 Task: Use GitHub for blockchain-related research or documentation.
Action: Mouse moved to (140, 294)
Screenshot: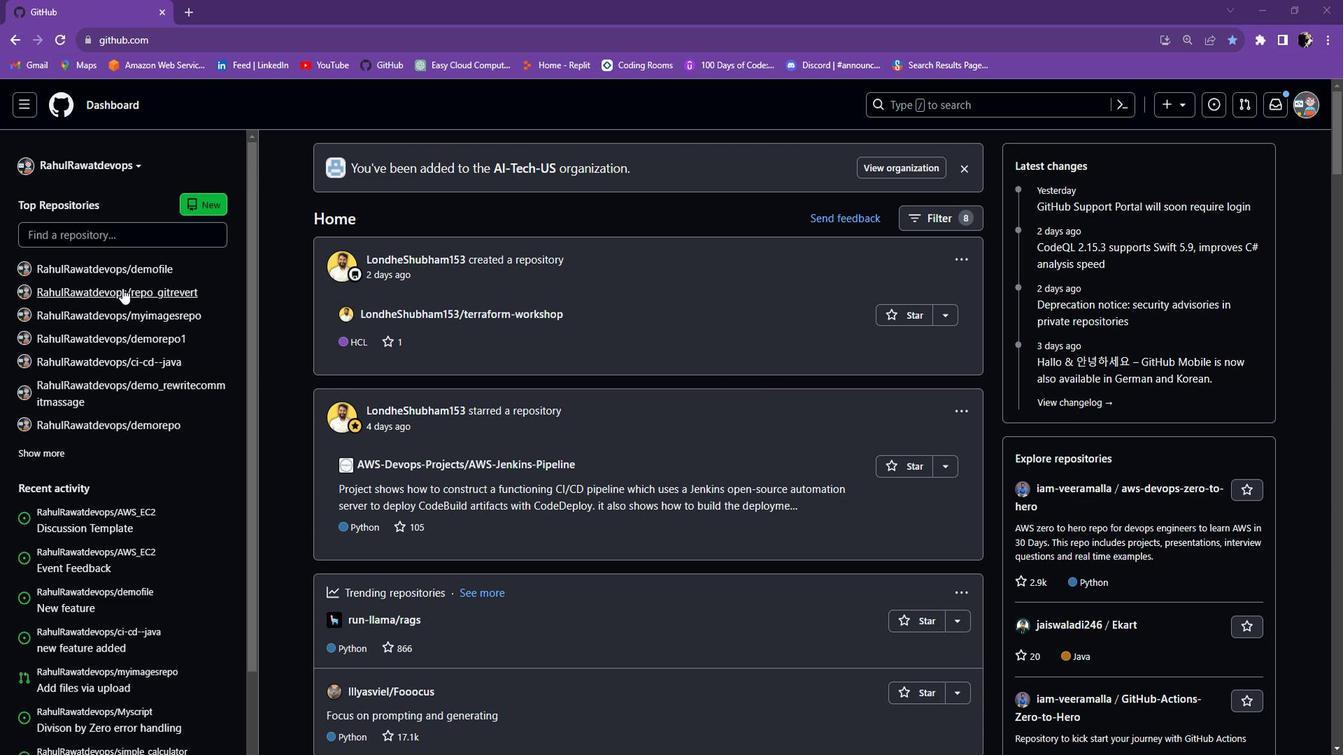 
Action: Mouse scrolled (140, 293) with delta (0, 0)
Screenshot: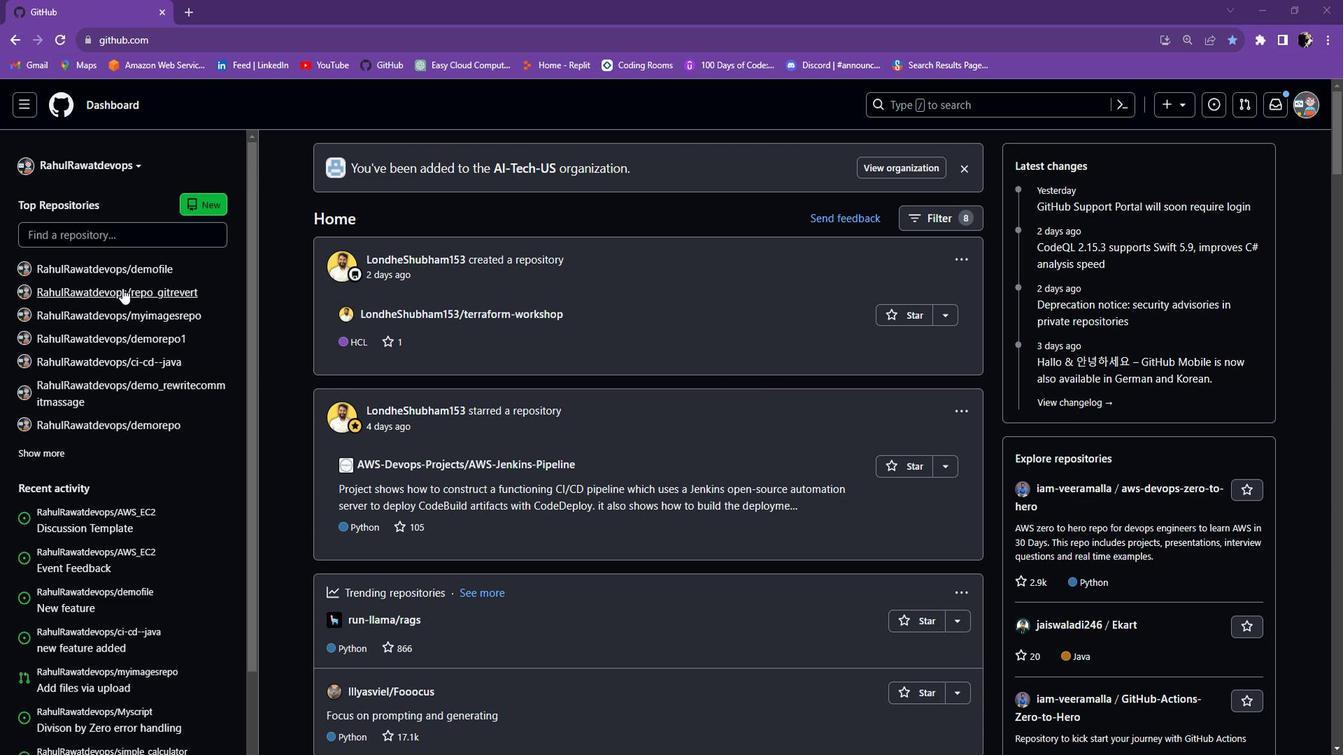 
Action: Mouse scrolled (140, 293) with delta (0, 0)
Screenshot: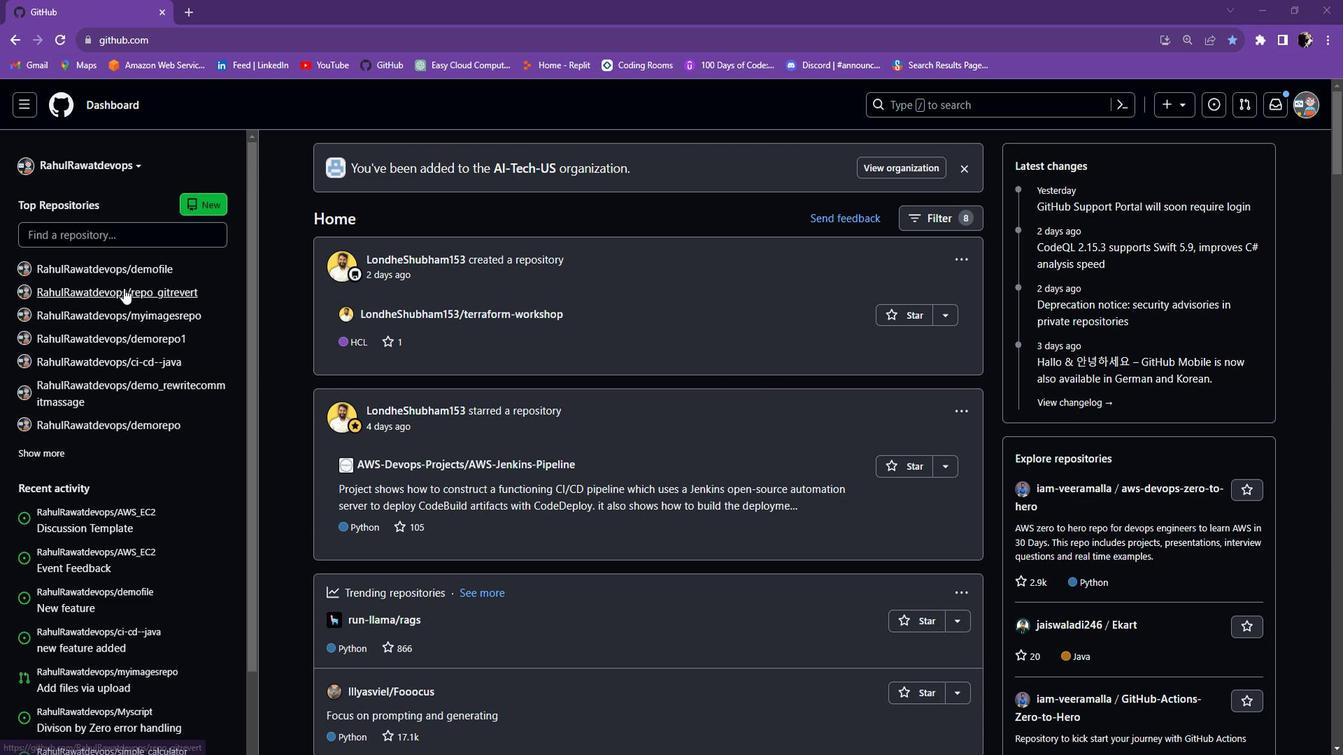 
Action: Mouse scrolled (140, 293) with delta (0, 0)
Screenshot: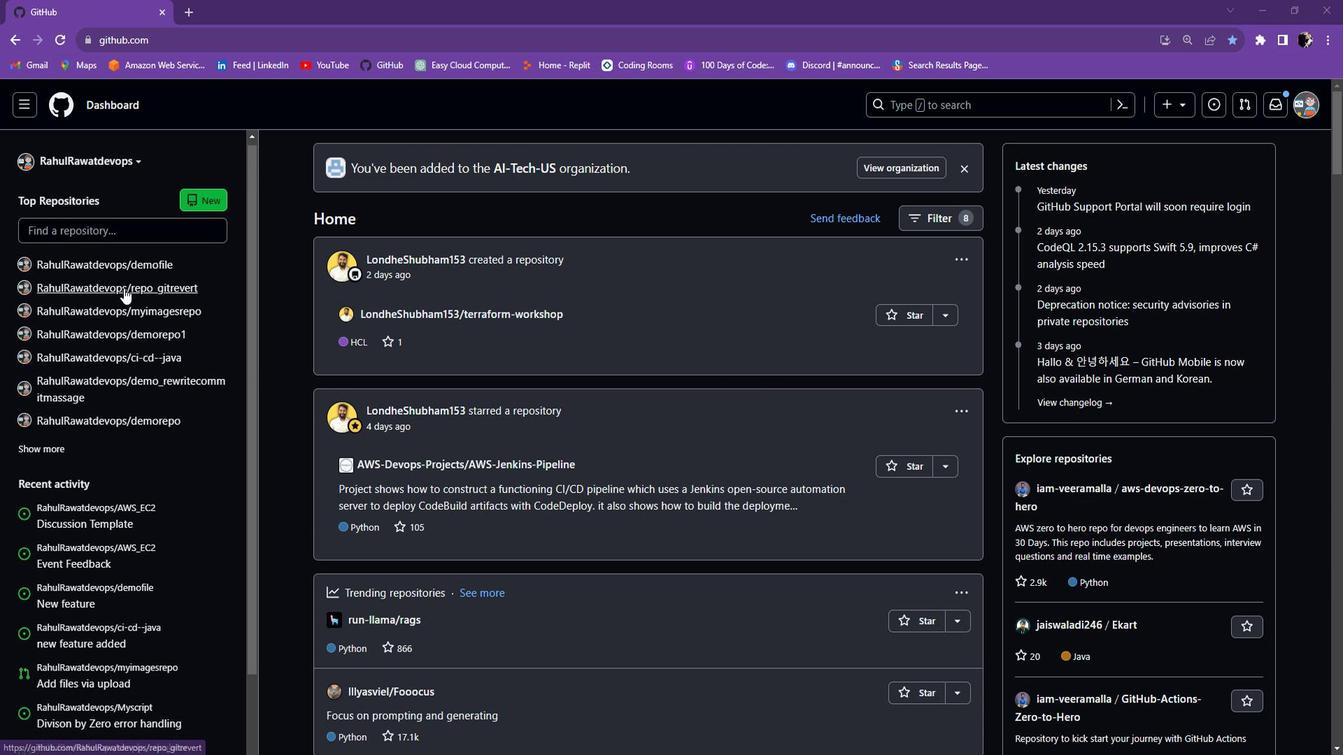 
Action: Mouse scrolled (140, 295) with delta (0, 0)
Screenshot: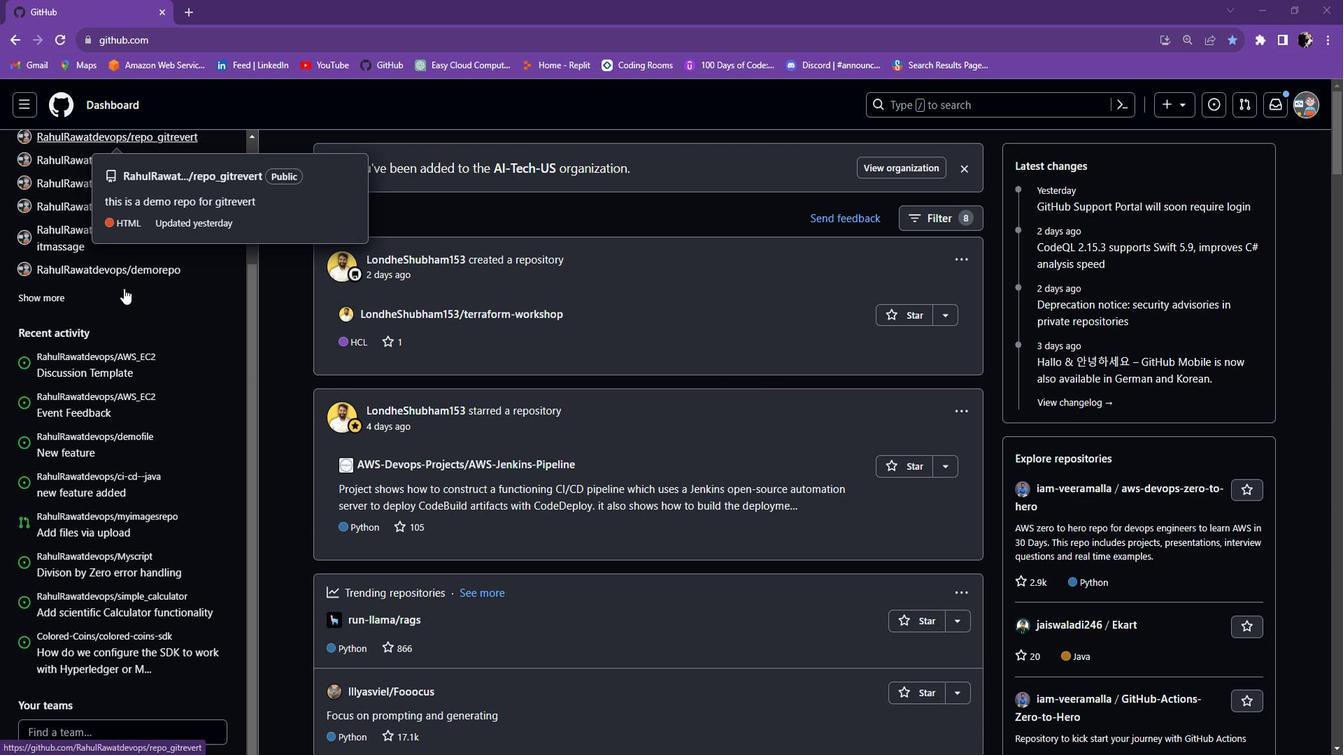 
Action: Mouse scrolled (140, 295) with delta (0, 0)
Screenshot: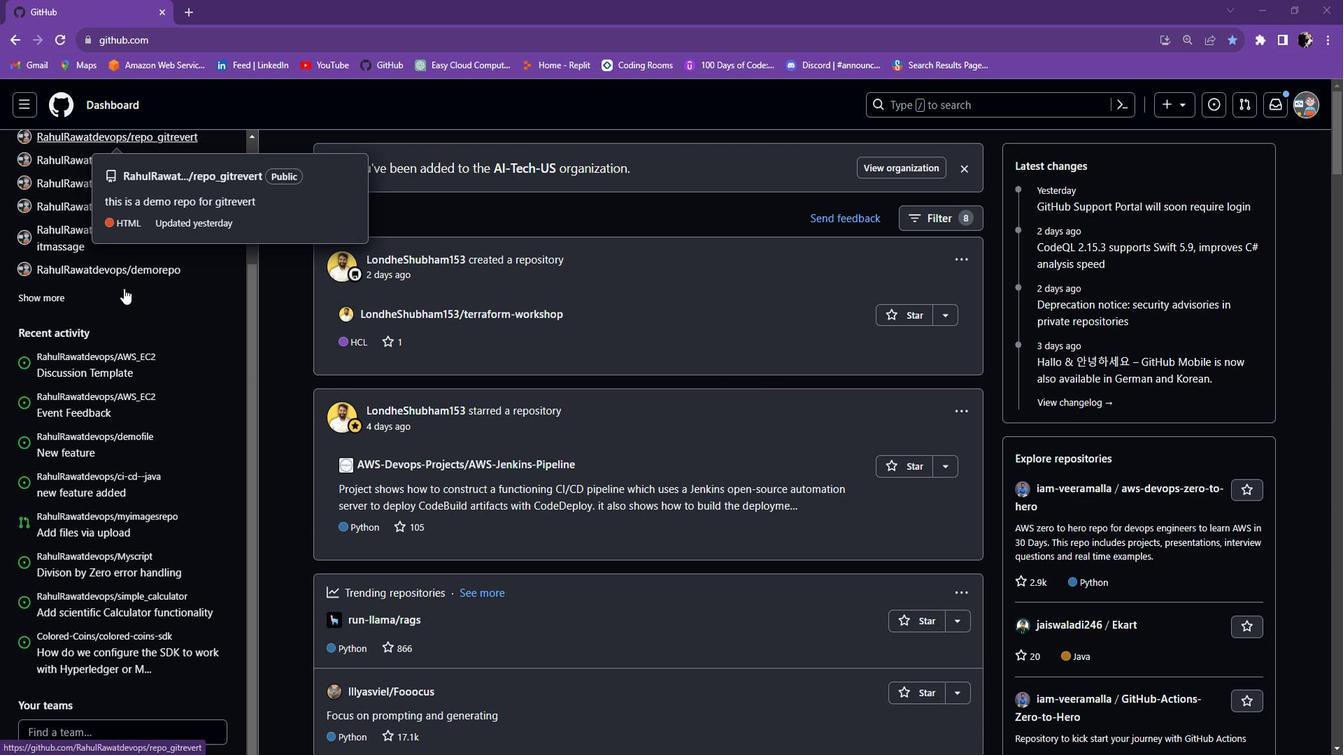 
Action: Mouse scrolled (140, 293) with delta (0, 0)
Screenshot: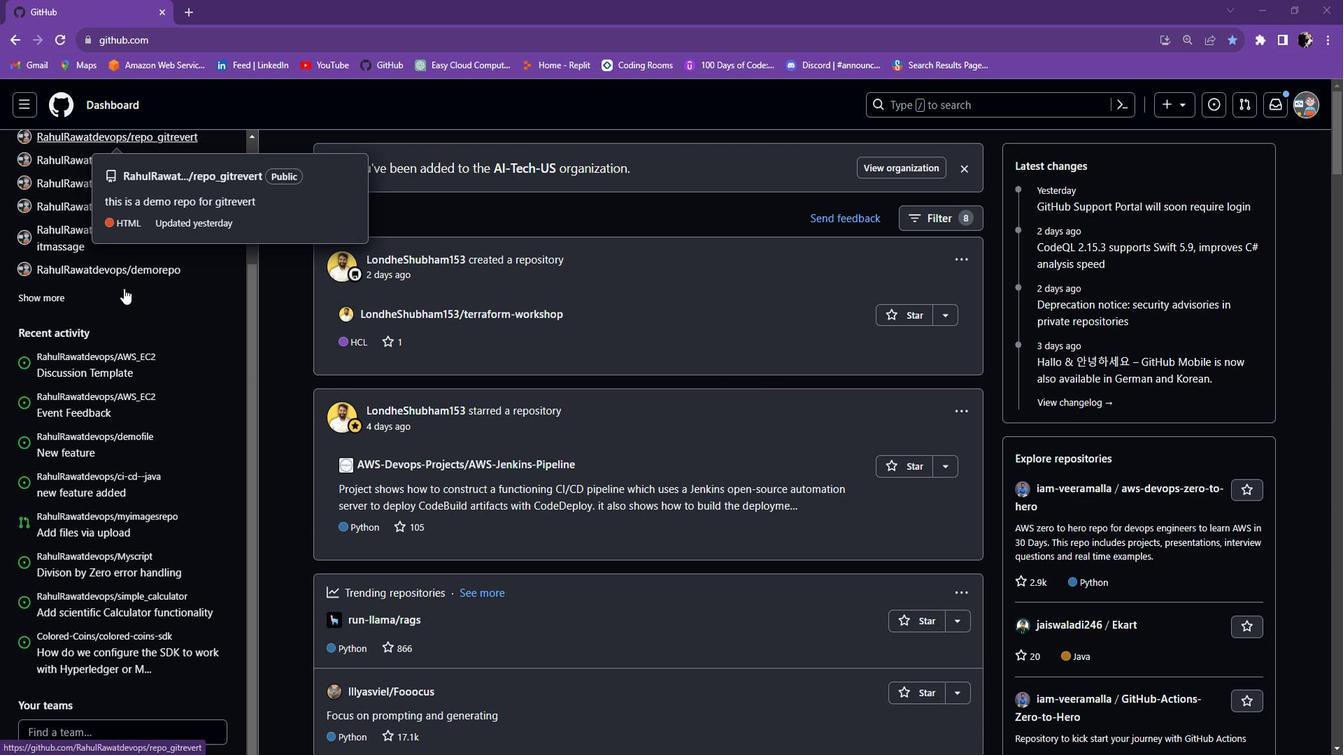 
Action: Mouse scrolled (140, 295) with delta (0, 0)
Screenshot: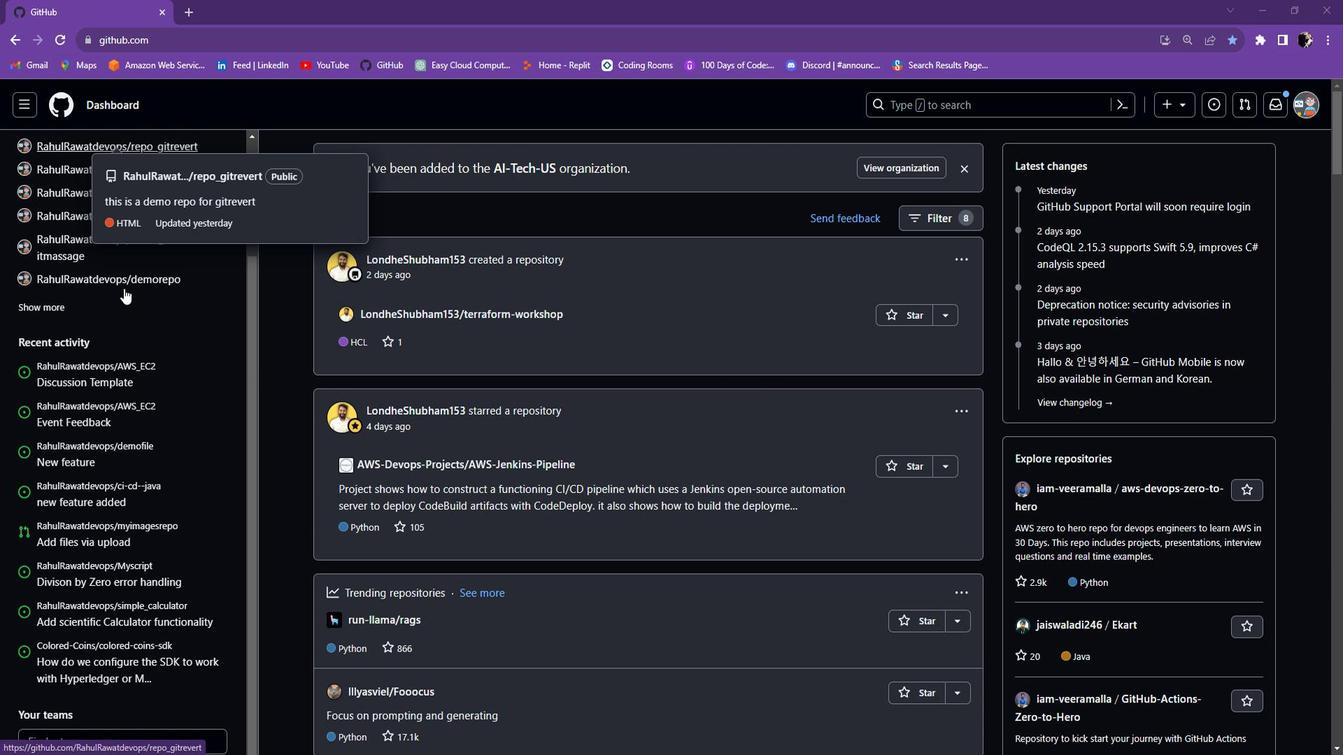 
Action: Mouse moved to (584, 374)
Screenshot: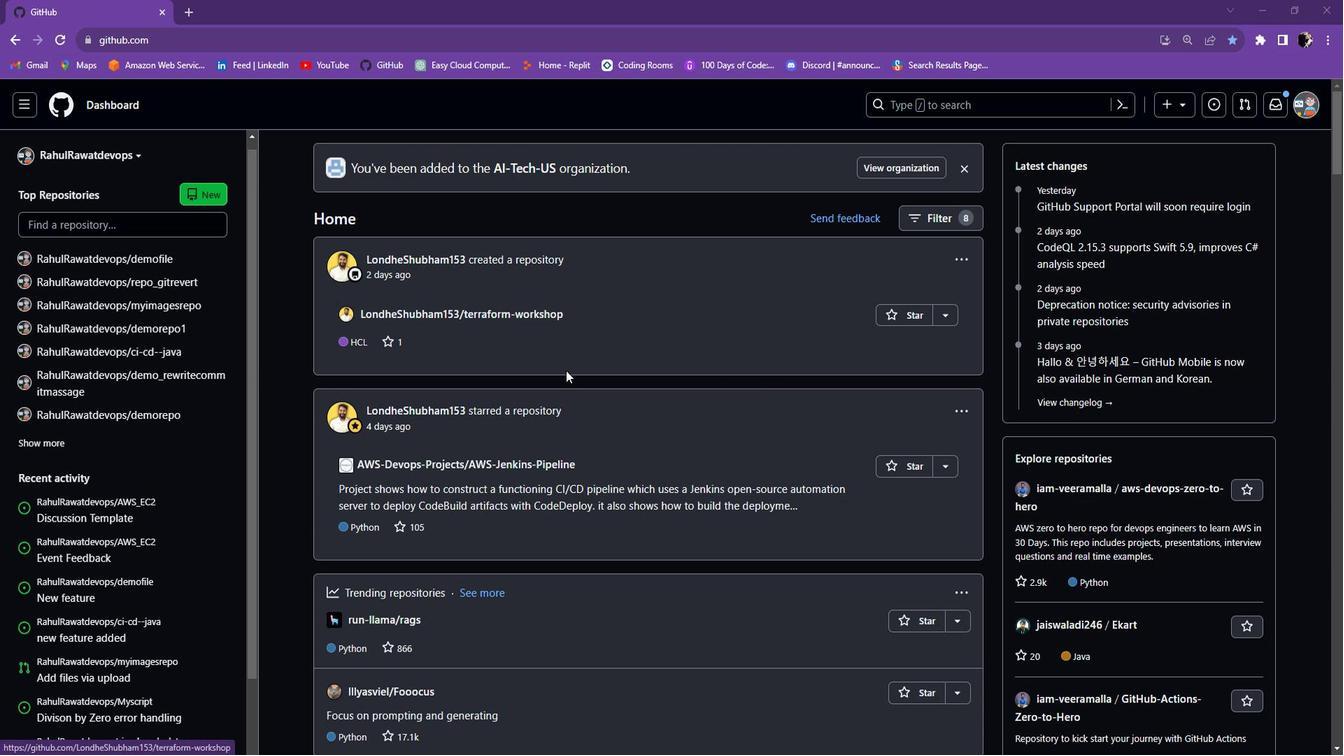 
Action: Mouse scrolled (584, 373) with delta (0, 0)
Screenshot: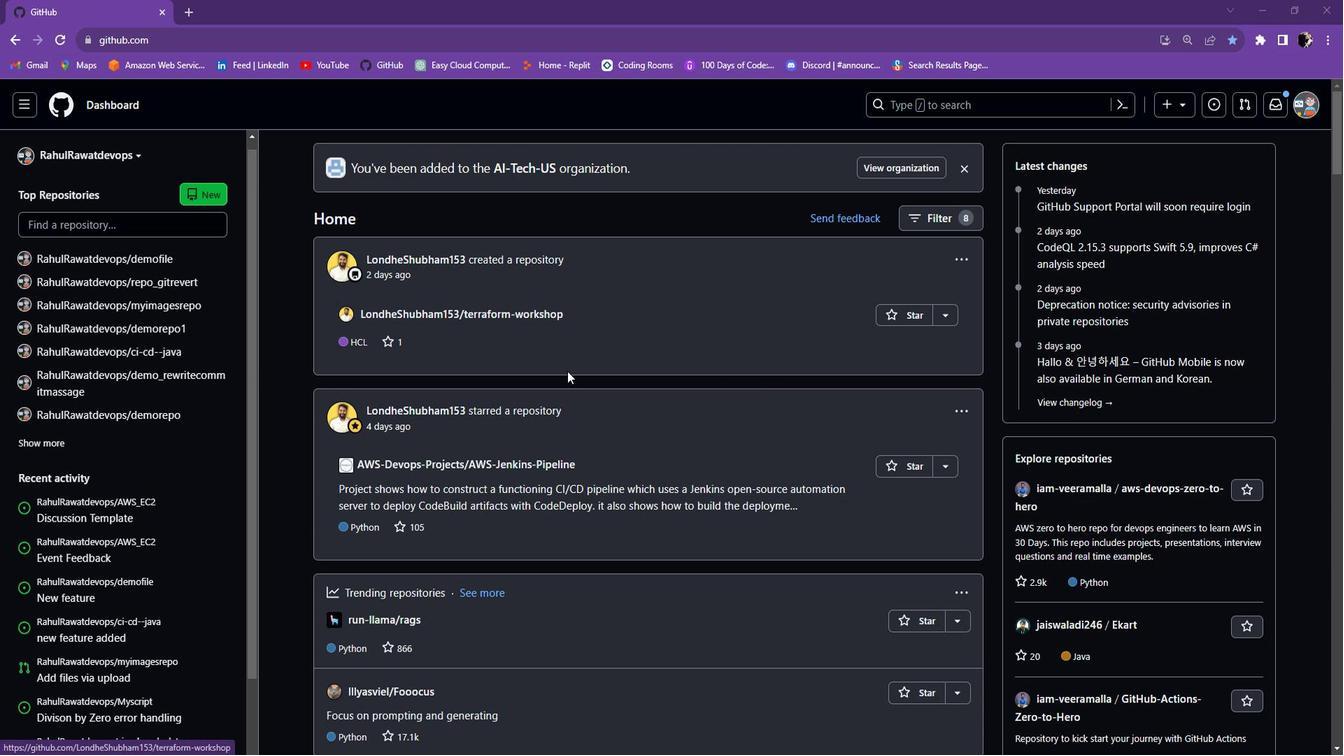 
Action: Mouse scrolled (584, 373) with delta (0, 0)
Screenshot: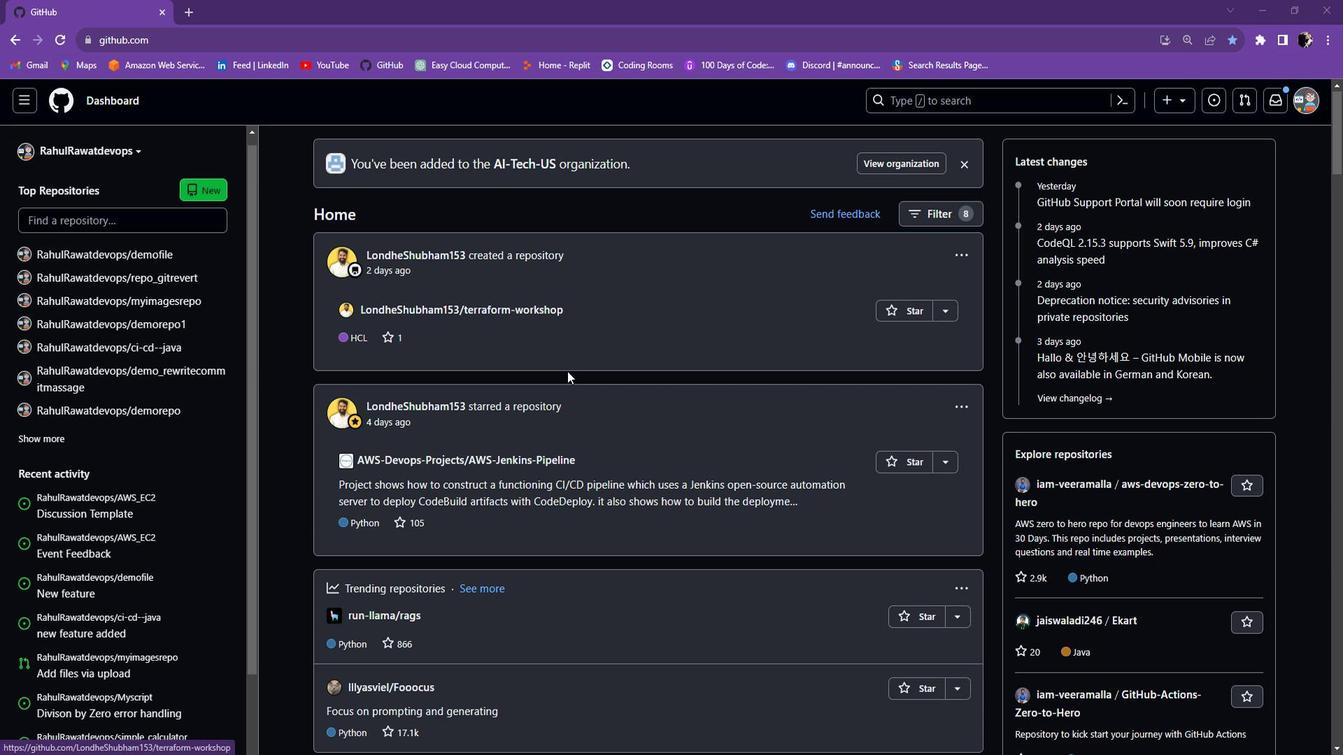 
Action: Mouse scrolled (584, 374) with delta (0, 0)
Screenshot: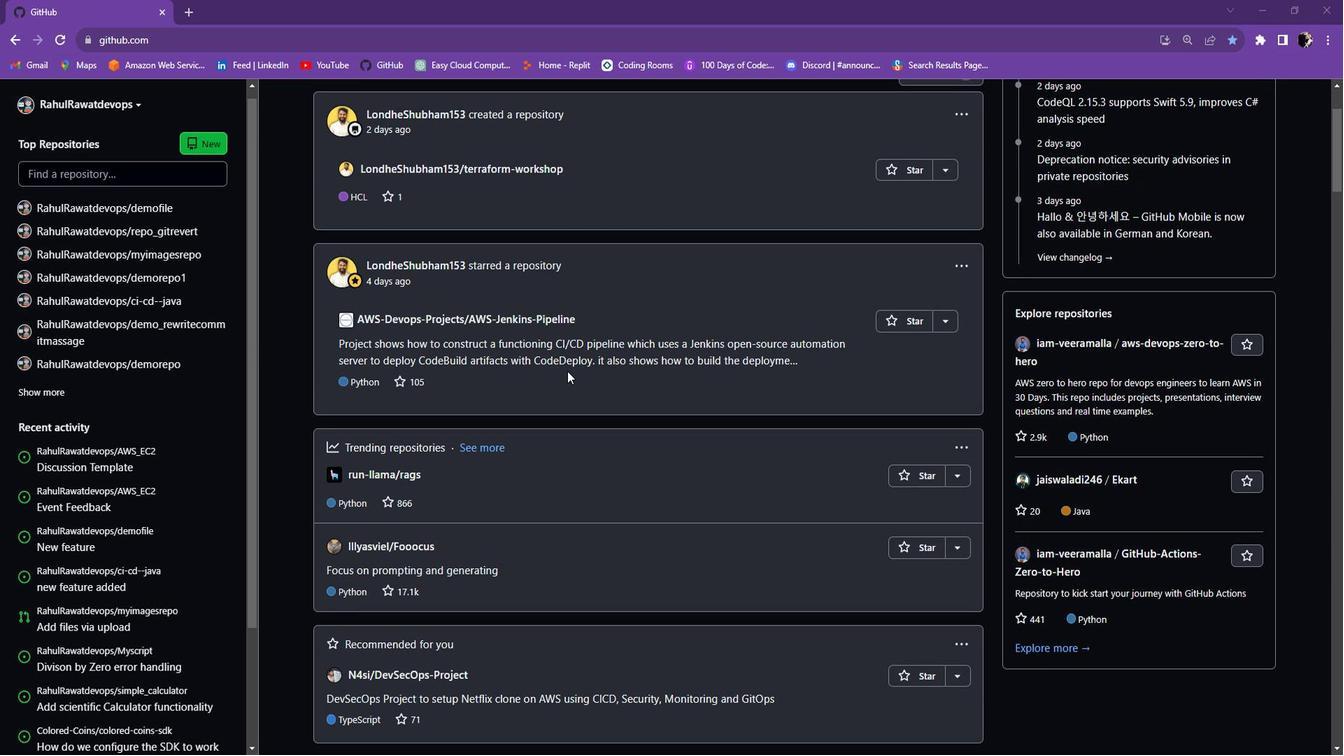 
Action: Mouse scrolled (584, 374) with delta (0, 0)
Screenshot: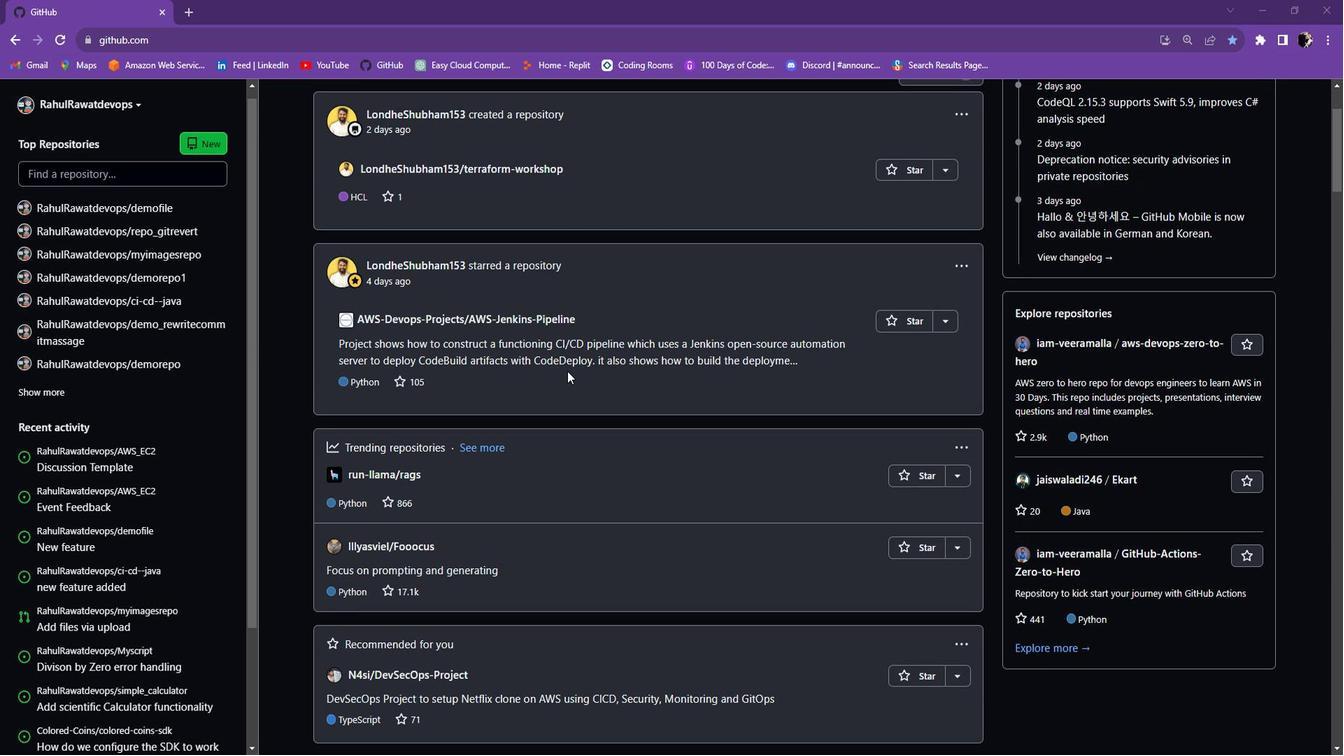 
Action: Mouse scrolled (584, 374) with delta (0, 0)
Screenshot: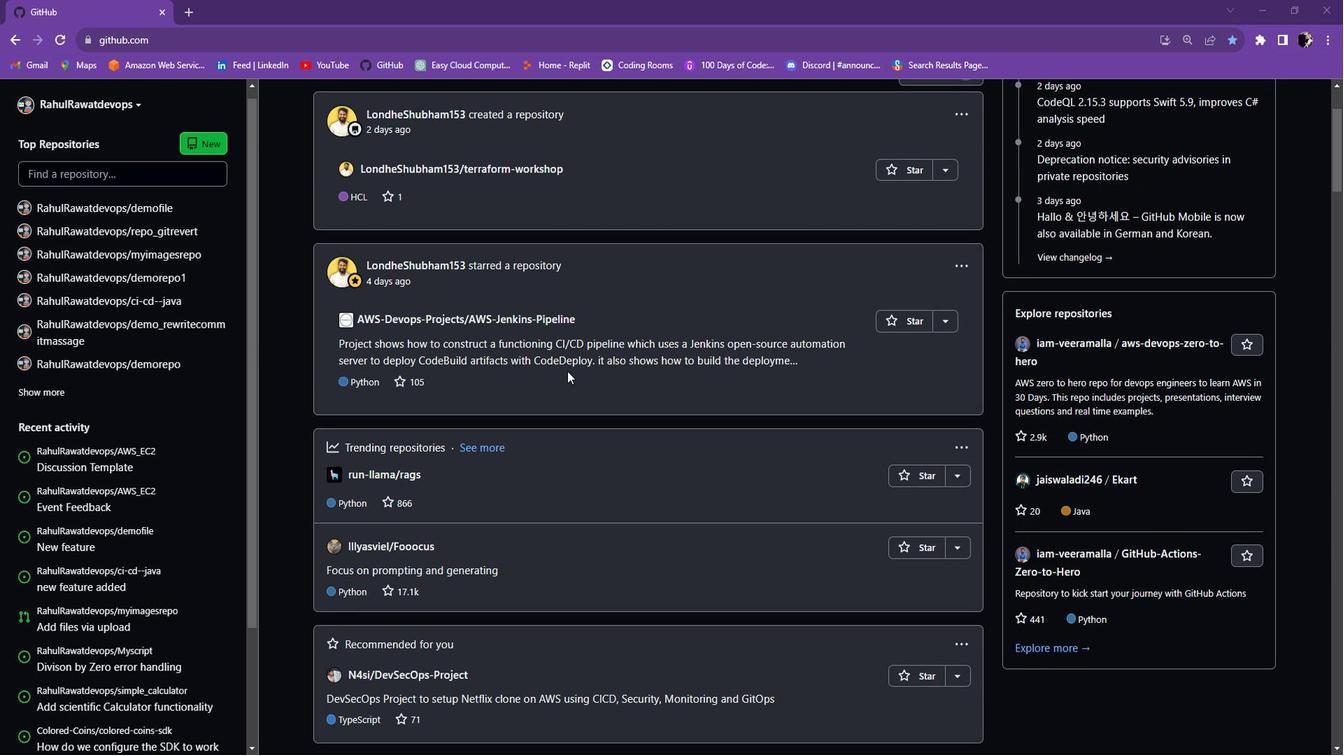 
Action: Mouse scrolled (584, 374) with delta (0, 0)
Screenshot: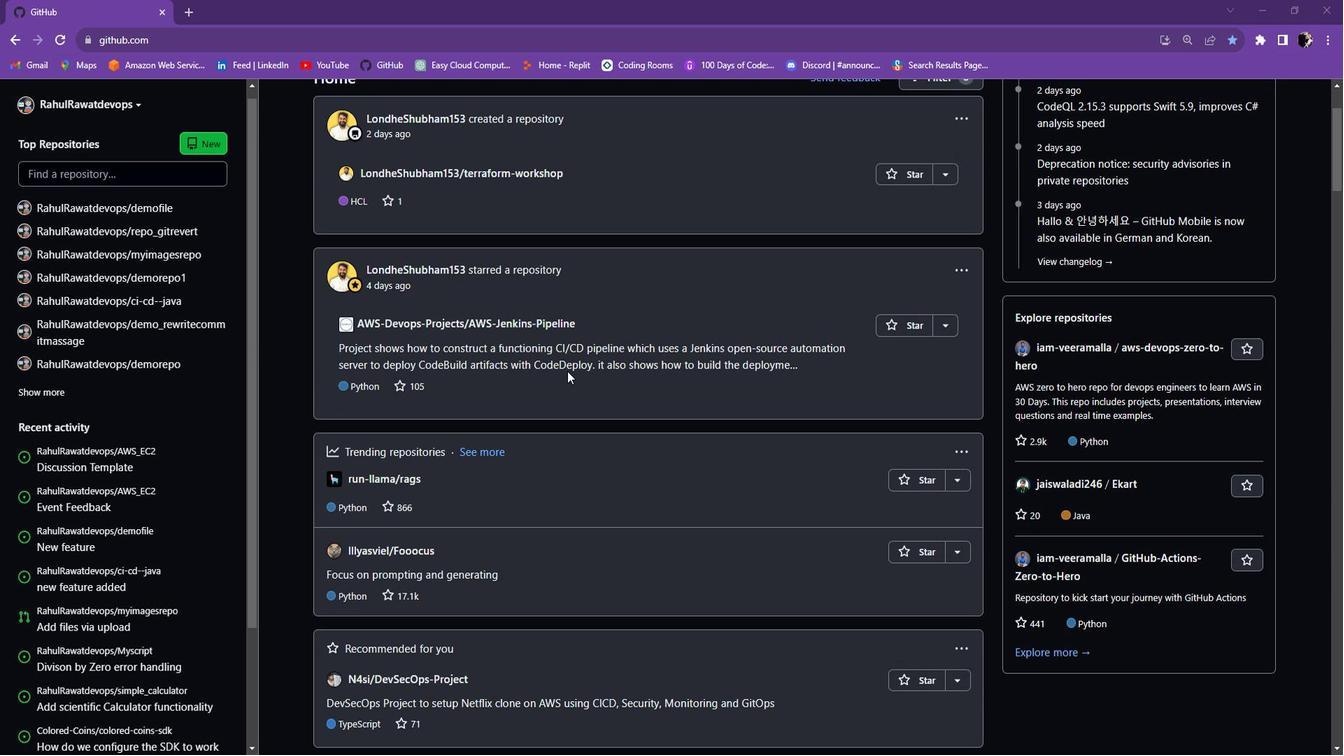 
Action: Mouse scrolled (584, 374) with delta (0, 0)
Screenshot: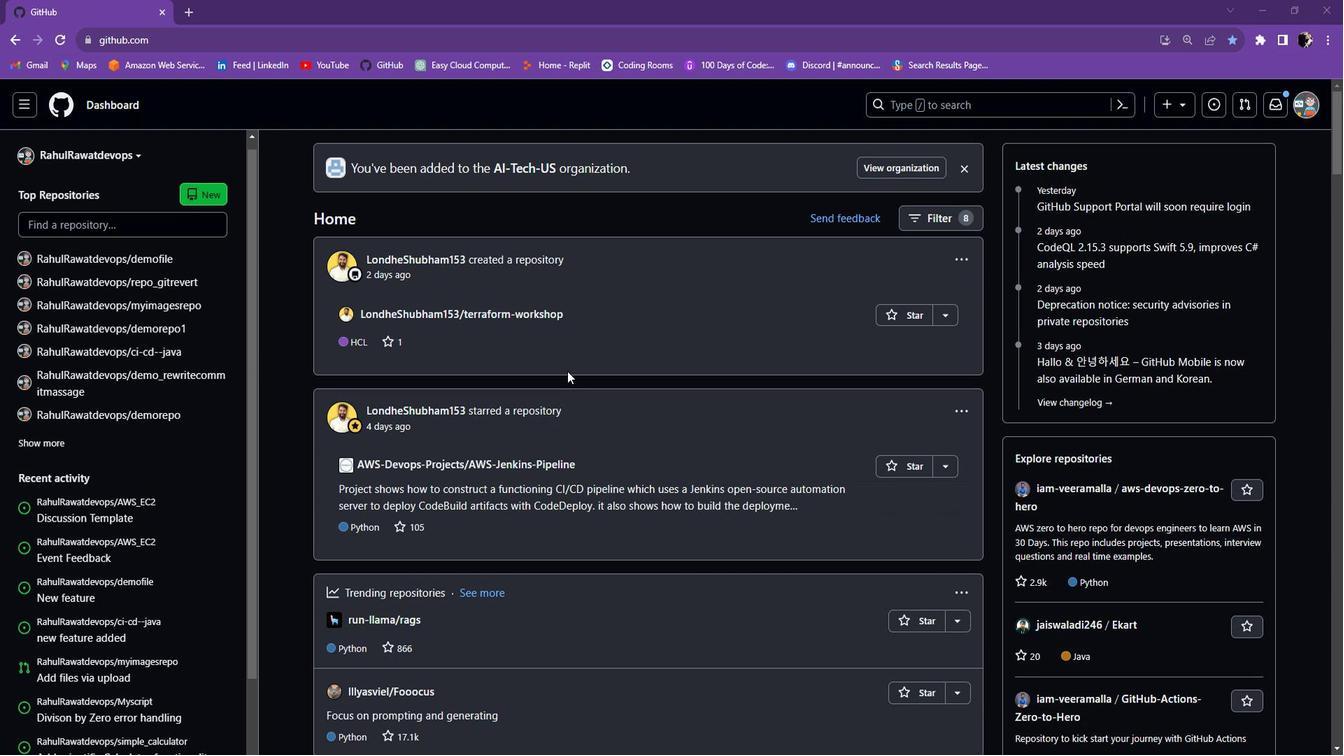 
Action: Mouse scrolled (584, 374) with delta (0, 0)
Screenshot: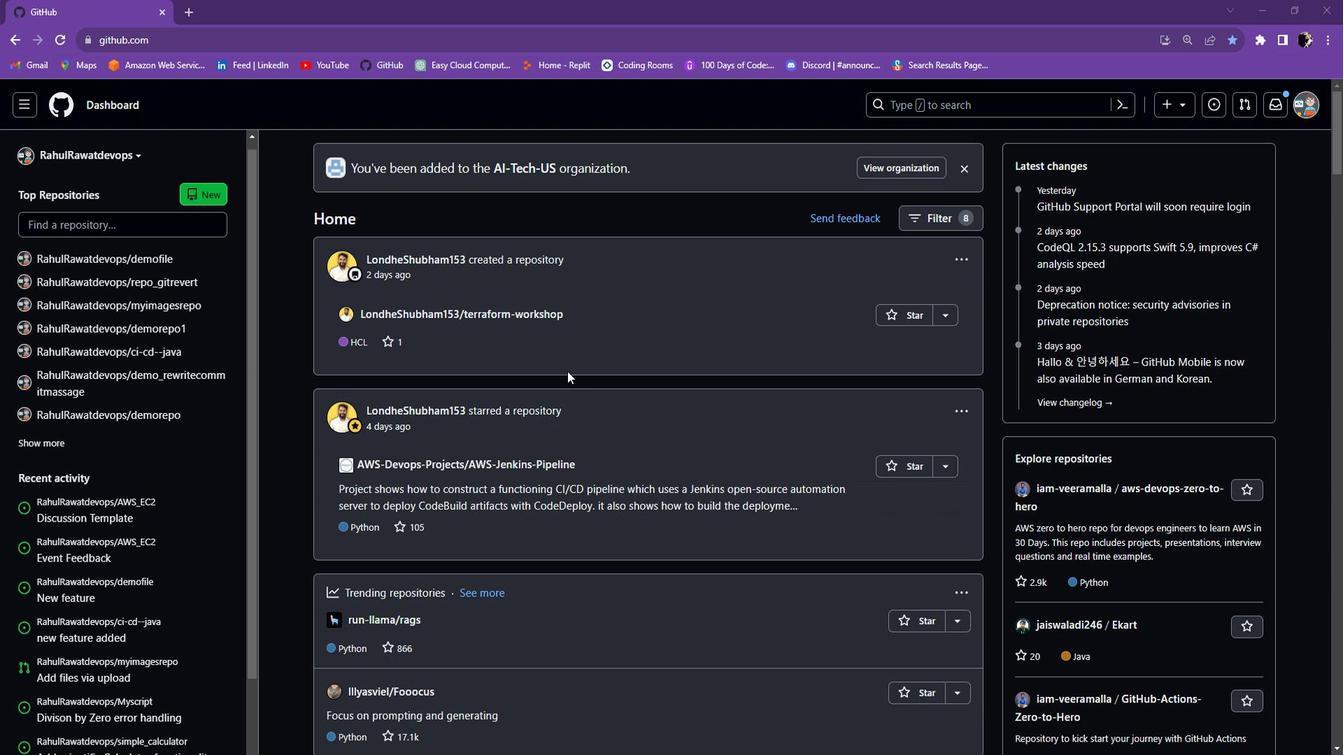 
Action: Mouse scrolled (584, 374) with delta (0, 0)
Screenshot: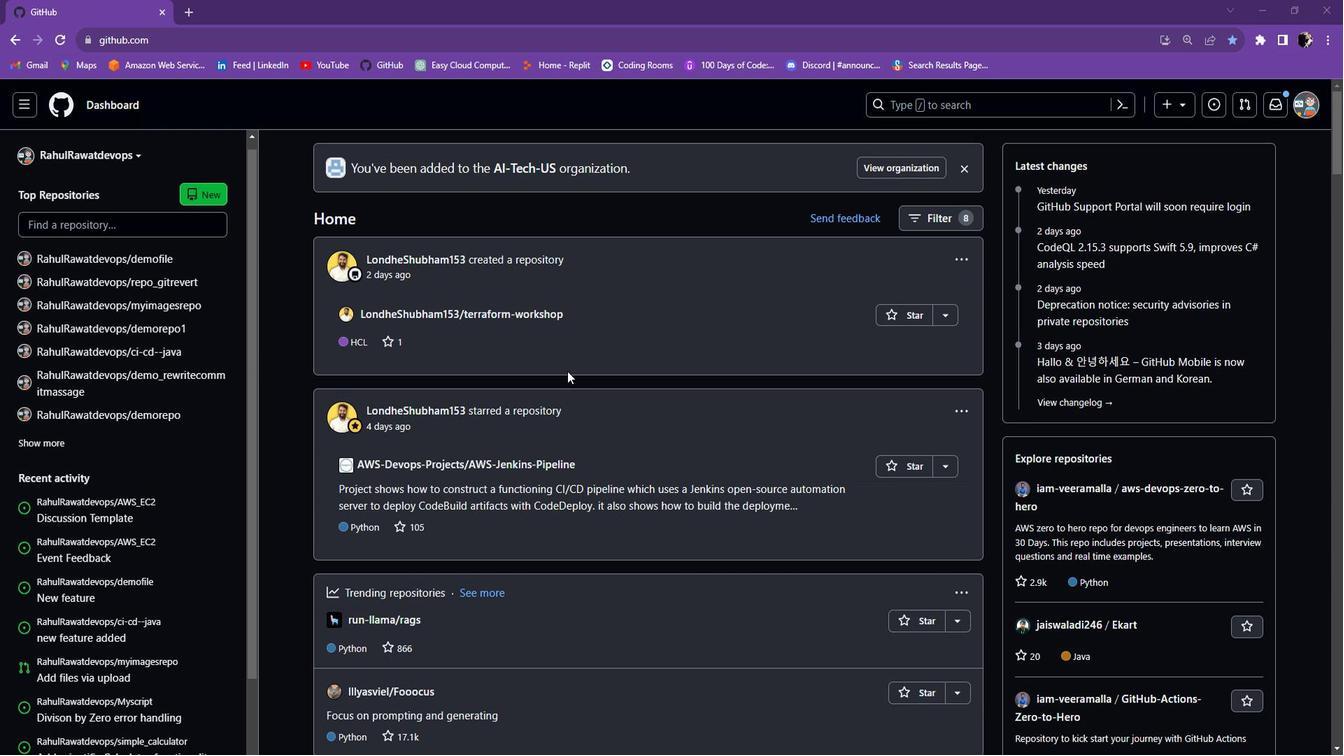 
Action: Mouse moved to (949, 118)
Screenshot: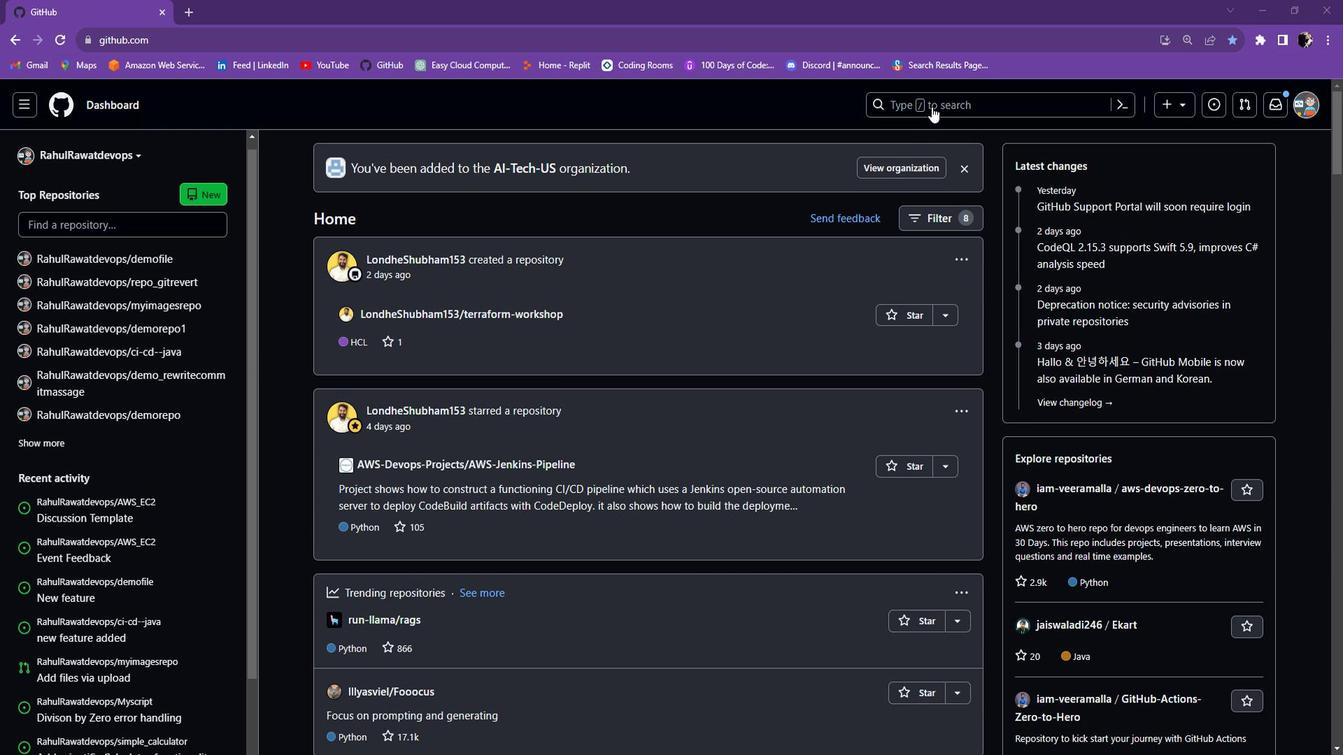 
Action: Mouse pressed left at (949, 118)
Screenshot: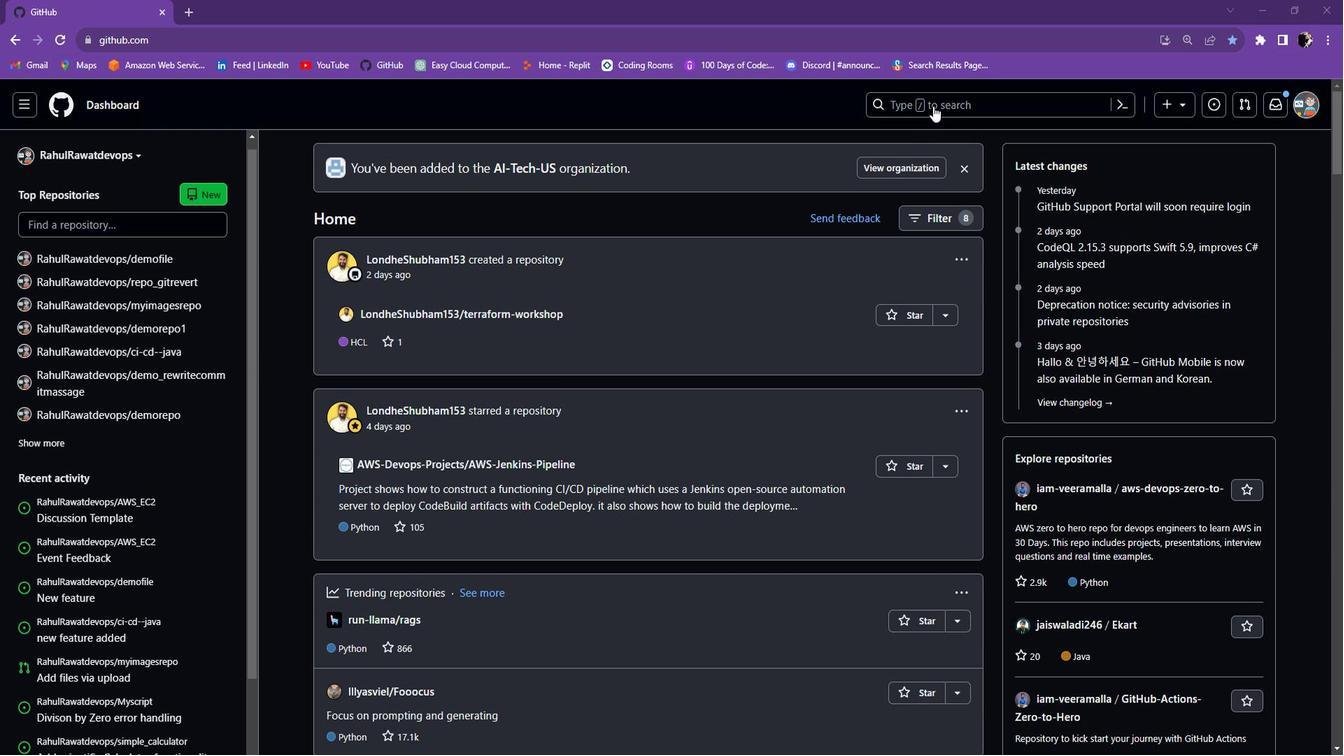 
Action: Mouse moved to (486, 125)
Screenshot: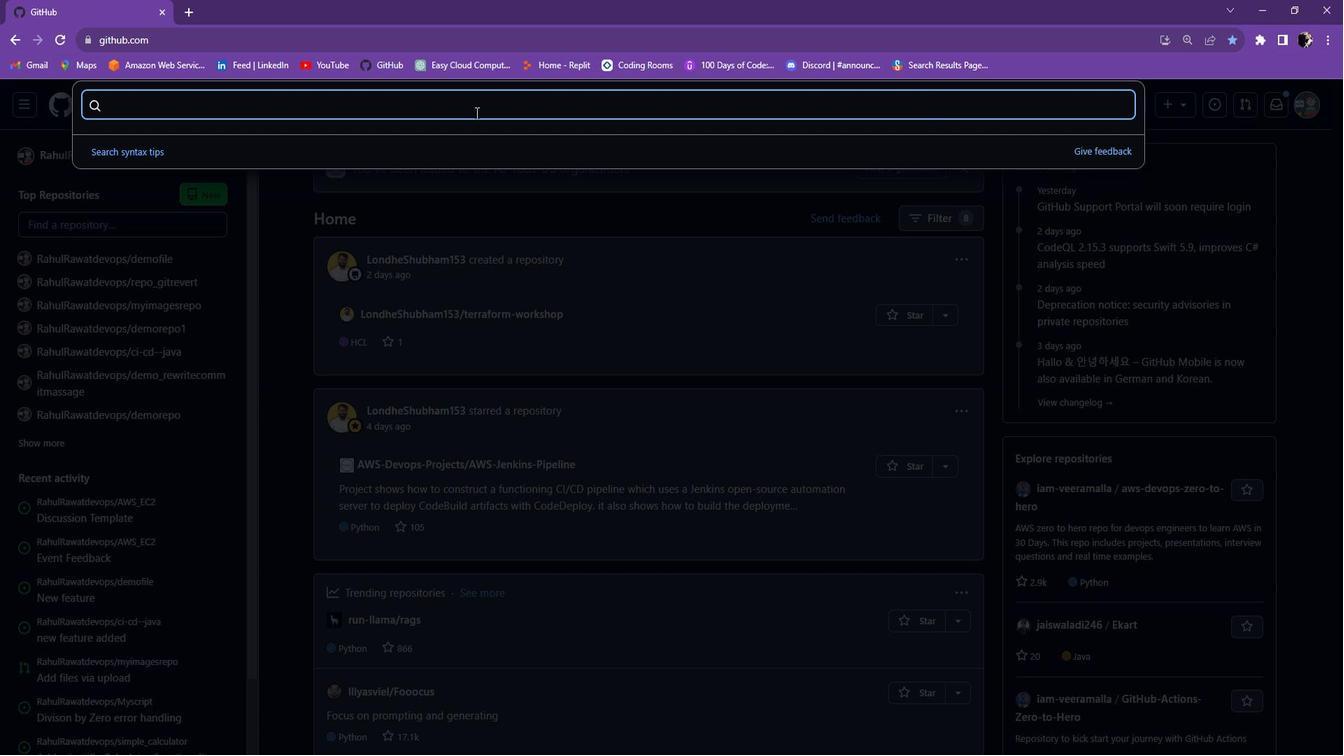 
Action: Key pressed blockchain<Key.enter>
Screenshot: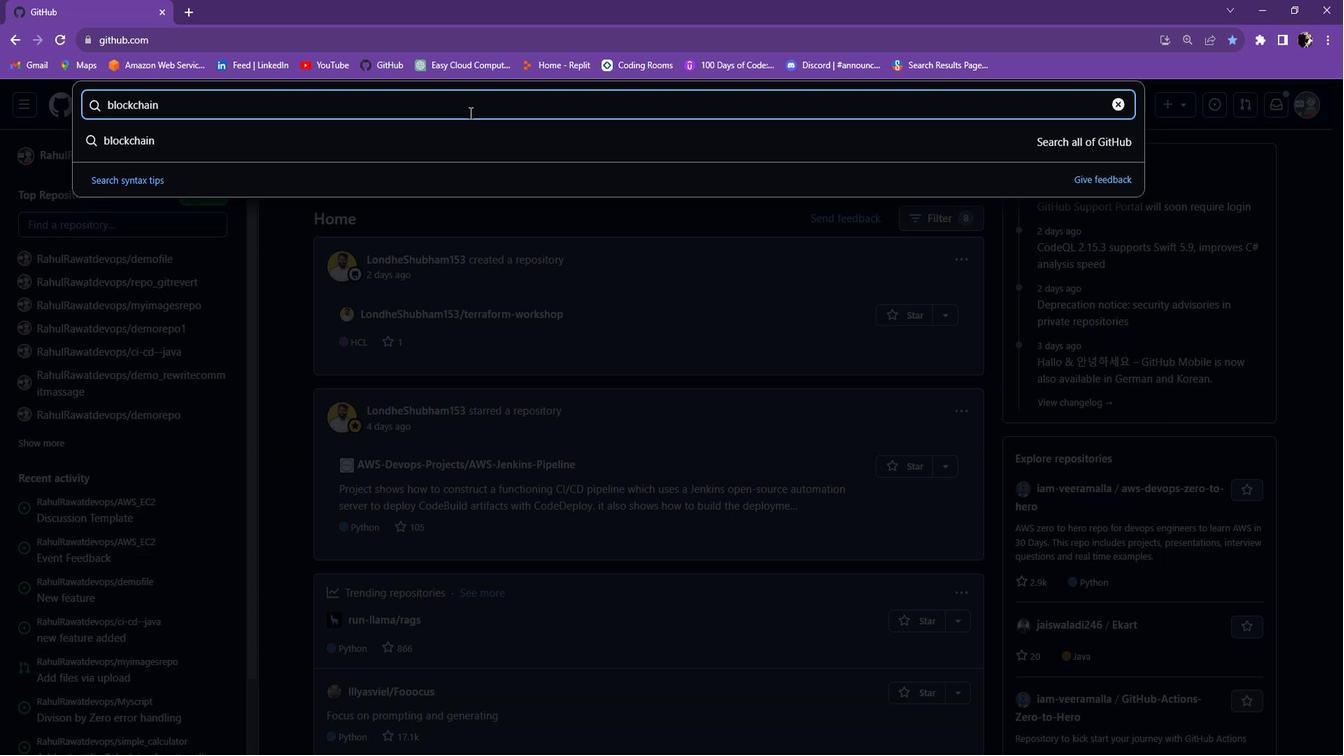 
Action: Mouse moved to (492, 252)
Screenshot: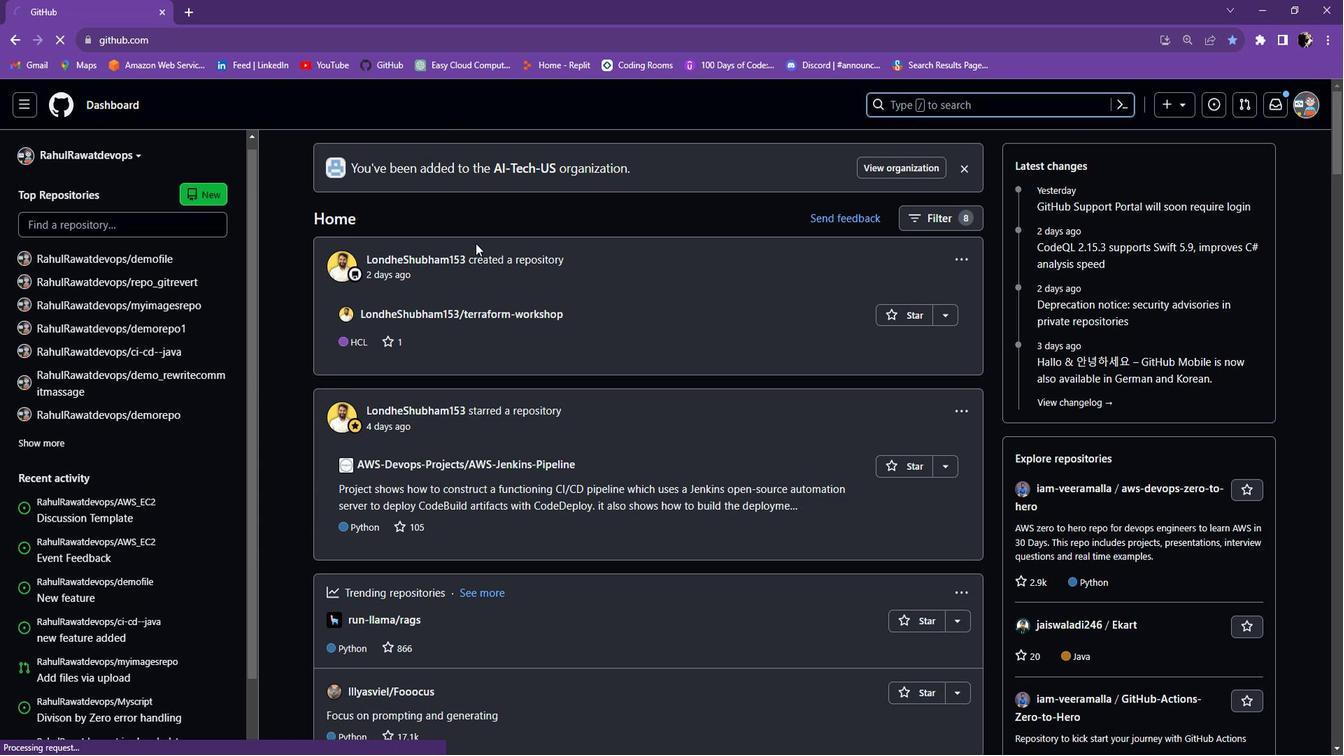 
Action: Mouse scrolled (492, 251) with delta (0, 0)
Screenshot: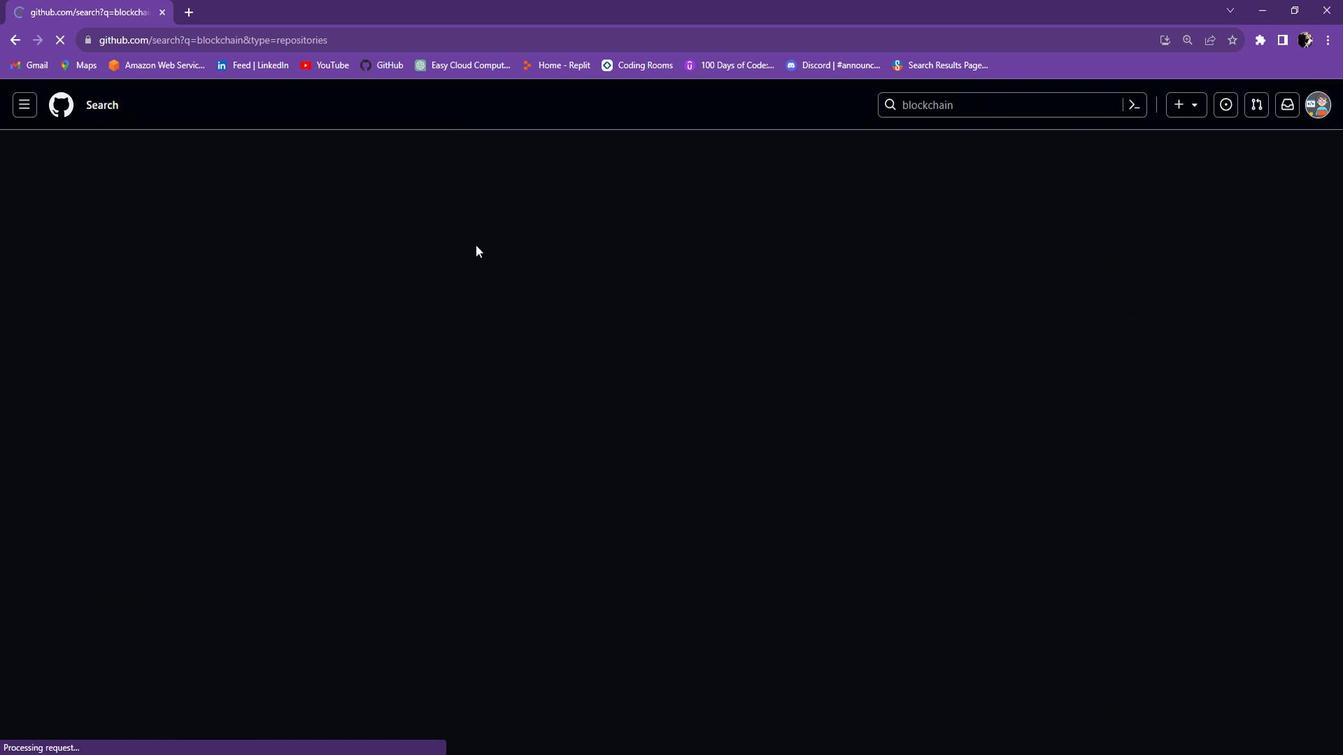 
Action: Mouse scrolled (492, 251) with delta (0, 0)
Screenshot: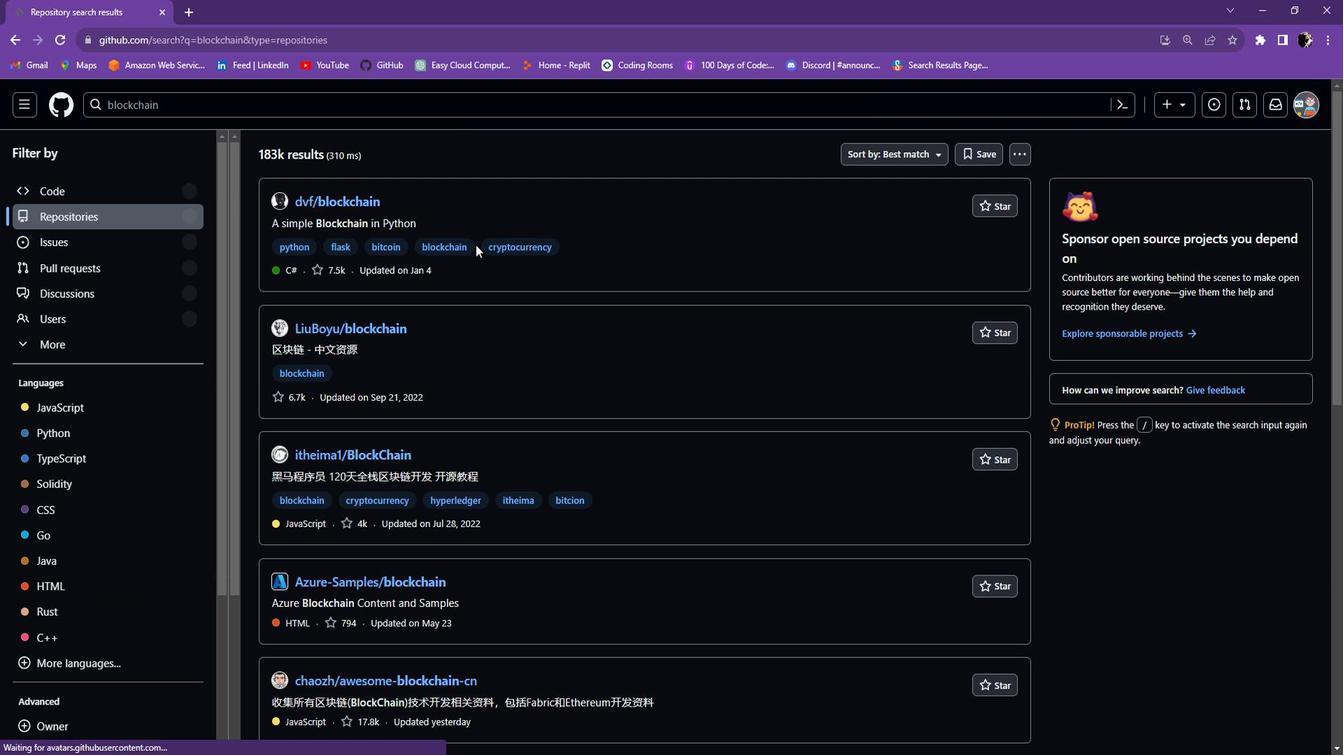 
Action: Mouse scrolled (492, 251) with delta (0, 0)
Screenshot: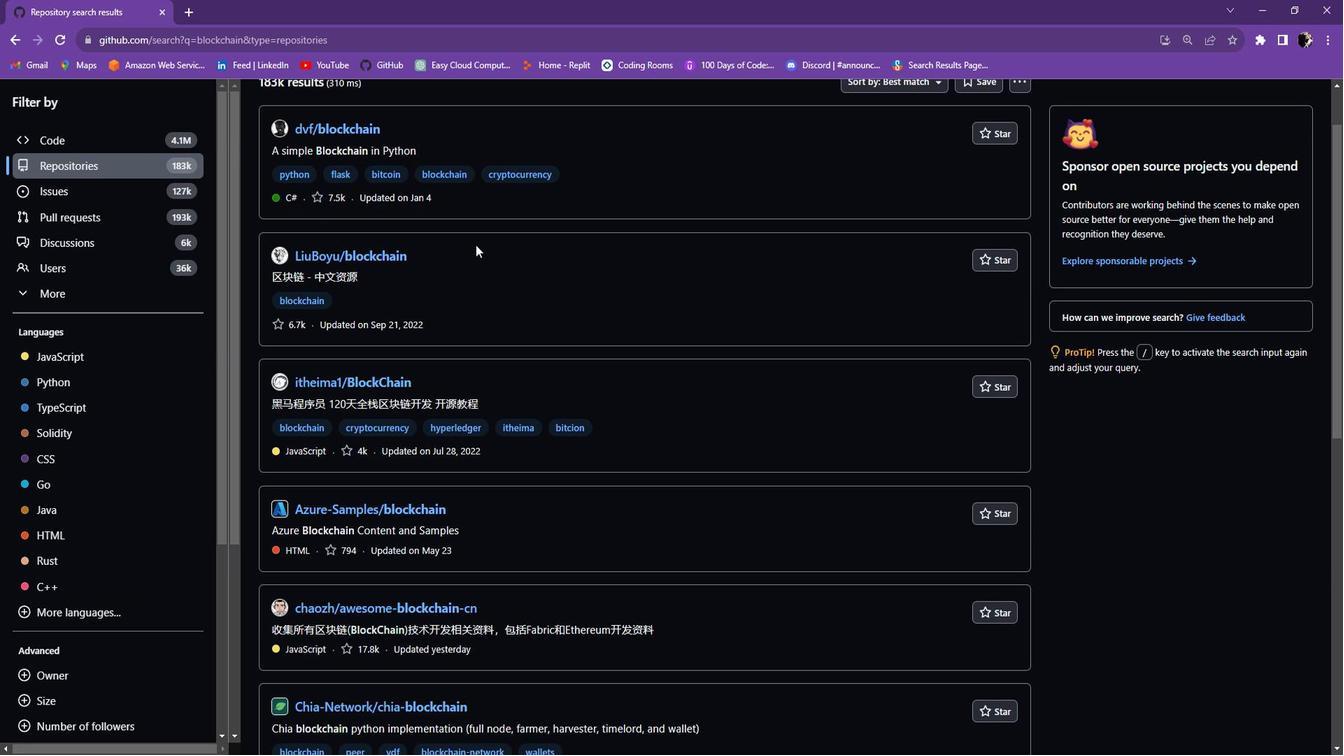 
Action: Mouse moved to (488, 252)
Screenshot: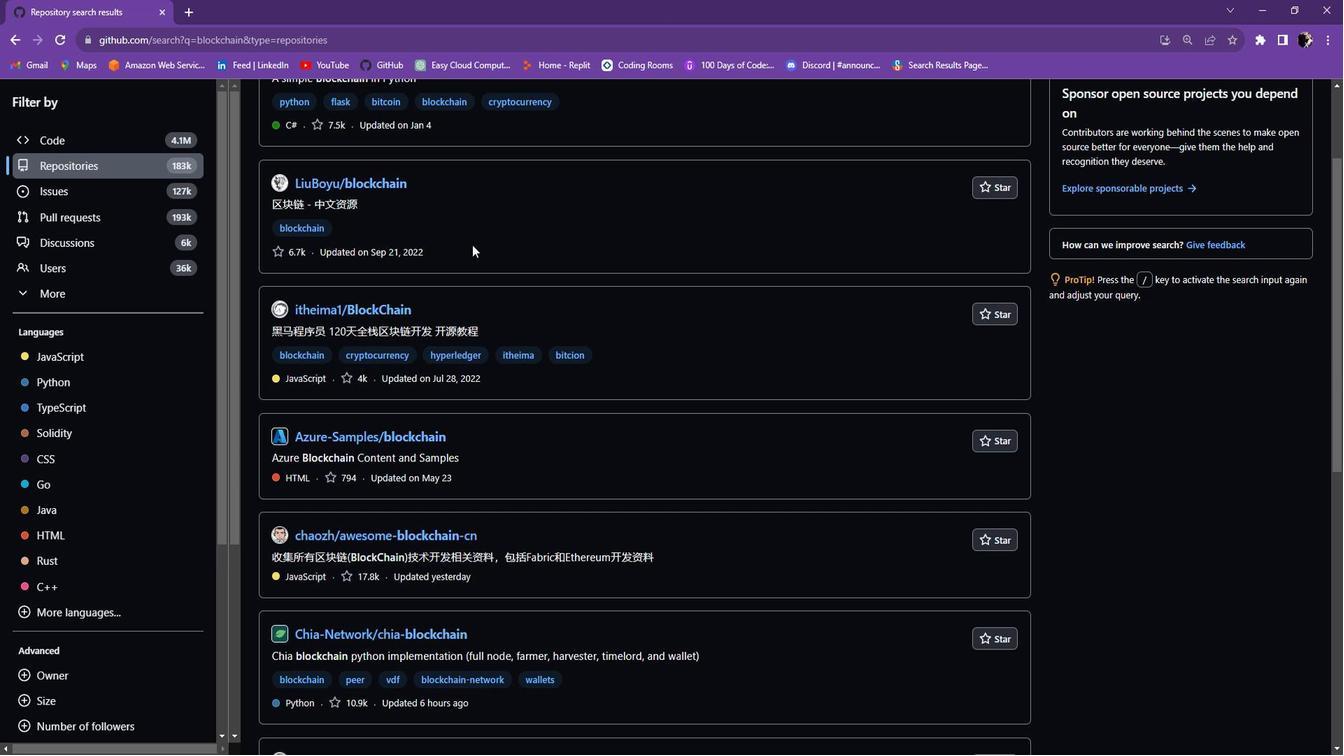 
Action: Mouse scrolled (488, 251) with delta (0, 0)
Screenshot: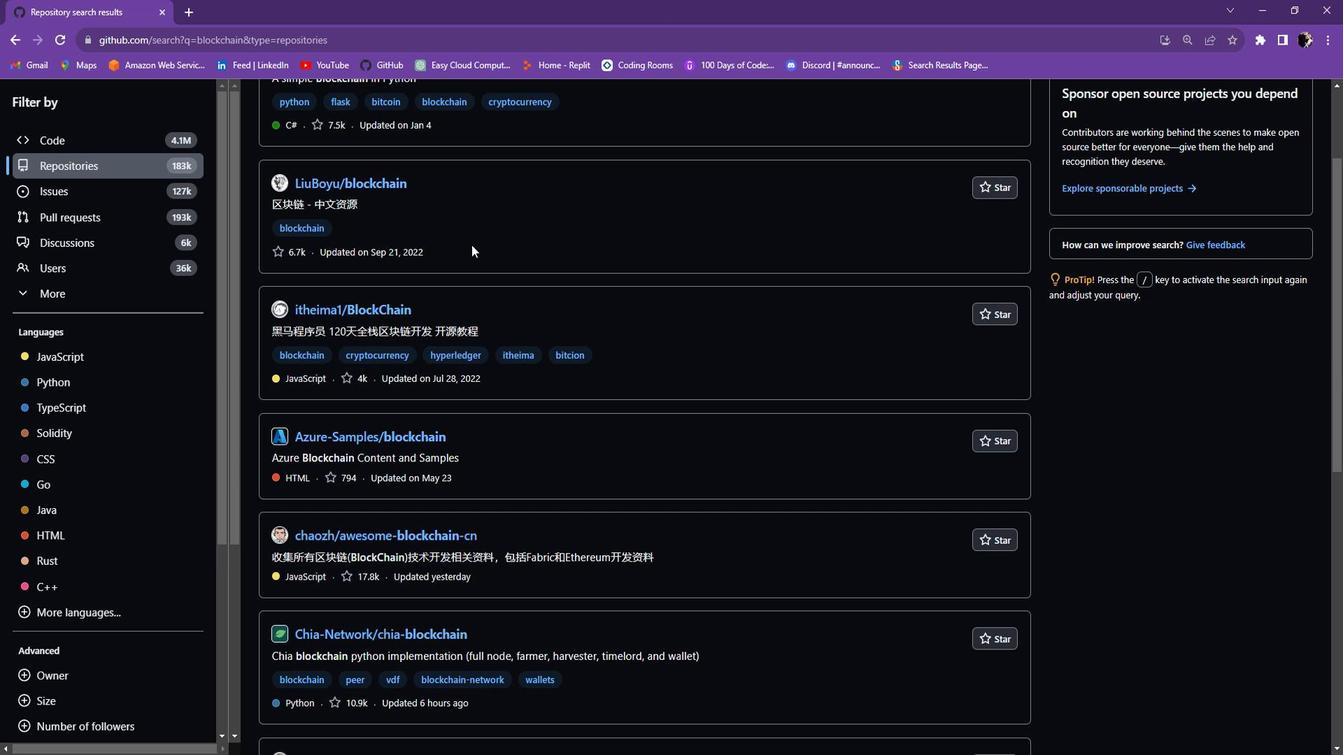 
Action: Mouse scrolled (488, 251) with delta (0, 0)
Screenshot: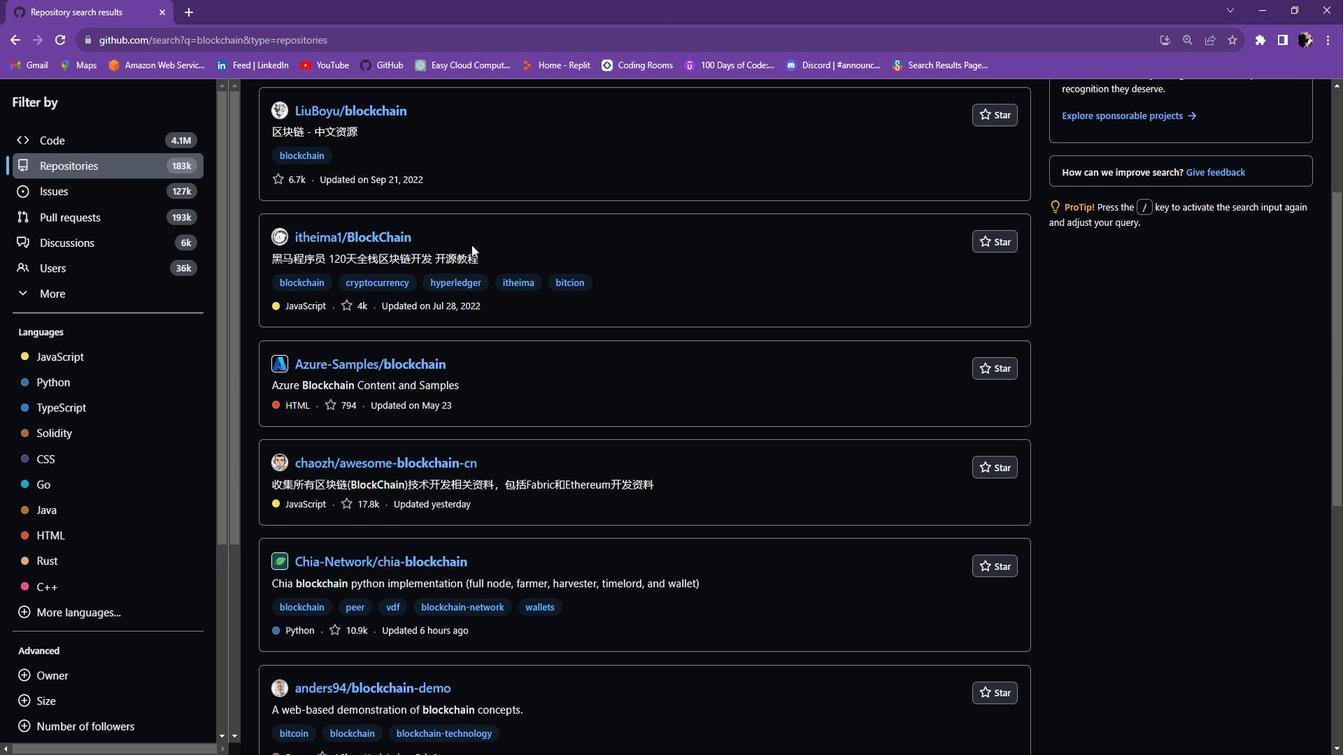 
Action: Mouse scrolled (488, 253) with delta (0, 0)
Screenshot: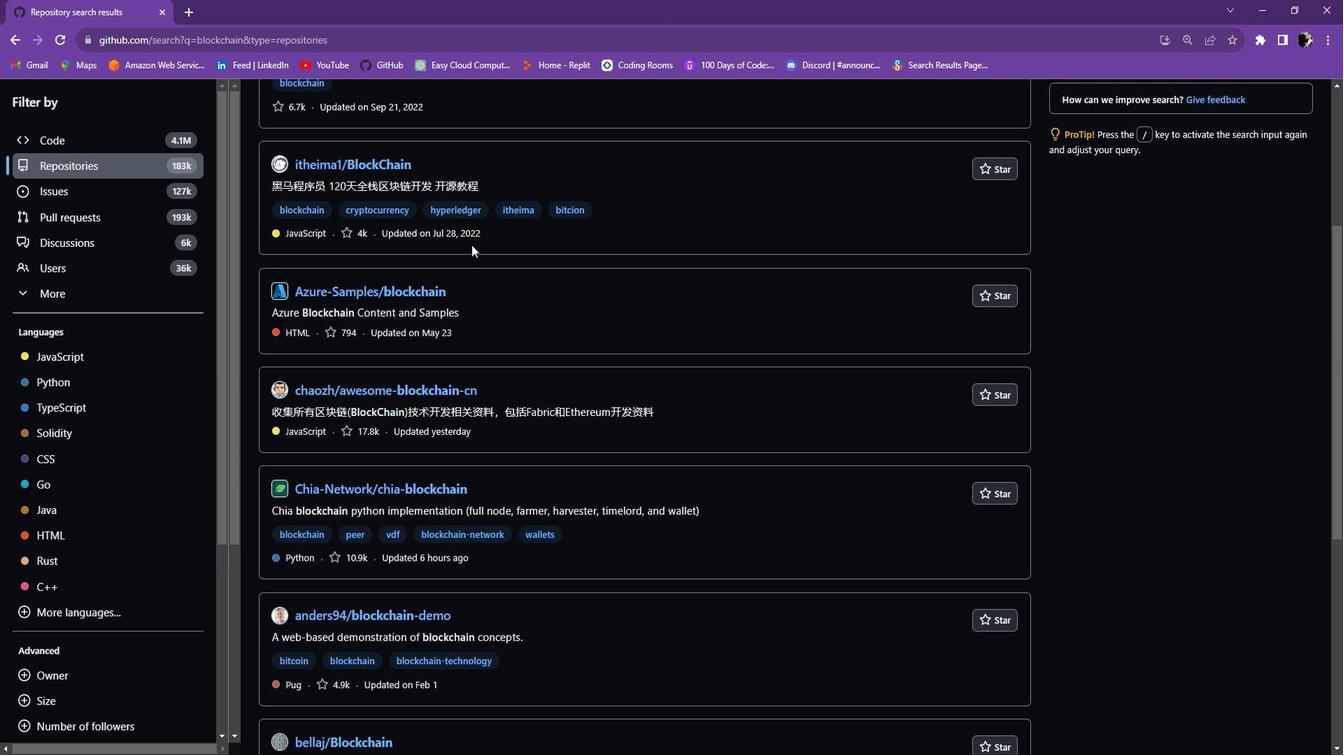 
Action: Mouse scrolled (488, 253) with delta (0, 0)
Screenshot: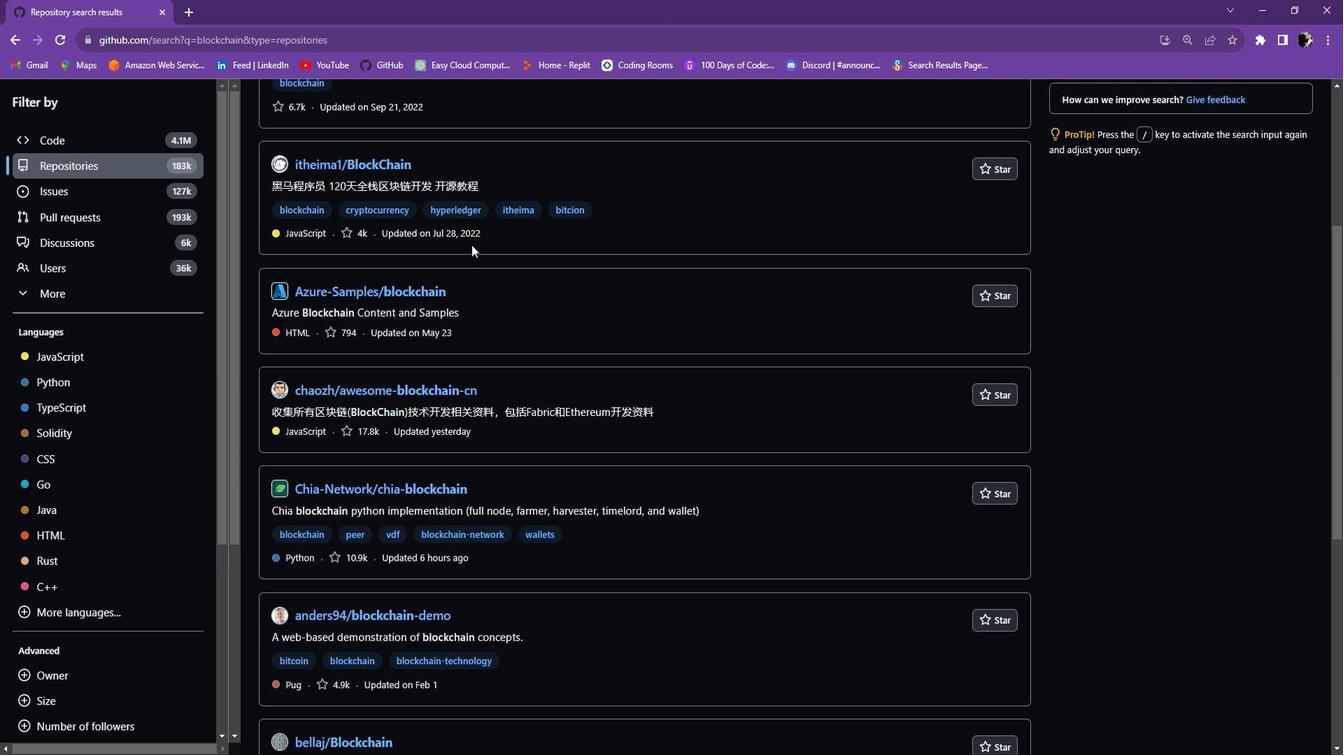 
Action: Mouse moved to (391, 438)
Screenshot: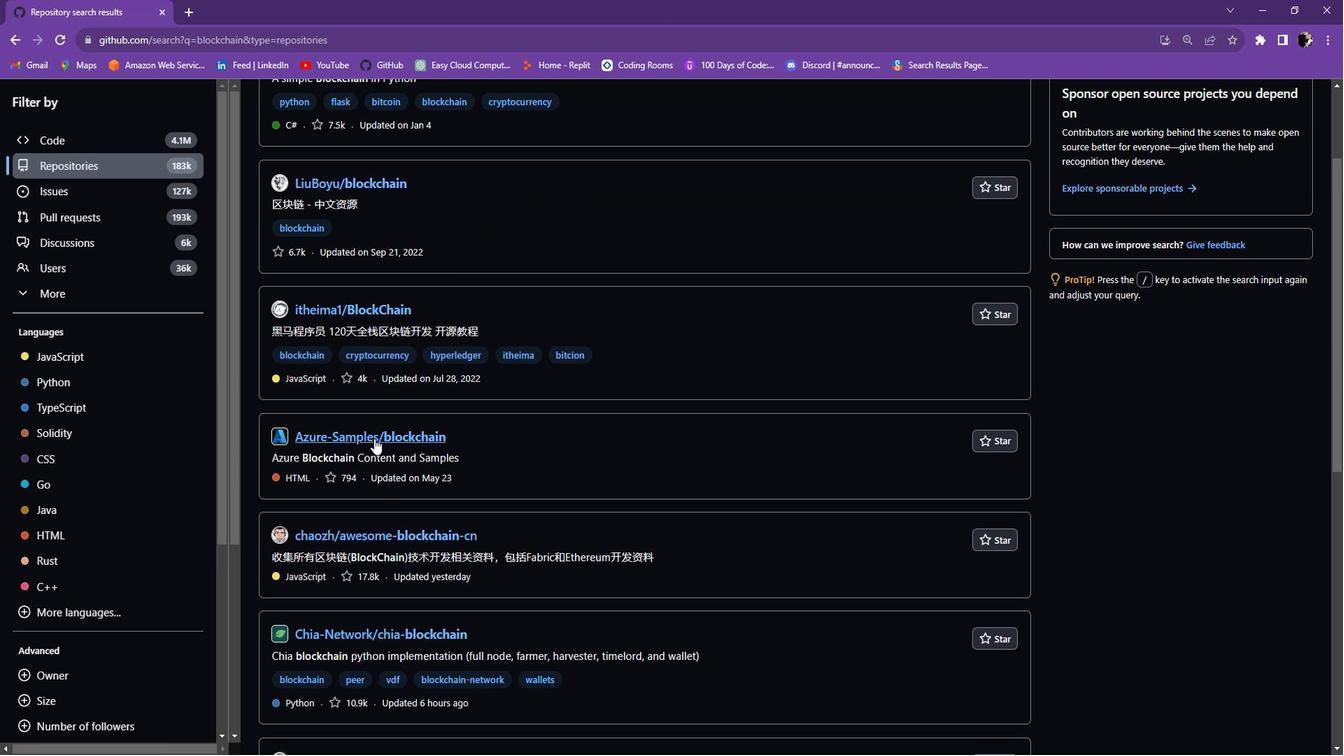 
Action: Mouse pressed left at (391, 438)
Screenshot: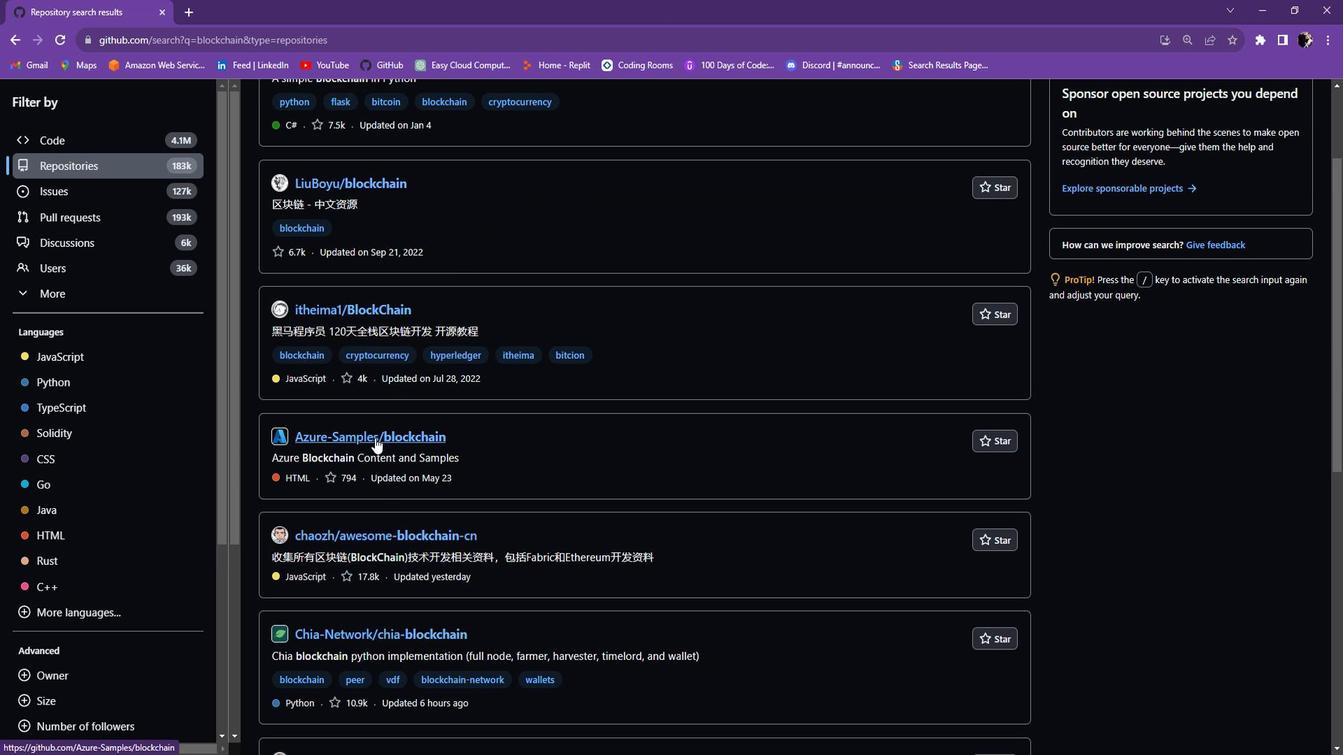 
Action: Mouse moved to (561, 334)
Screenshot: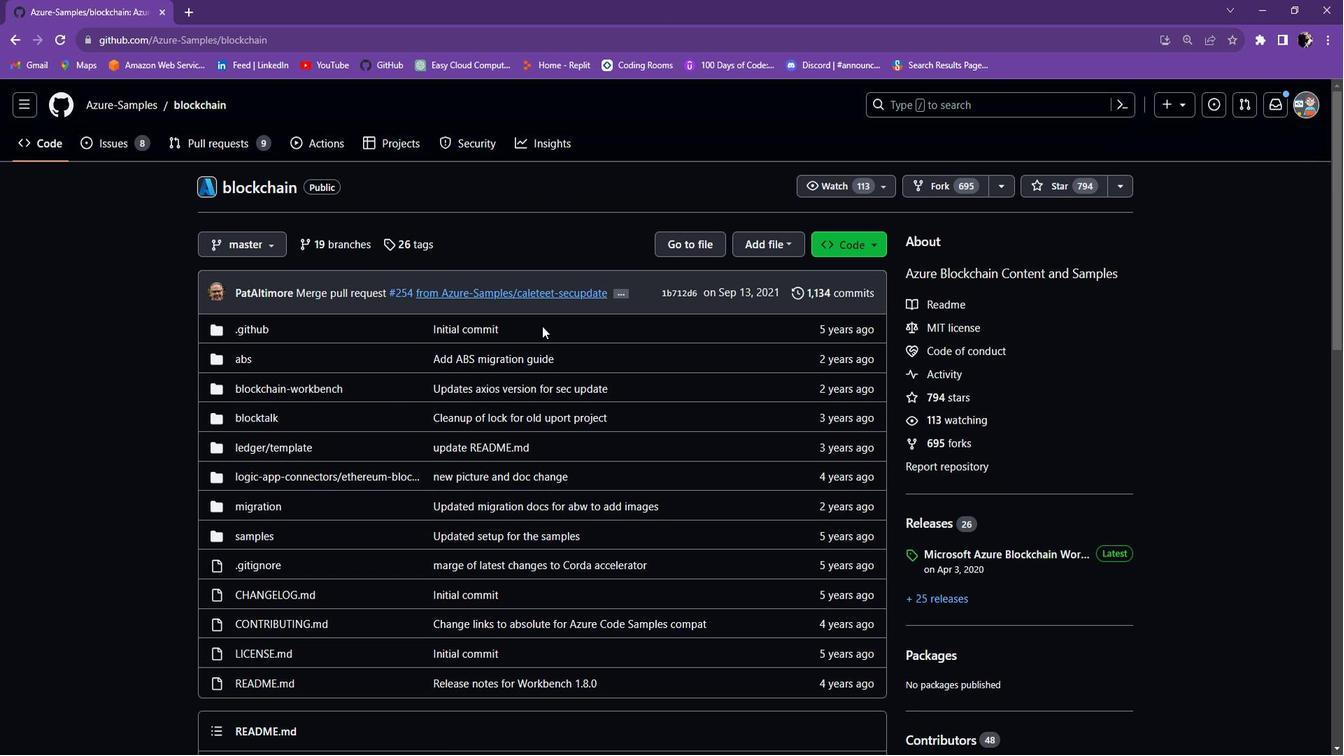 
Action: Mouse scrolled (561, 333) with delta (0, 0)
Screenshot: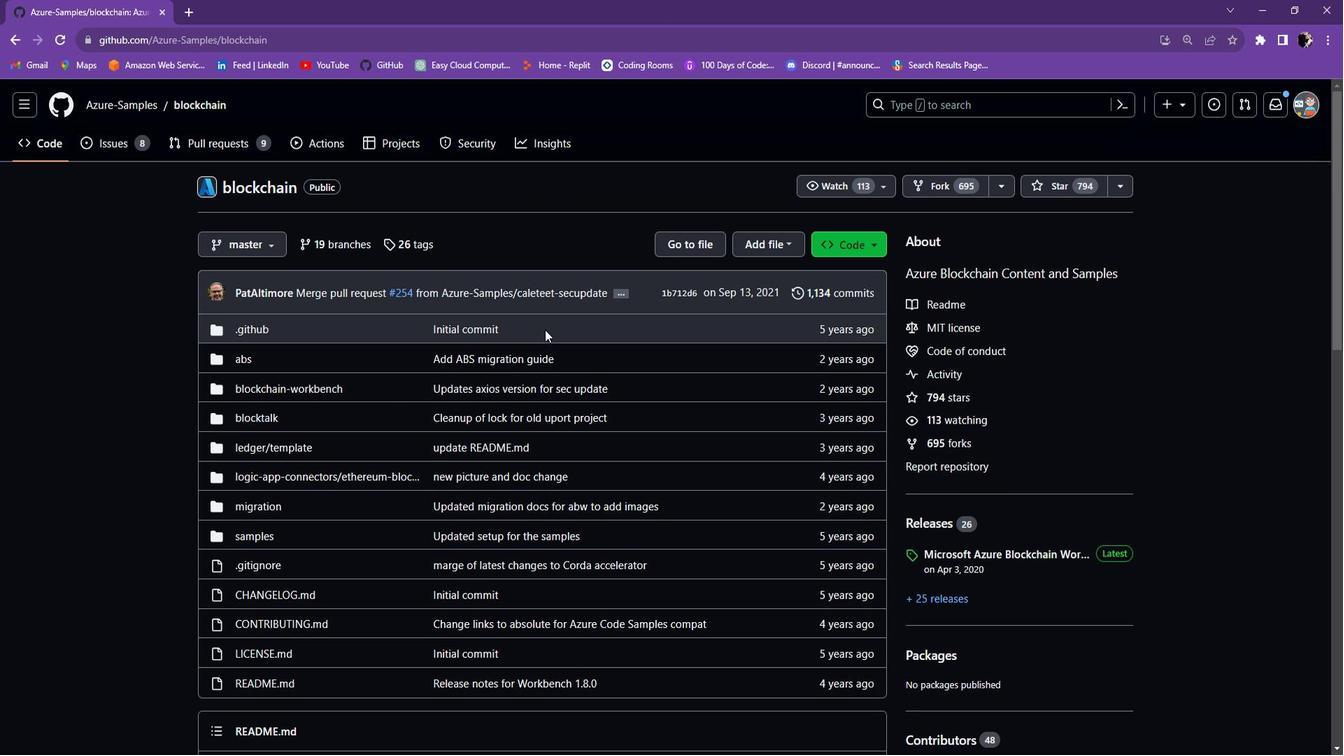 
Action: Mouse scrolled (561, 333) with delta (0, 0)
Screenshot: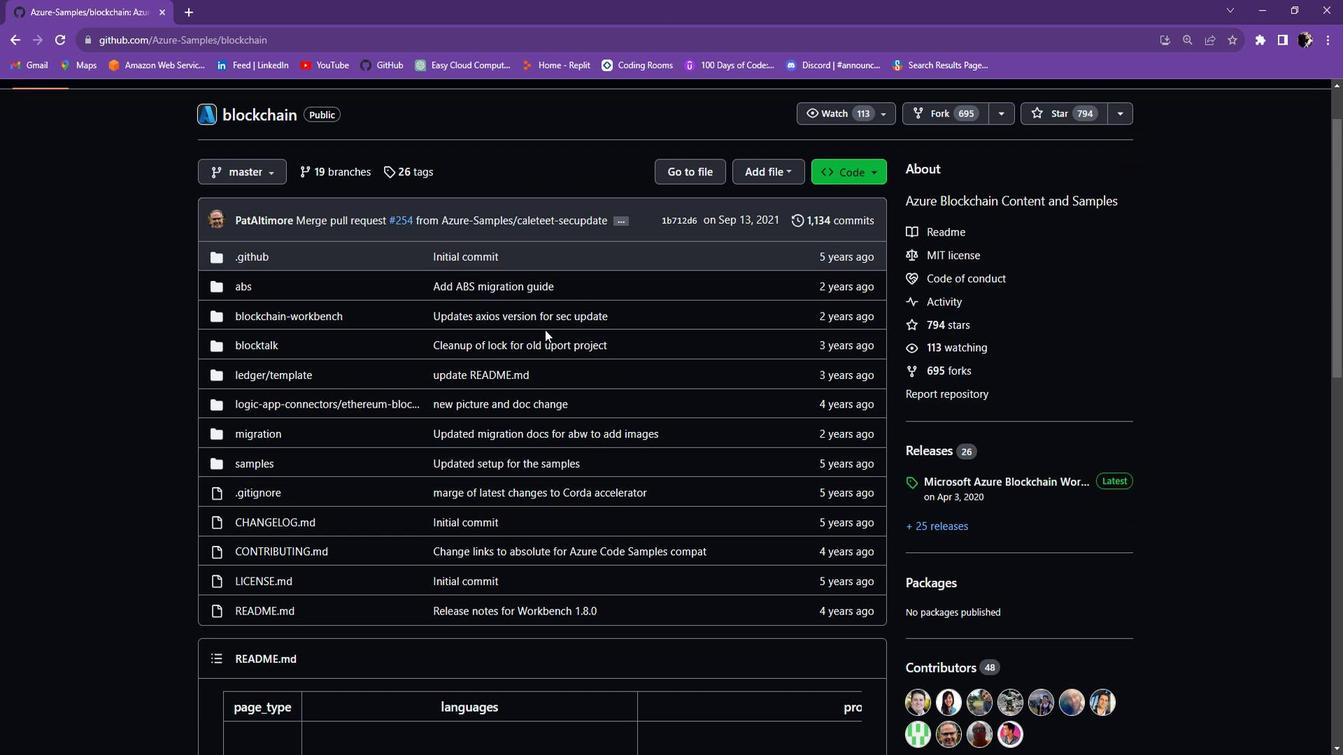 
Action: Mouse scrolled (561, 333) with delta (0, 0)
Screenshot: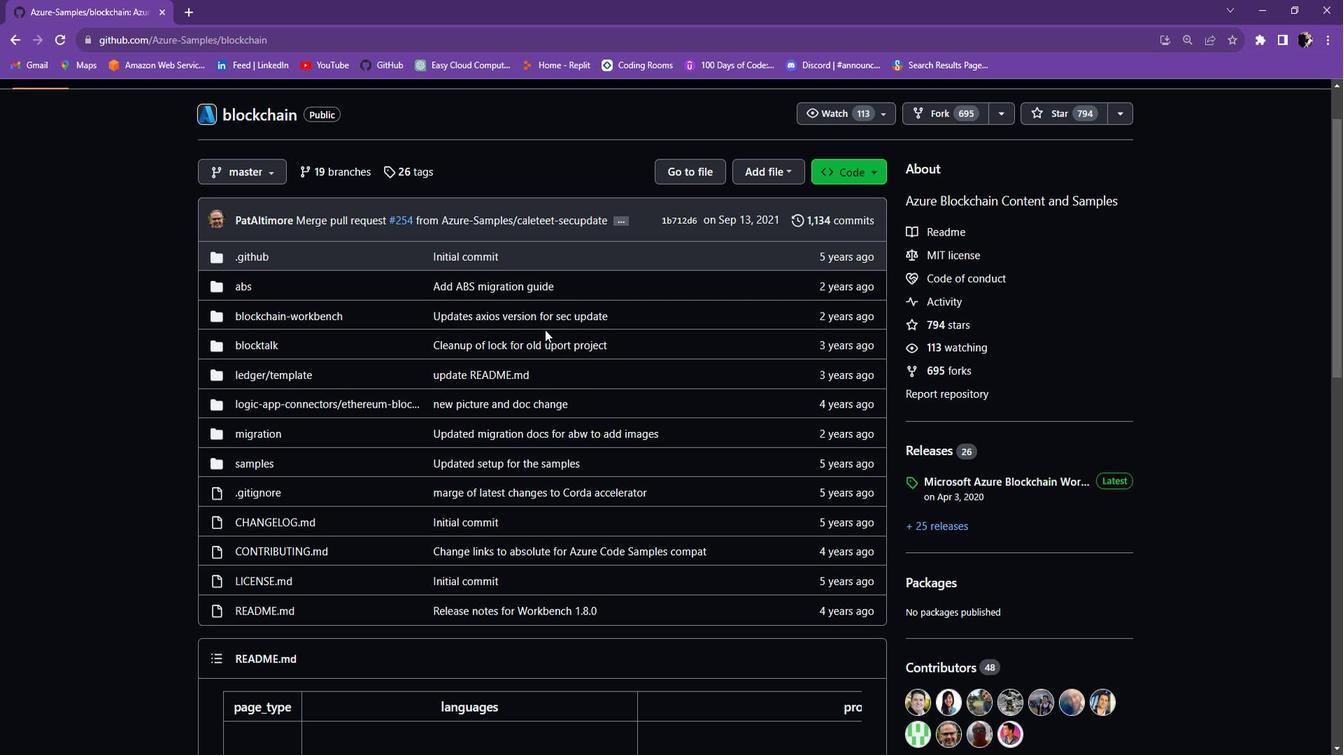 
Action: Mouse scrolled (561, 333) with delta (0, 0)
Screenshot: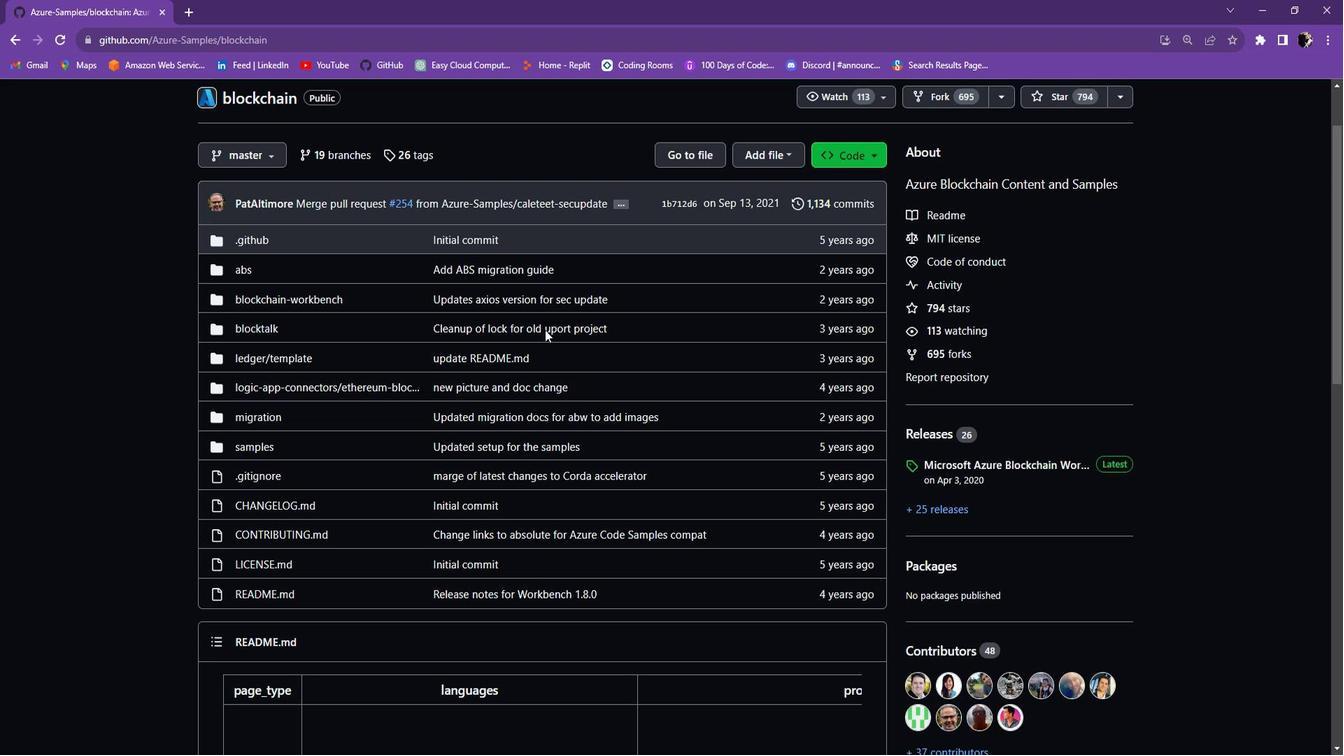 
Action: Mouse scrolled (561, 333) with delta (0, 0)
Screenshot: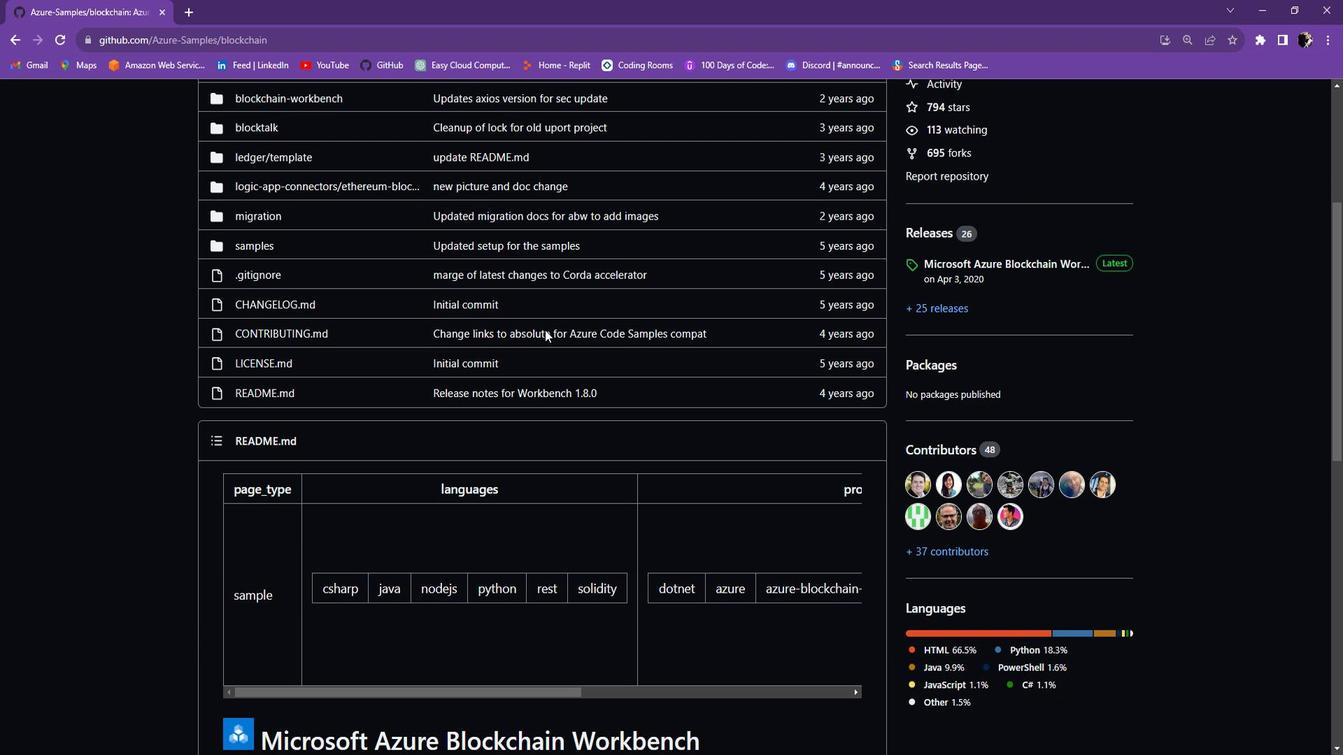 
Action: Mouse scrolled (561, 333) with delta (0, 0)
Screenshot: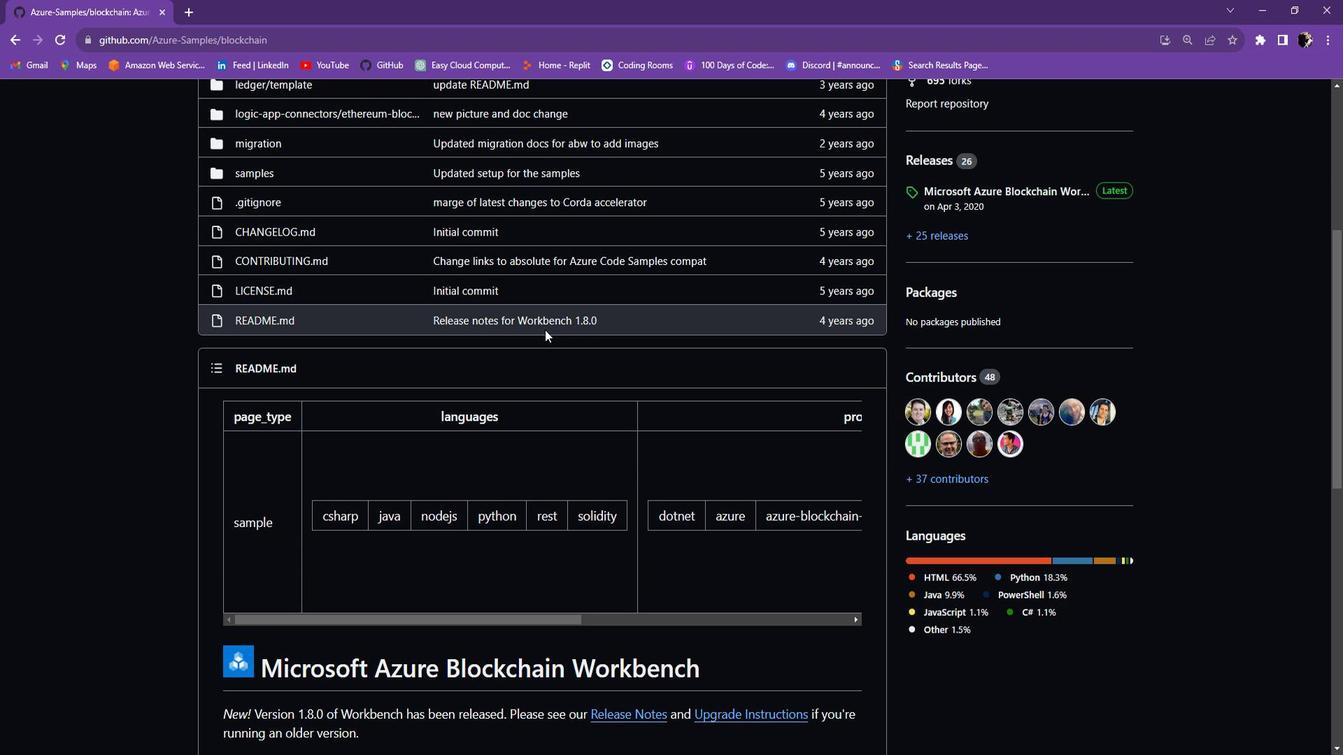 
Action: Mouse scrolled (561, 333) with delta (0, 0)
Screenshot: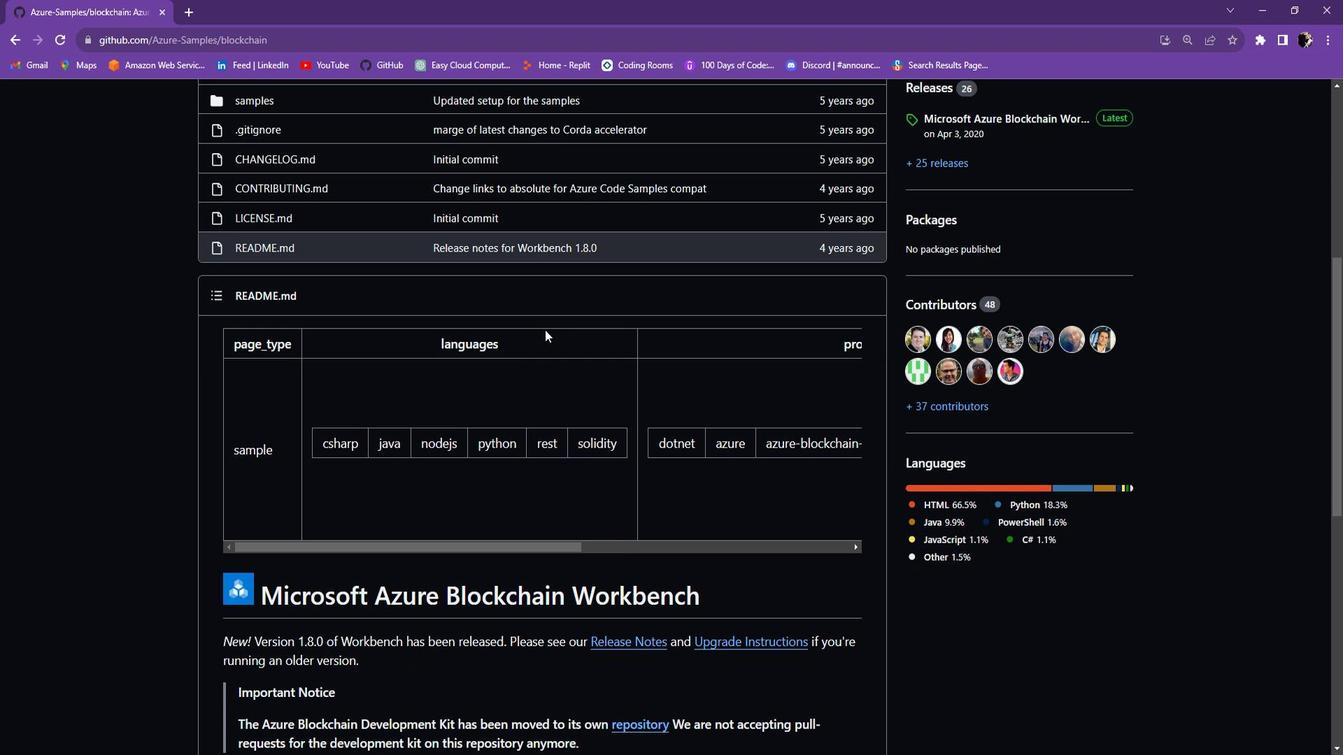 
Action: Mouse moved to (698, 506)
Screenshot: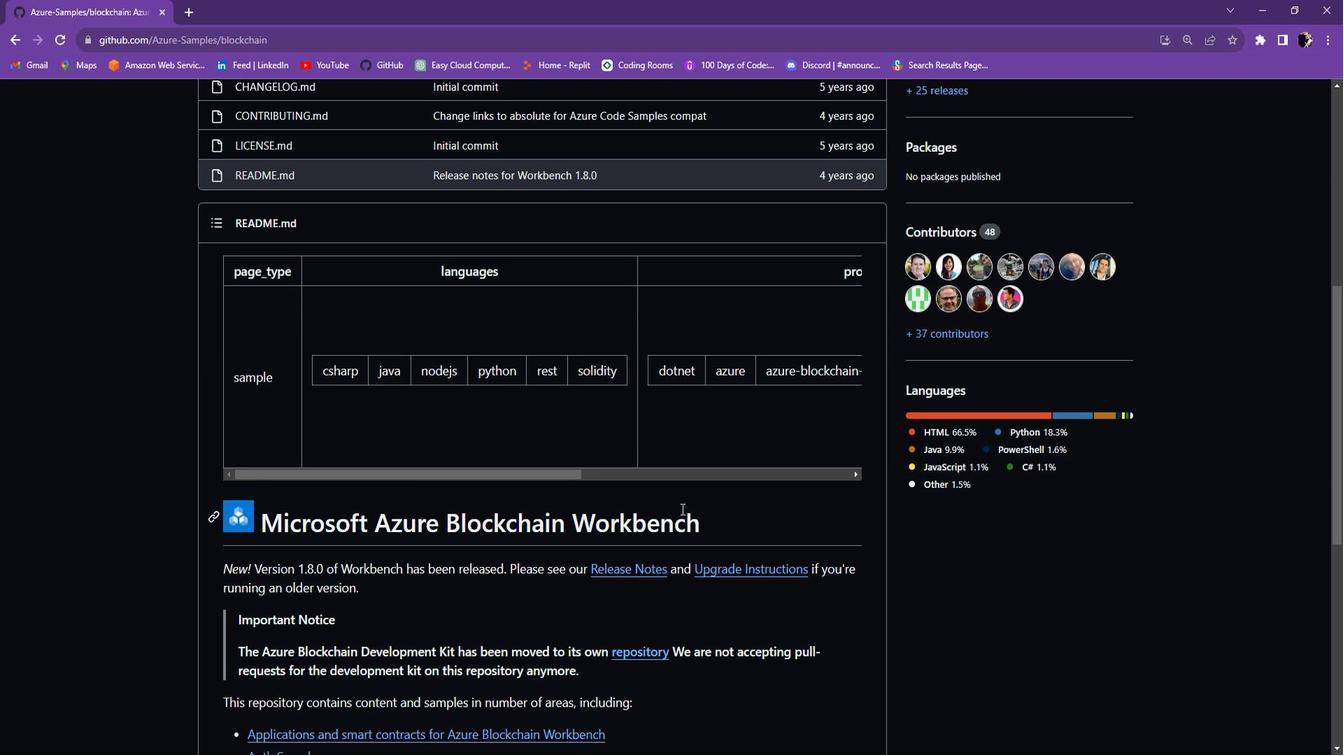 
Action: Mouse scrolled (698, 505) with delta (0, 0)
Screenshot: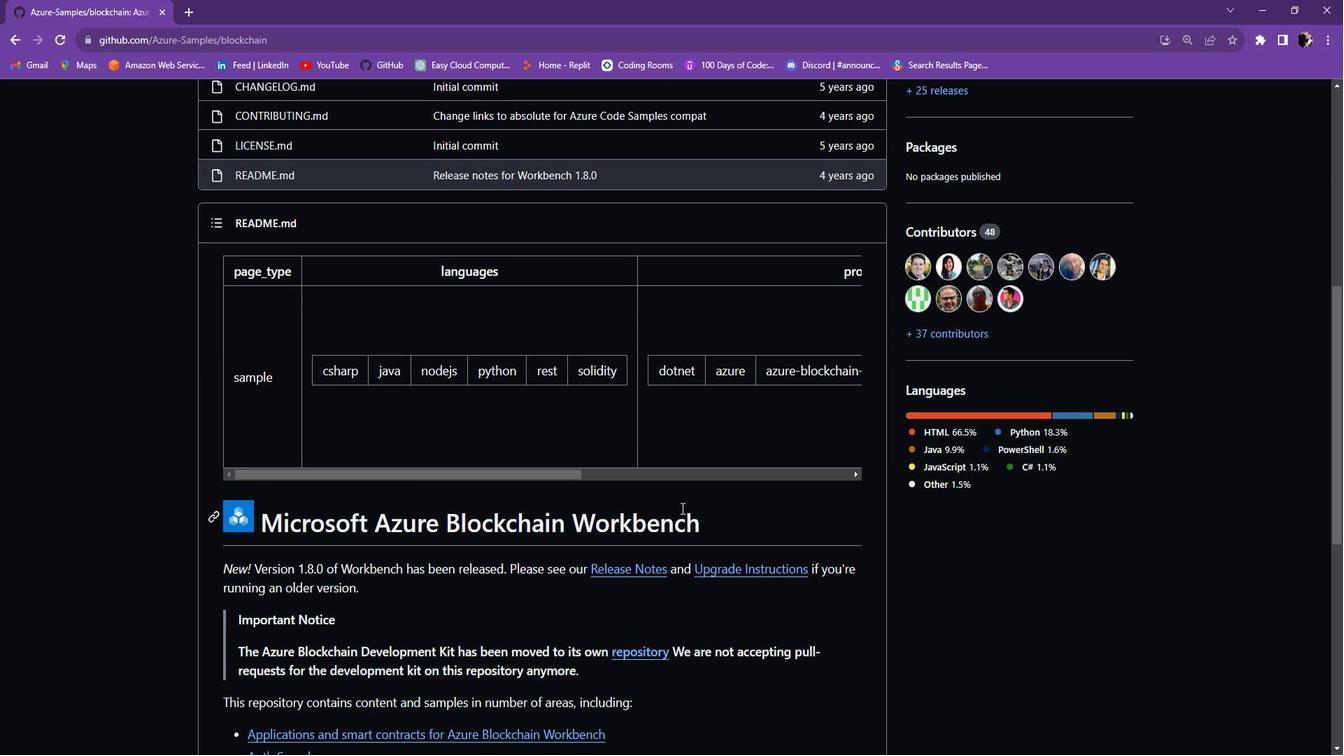 
Action: Mouse moved to (648, 451)
Screenshot: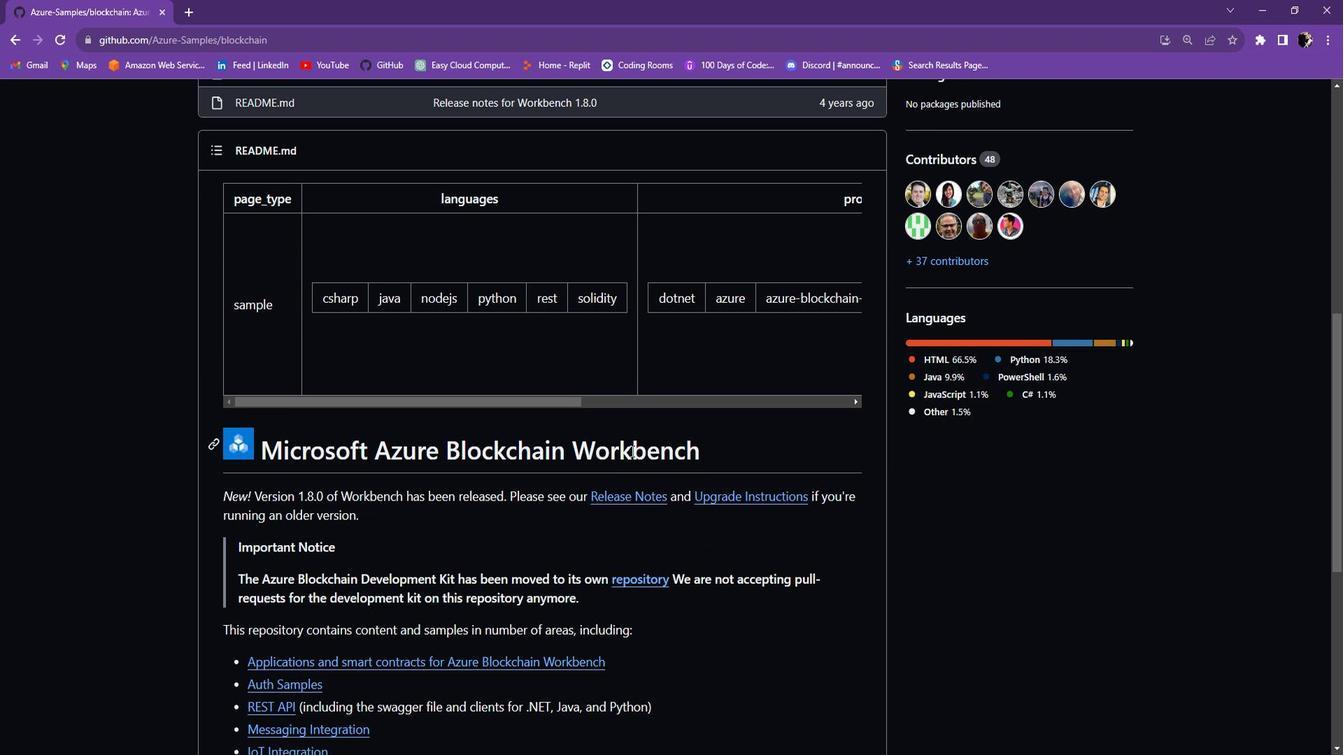 
Action: Mouse scrolled (648, 450) with delta (0, 0)
Screenshot: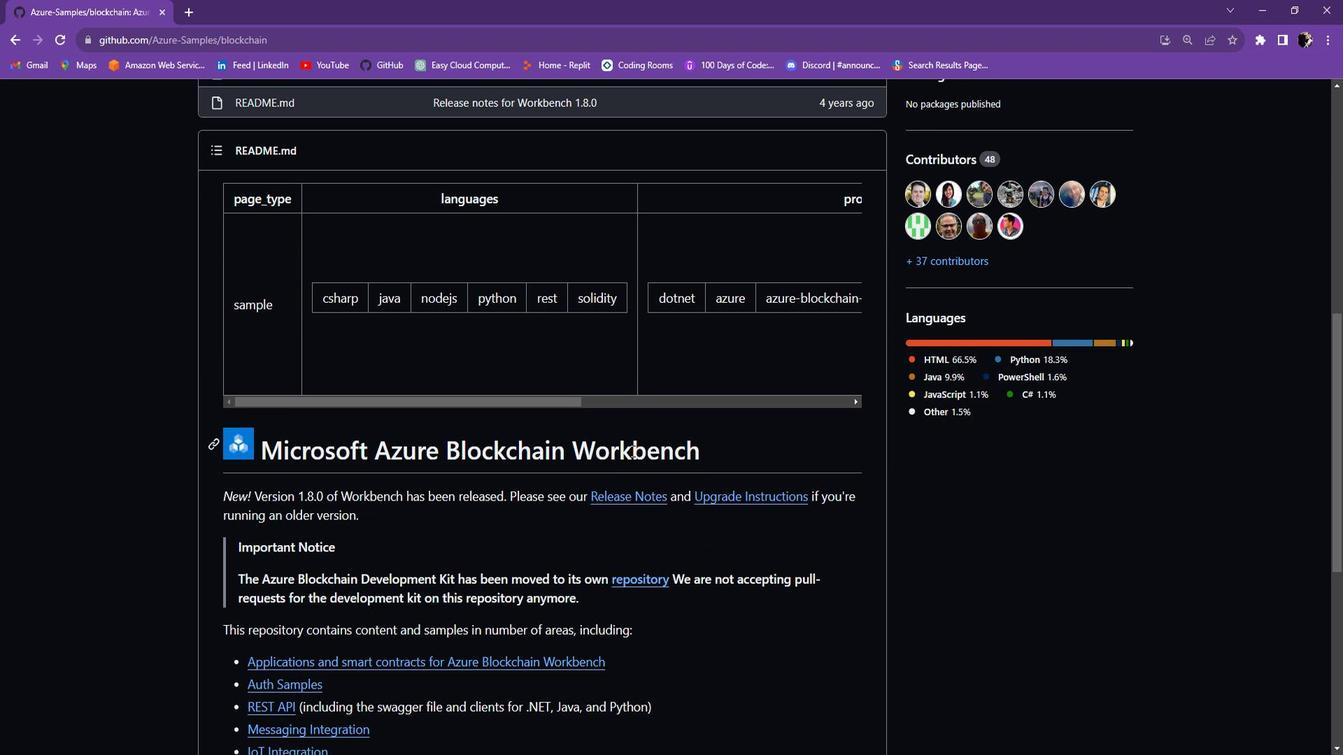 
Action: Mouse scrolled (648, 450) with delta (0, 0)
Screenshot: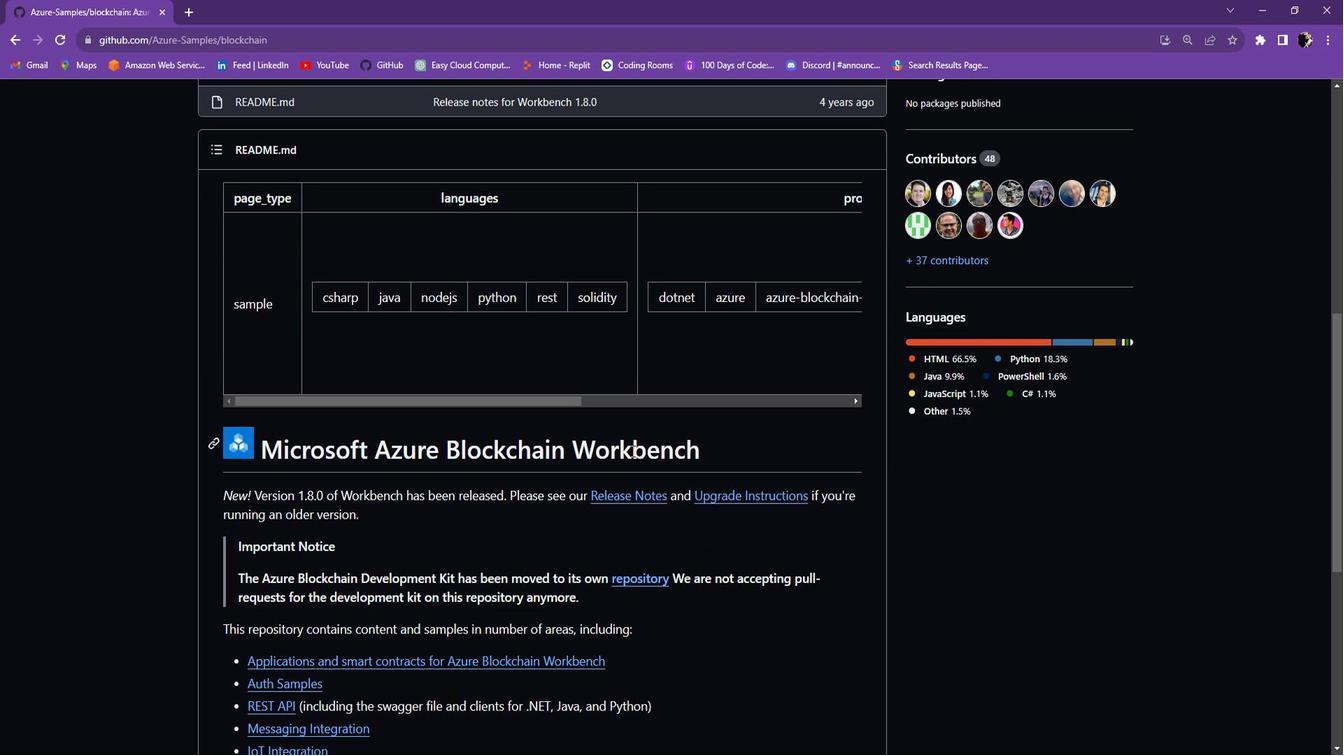 
Action: Mouse moved to (647, 449)
Screenshot: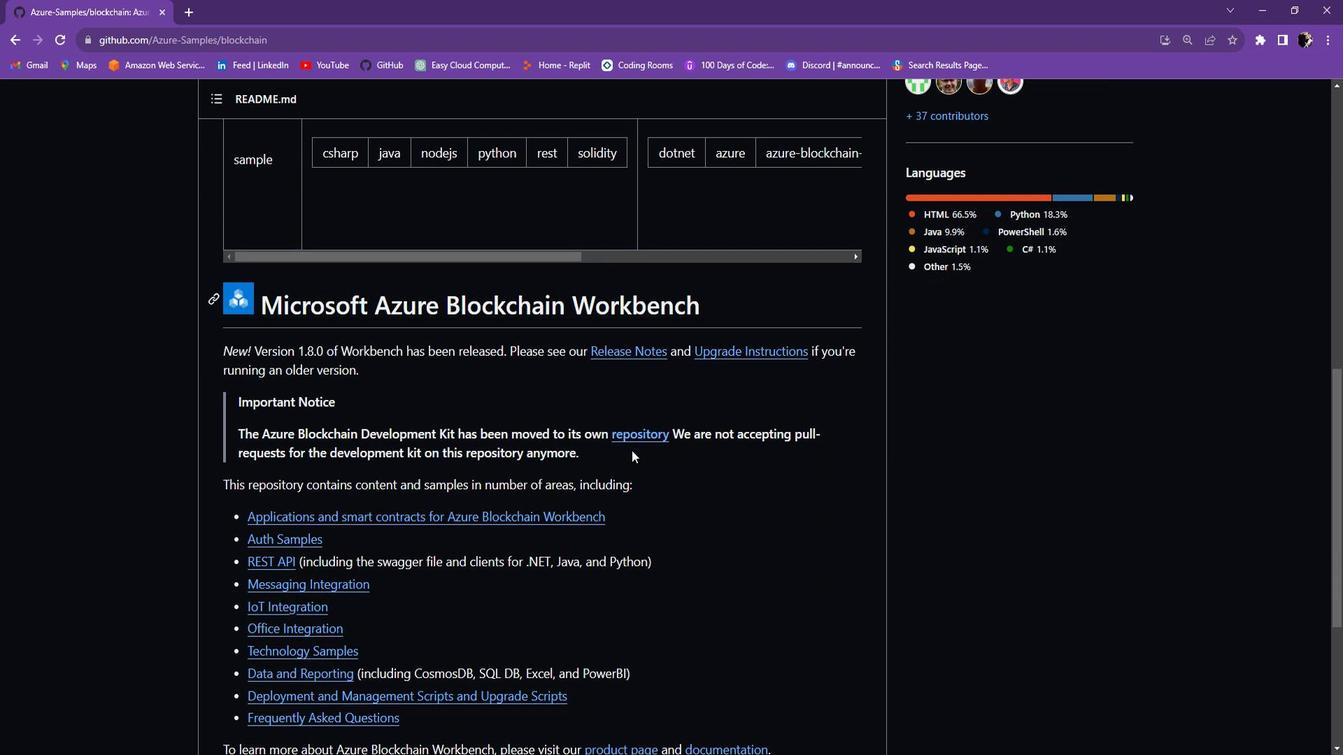 
Action: Mouse scrolled (647, 449) with delta (0, 0)
Screenshot: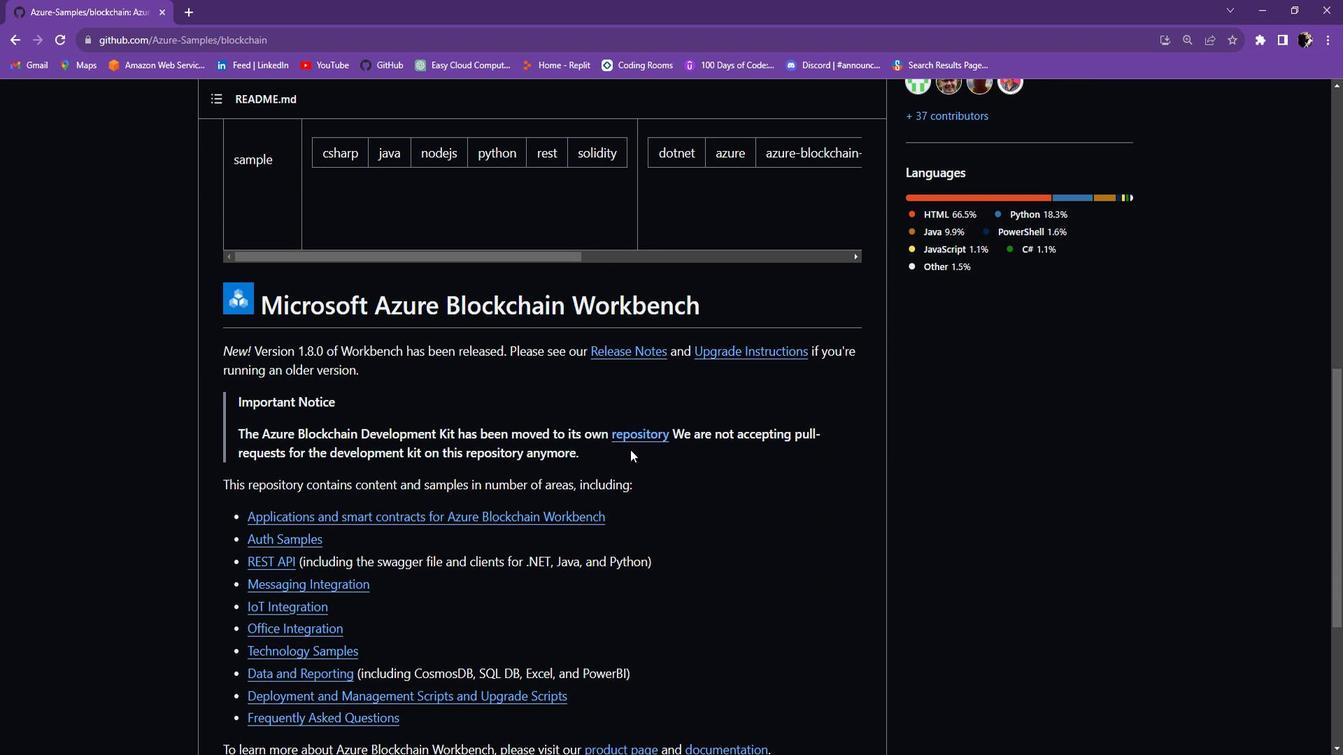 
Action: Mouse moved to (415, 342)
Screenshot: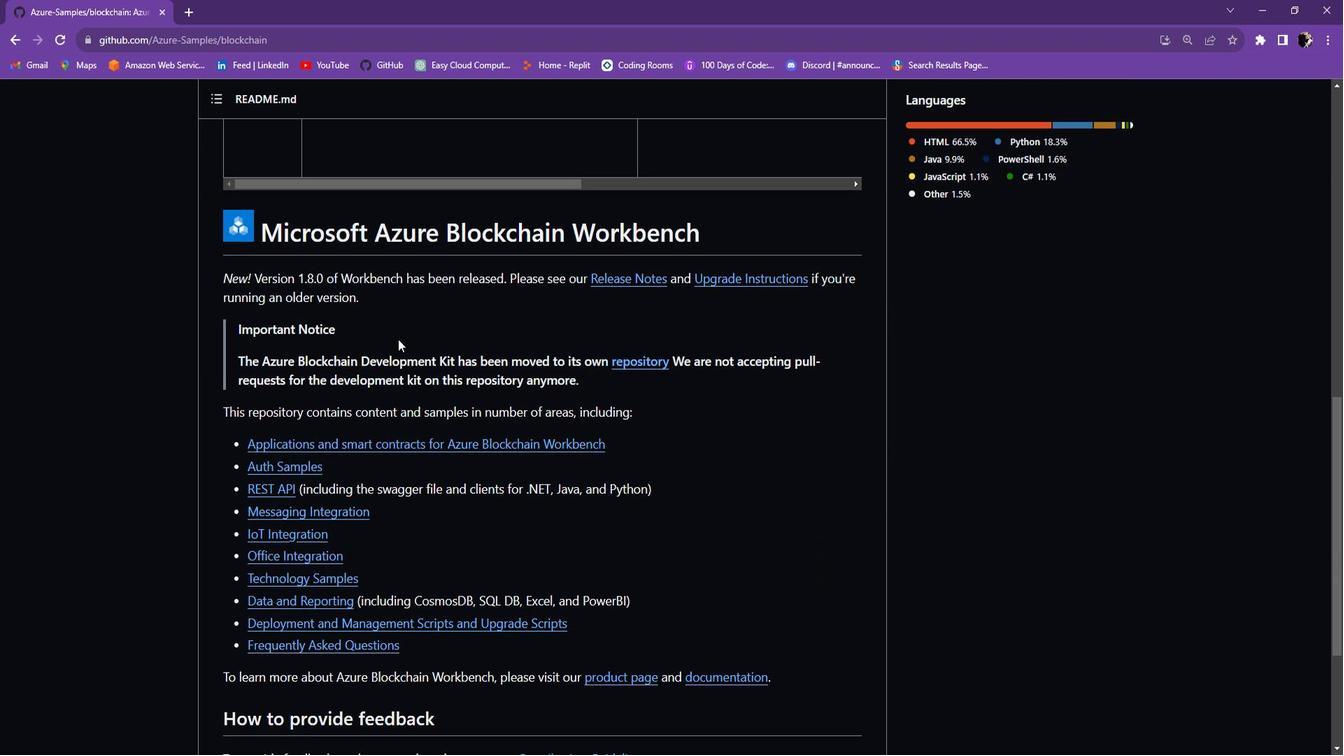 
Action: Mouse scrolled (415, 342) with delta (0, 0)
Screenshot: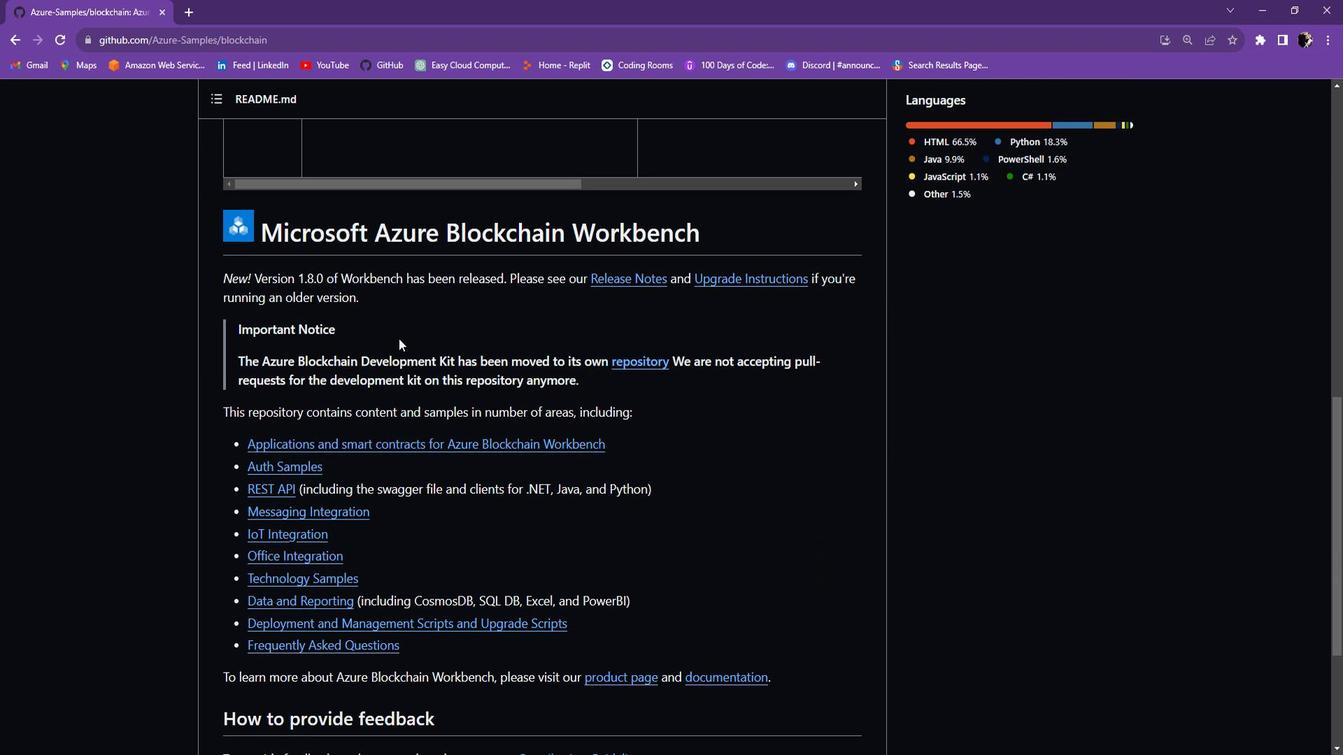 
Action: Mouse scrolled (415, 342) with delta (0, 0)
Screenshot: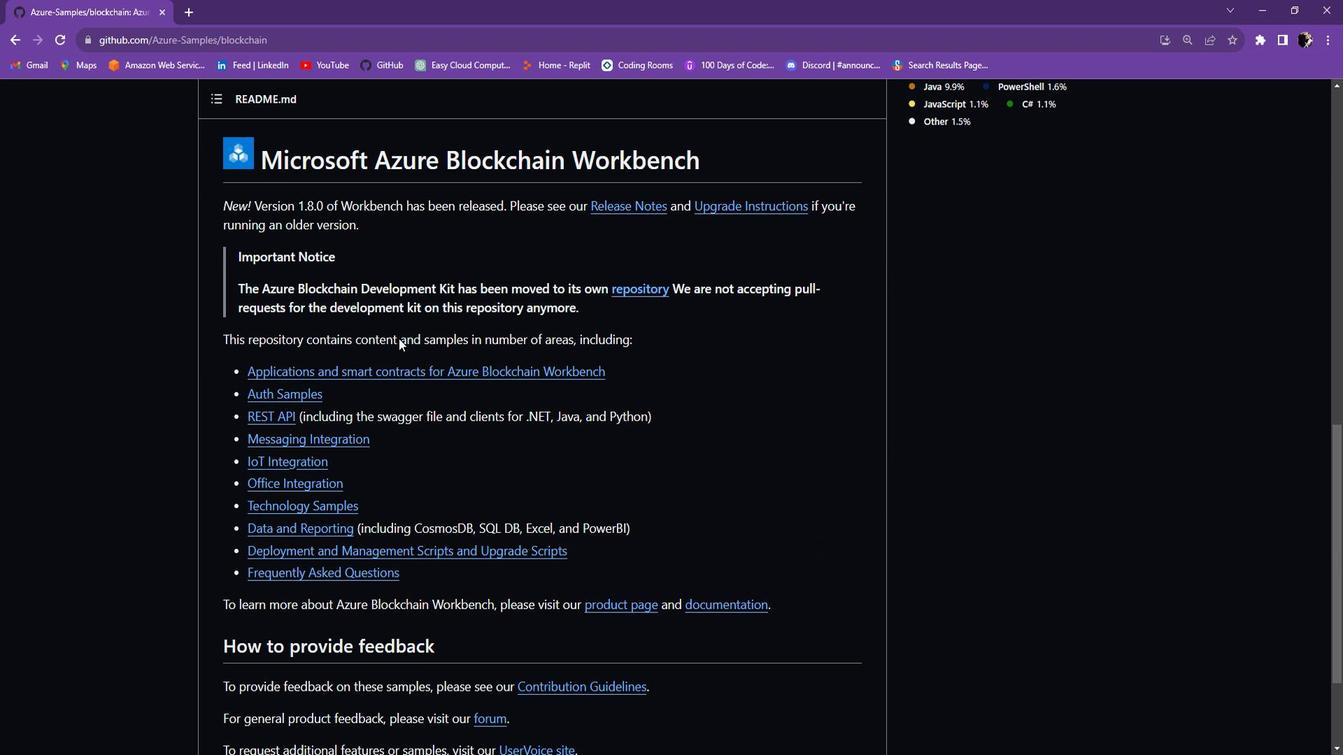 
Action: Mouse scrolled (415, 342) with delta (0, 0)
Screenshot: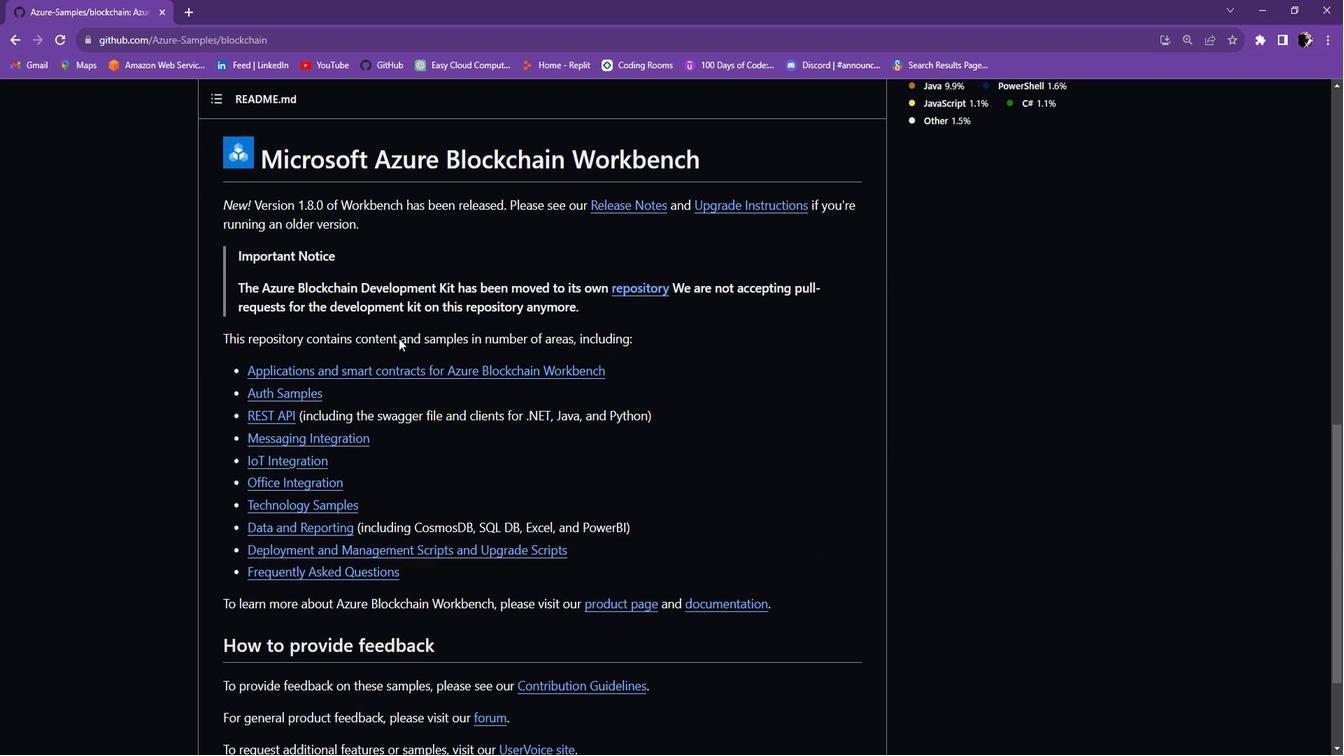 
Action: Mouse scrolled (415, 342) with delta (0, 0)
Screenshot: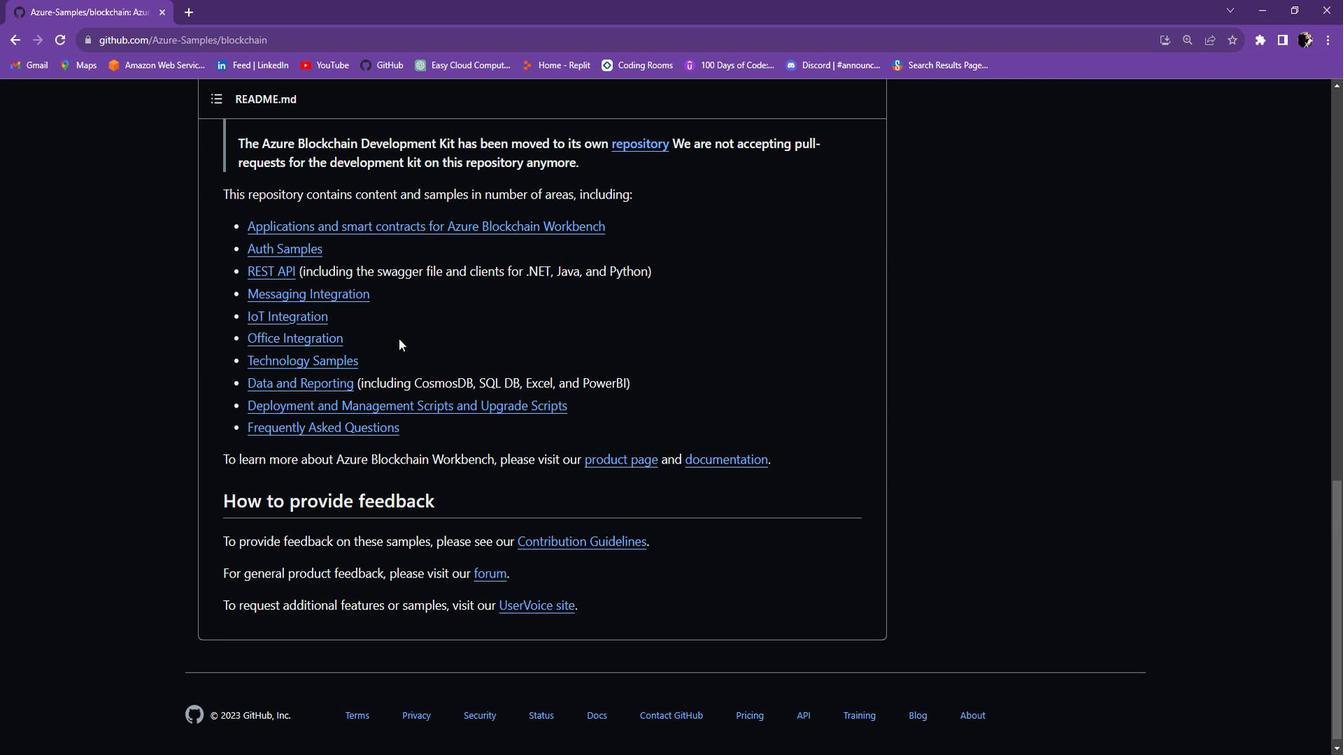 
Action: Mouse scrolled (415, 343) with delta (0, 0)
Screenshot: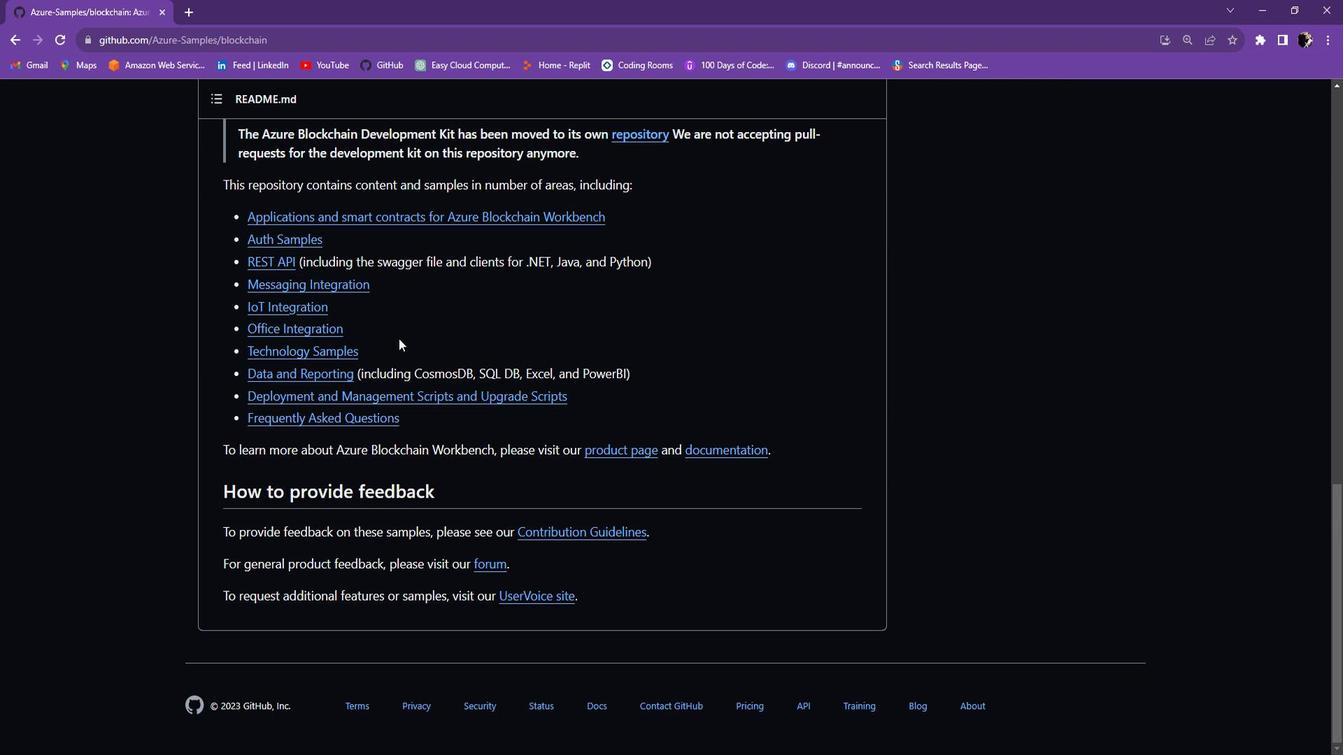 
Action: Mouse scrolled (415, 342) with delta (0, 0)
Screenshot: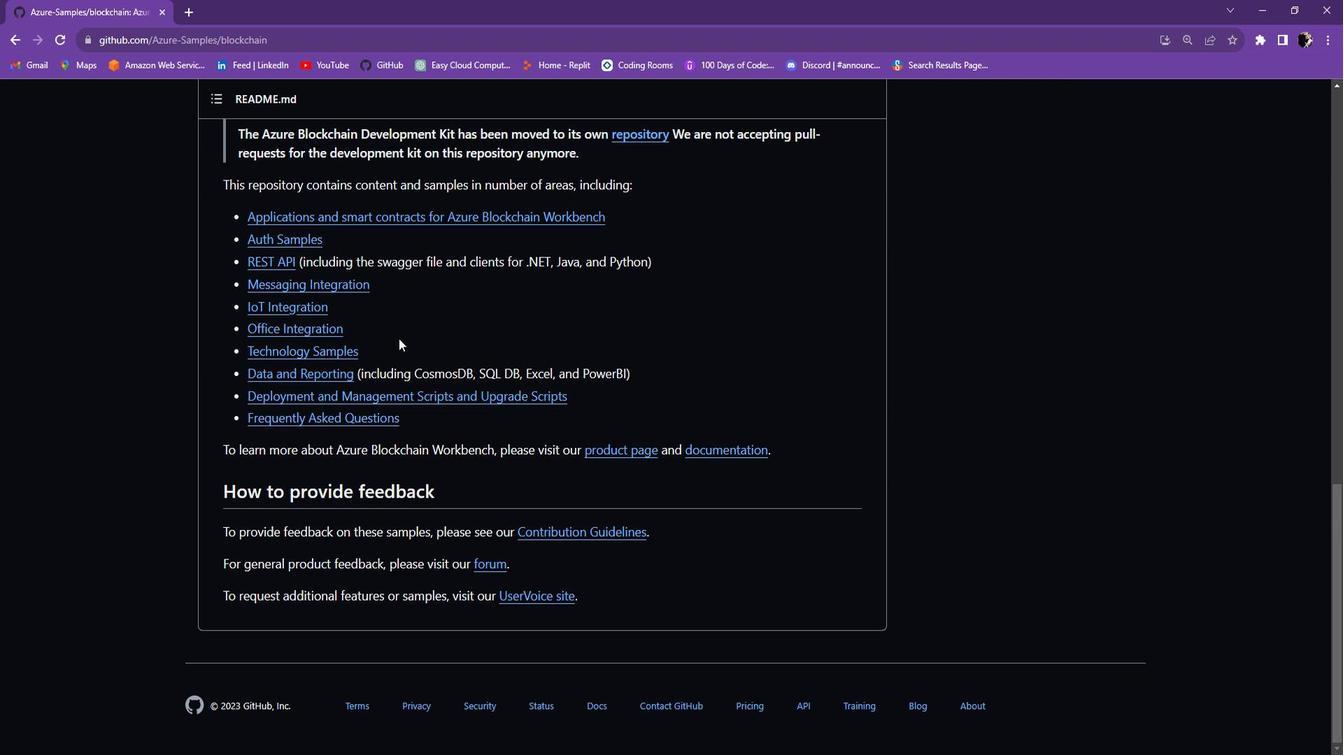 
Action: Mouse scrolled (415, 343) with delta (0, 0)
Screenshot: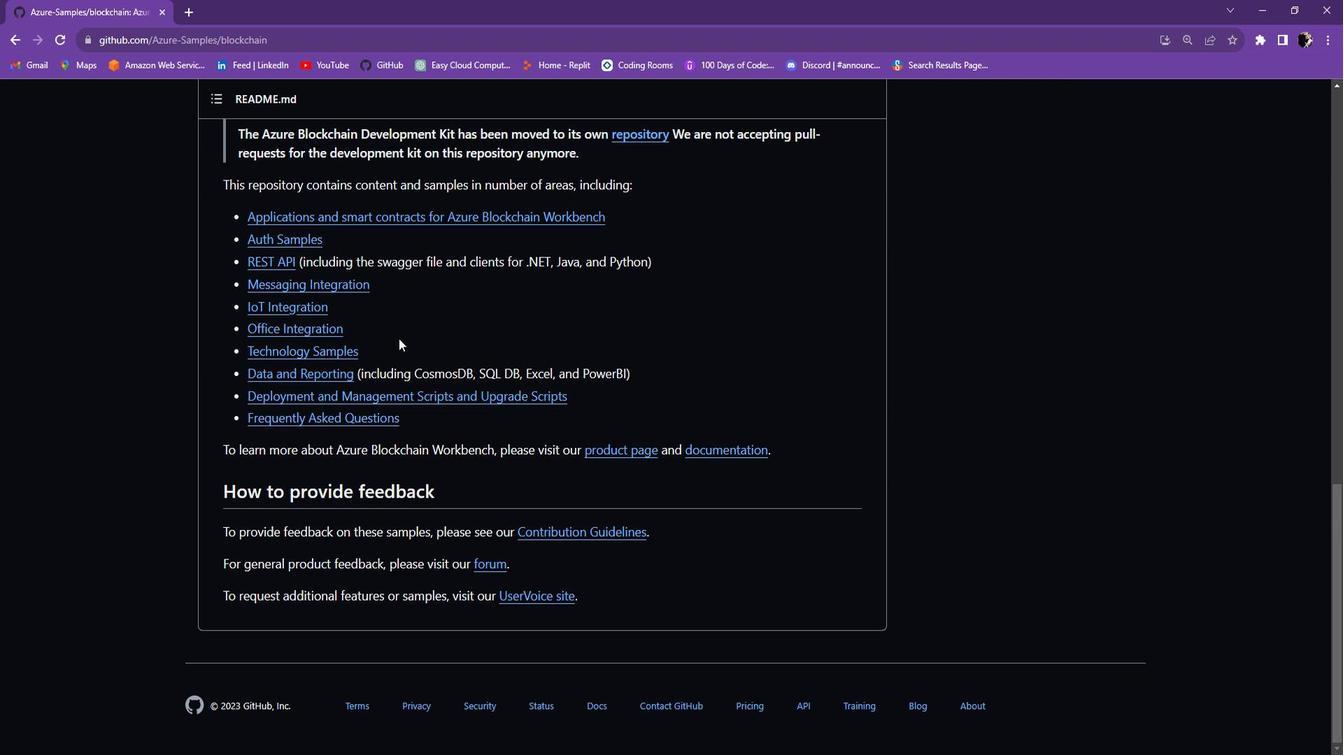 
Action: Mouse scrolled (415, 343) with delta (0, 0)
Screenshot: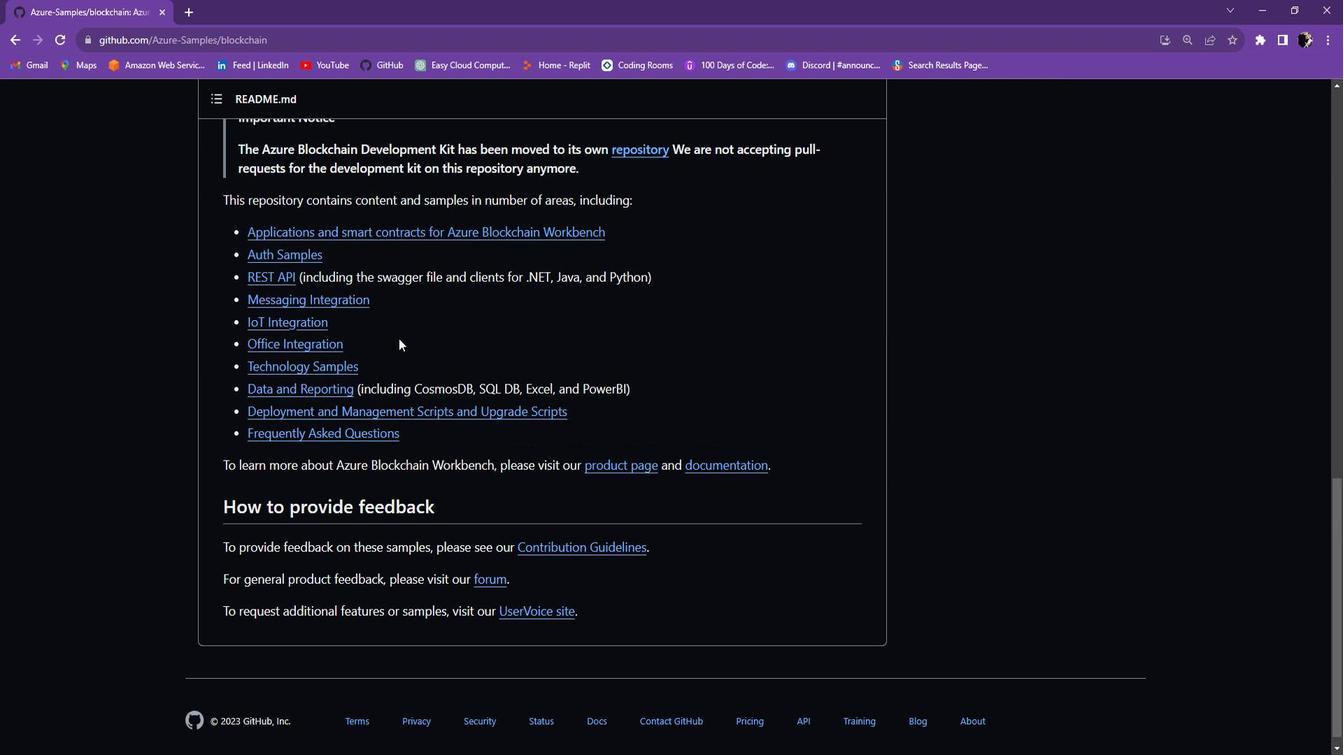 
Action: Mouse moved to (27, 51)
Screenshot: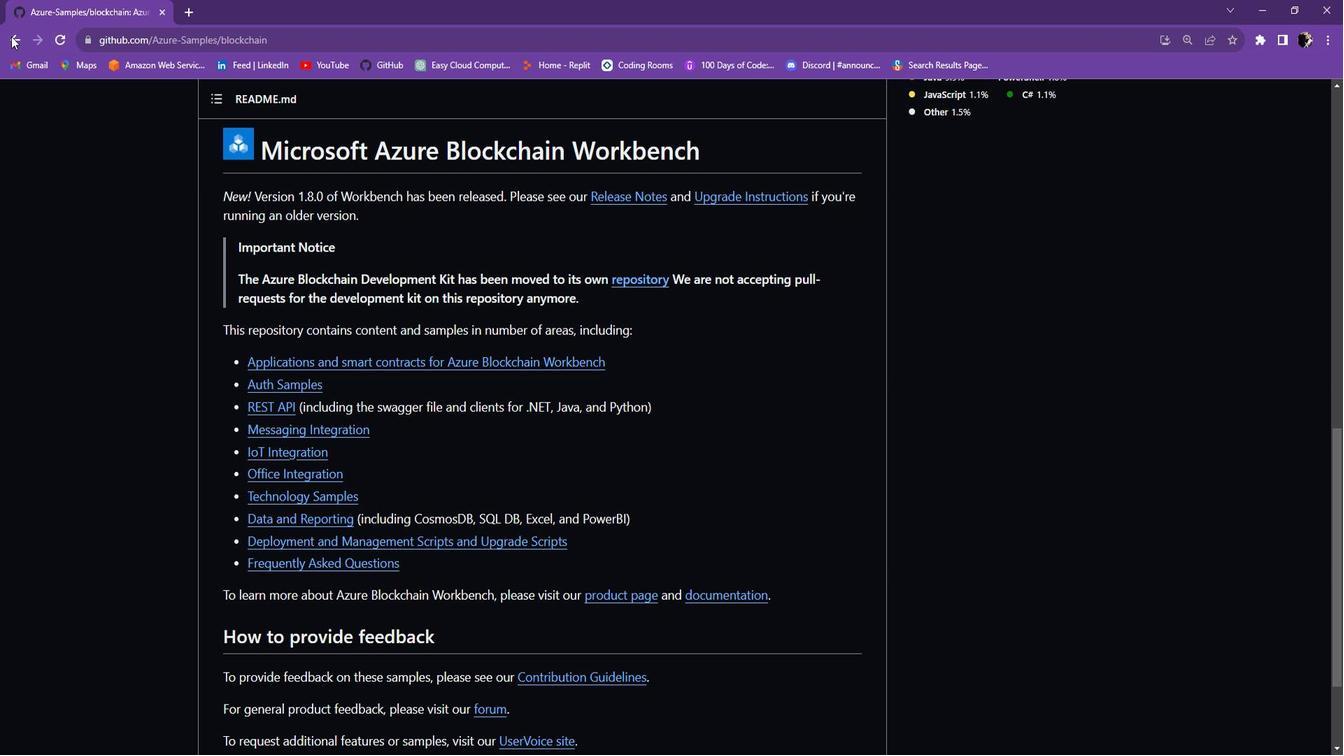 
Action: Mouse pressed left at (27, 51)
Screenshot: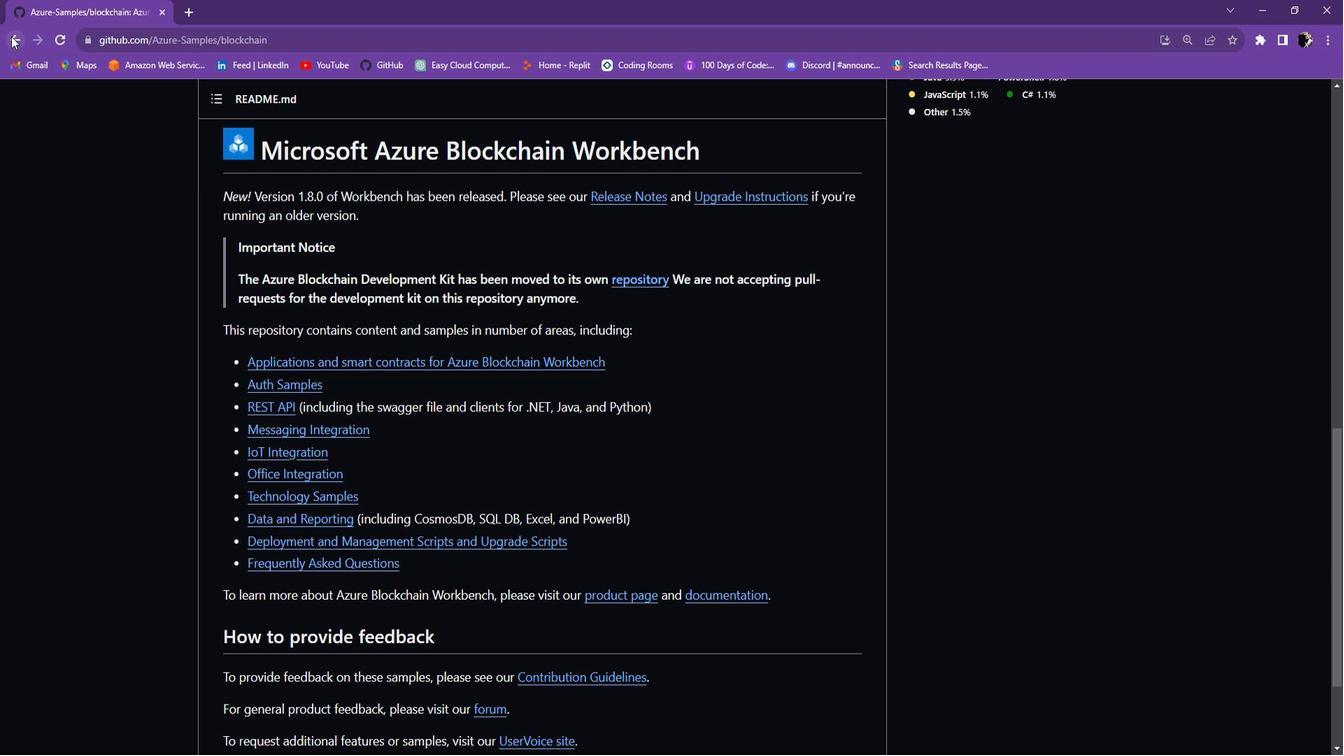 
Action: Mouse moved to (526, 395)
Screenshot: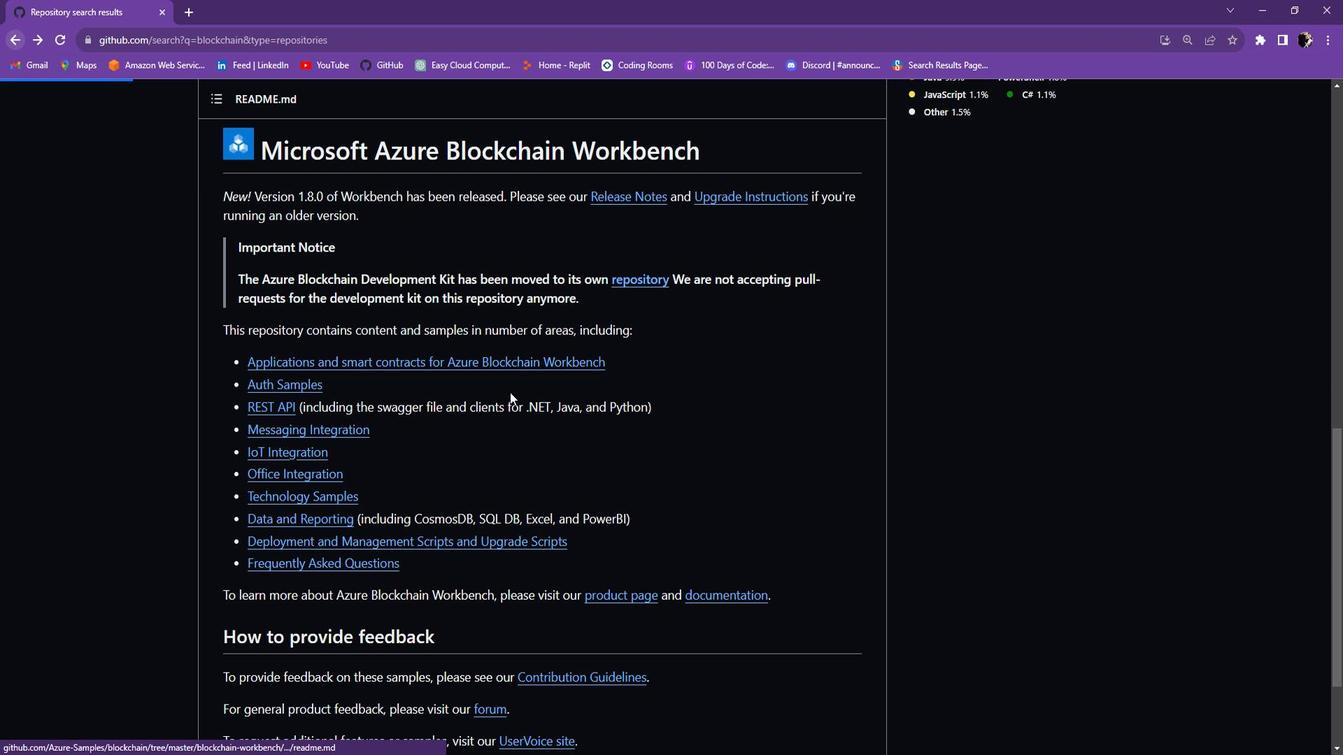 
Action: Mouse scrolled (526, 394) with delta (0, 0)
Screenshot: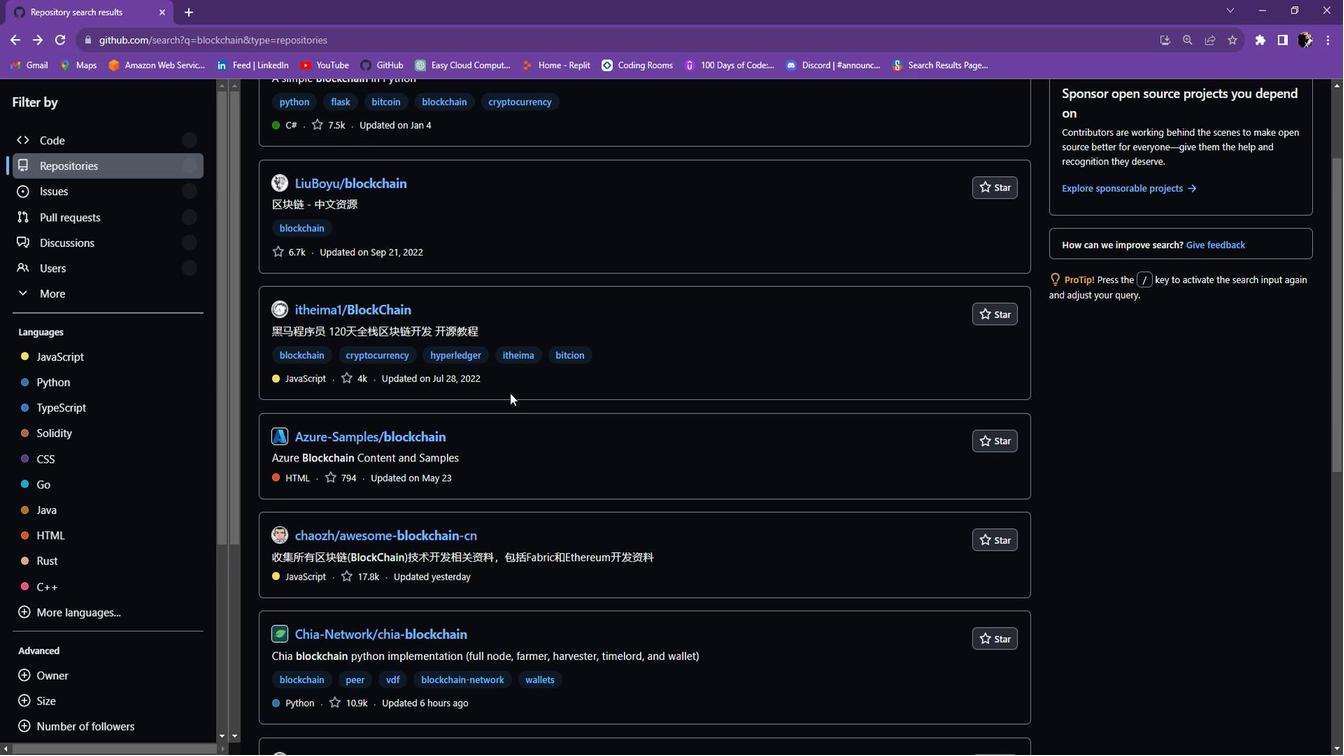 
Action: Mouse scrolled (526, 394) with delta (0, 0)
Screenshot: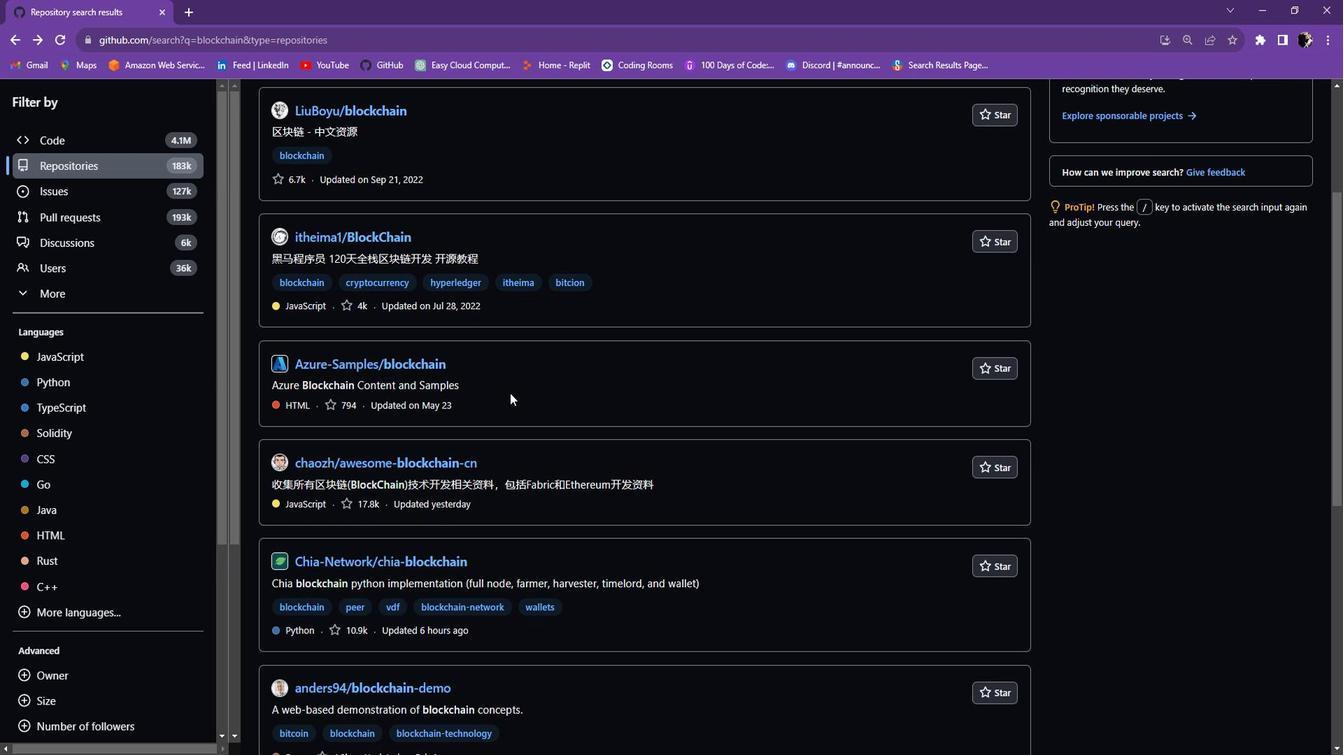 
Action: Mouse scrolled (526, 394) with delta (0, 0)
Screenshot: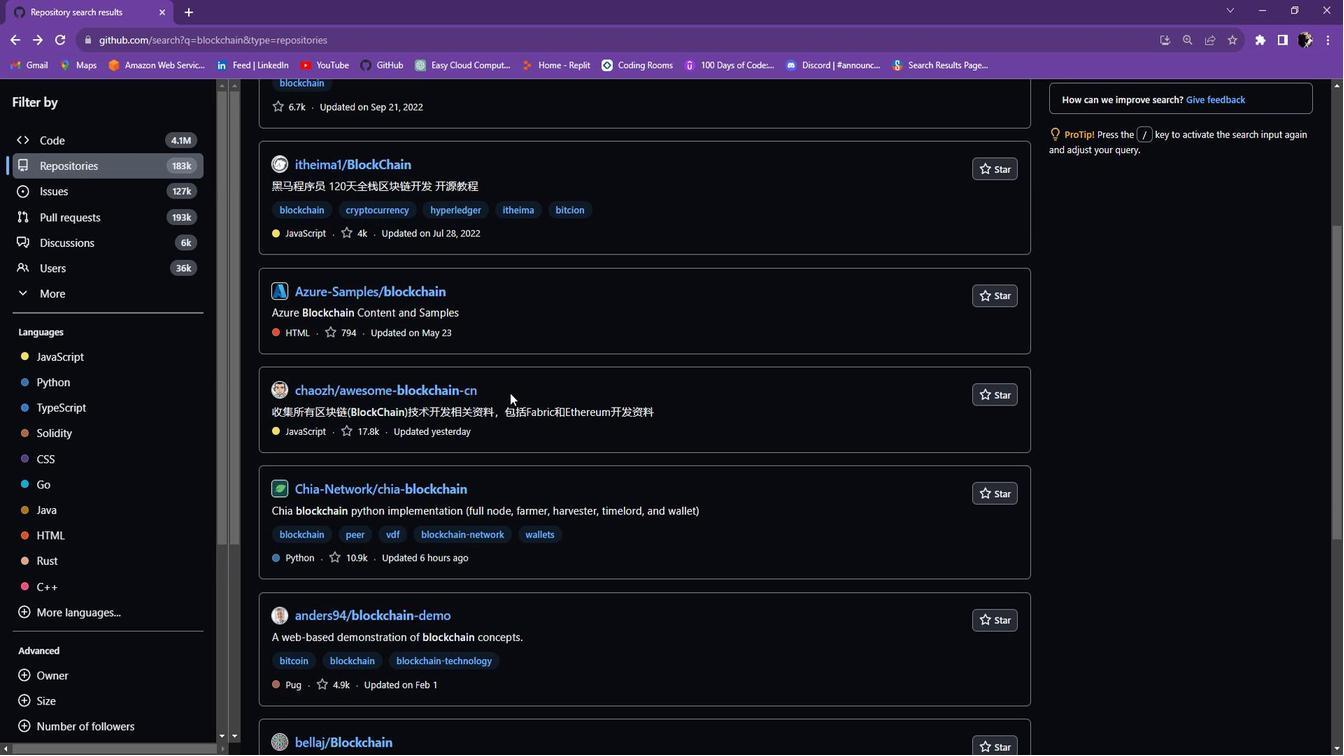 
Action: Mouse scrolled (526, 394) with delta (0, 0)
Screenshot: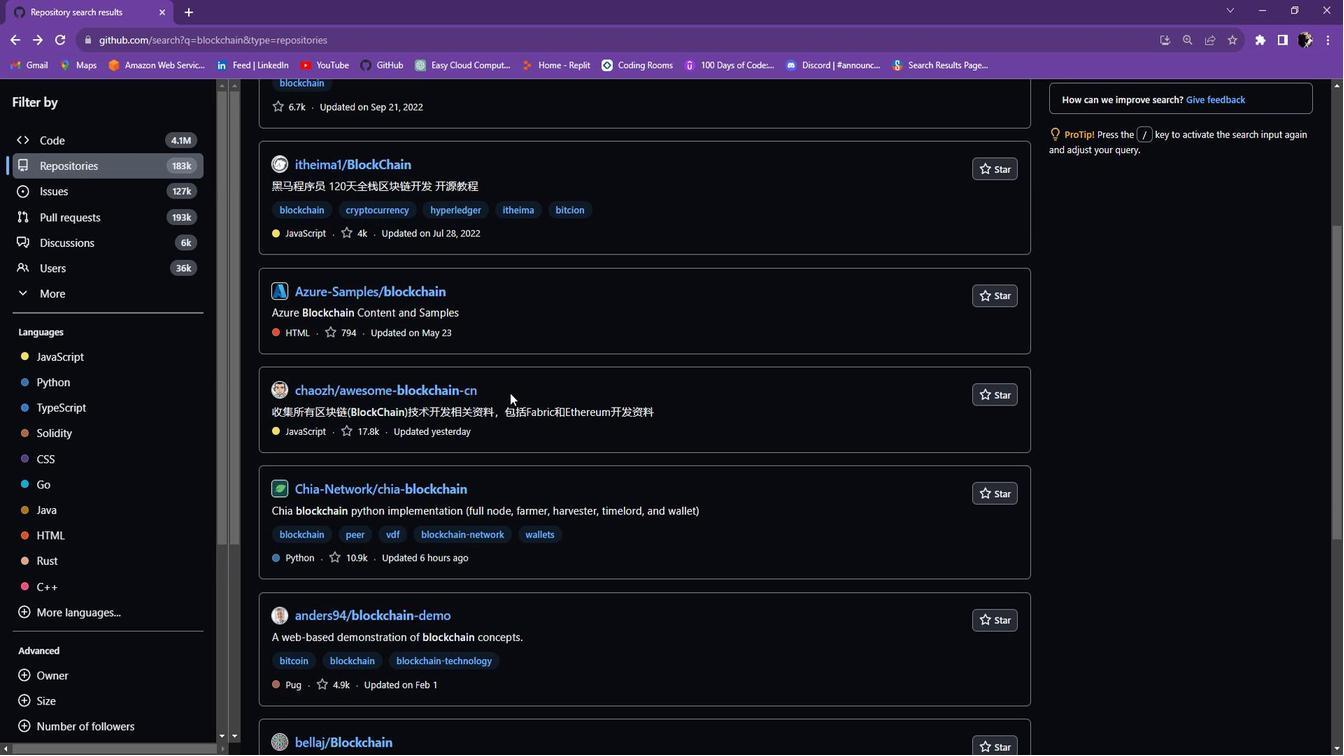 
Action: Mouse moved to (526, 395)
Screenshot: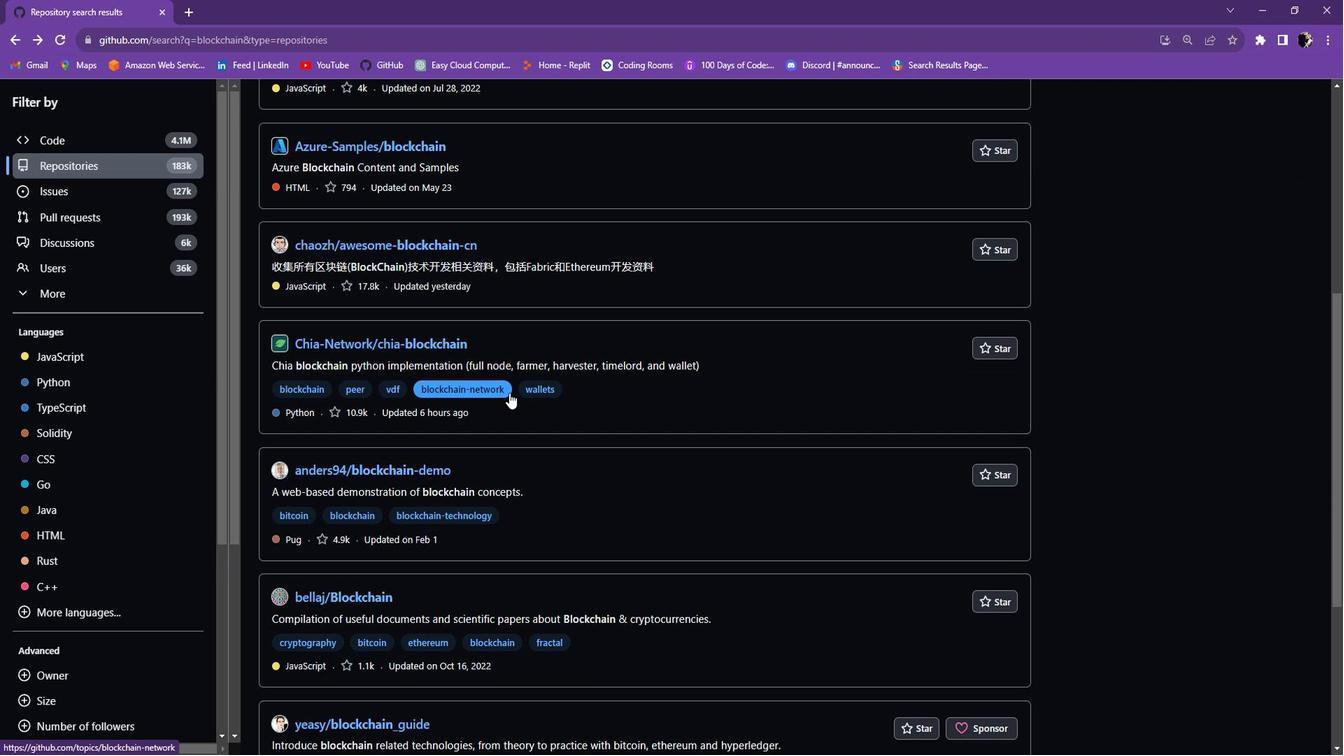 
Action: Mouse scrolled (526, 394) with delta (0, 0)
Screenshot: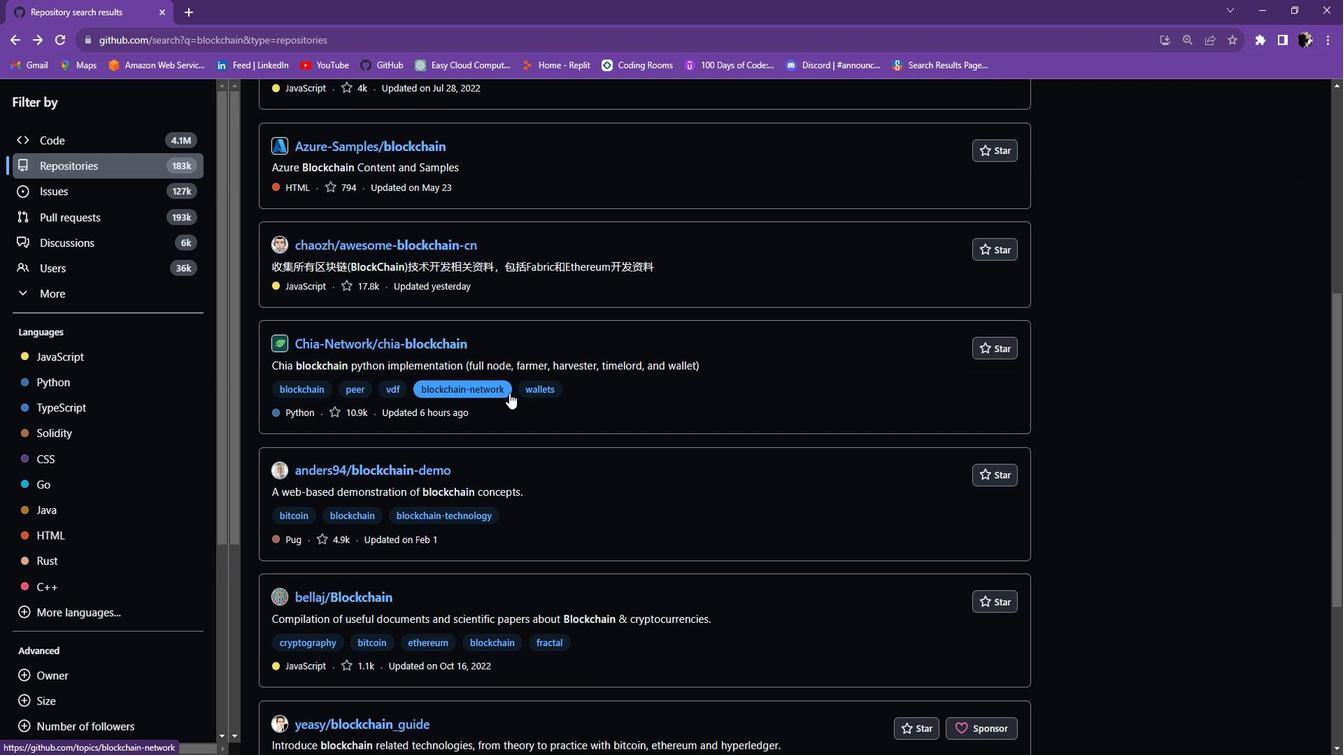 
Action: Mouse moved to (408, 399)
Screenshot: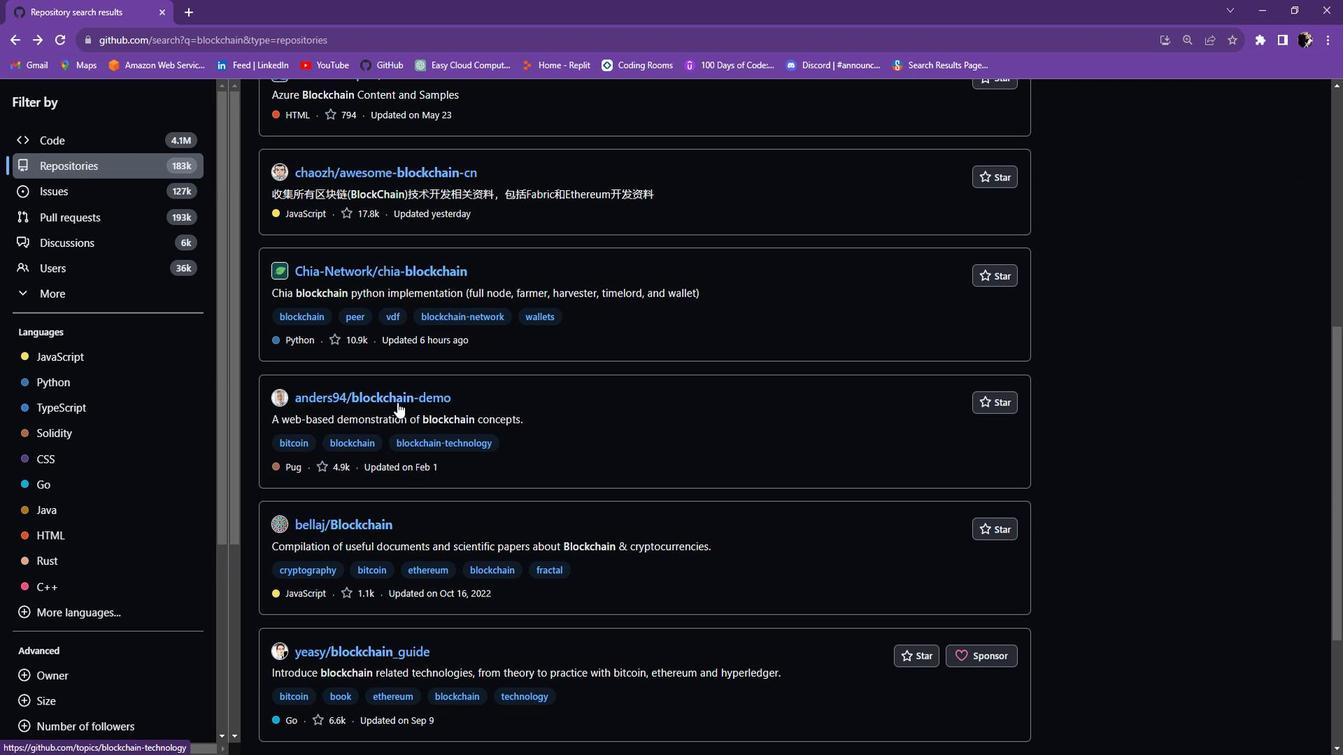 
Action: Mouse pressed left at (408, 399)
Screenshot: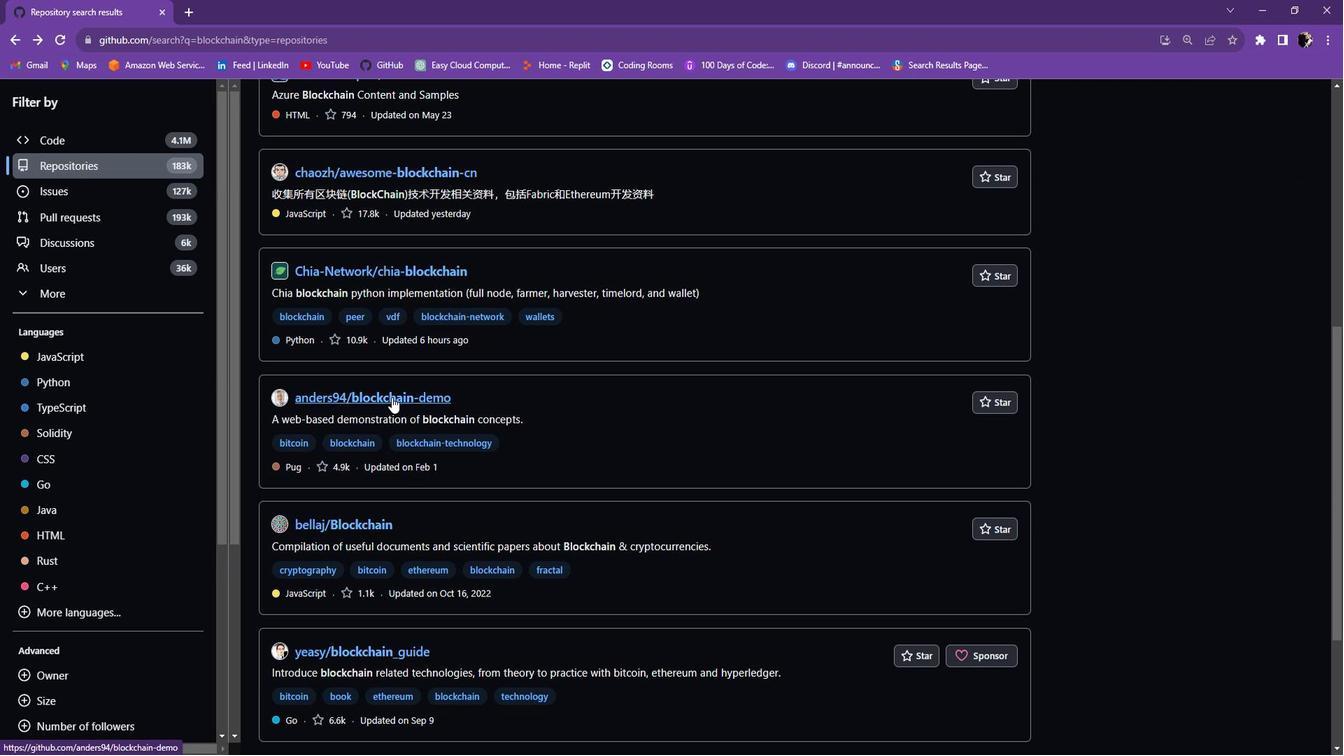 
Action: Mouse moved to (501, 261)
Screenshot: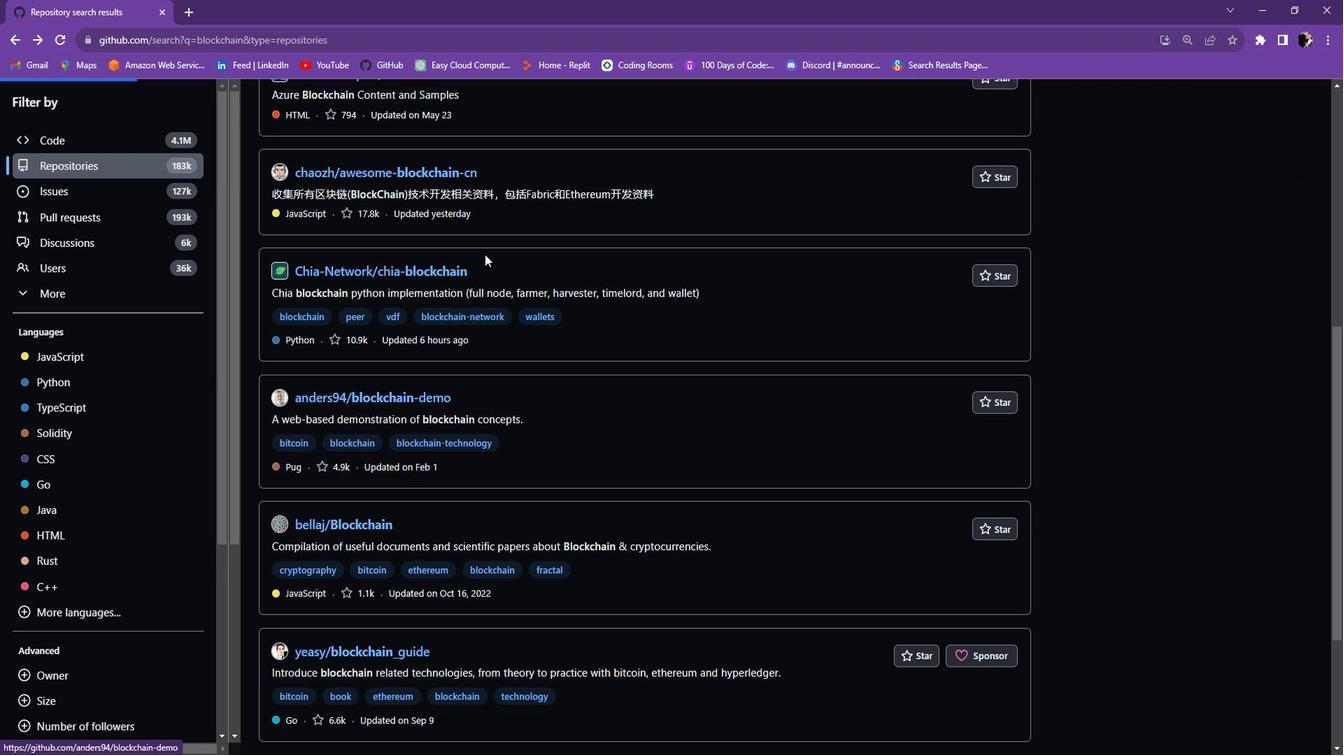 
Action: Mouse scrolled (501, 260) with delta (0, 0)
Screenshot: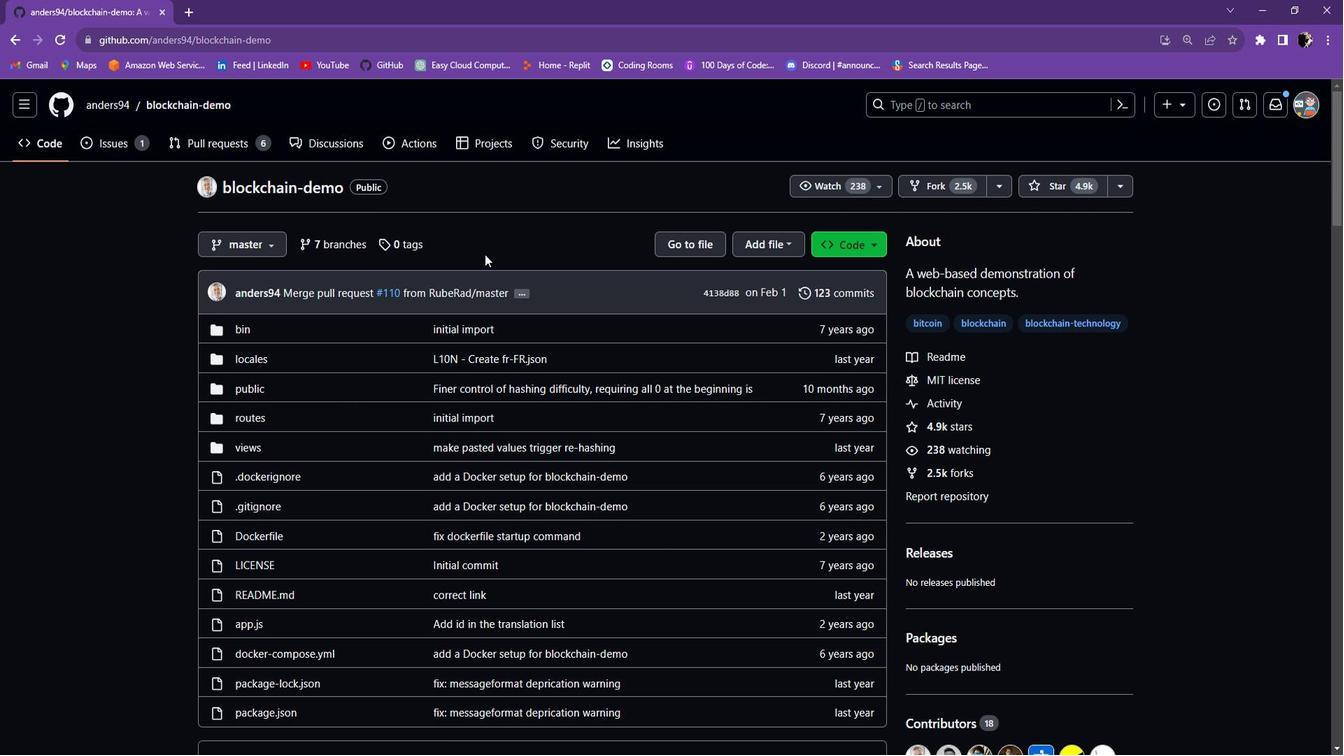 
Action: Mouse scrolled (501, 260) with delta (0, 0)
Screenshot: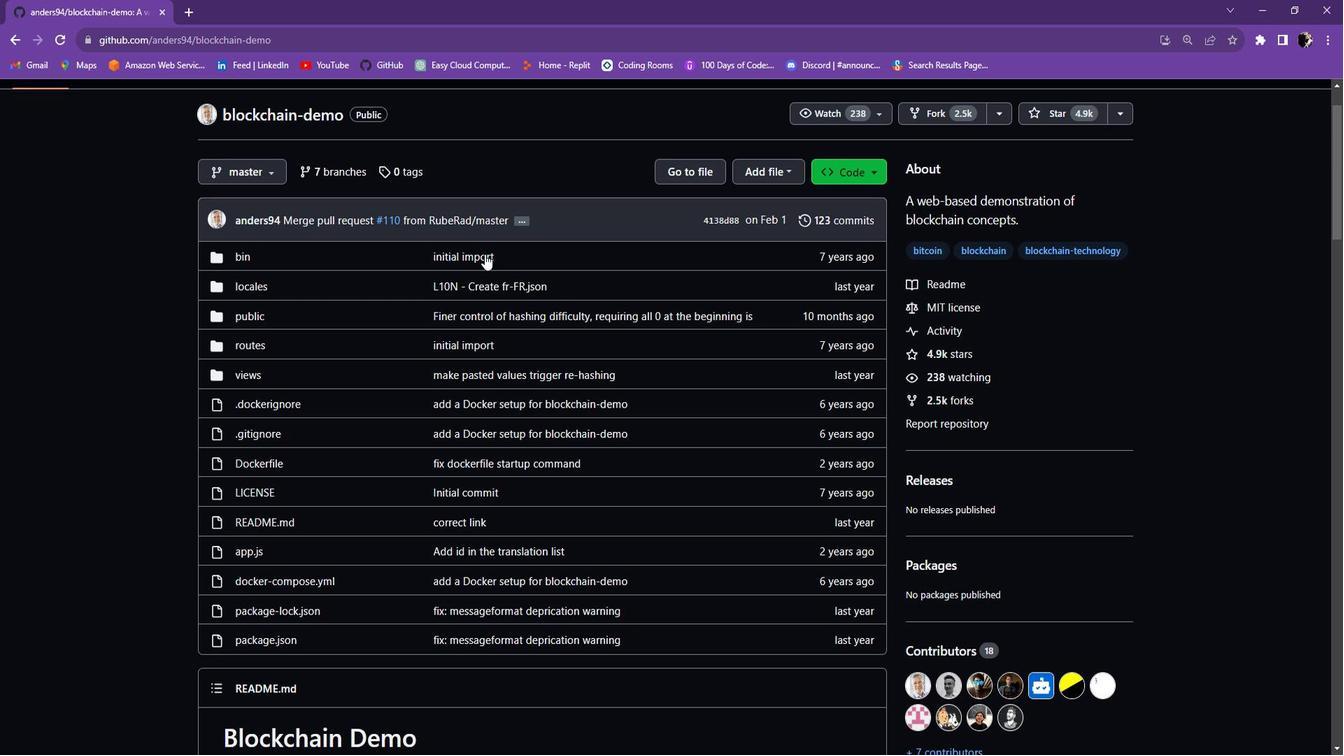 
Action: Mouse scrolled (501, 260) with delta (0, 0)
Screenshot: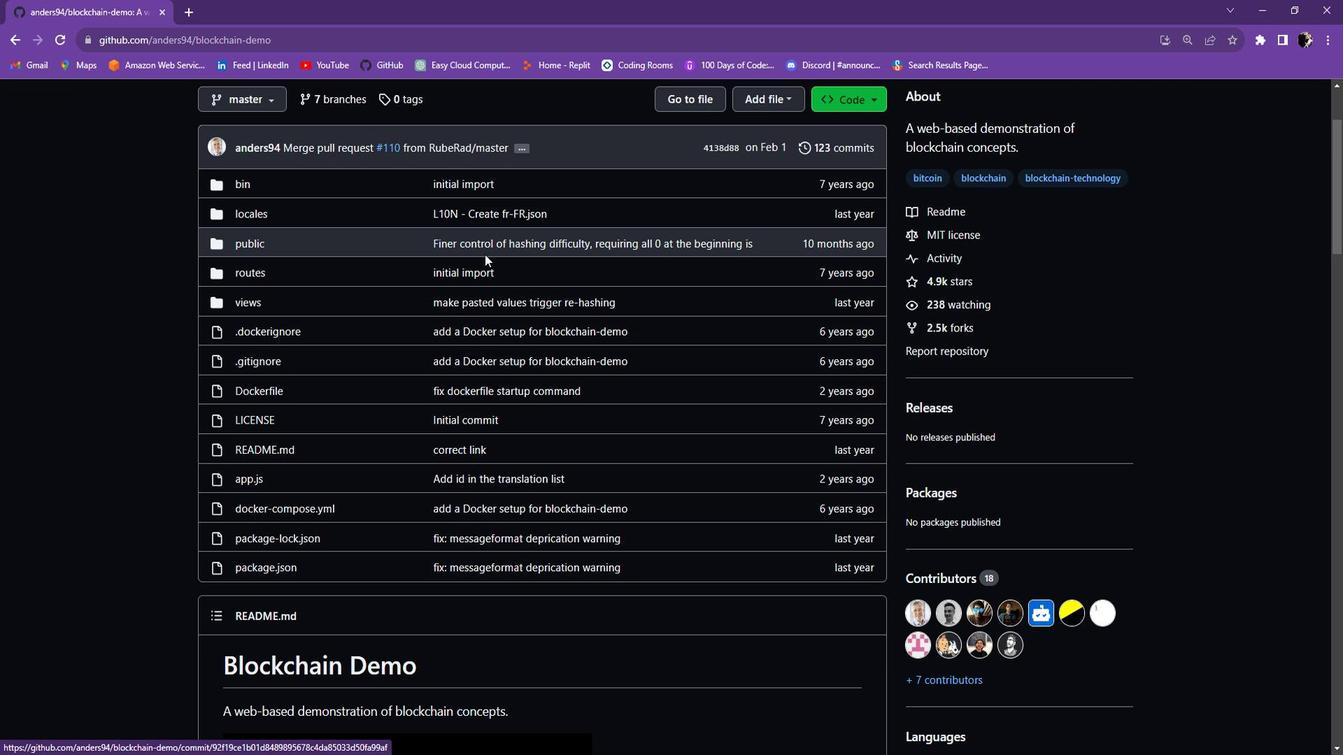 
Action: Mouse scrolled (501, 260) with delta (0, 0)
Screenshot: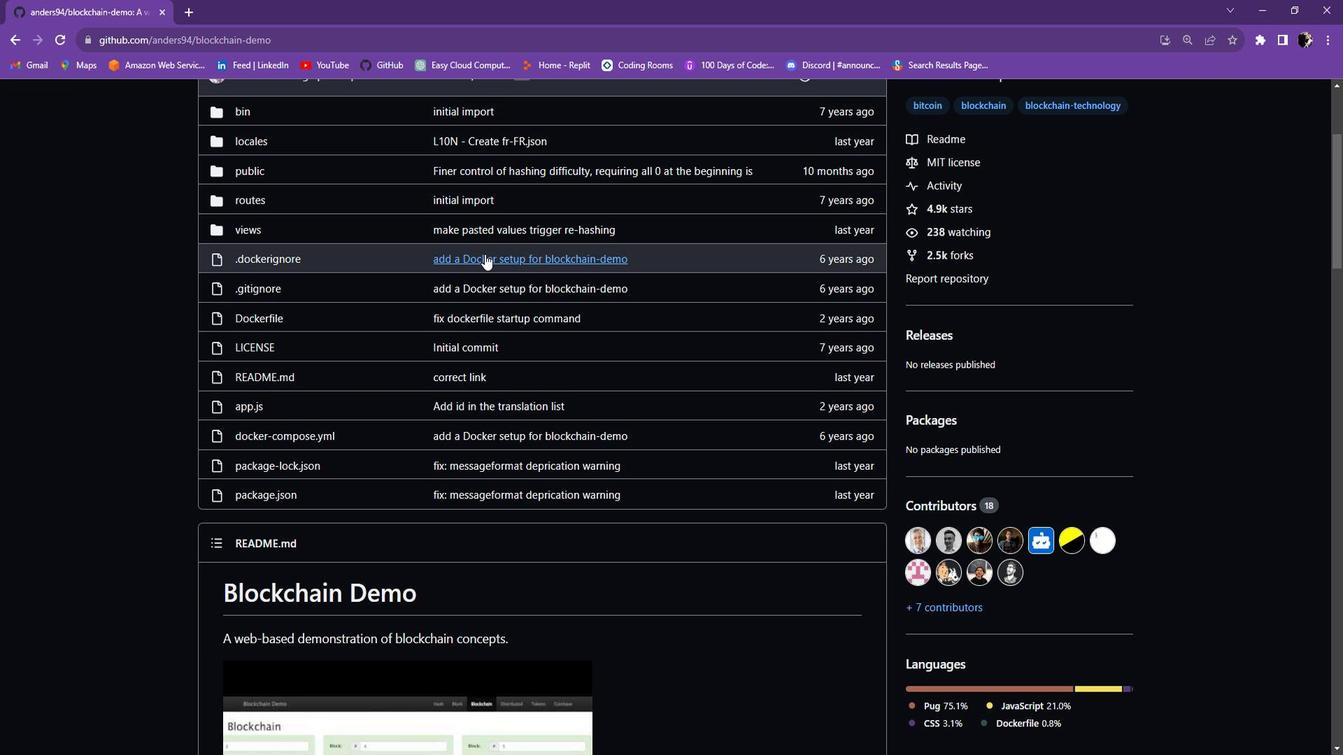 
Action: Mouse scrolled (501, 260) with delta (0, 0)
Screenshot: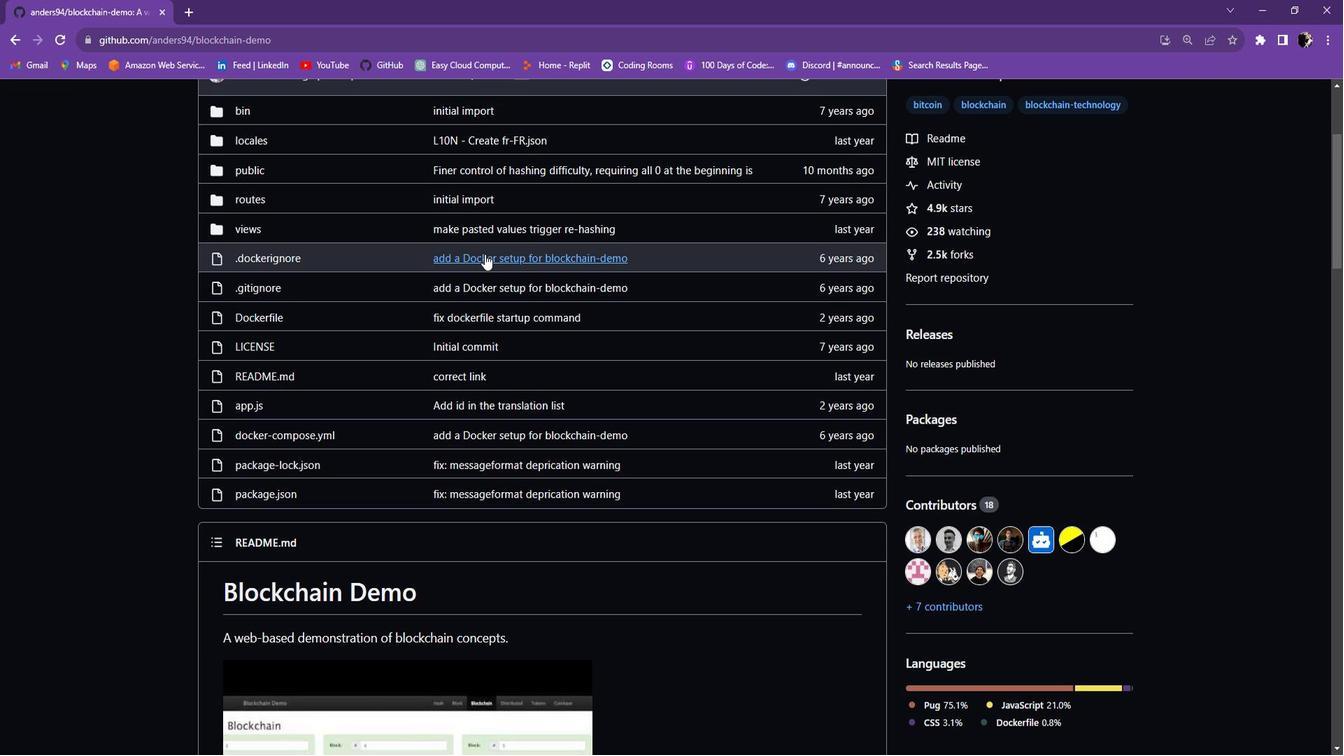 
Action: Mouse scrolled (501, 260) with delta (0, 0)
Screenshot: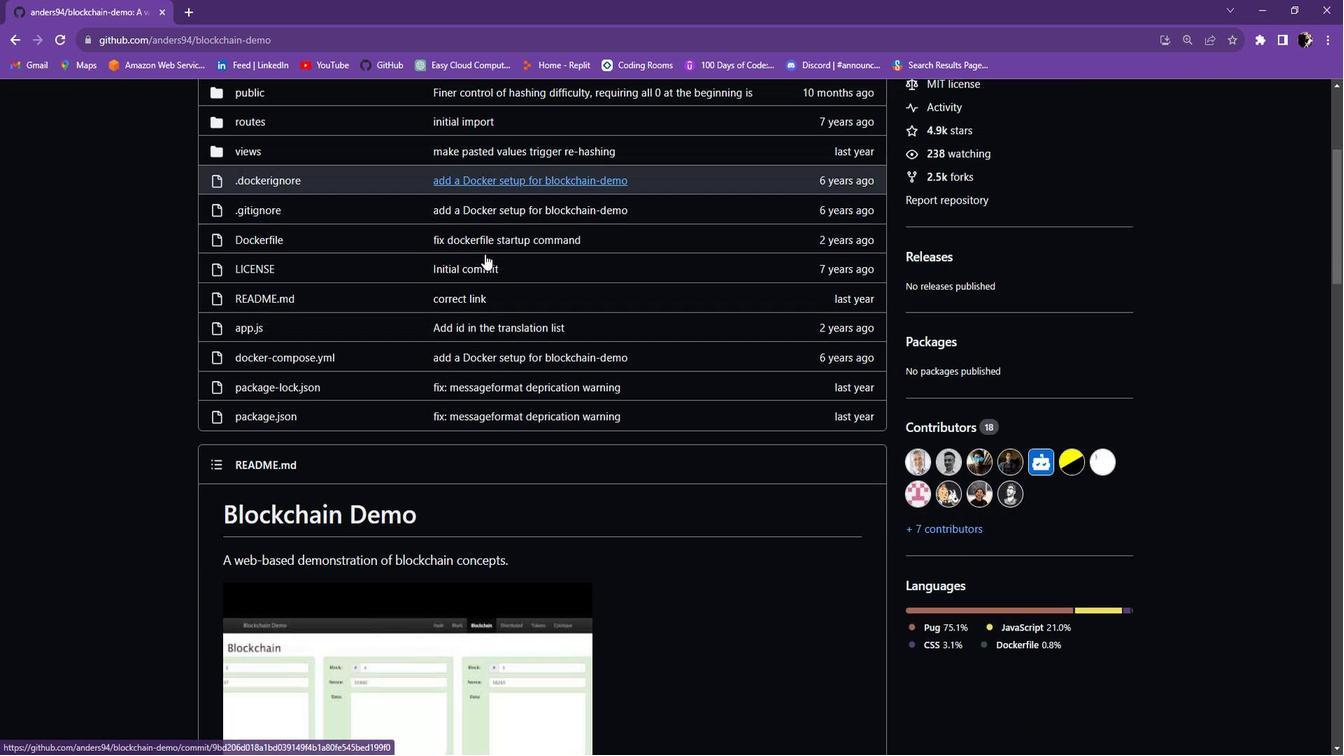 
Action: Mouse scrolled (501, 260) with delta (0, 0)
Screenshot: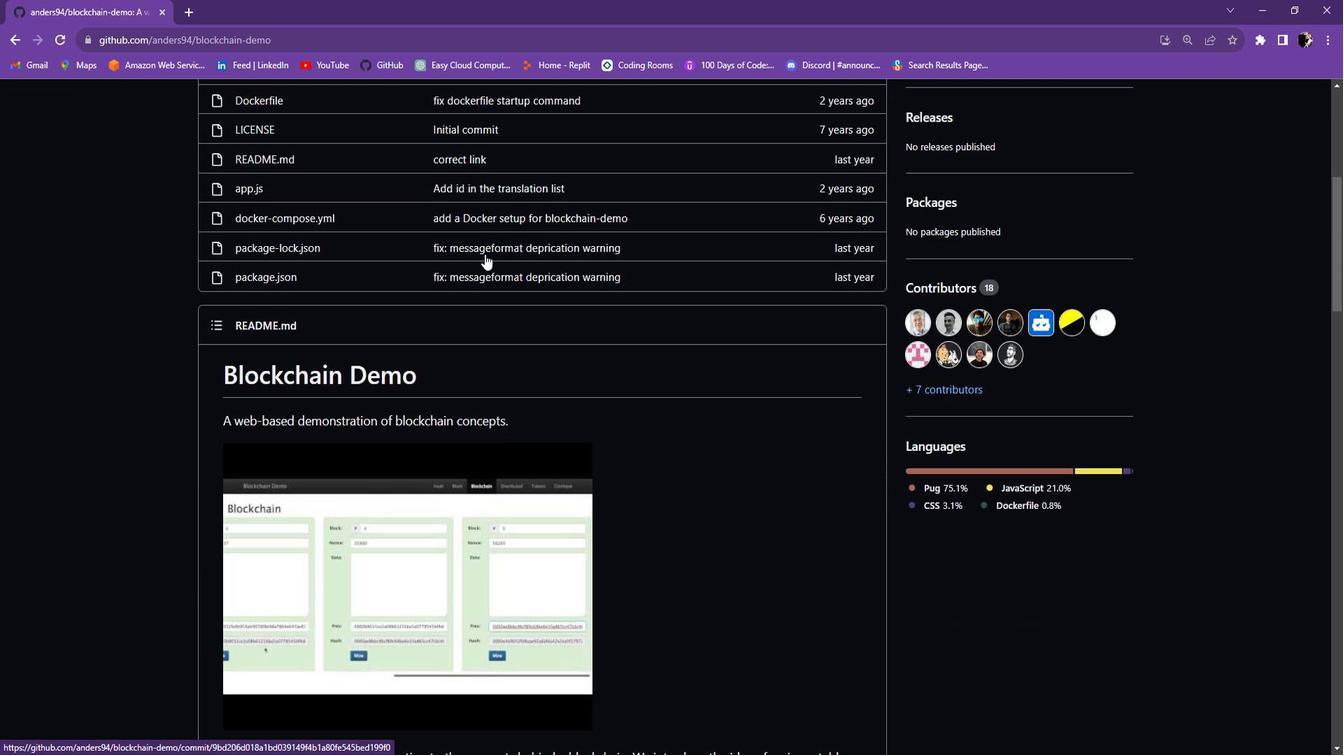 
Action: Mouse scrolled (501, 260) with delta (0, 0)
Screenshot: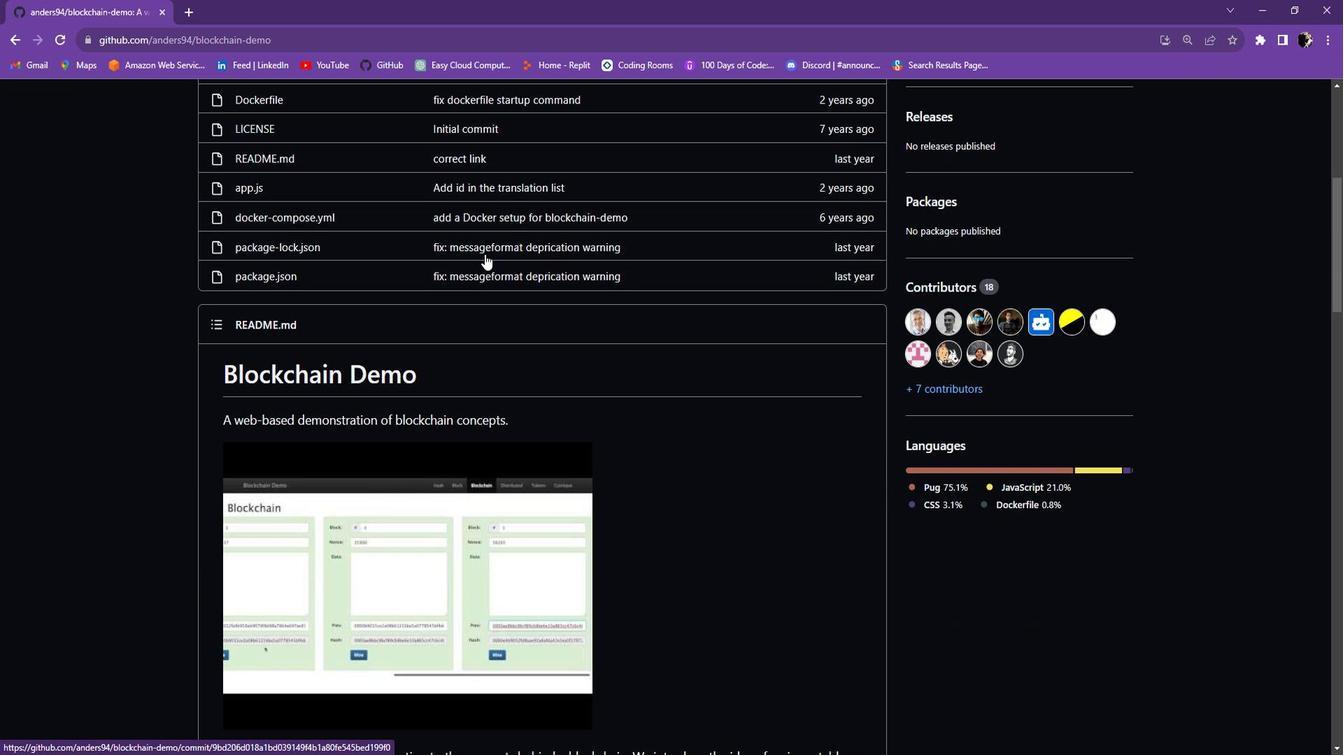 
Action: Mouse moved to (393, 351)
Screenshot: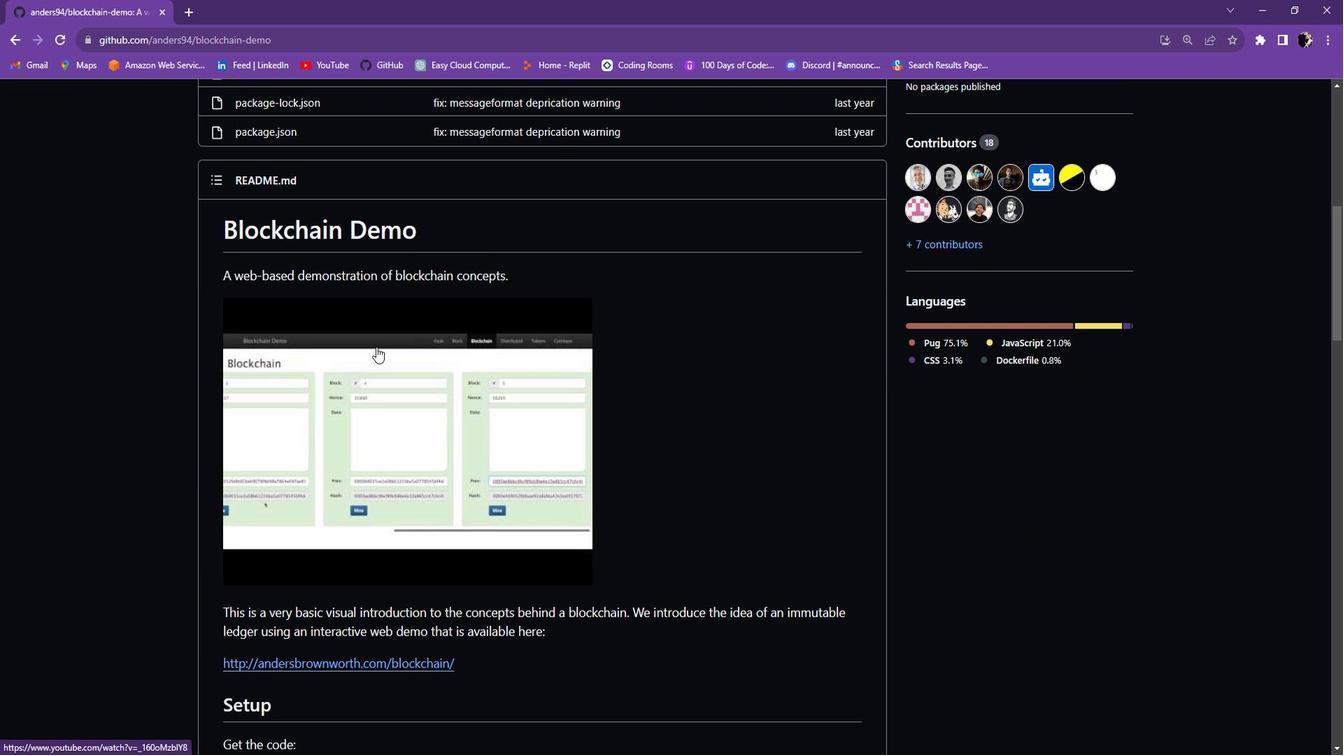 
Action: Mouse pressed left at (393, 351)
Screenshot: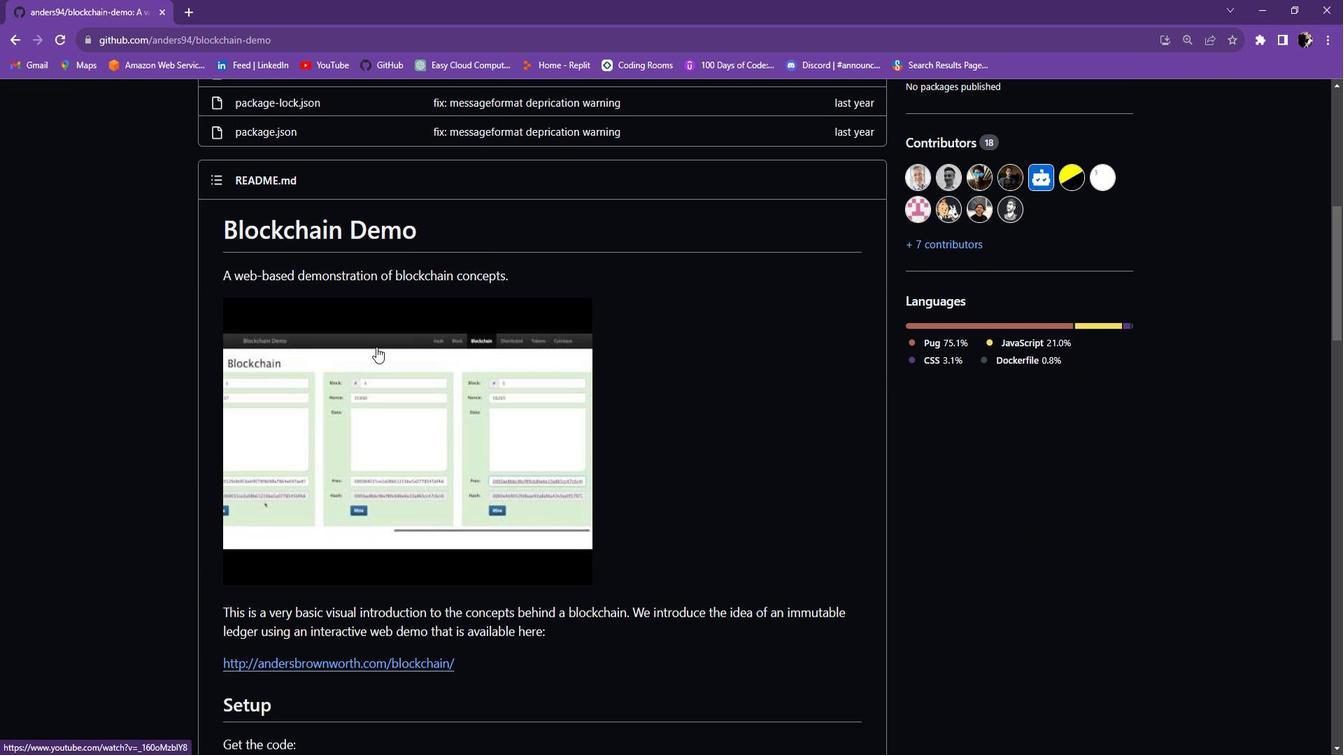 
Action: Mouse moved to (397, 318)
Screenshot: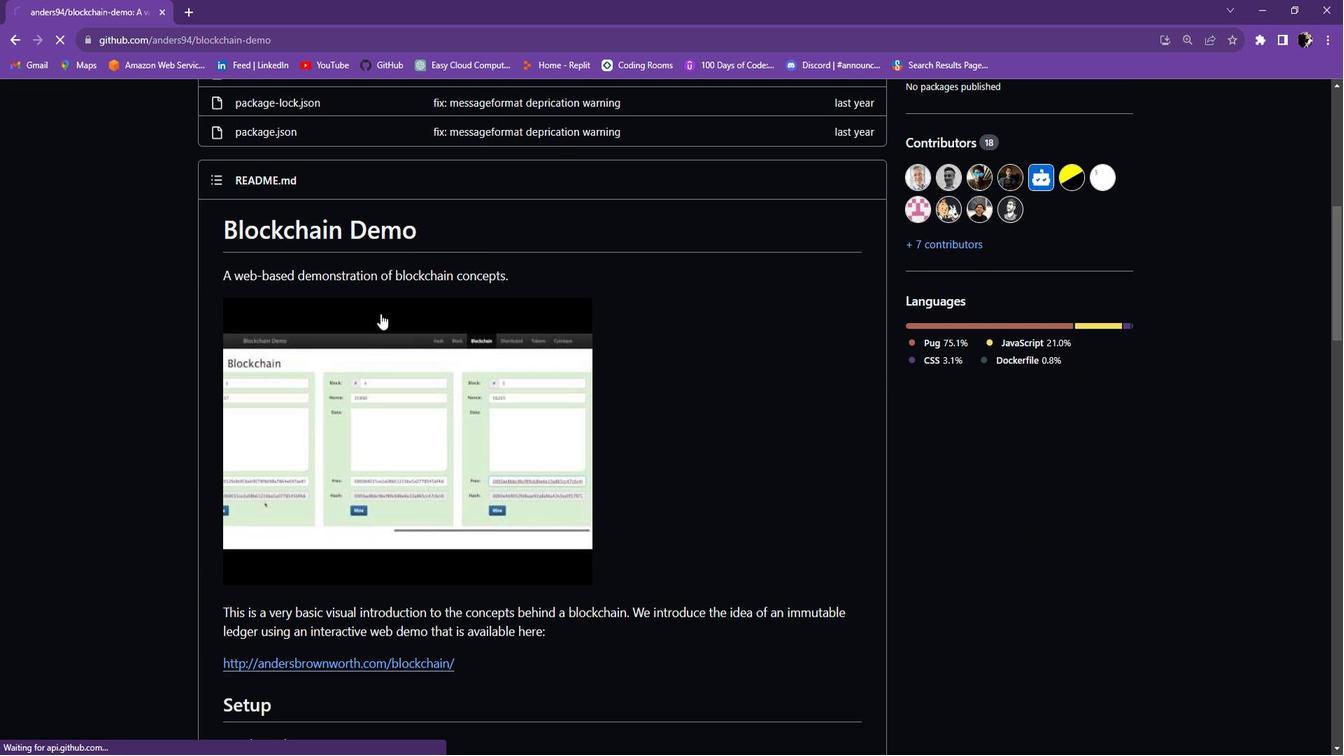 
Action: Mouse scrolled (397, 318) with delta (0, 0)
Screenshot: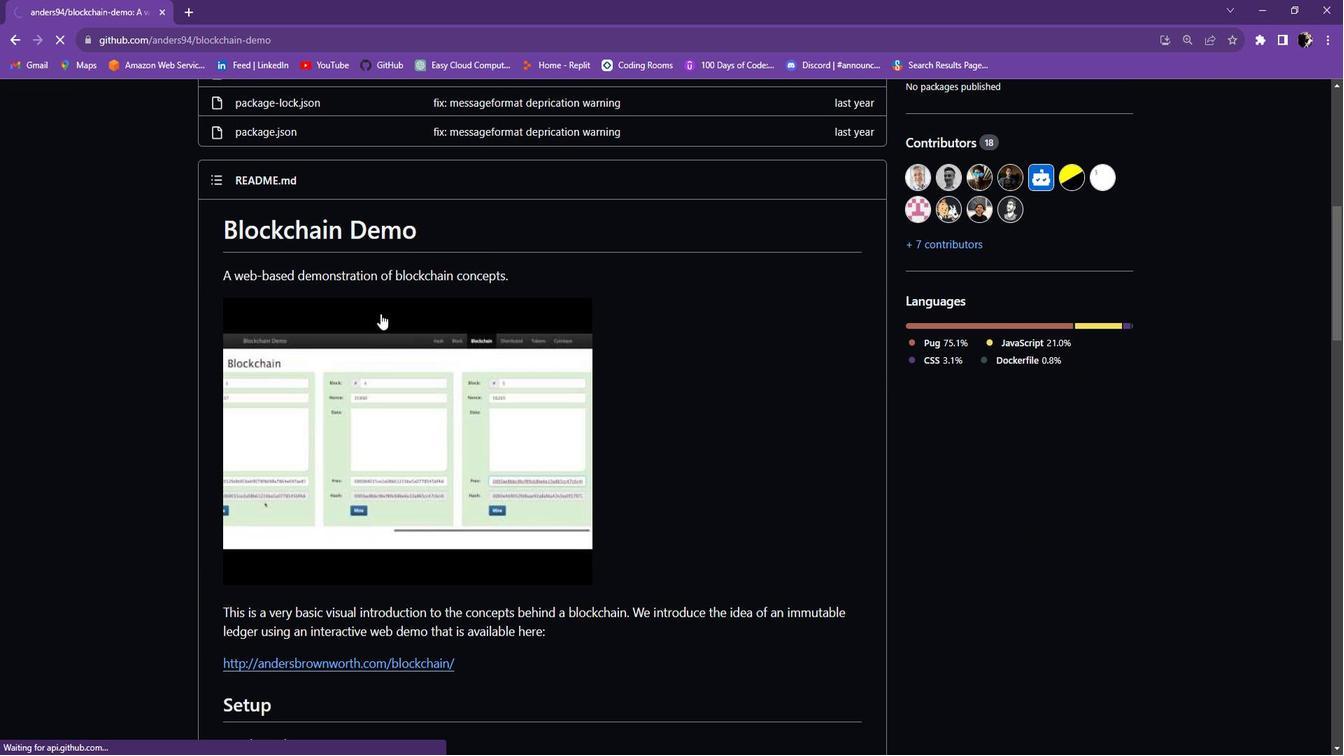 
Action: Mouse scrolled (397, 318) with delta (0, 0)
Screenshot: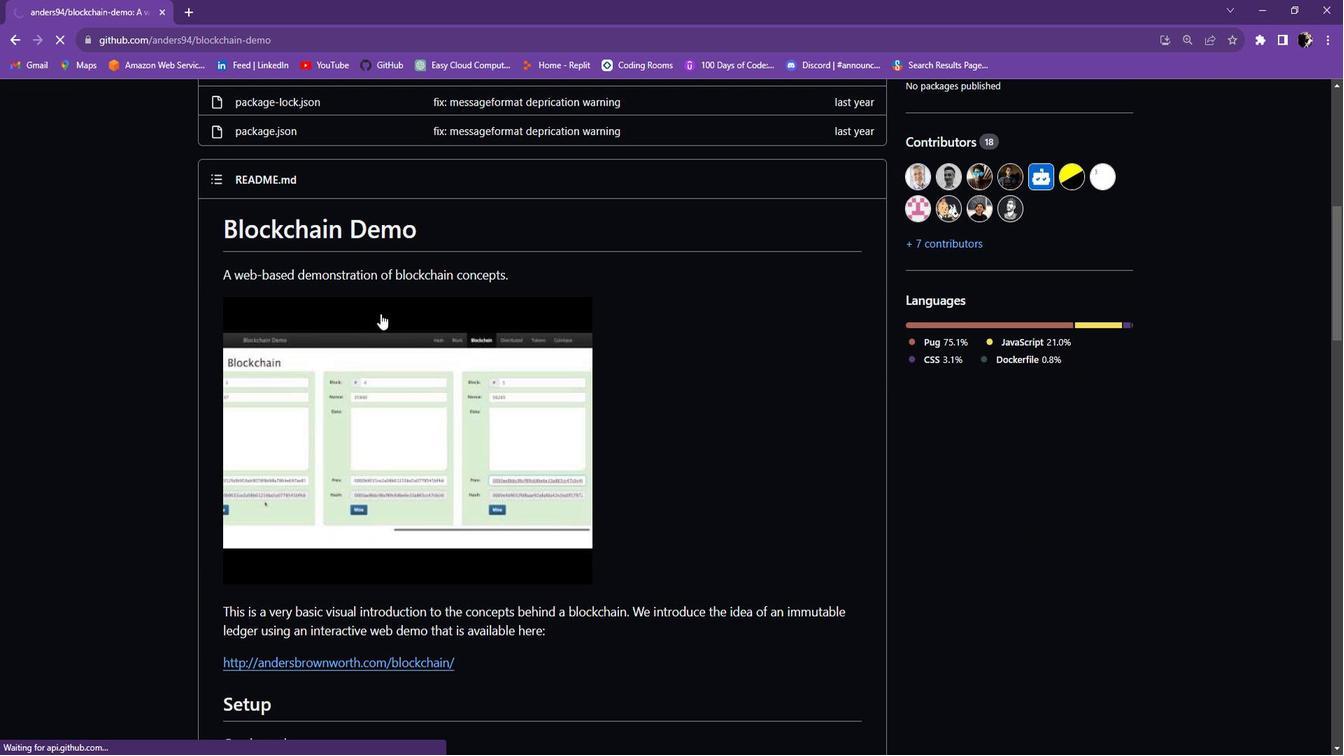 
Action: Mouse moved to (412, 253)
Screenshot: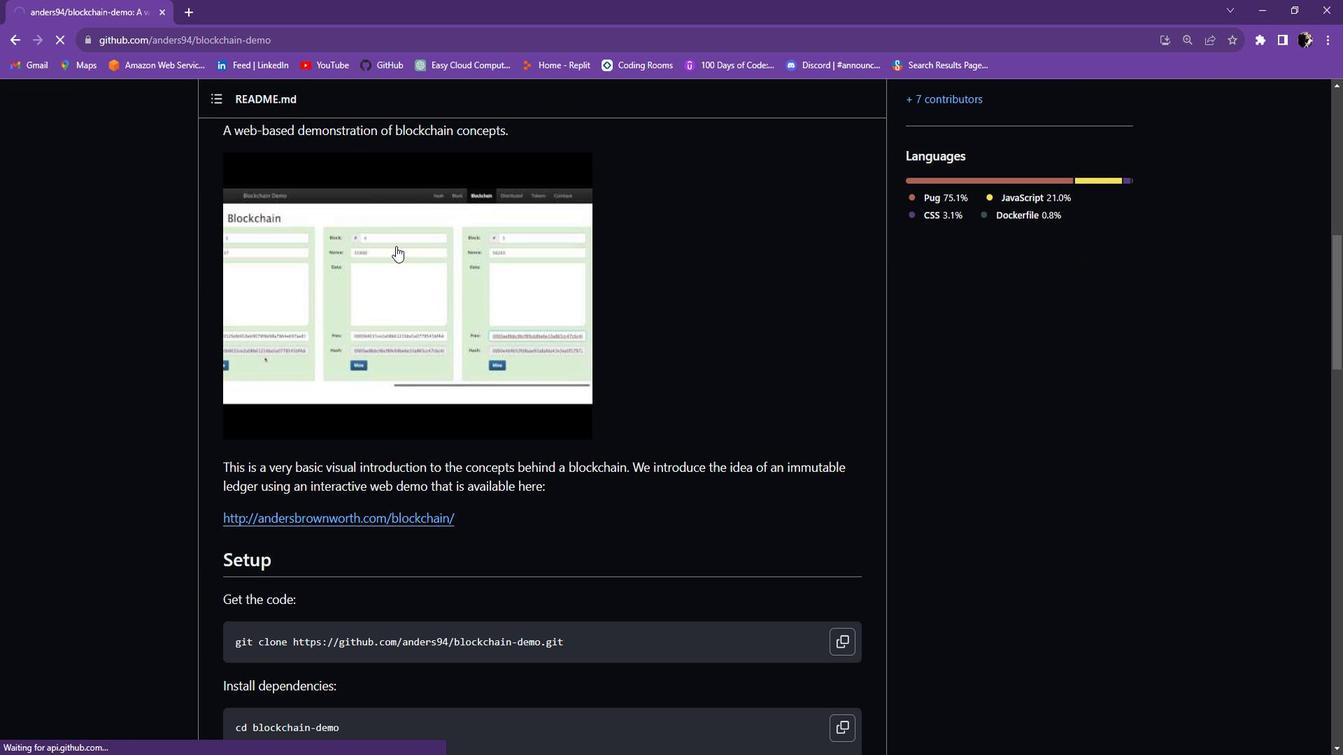 
Action: Mouse scrolled (412, 254) with delta (0, 0)
Screenshot: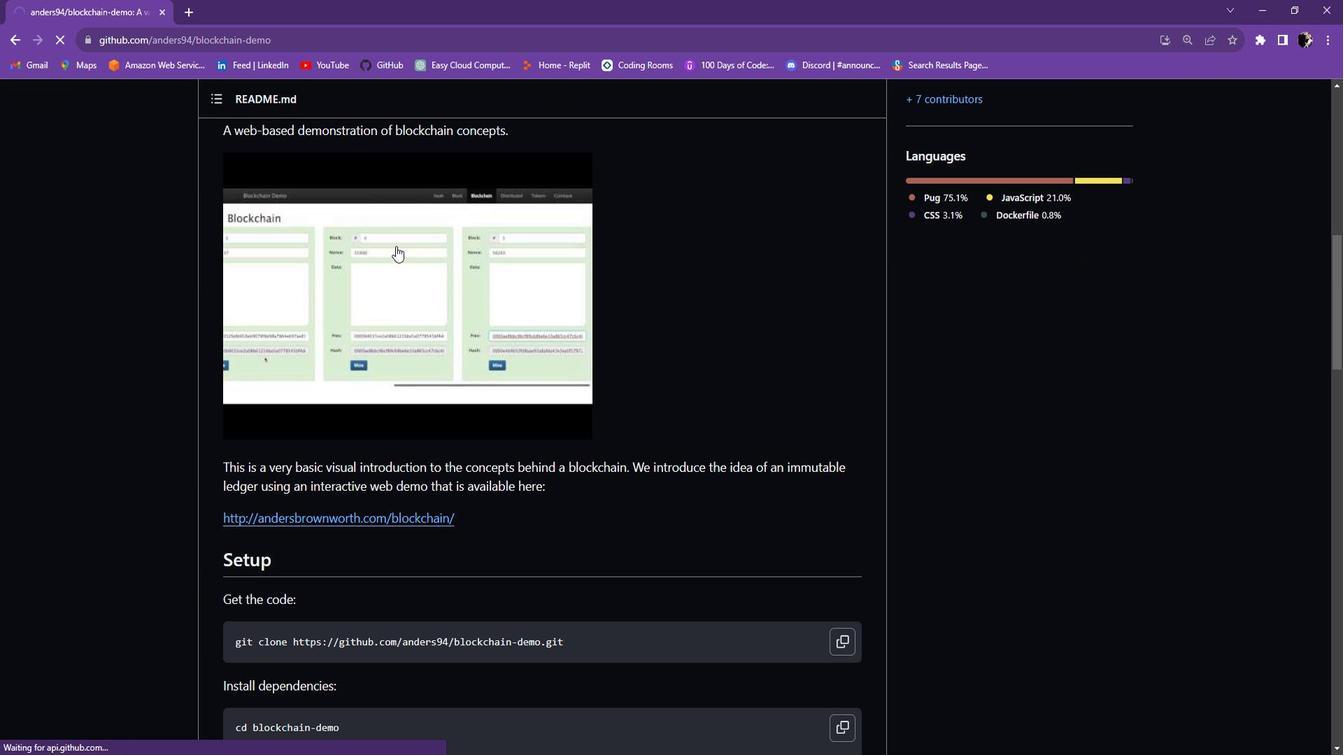 
Action: Mouse scrolled (412, 254) with delta (0, 0)
Screenshot: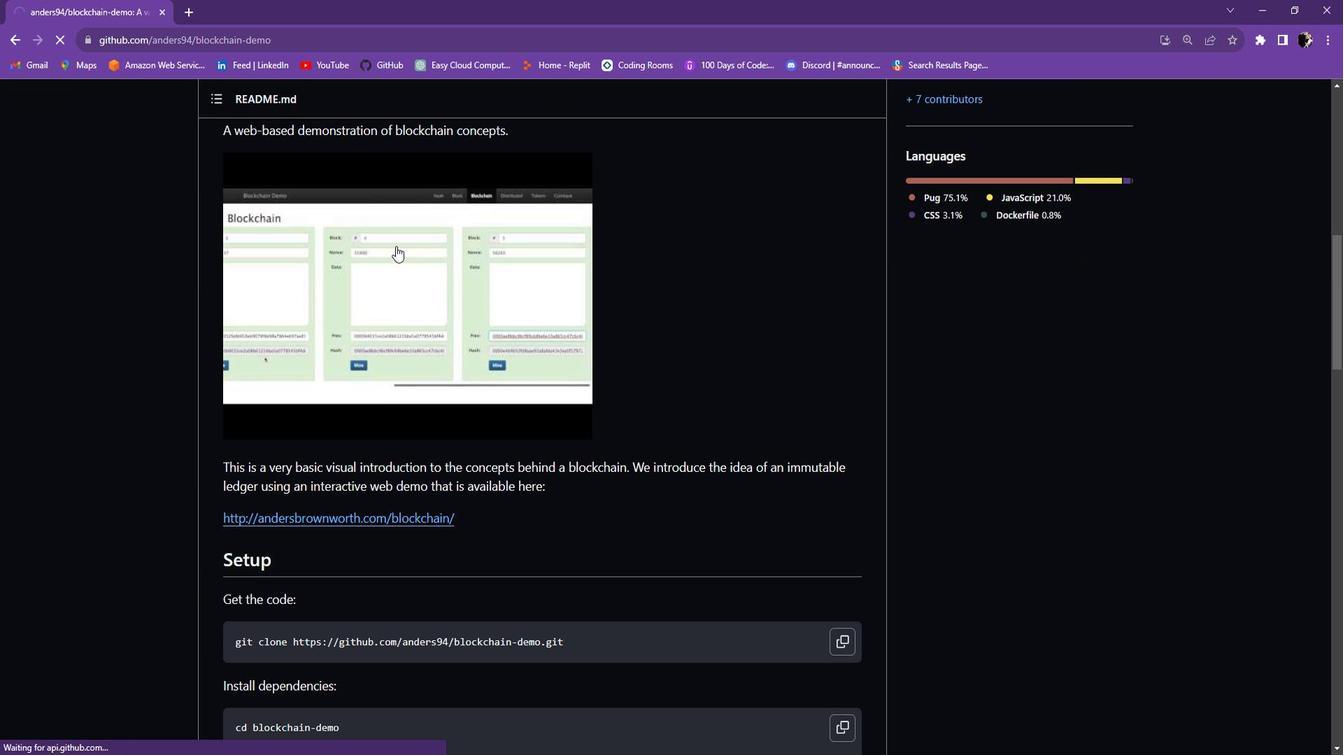 
Action: Mouse scrolled (412, 254) with delta (0, 0)
Screenshot: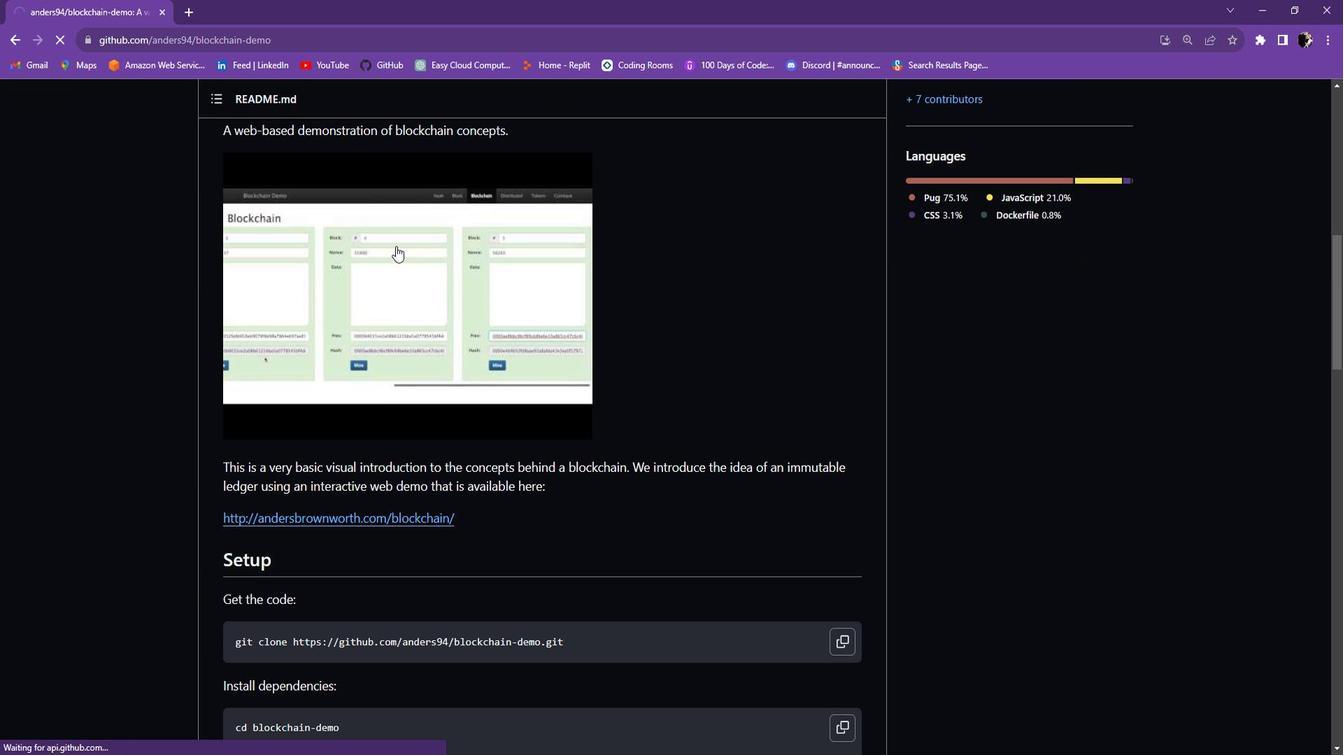
Action: Mouse scrolled (412, 254) with delta (0, 0)
Screenshot: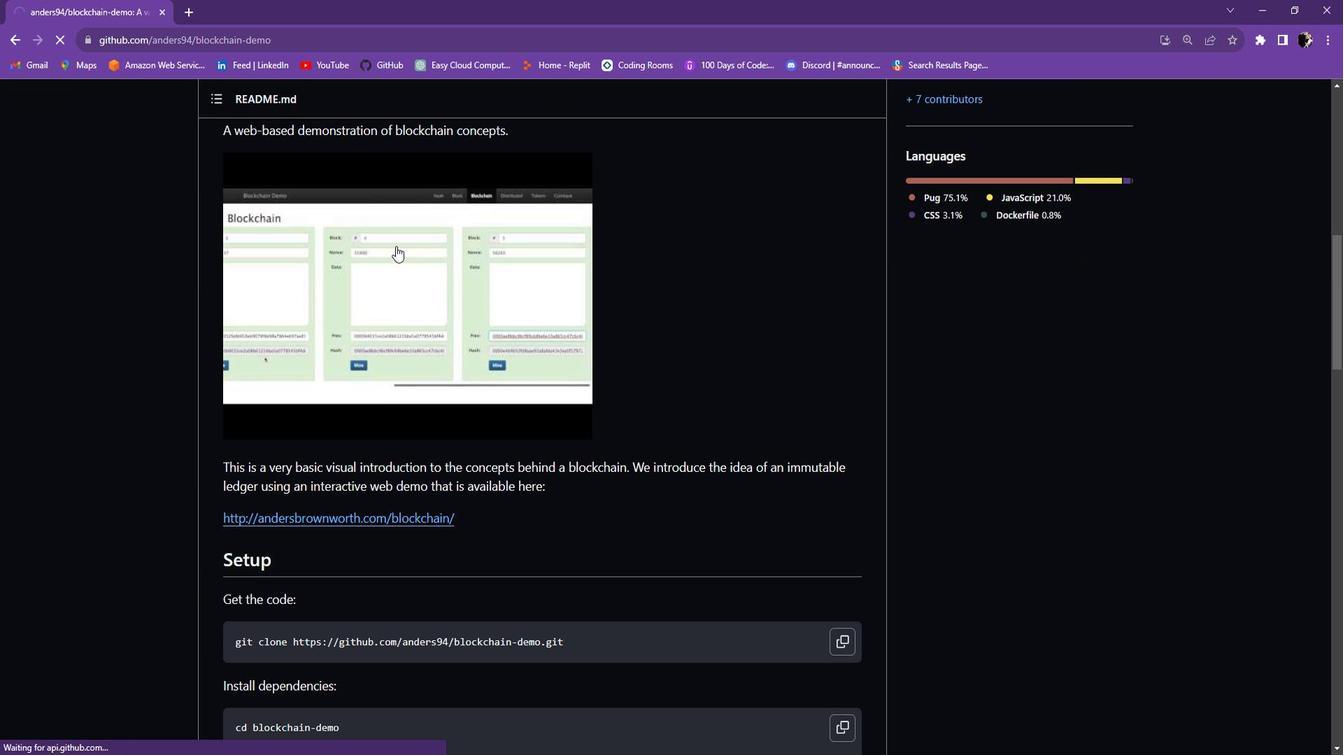 
Action: Mouse scrolled (412, 253) with delta (0, 0)
Screenshot: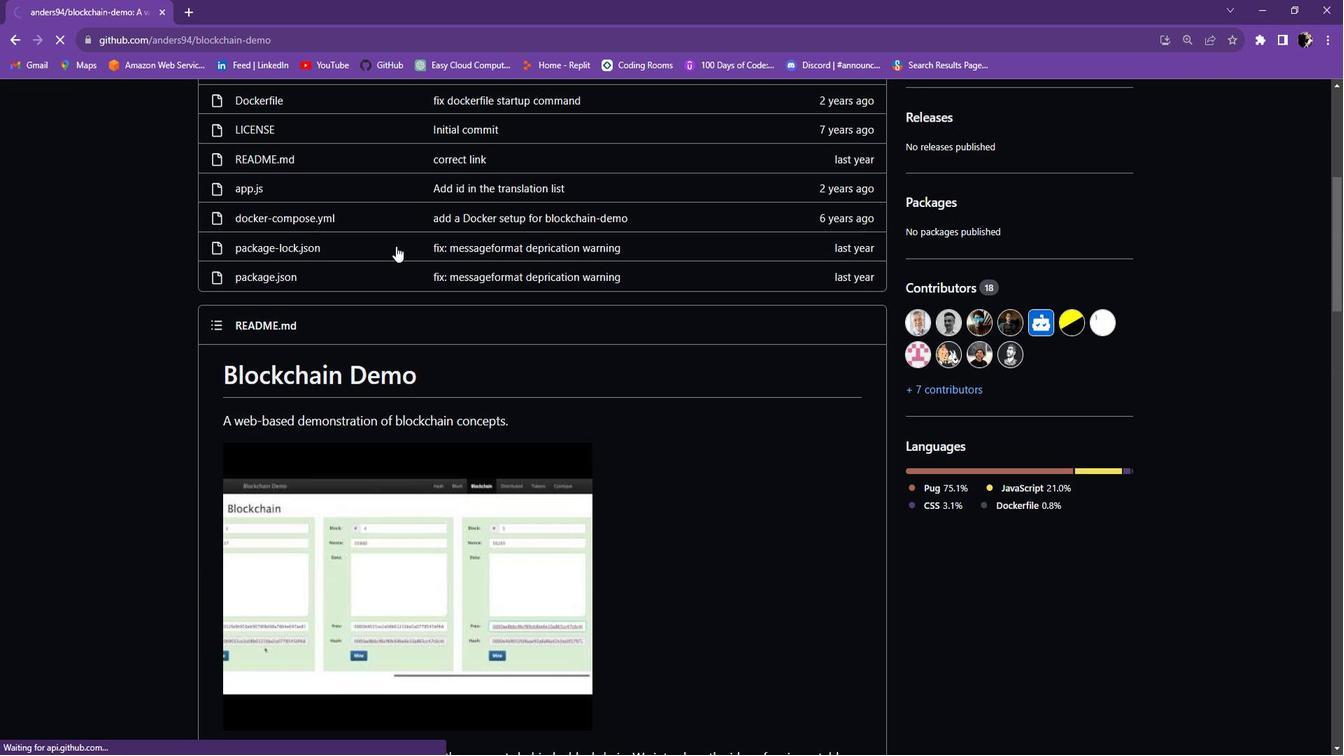 
Action: Mouse scrolled (412, 253) with delta (0, 0)
Screenshot: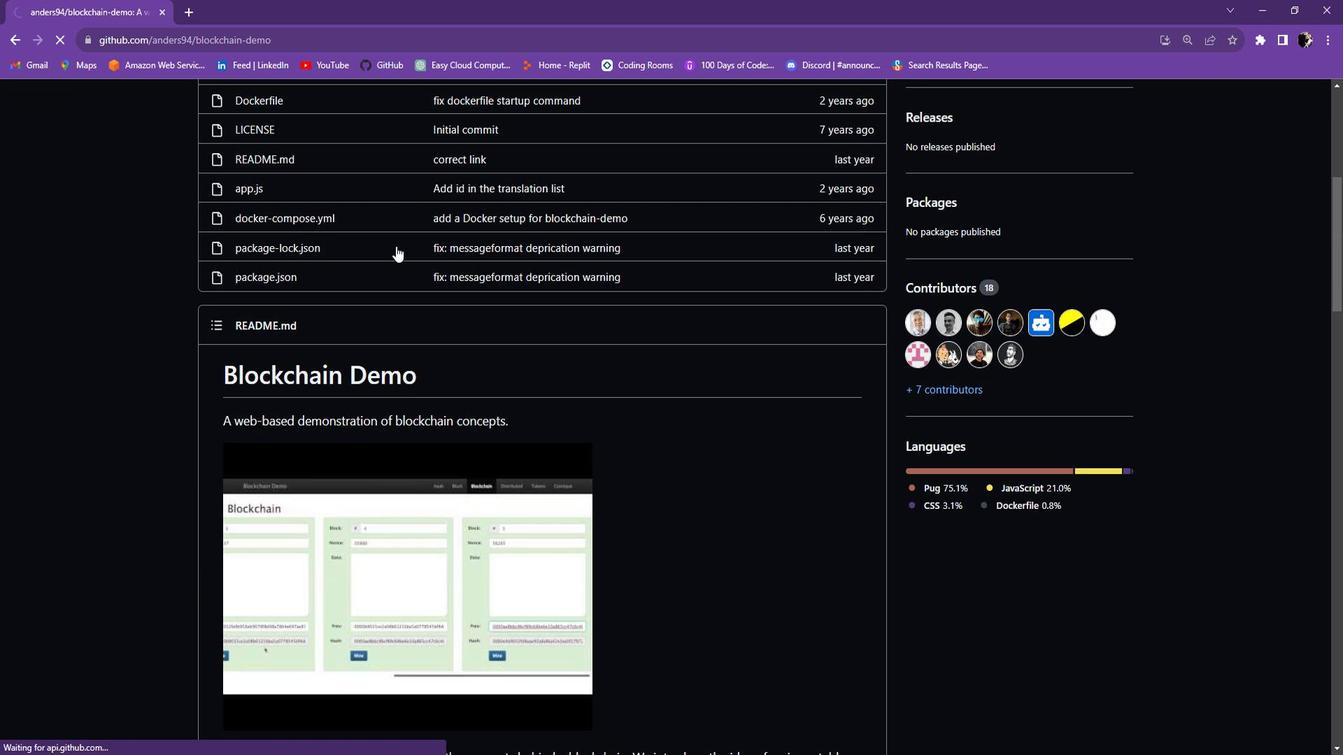 
Action: Mouse scrolled (412, 253) with delta (0, 0)
Screenshot: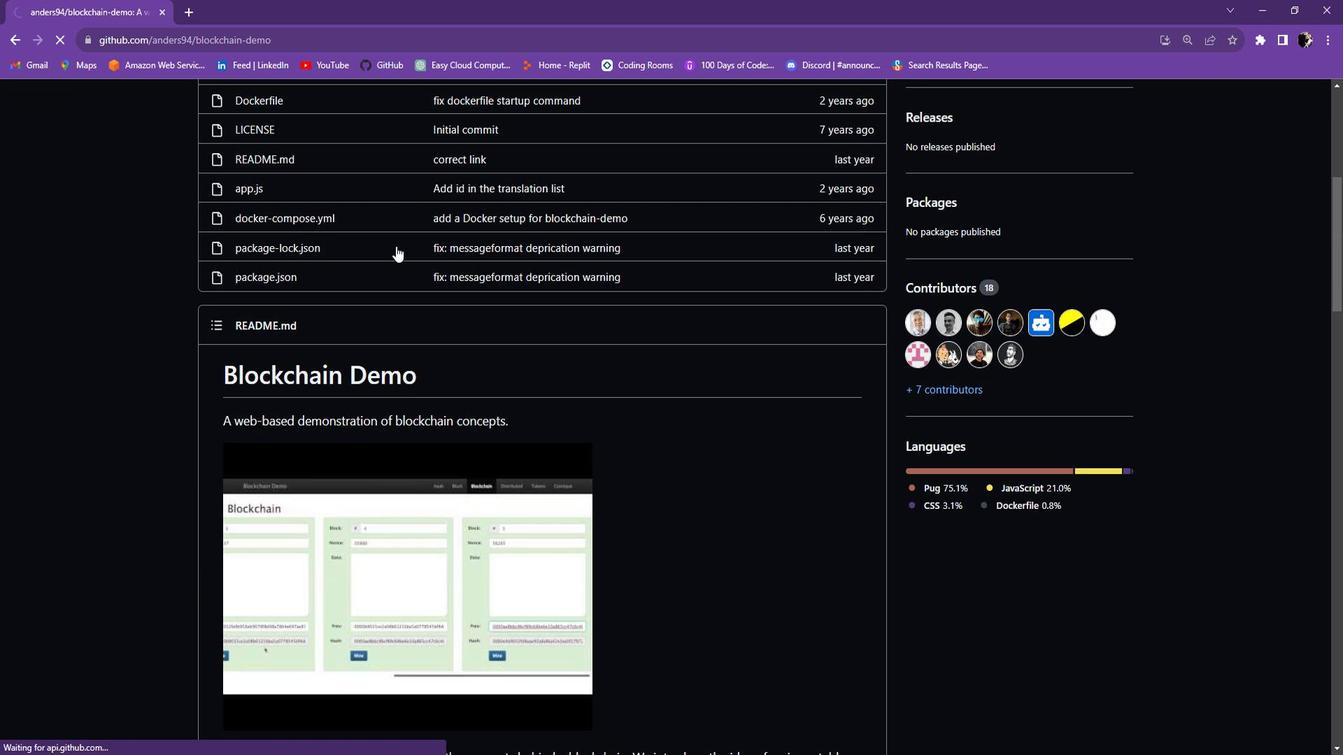 
Action: Mouse scrolled (412, 253) with delta (0, 0)
Screenshot: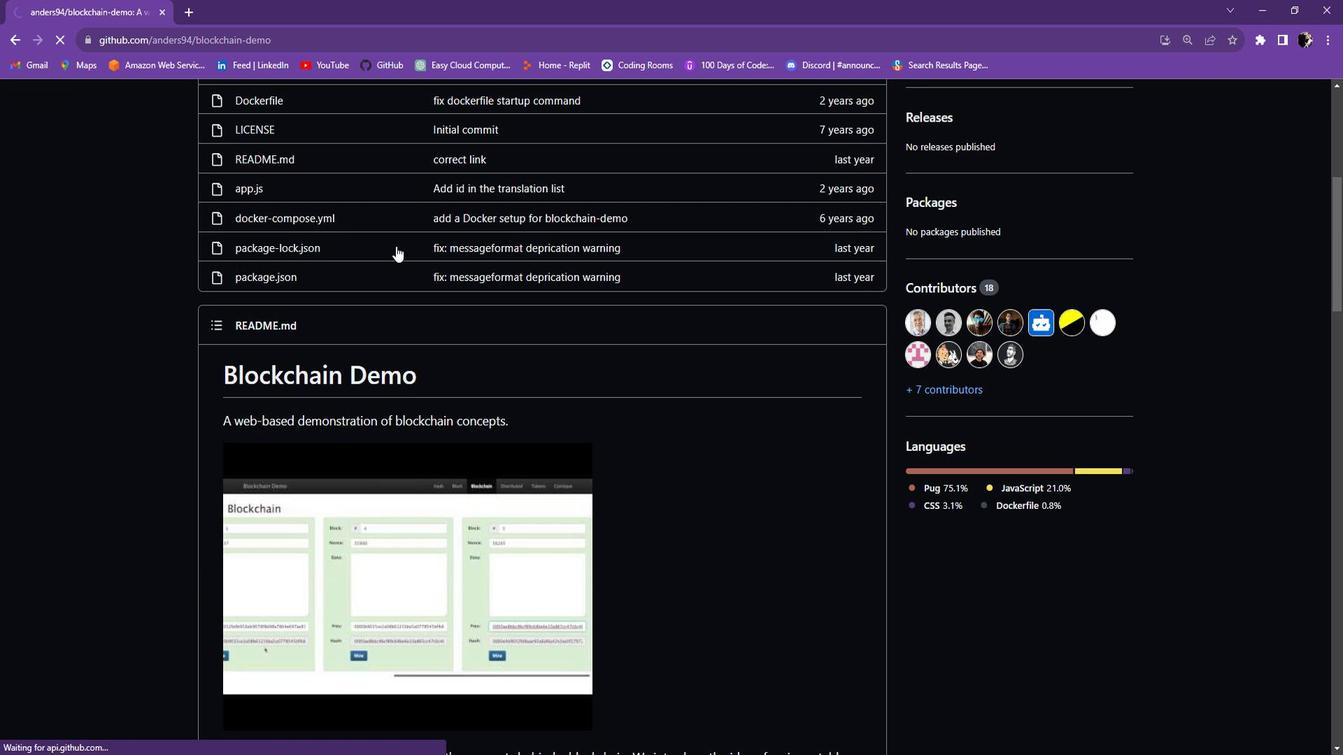 
Action: Mouse scrolled (412, 253) with delta (0, 0)
Screenshot: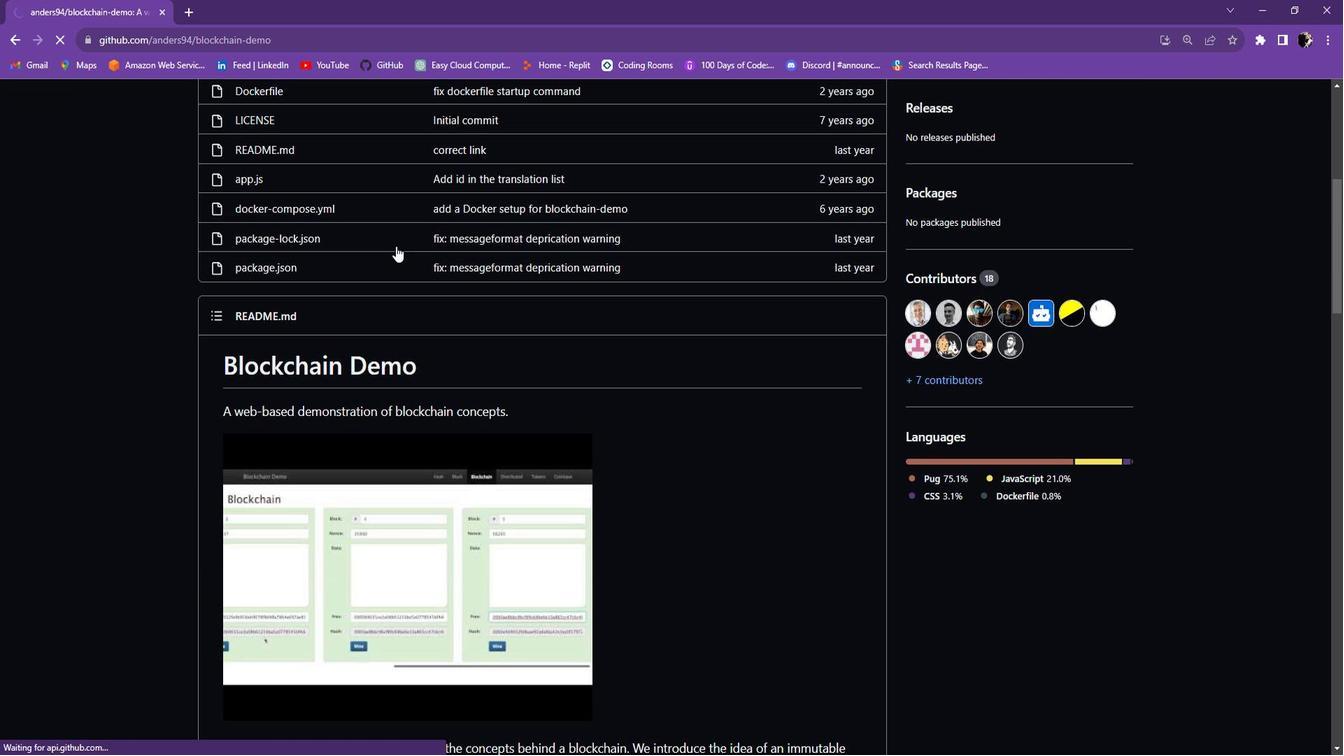 
Action: Mouse scrolled (412, 253) with delta (0, 0)
Screenshot: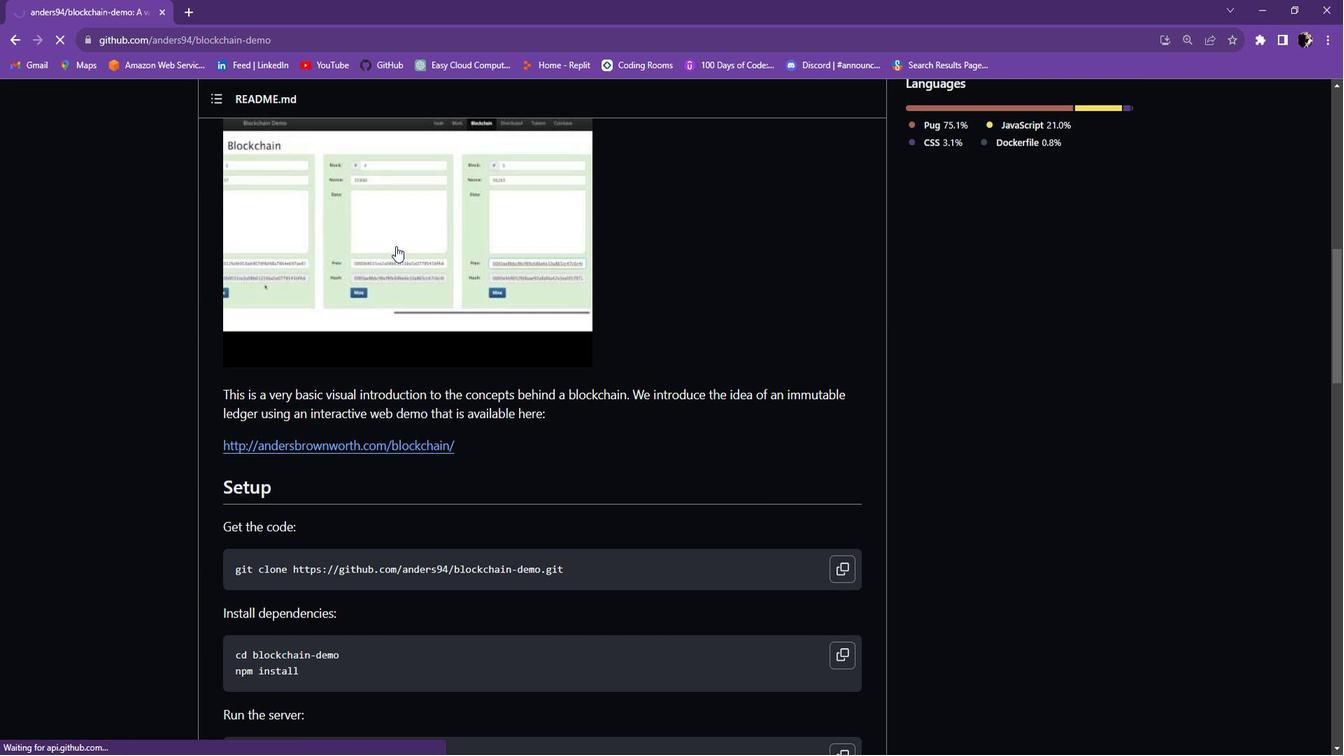 
Action: Mouse scrolled (412, 253) with delta (0, 0)
Screenshot: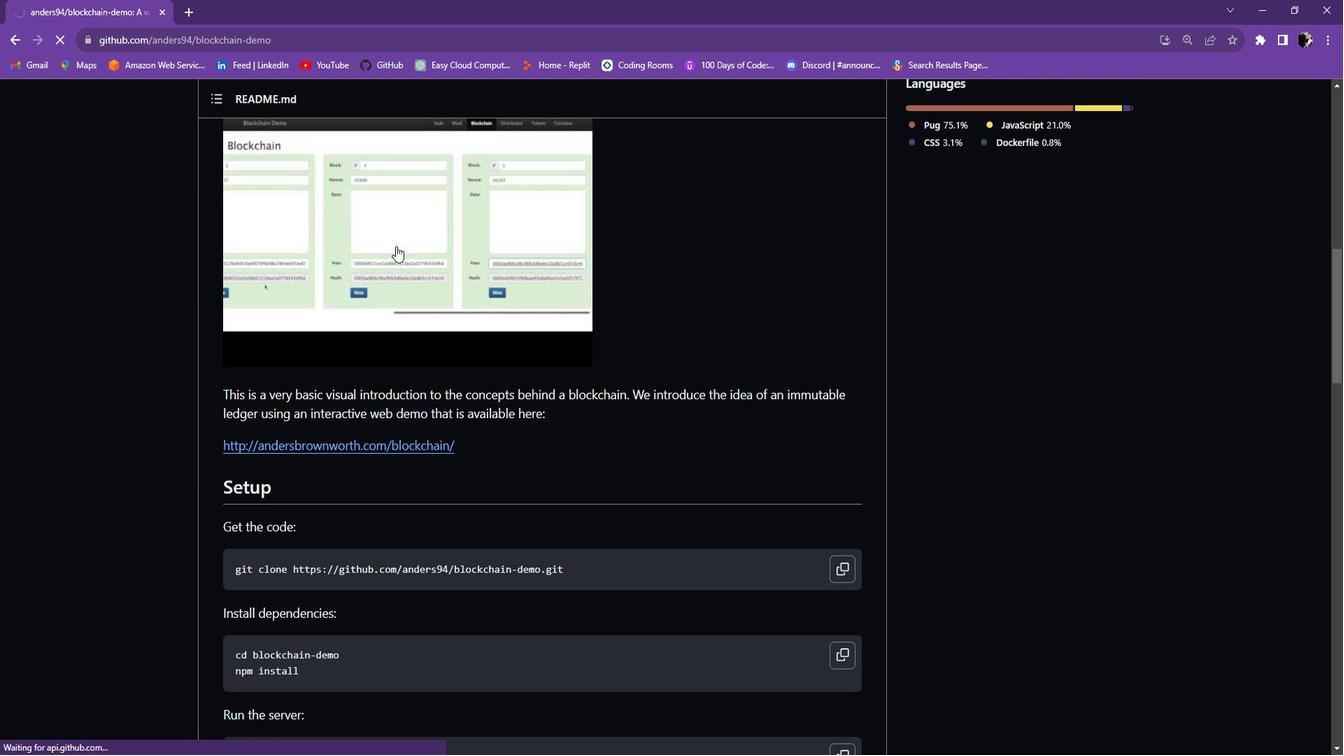 
Action: Mouse scrolled (412, 253) with delta (0, 0)
Screenshot: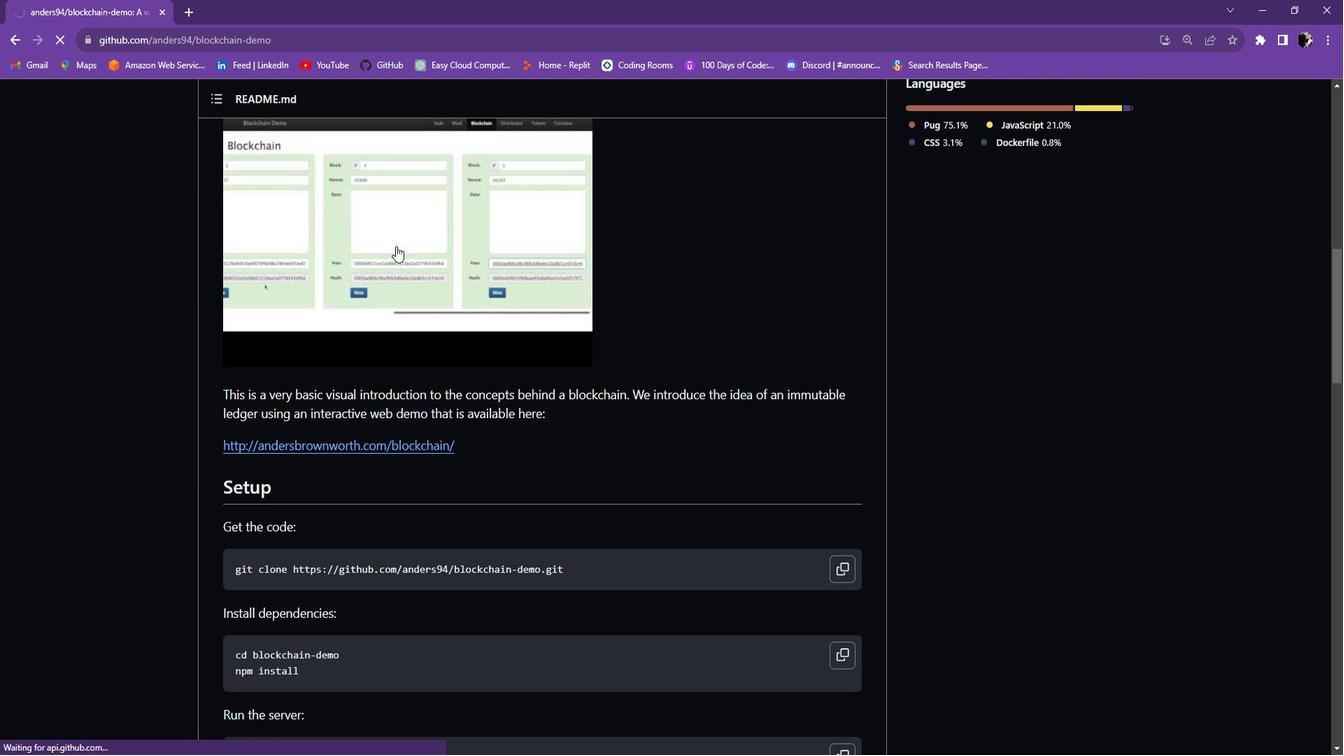 
Action: Mouse scrolled (412, 253) with delta (0, 0)
Screenshot: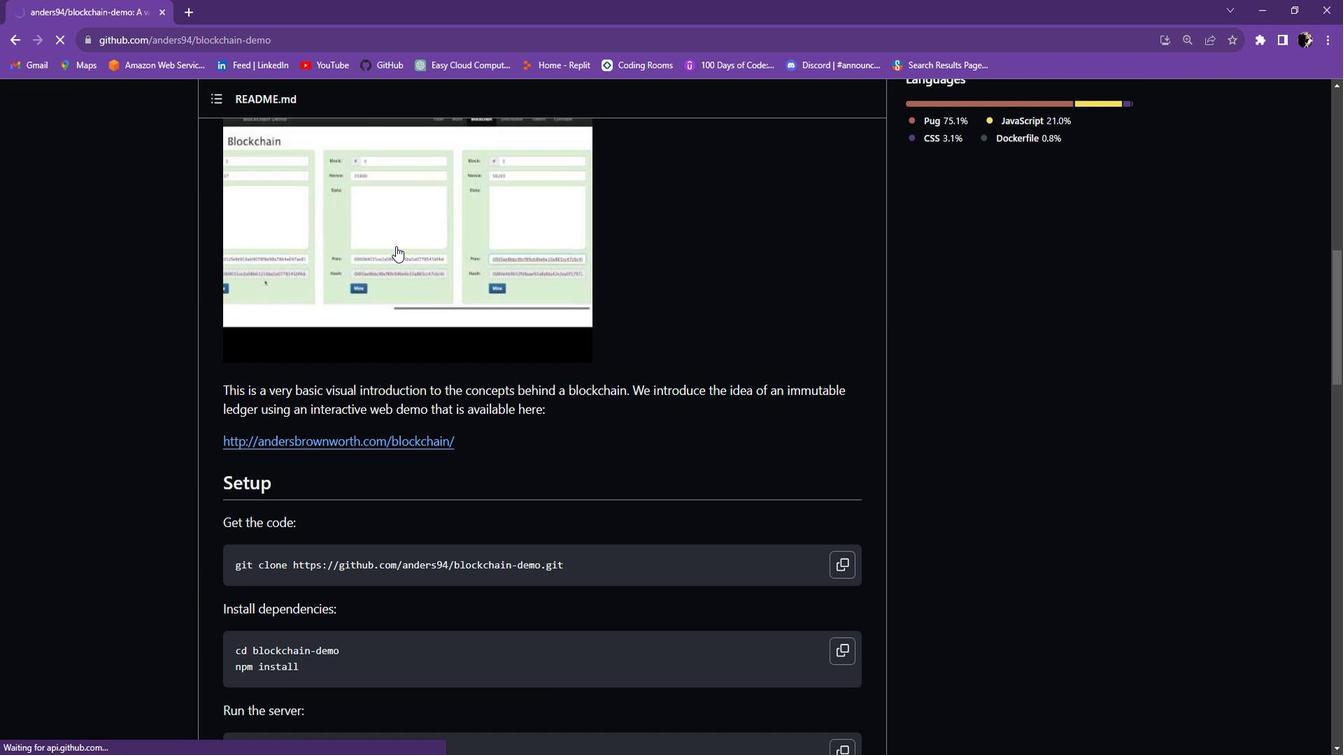 
Action: Mouse moved to (697, 281)
Screenshot: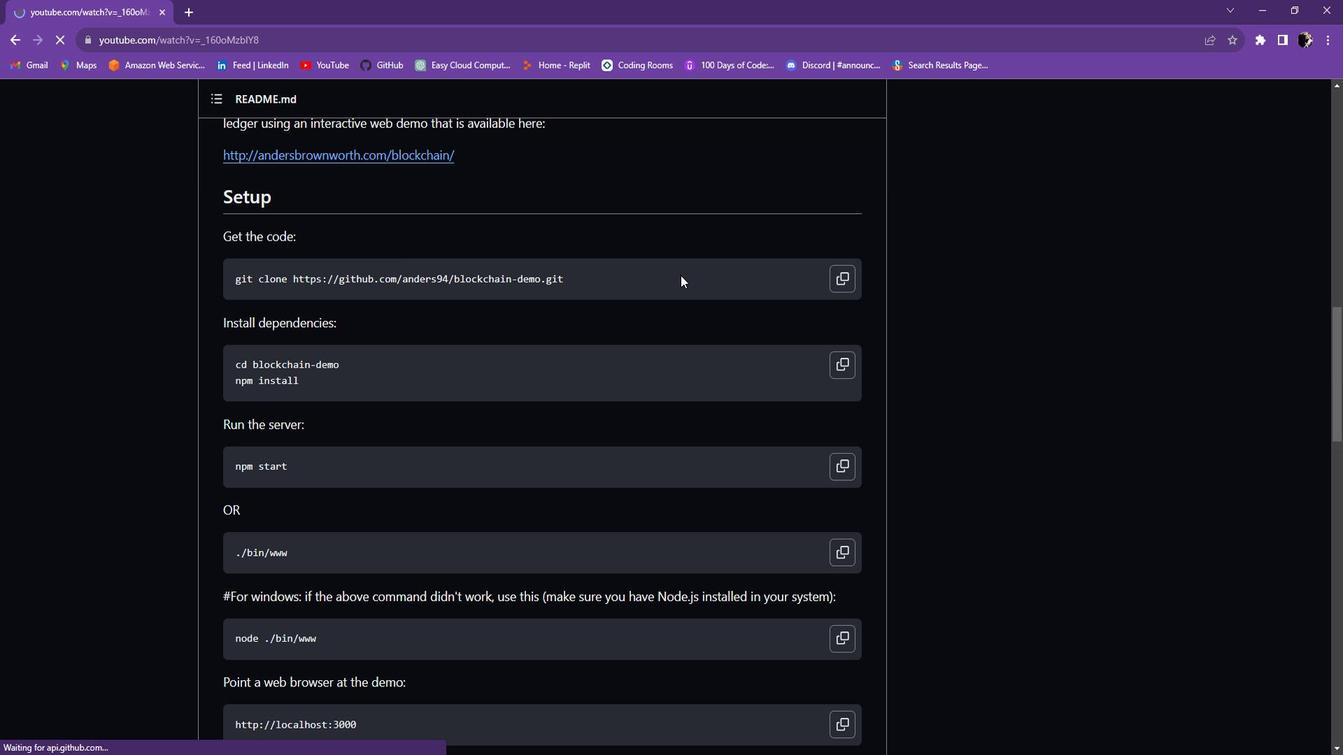 
Action: Mouse scrolled (697, 281) with delta (0, 0)
Screenshot: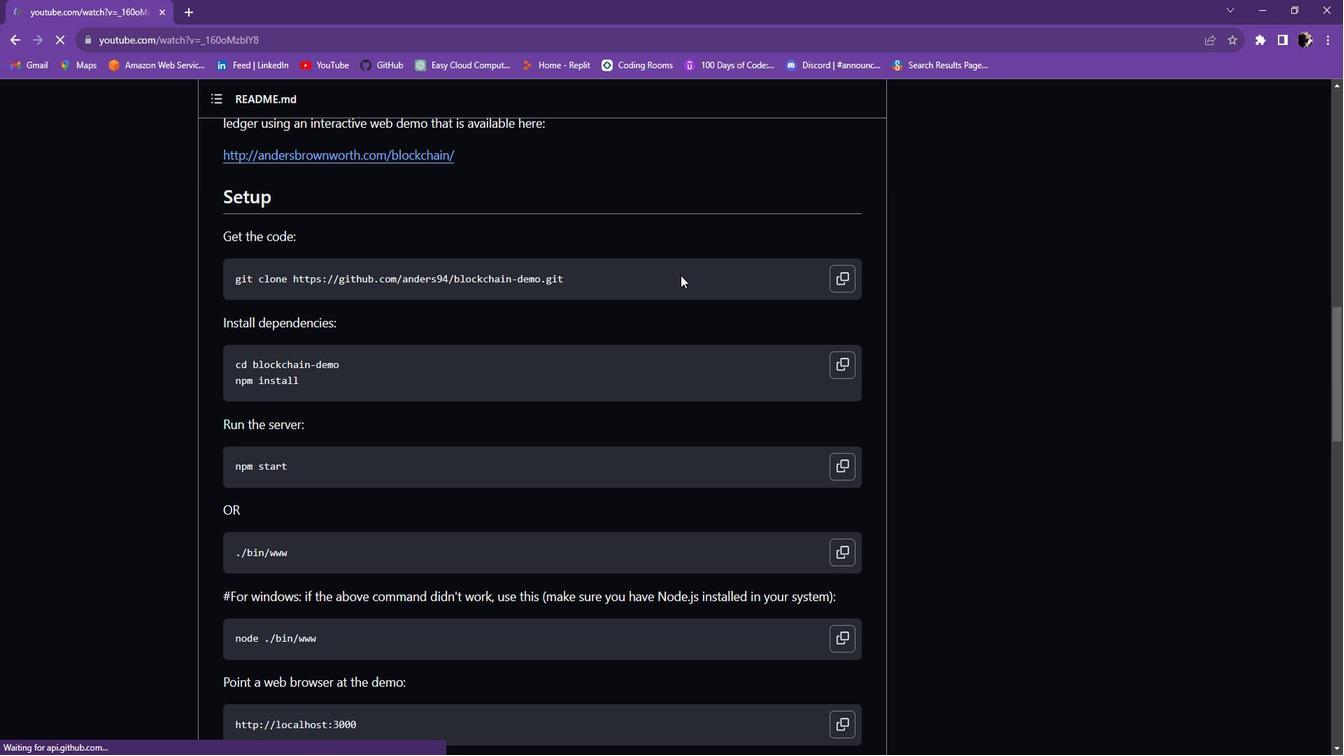 
Action: Mouse moved to (36, 52)
Screenshot: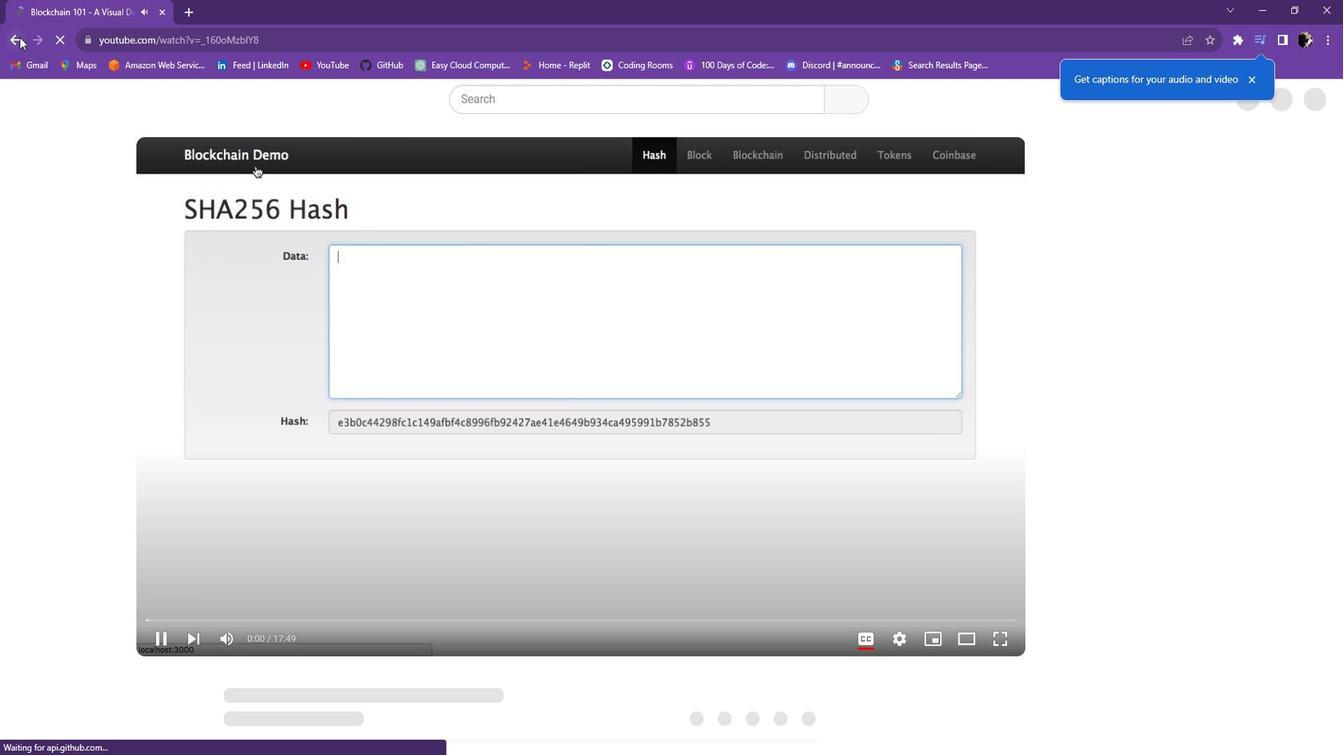 
Action: Mouse pressed left at (36, 52)
Screenshot: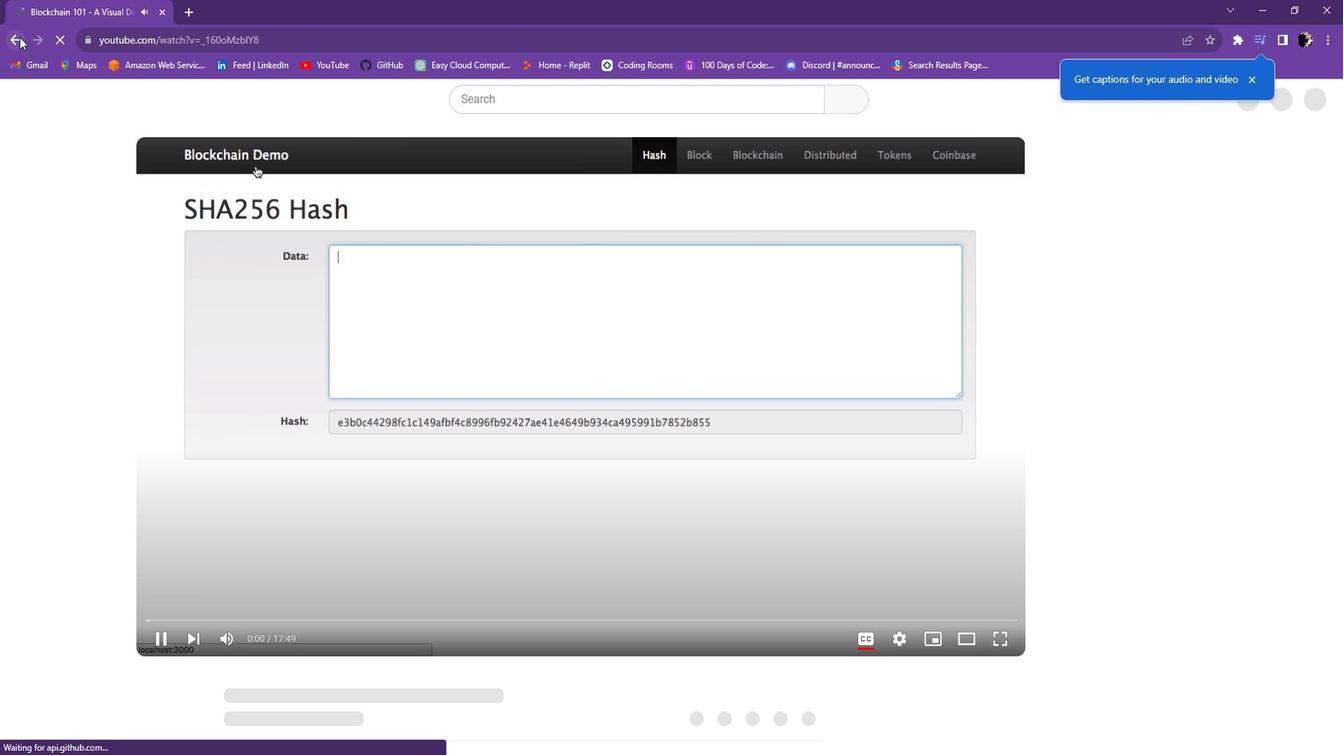 
Action: Mouse moved to (344, 286)
Screenshot: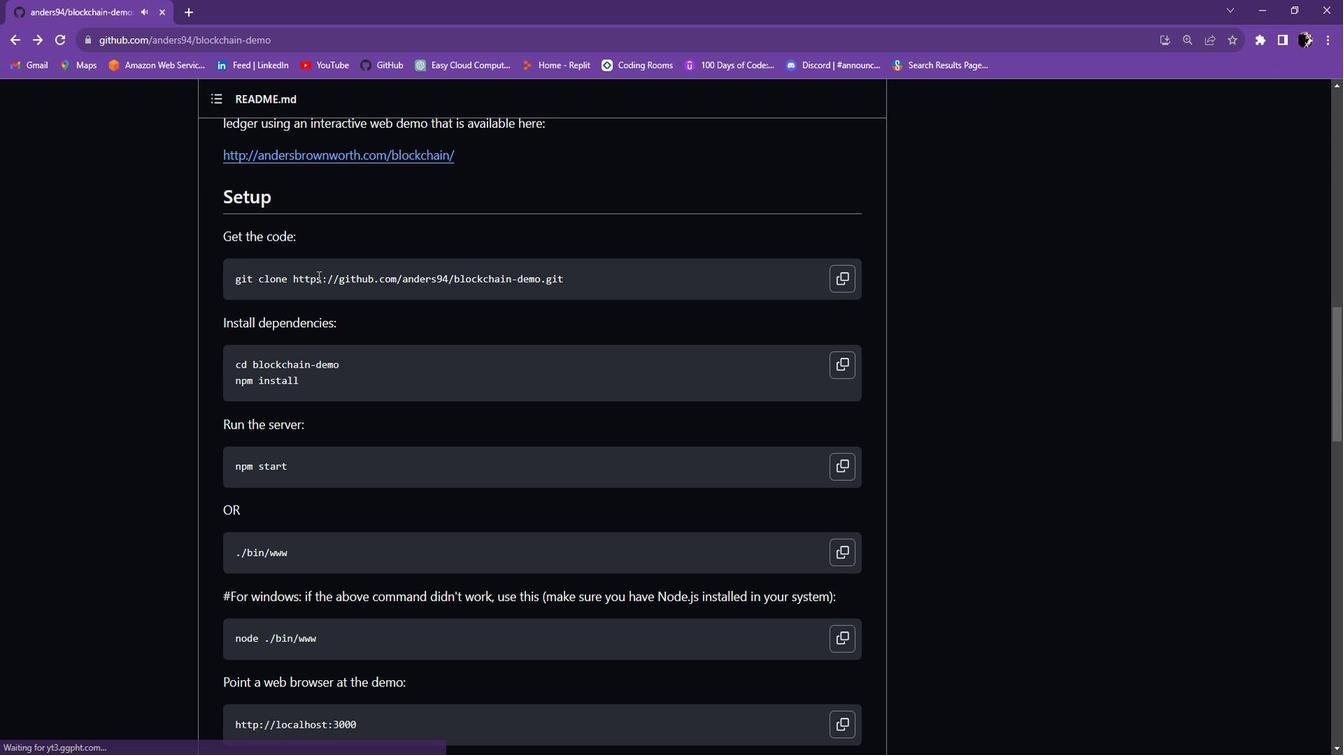 
Action: Mouse scrolled (344, 285) with delta (0, 0)
Screenshot: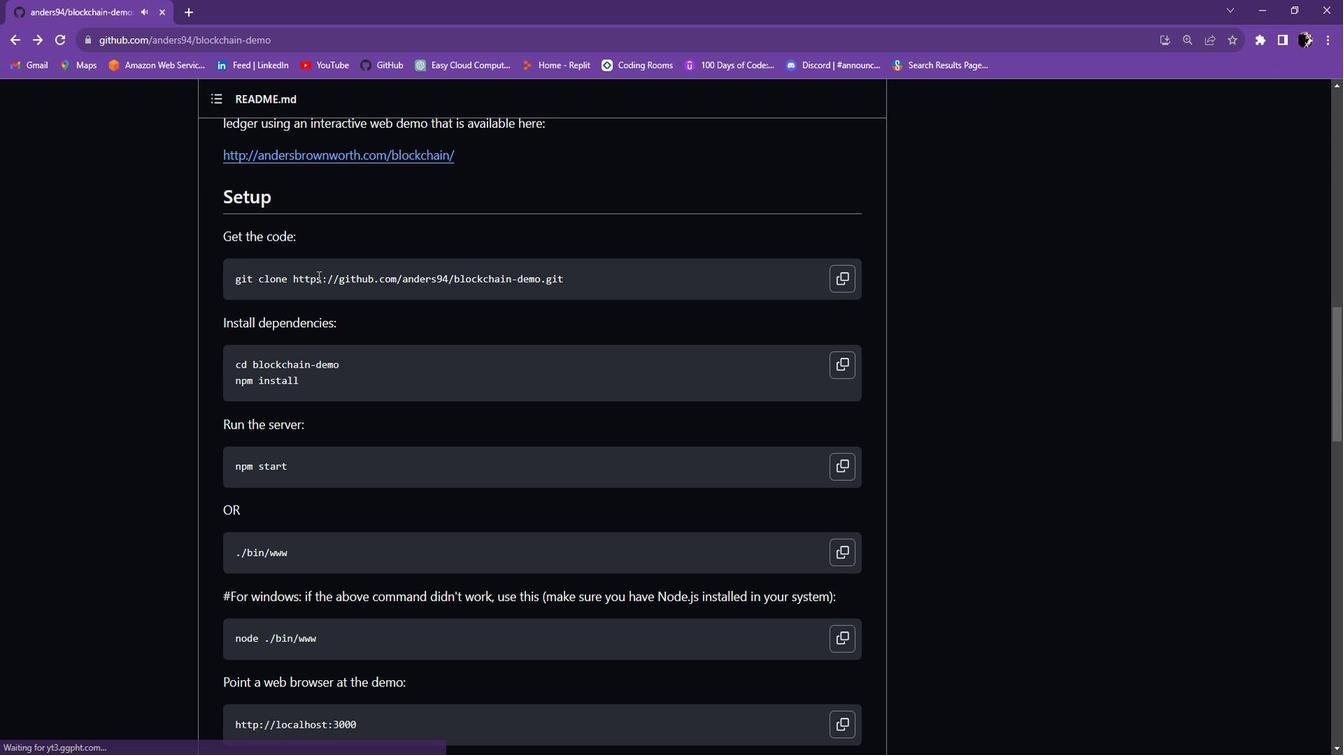 
Action: Mouse moved to (474, 298)
Screenshot: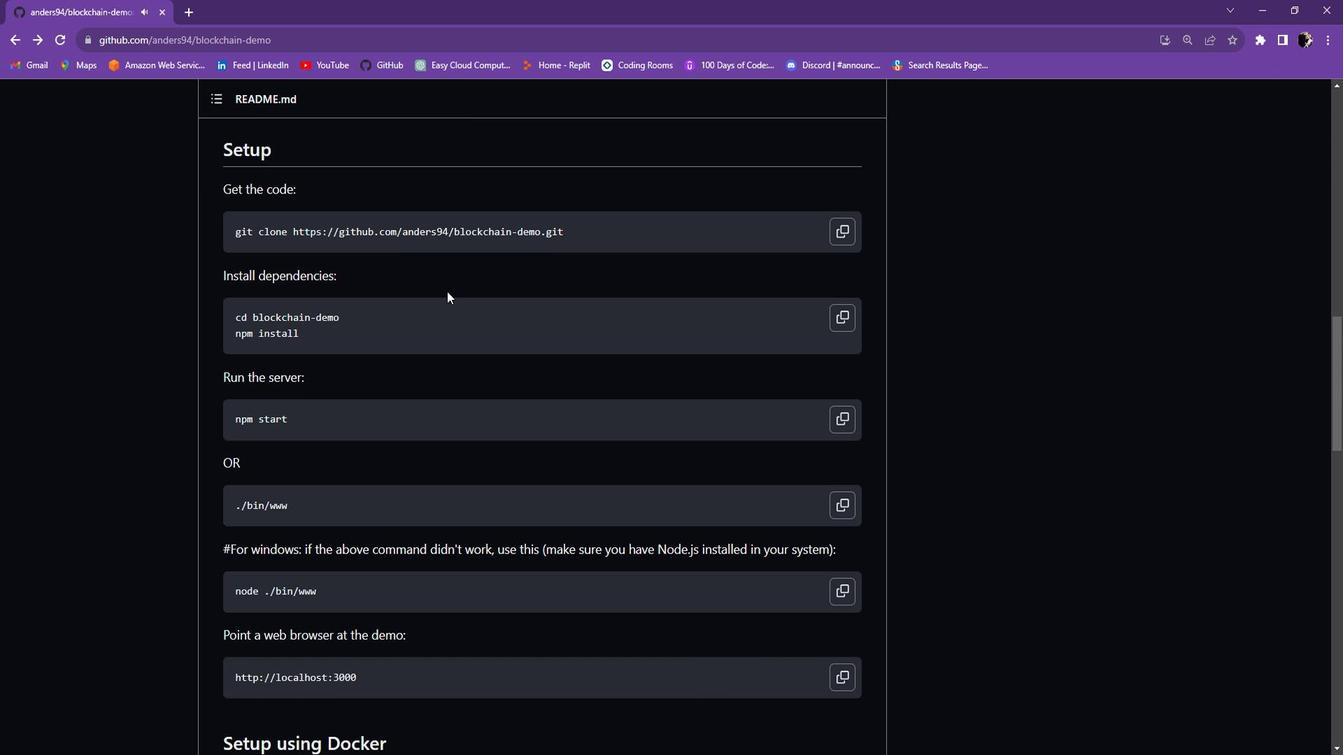 
Action: Mouse scrolled (474, 297) with delta (0, 0)
Screenshot: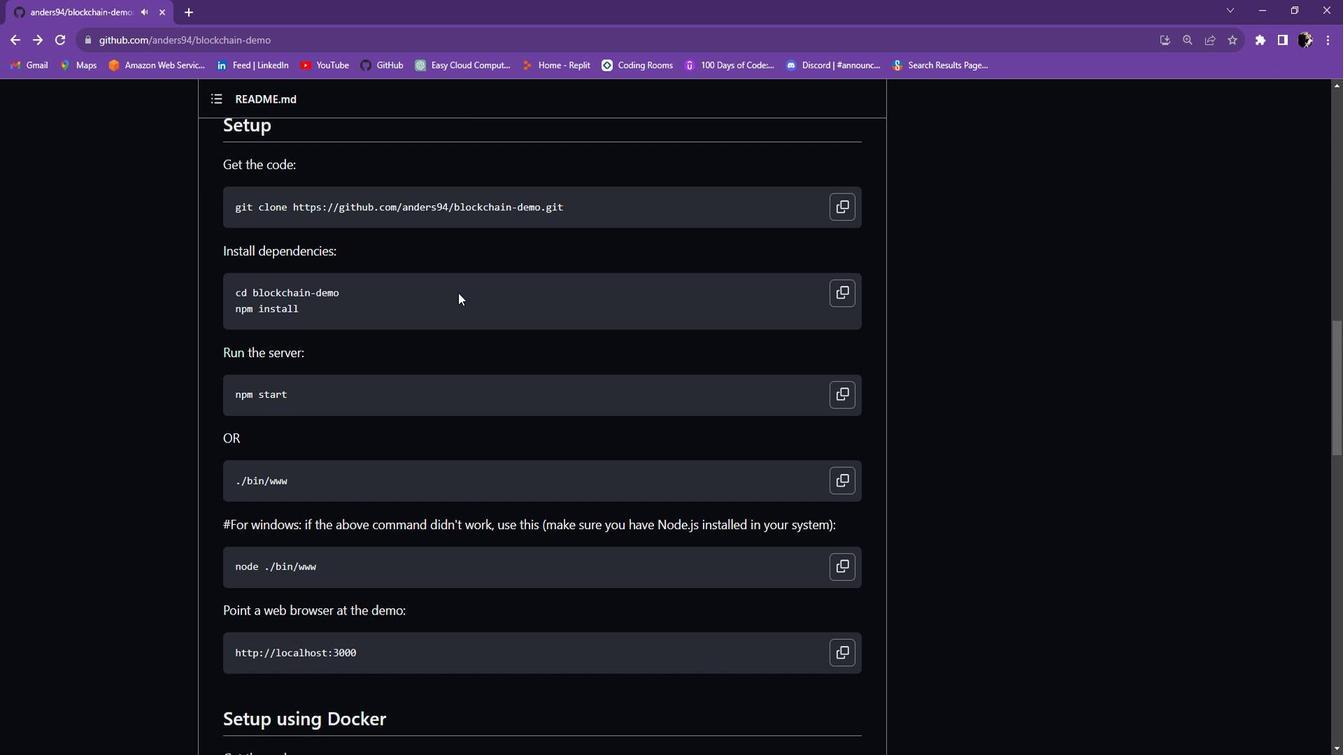 
Action: Mouse scrolled (474, 297) with delta (0, 0)
Screenshot: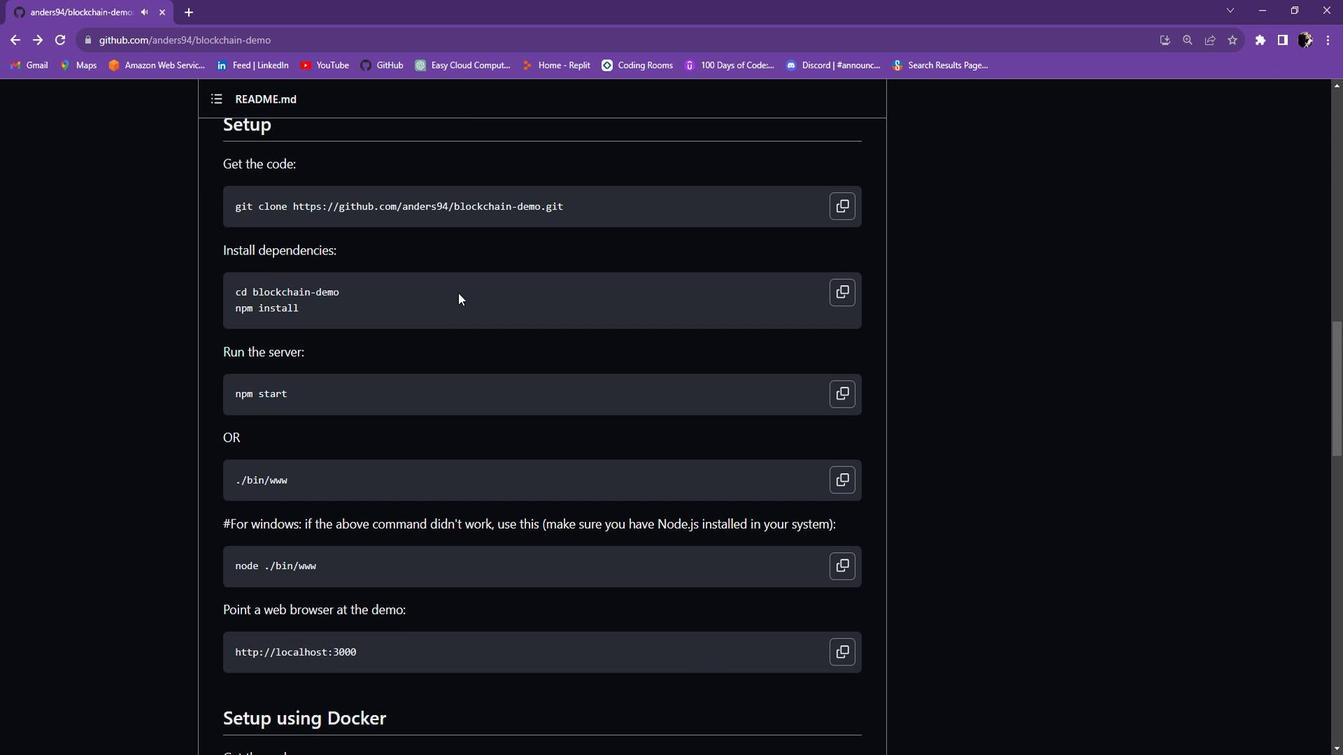 
Action: Mouse moved to (616, 312)
Screenshot: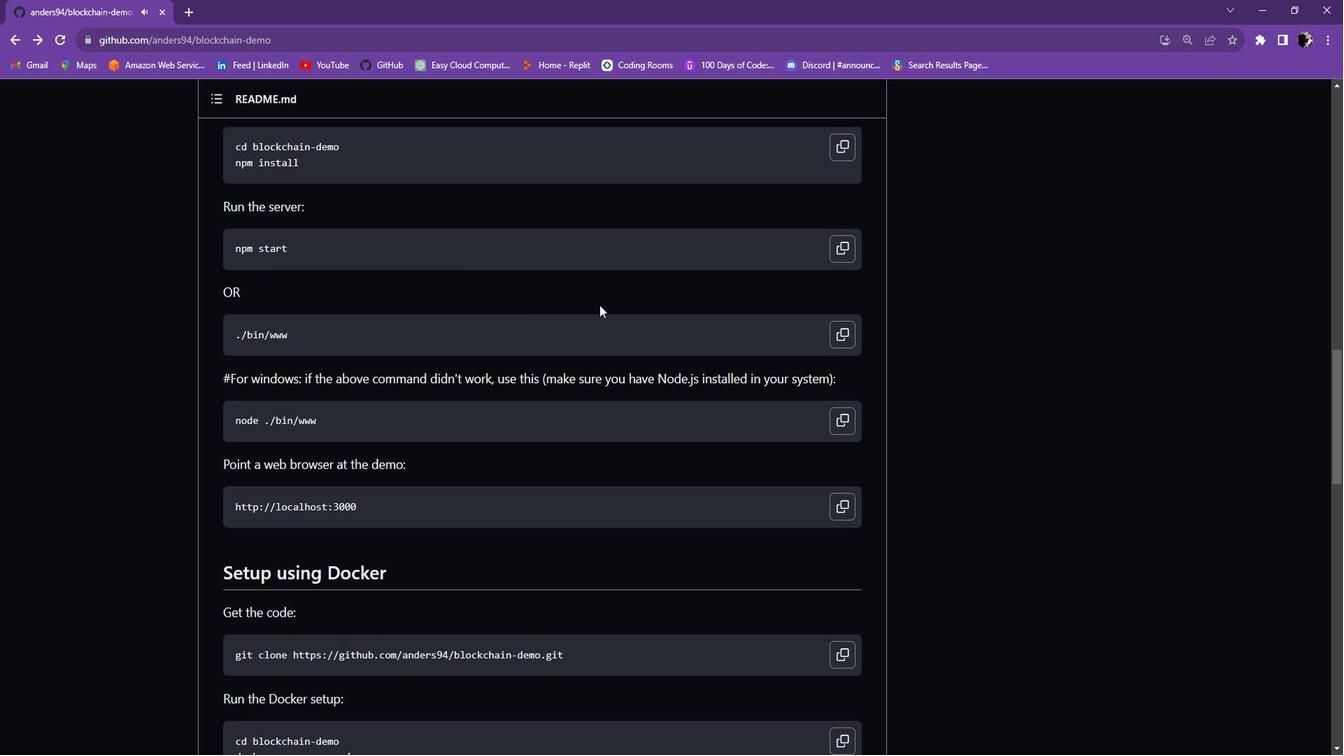 
Action: Mouse scrolled (616, 311) with delta (0, 0)
Screenshot: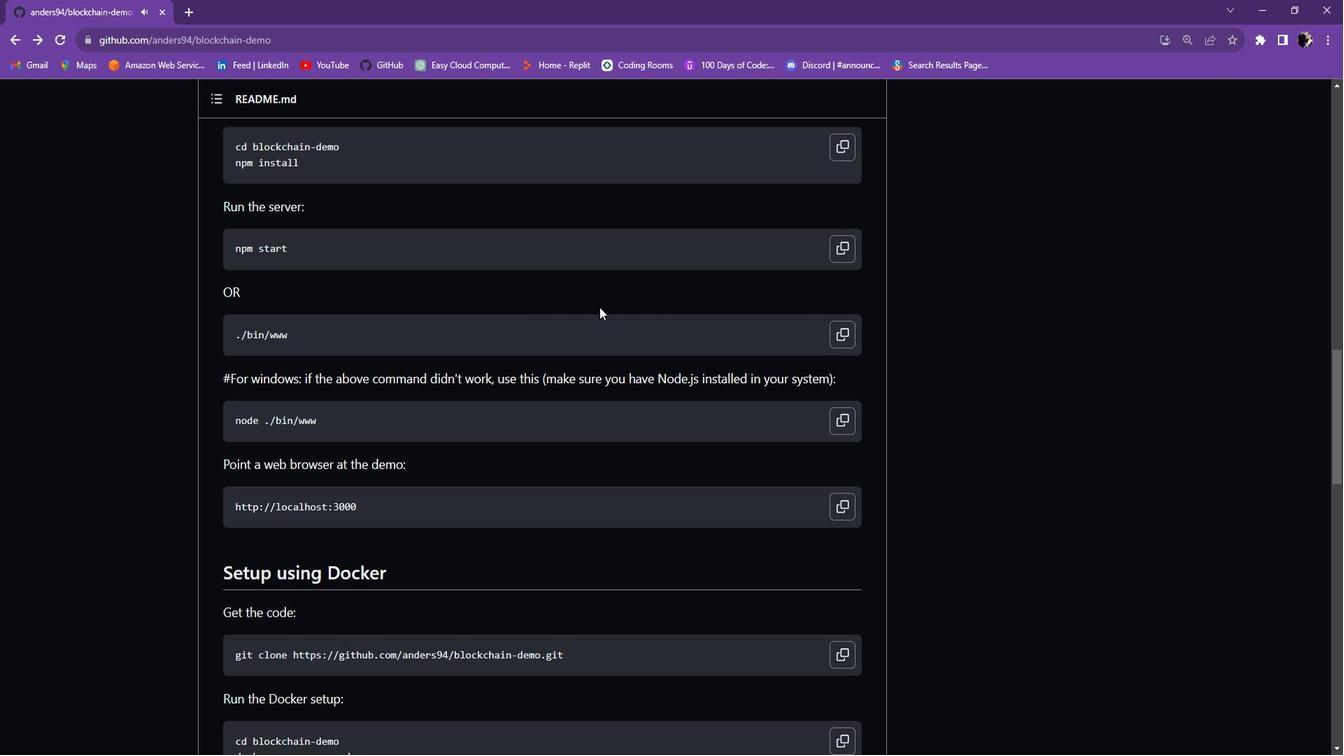 
Action: Mouse moved to (616, 315)
Screenshot: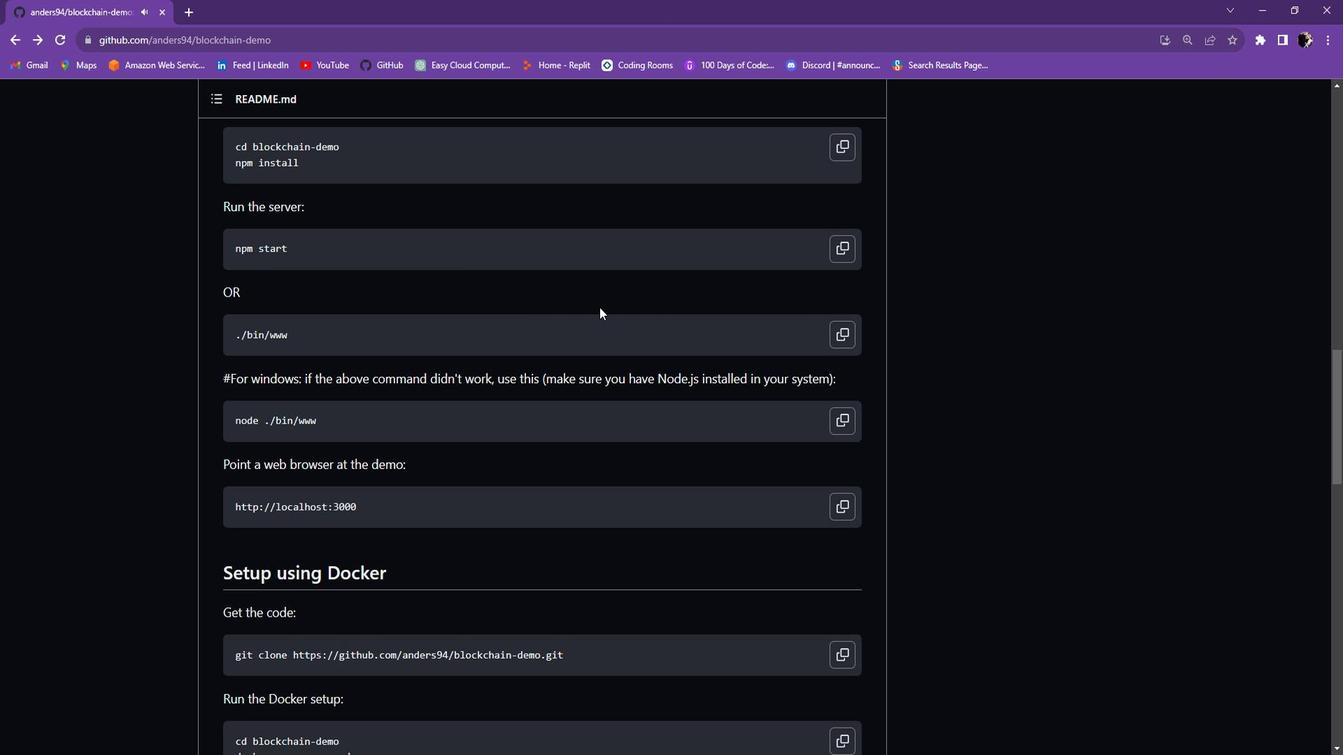 
Action: Mouse scrolled (616, 314) with delta (0, 0)
Screenshot: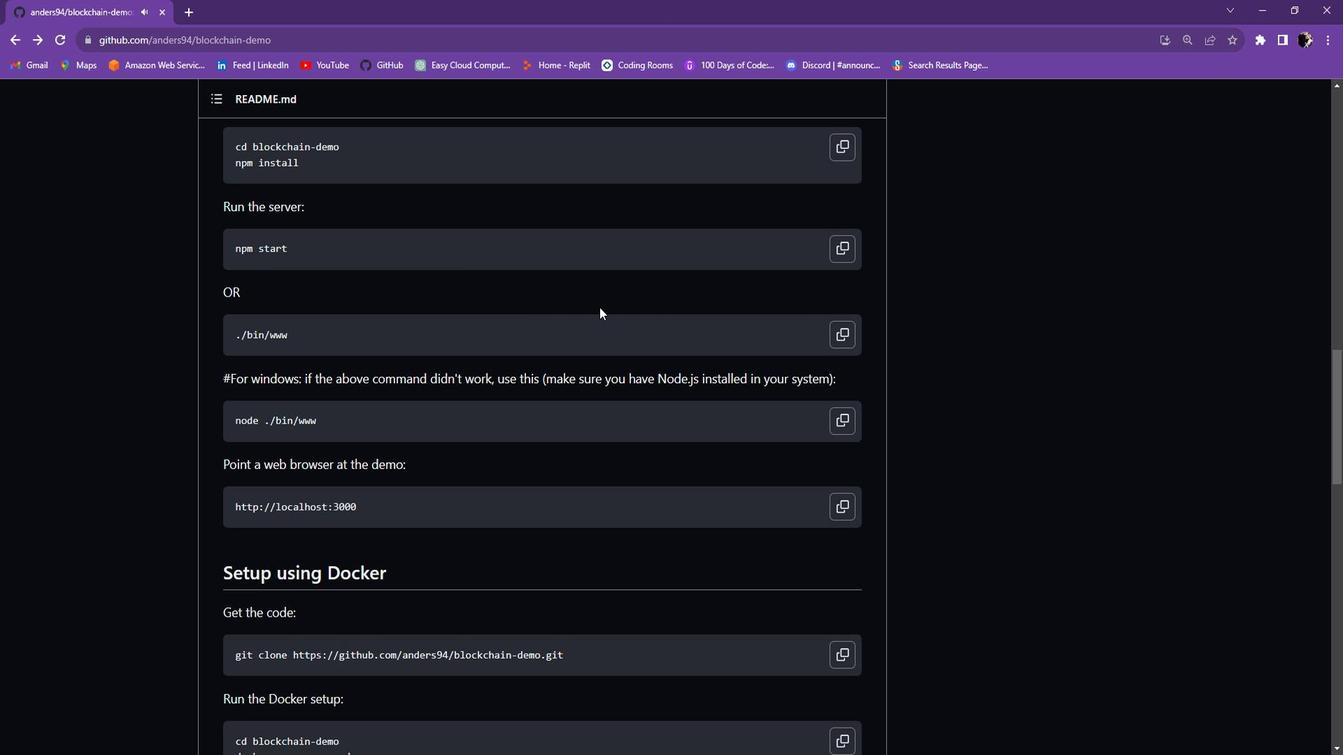
Action: Mouse scrolled (616, 314) with delta (0, 0)
Screenshot: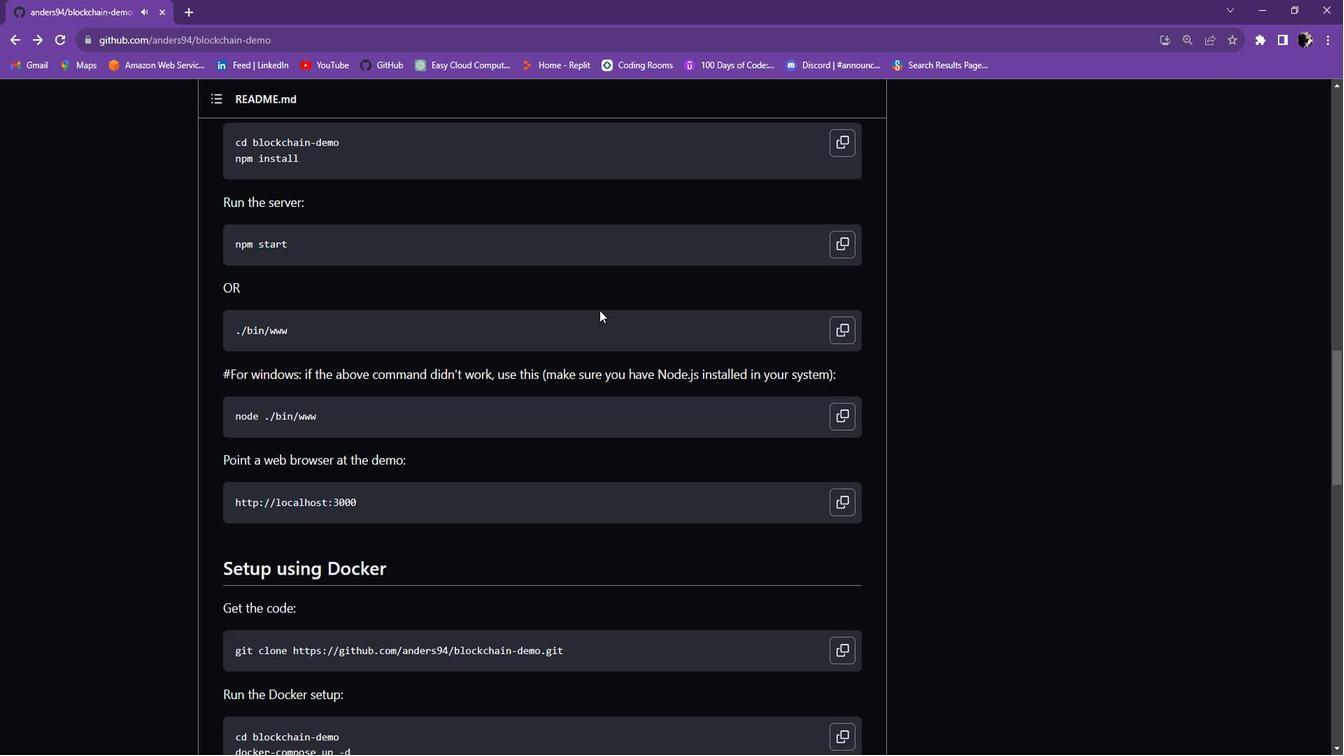 
Action: Mouse moved to (398, 414)
Screenshot: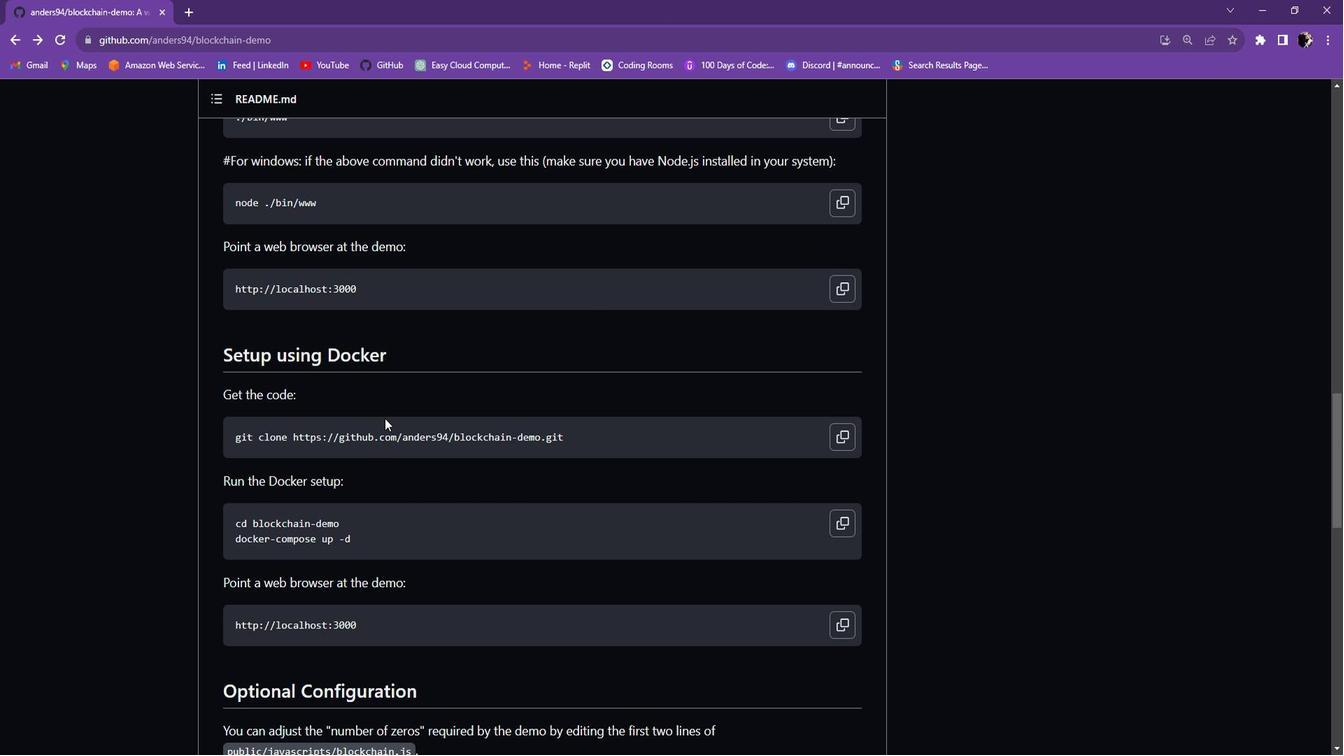 
Action: Mouse scrolled (398, 414) with delta (0, 0)
Screenshot: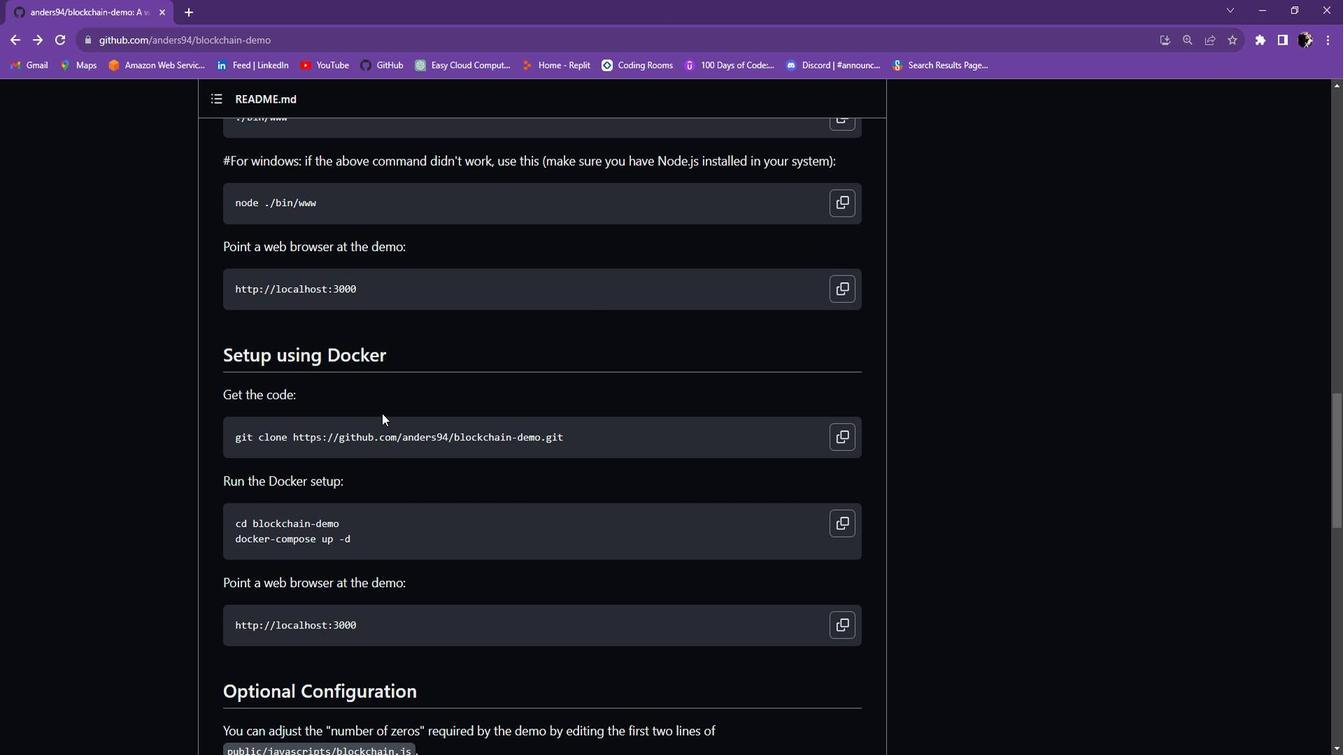 
Action: Mouse scrolled (398, 414) with delta (0, 0)
Screenshot: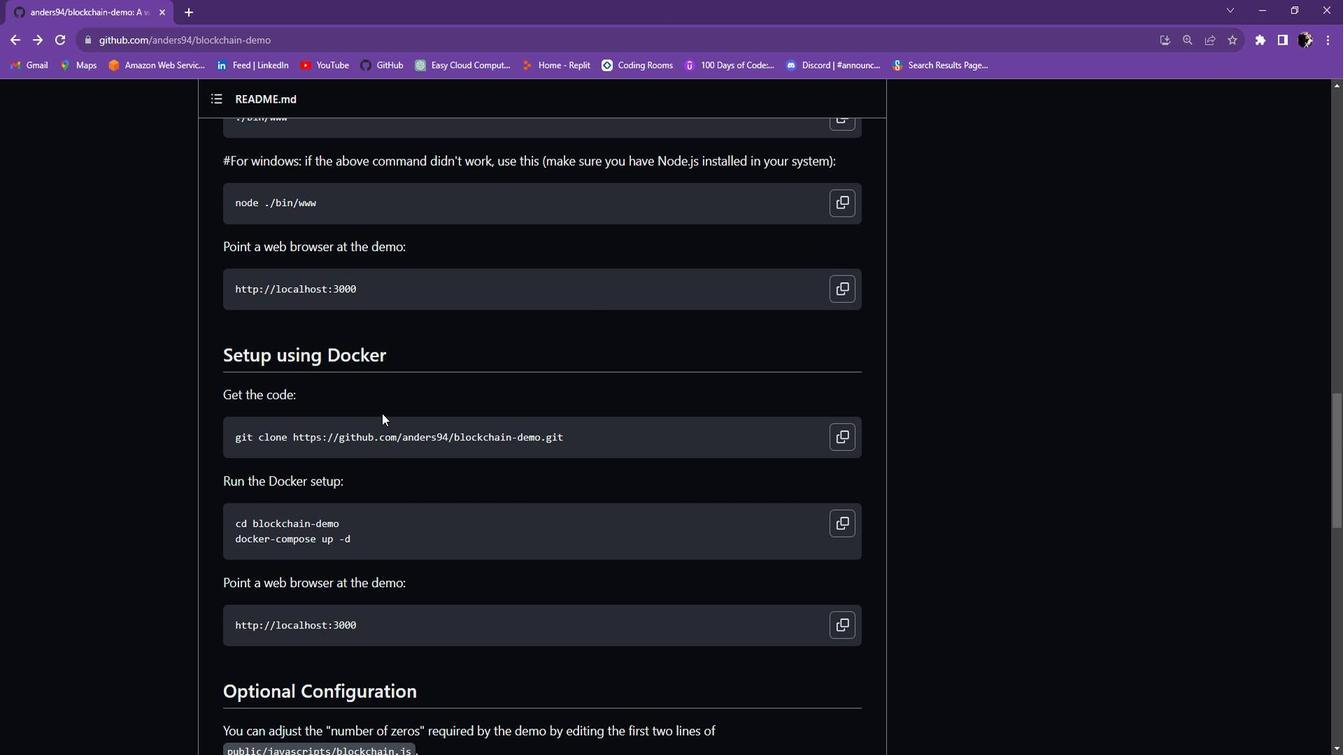 
Action: Mouse moved to (349, 430)
Screenshot: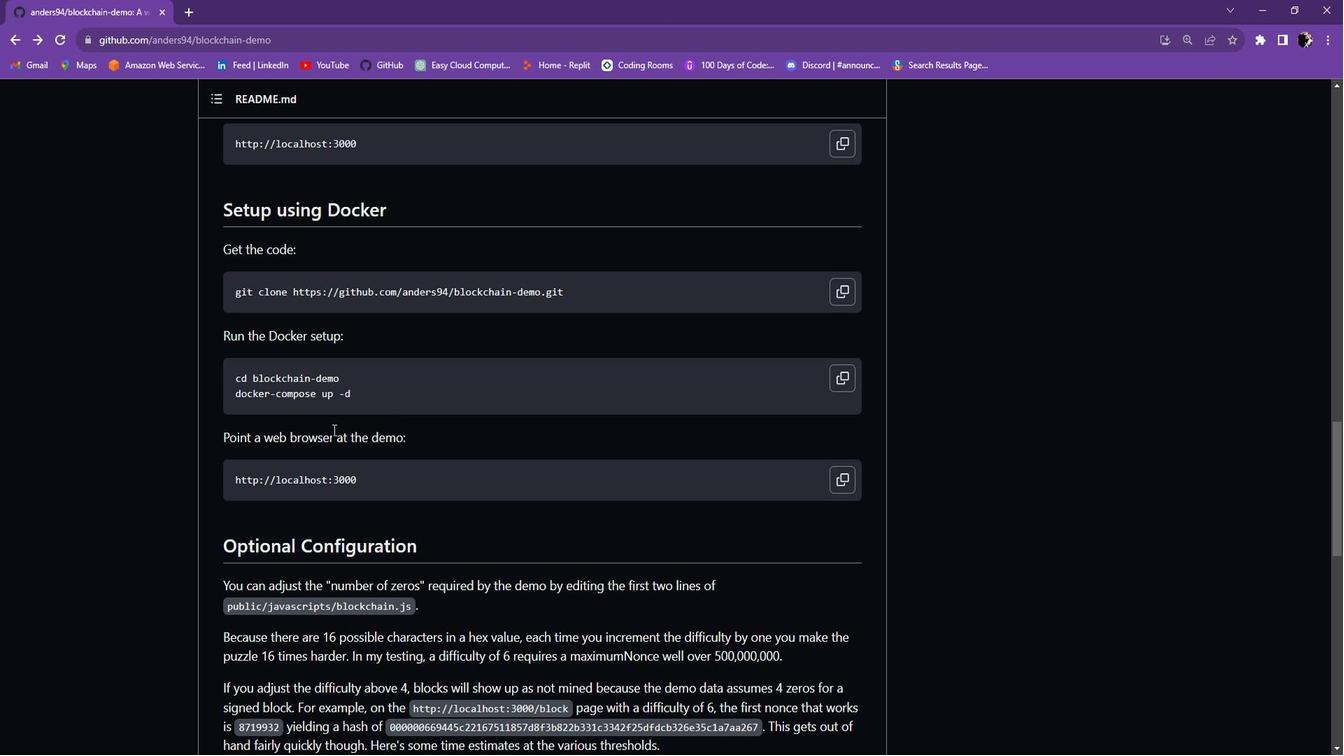 
Action: Mouse scrolled (349, 430) with delta (0, 0)
Screenshot: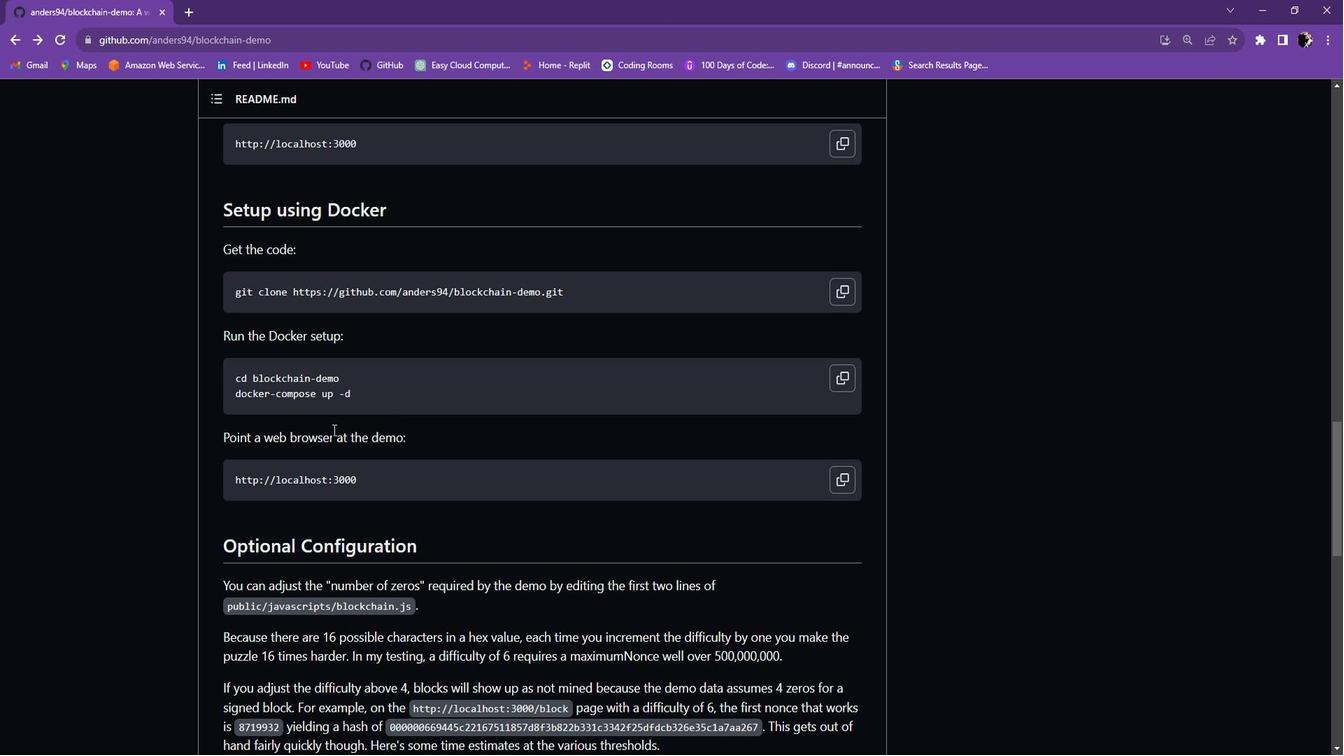 
Action: Mouse moved to (350, 430)
Screenshot: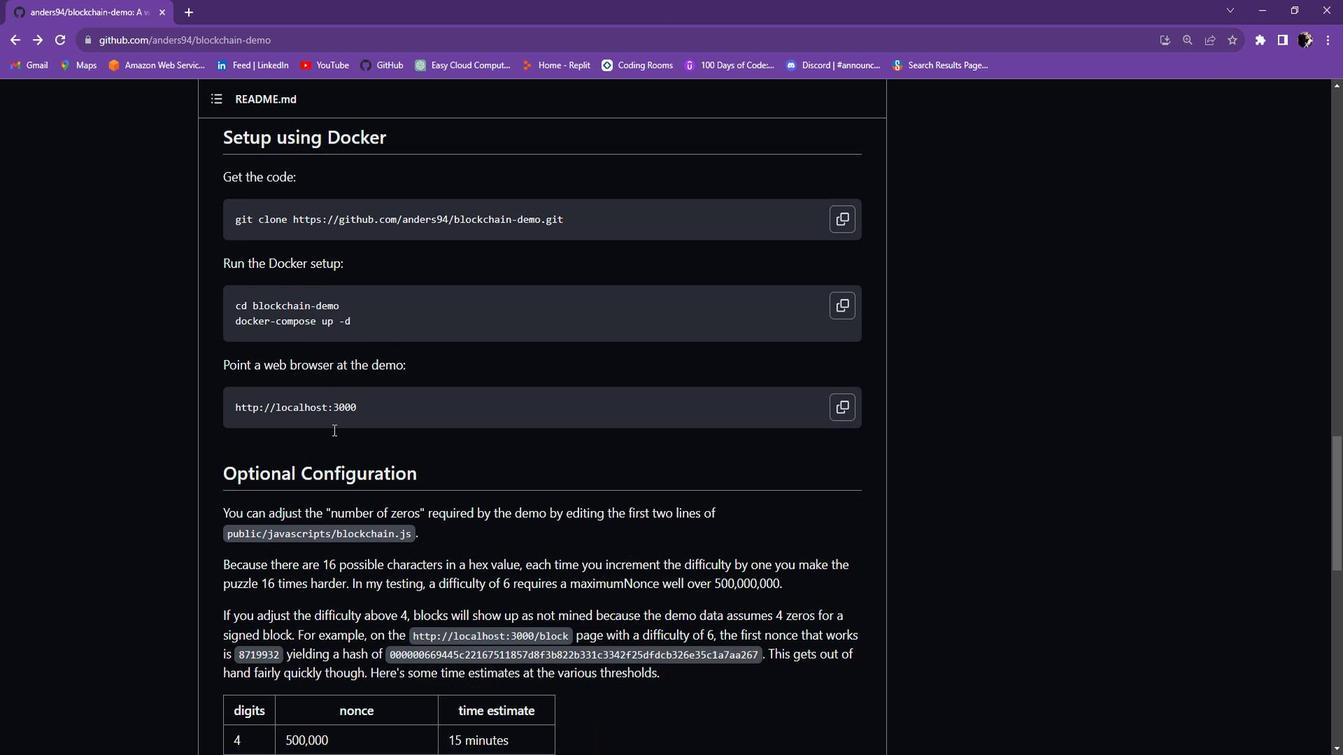 
Action: Mouse scrolled (350, 430) with delta (0, 0)
Screenshot: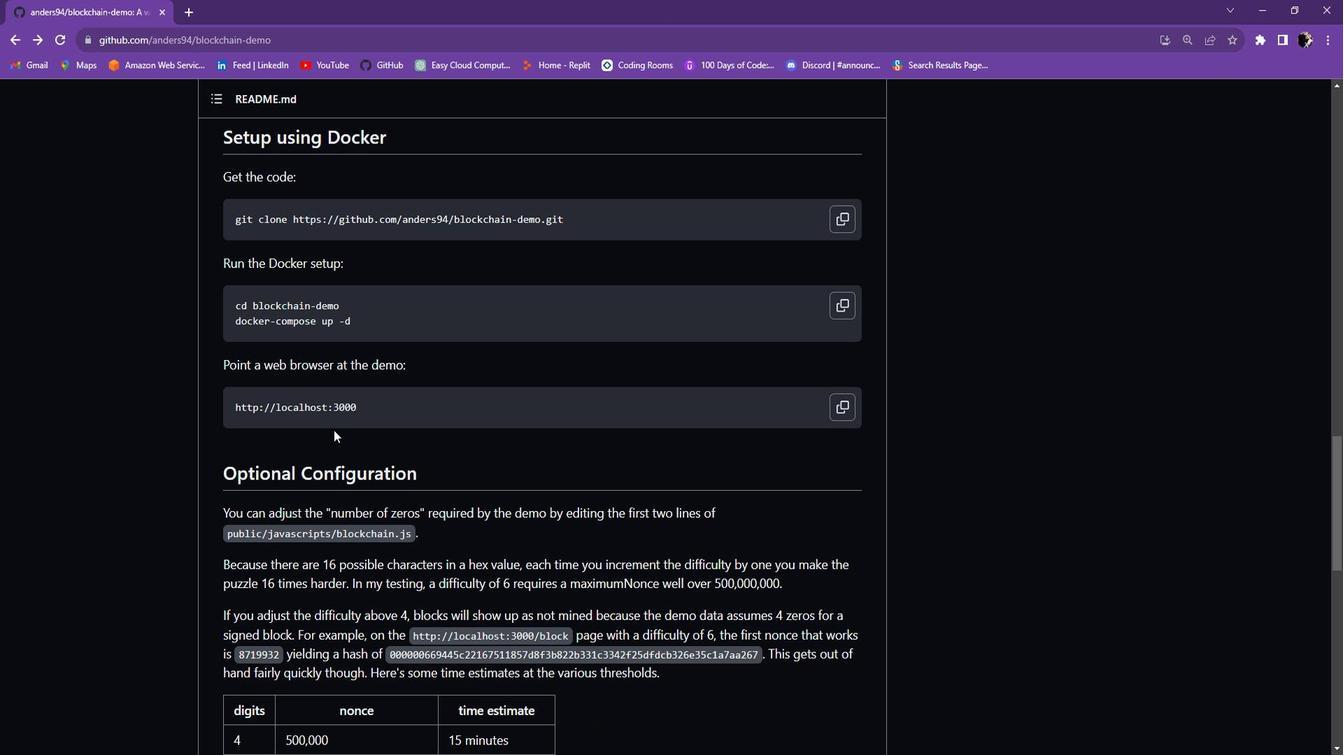
Action: Mouse scrolled (350, 430) with delta (0, 0)
Screenshot: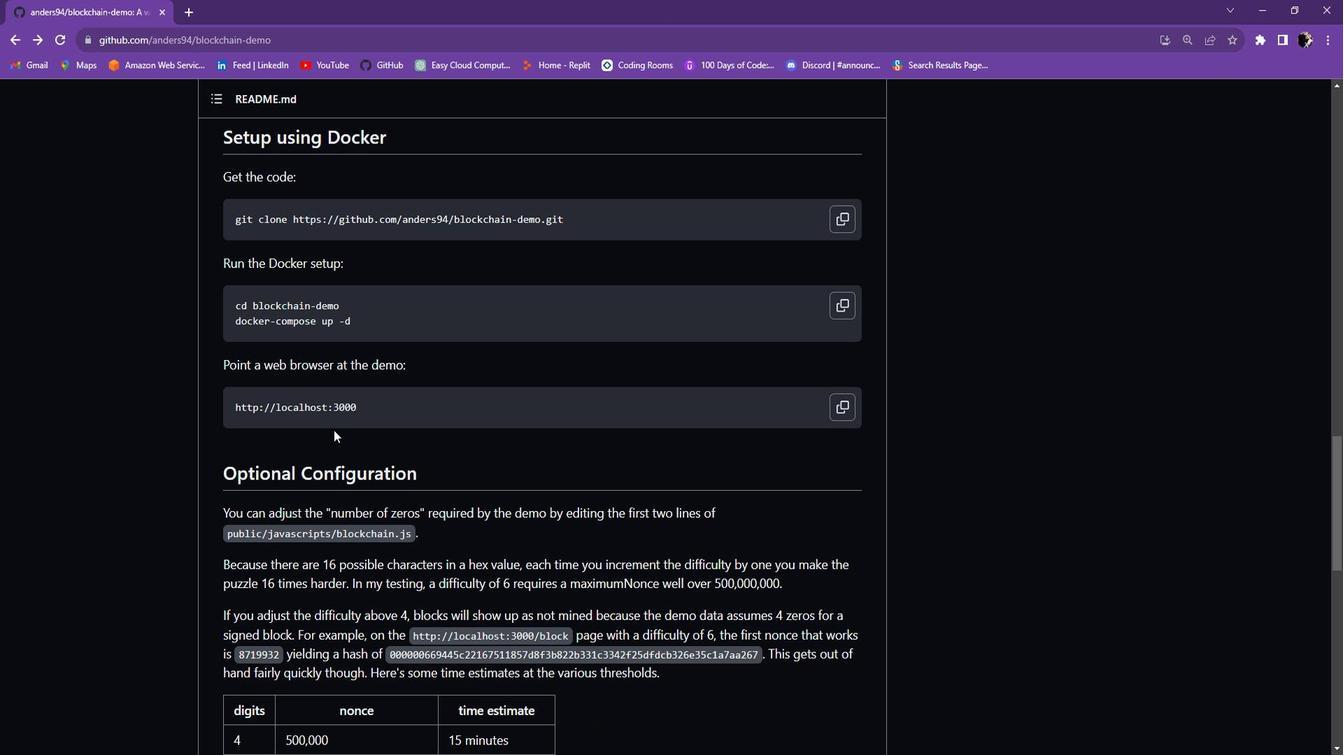 
Action: Mouse moved to (364, 425)
Screenshot: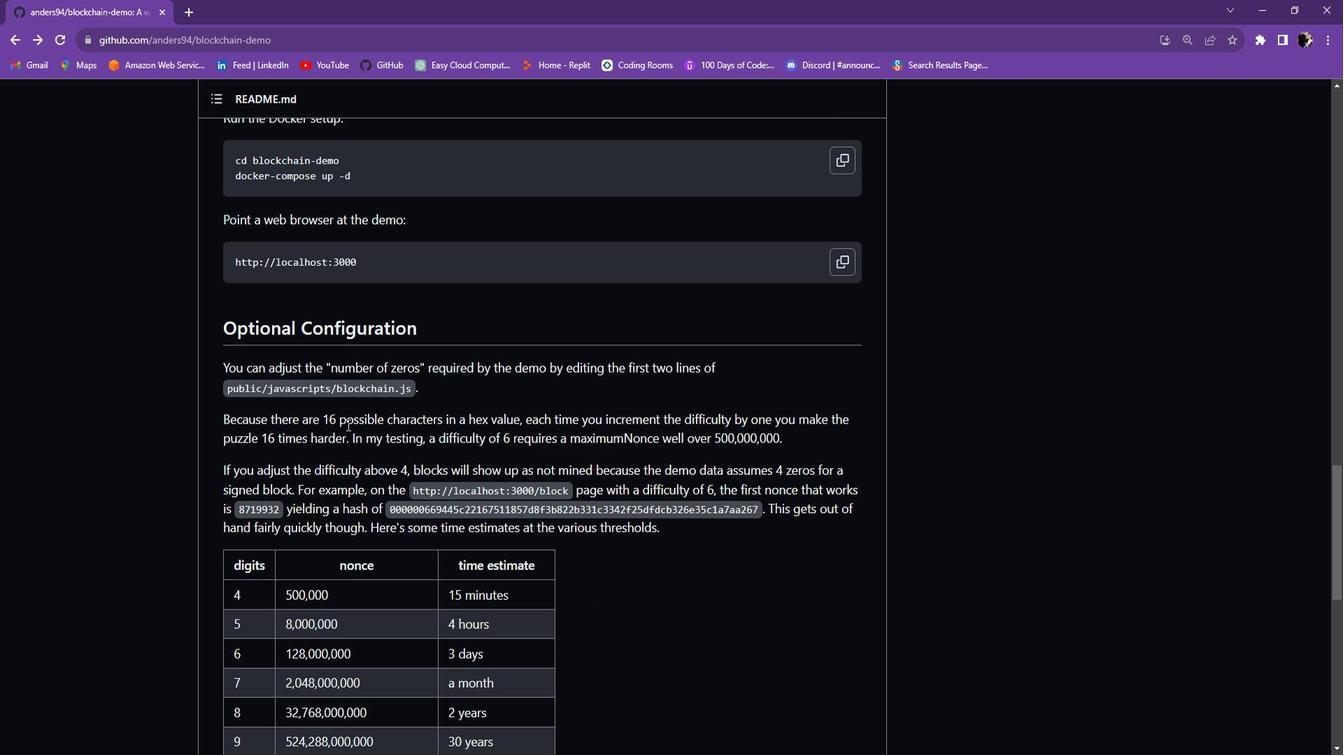 
Action: Mouse scrolled (364, 424) with delta (0, 0)
Screenshot: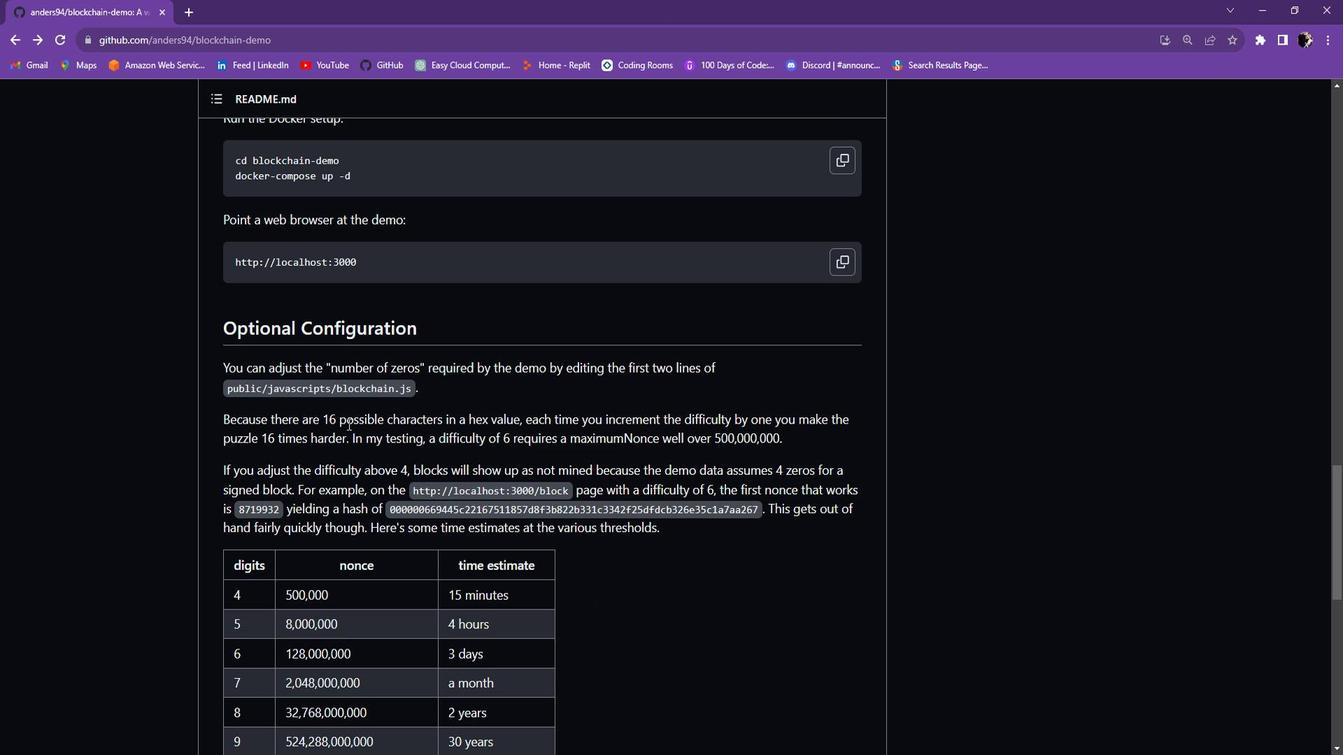 
Action: Mouse scrolled (364, 424) with delta (0, 0)
Screenshot: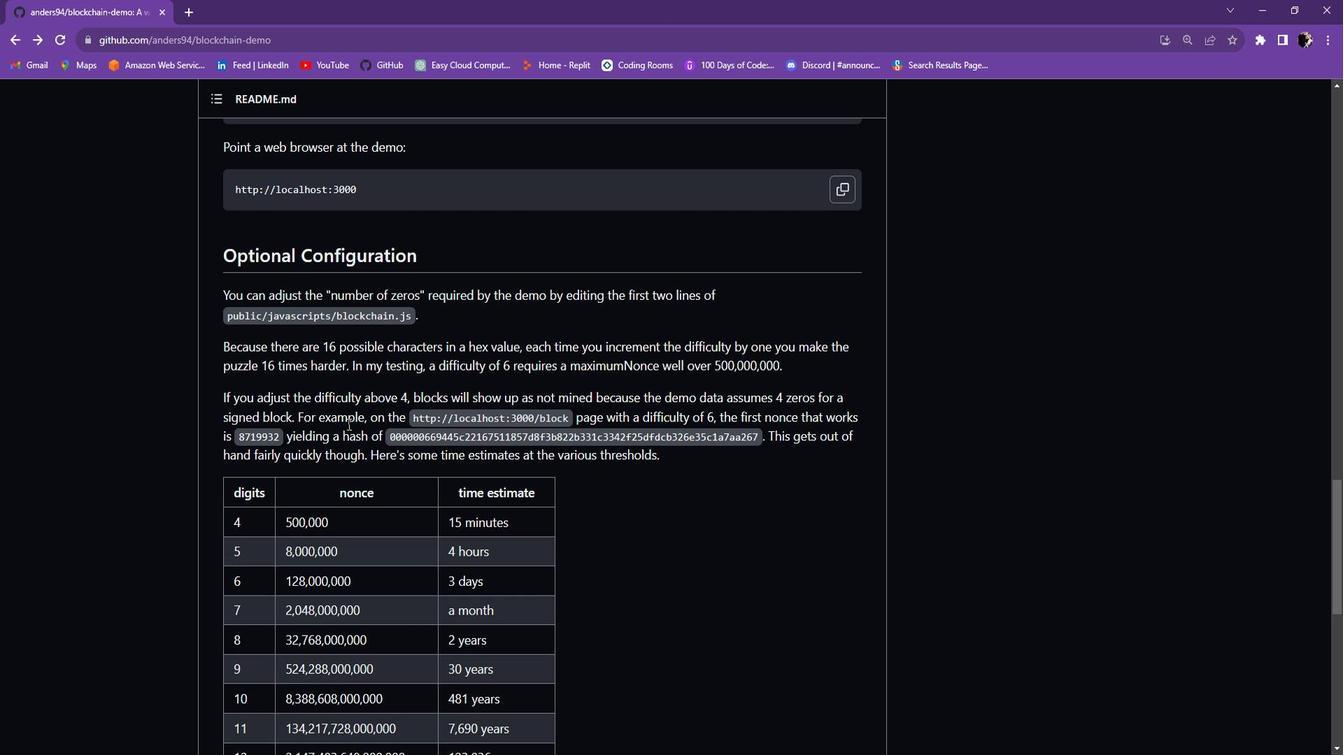 
Action: Mouse scrolled (364, 424) with delta (0, 0)
Screenshot: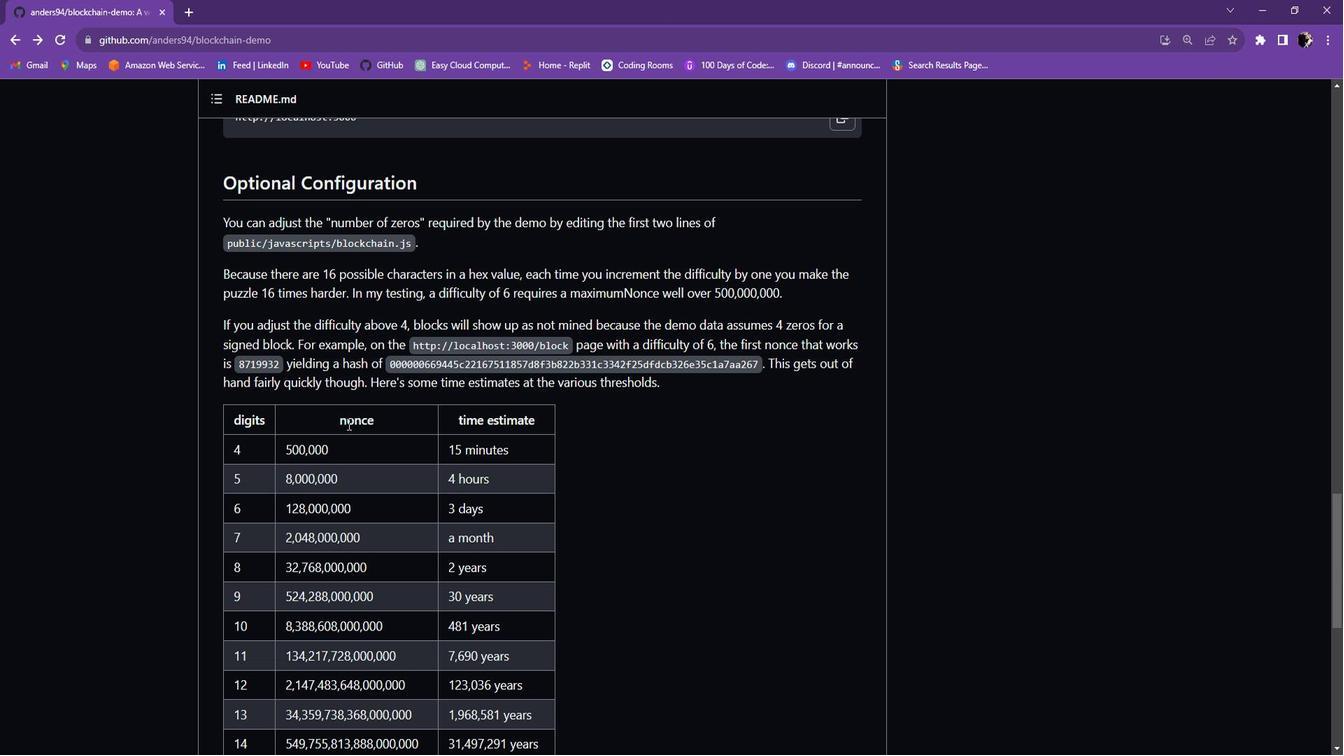 
Action: Mouse scrolled (364, 424) with delta (0, 0)
Screenshot: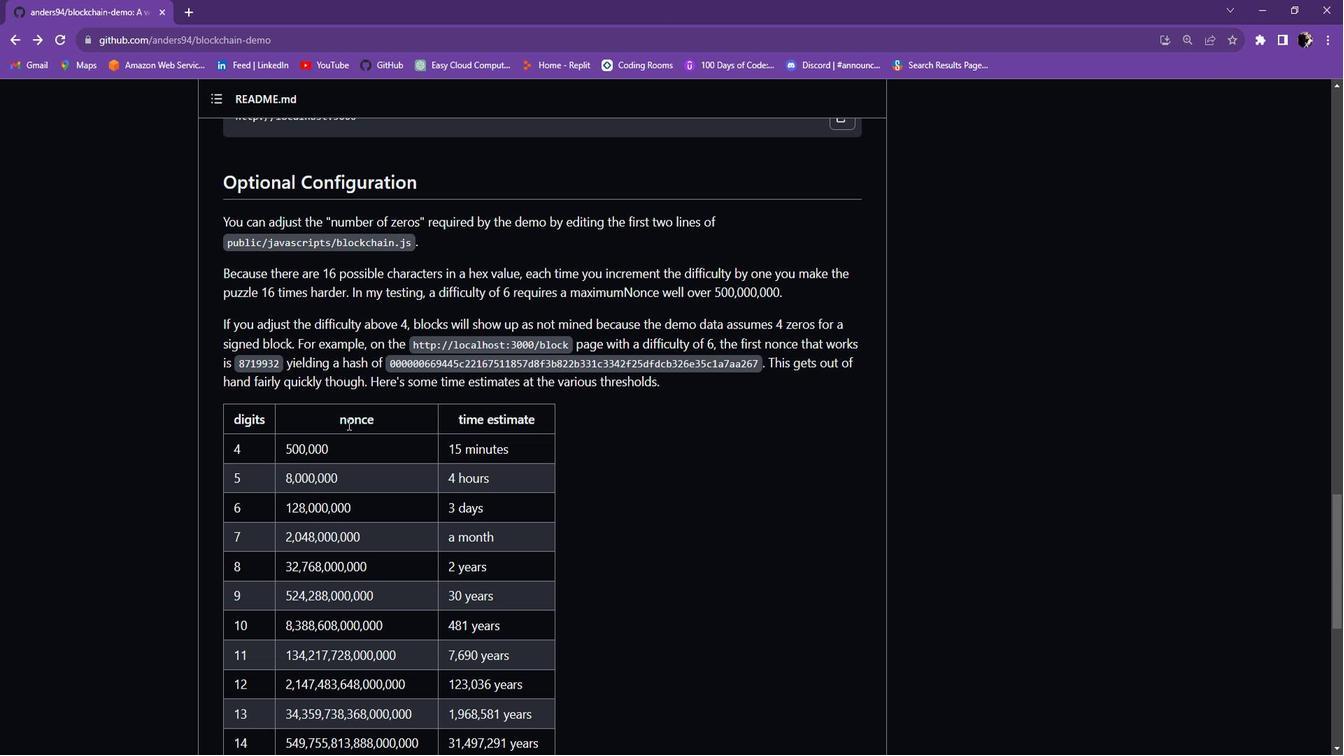 
Action: Mouse moved to (464, 331)
Screenshot: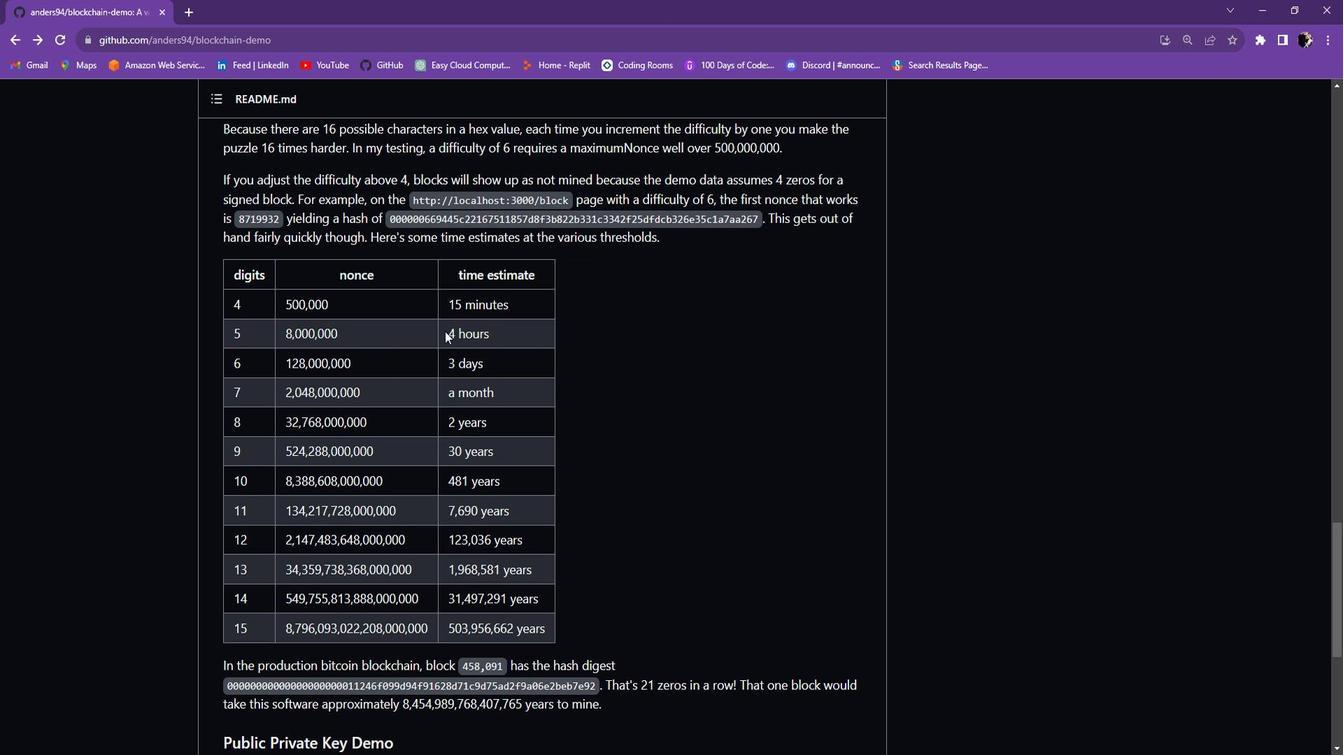 
Action: Mouse scrolled (464, 330) with delta (0, 0)
Screenshot: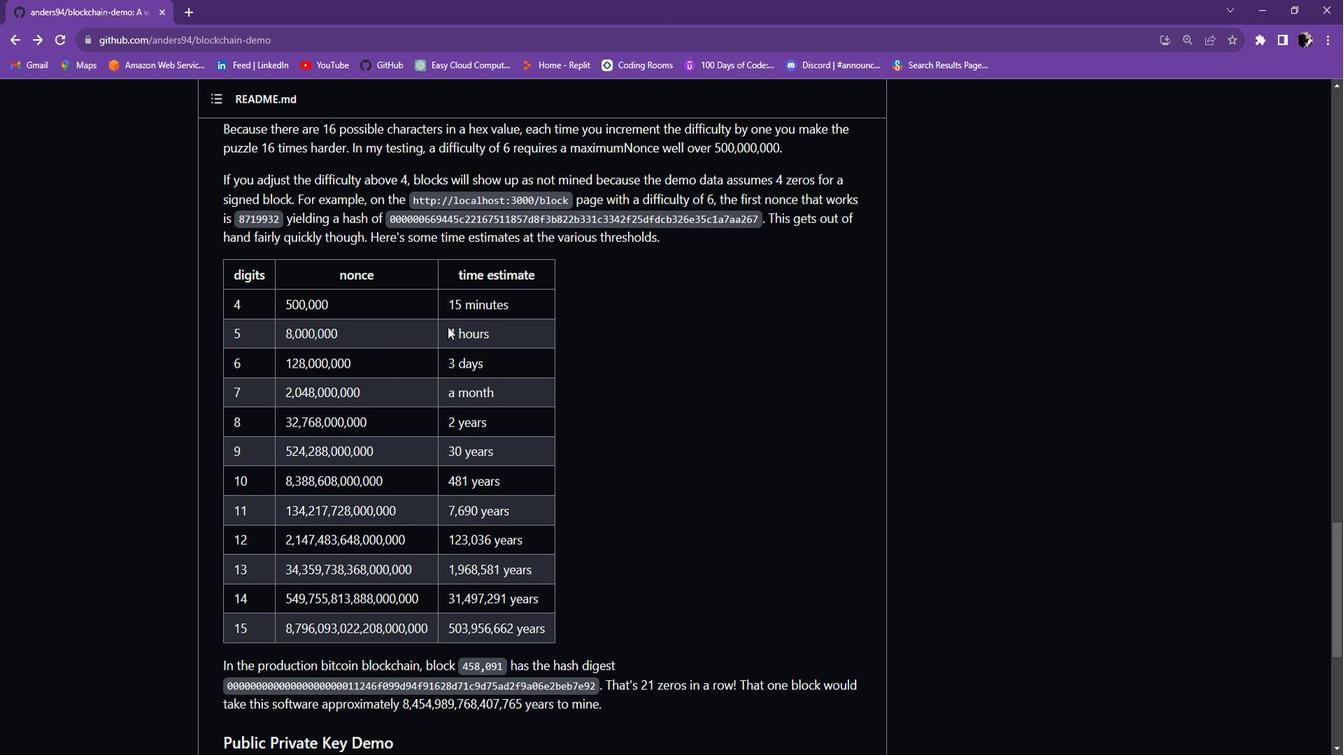 
Action: Mouse scrolled (464, 330) with delta (0, 0)
Screenshot: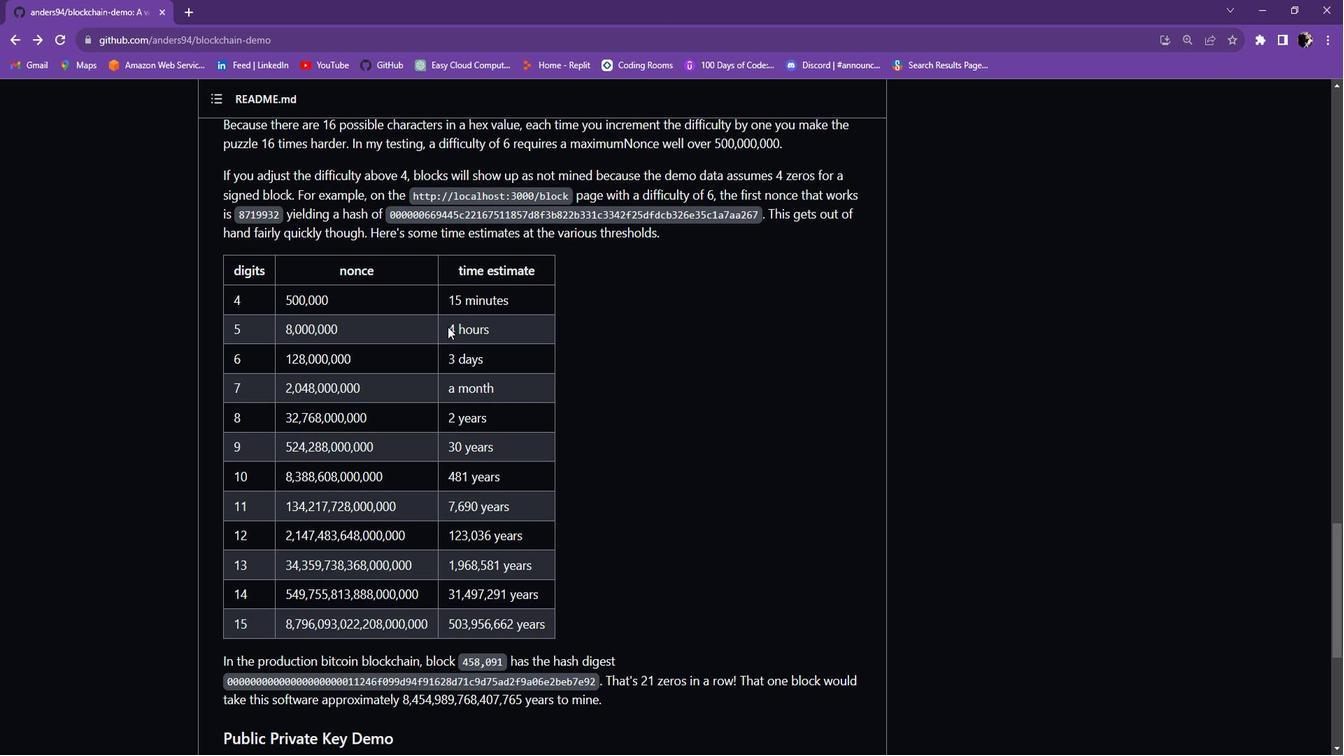 
Action: Mouse scrolled (464, 330) with delta (0, 0)
Screenshot: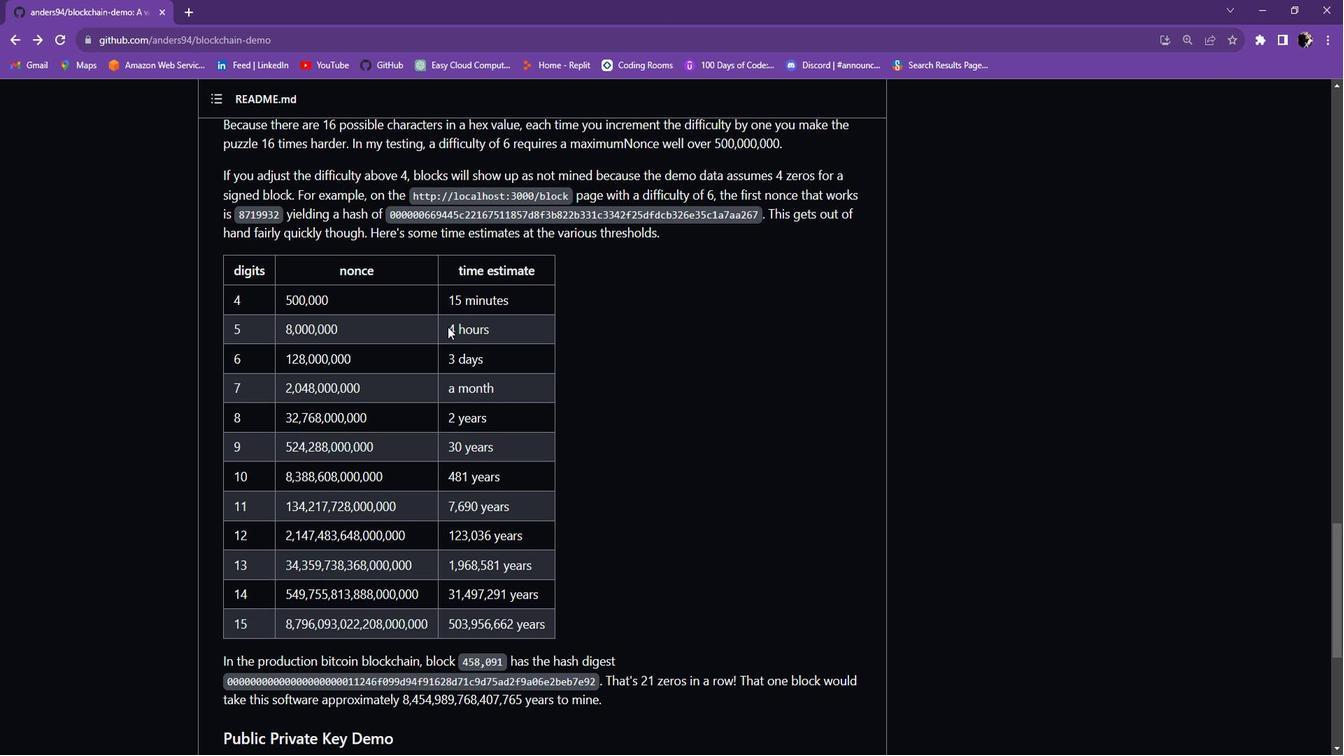 
Action: Mouse scrolled (464, 330) with delta (0, 0)
Screenshot: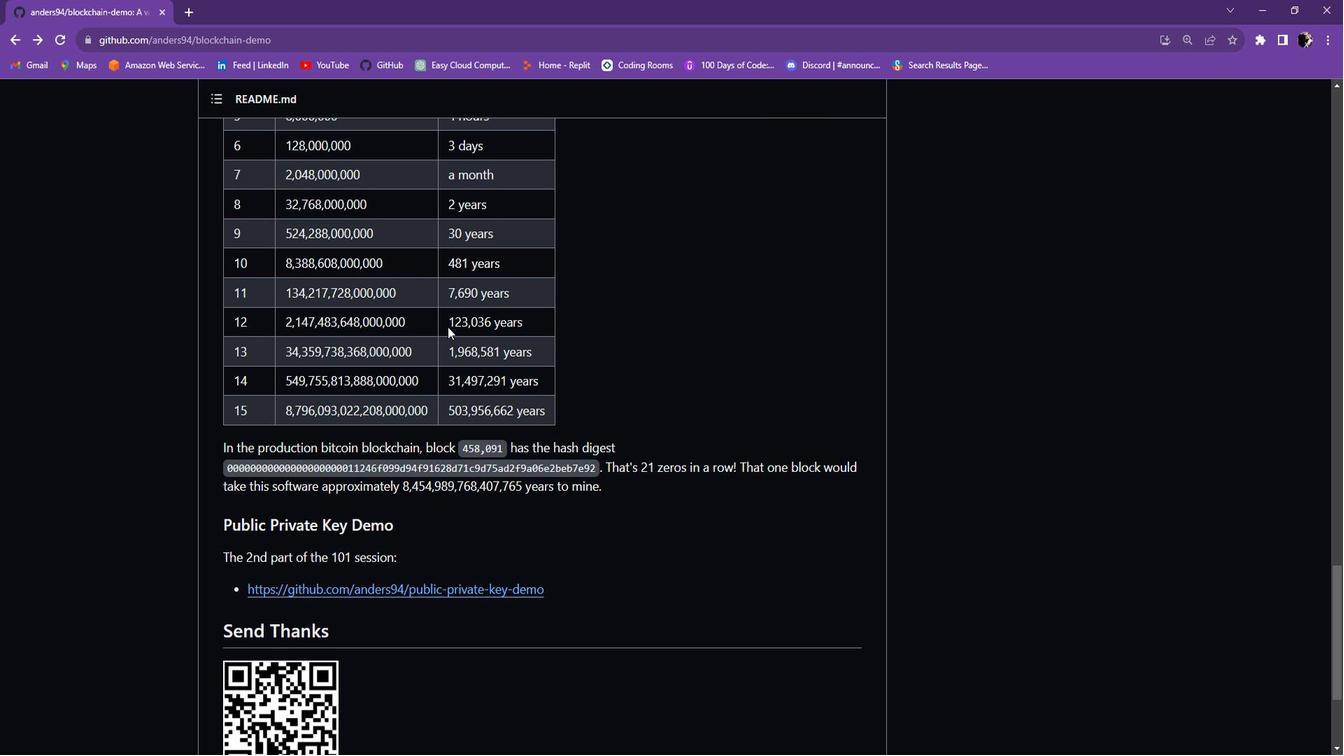 
Action: Mouse scrolled (464, 330) with delta (0, 0)
Screenshot: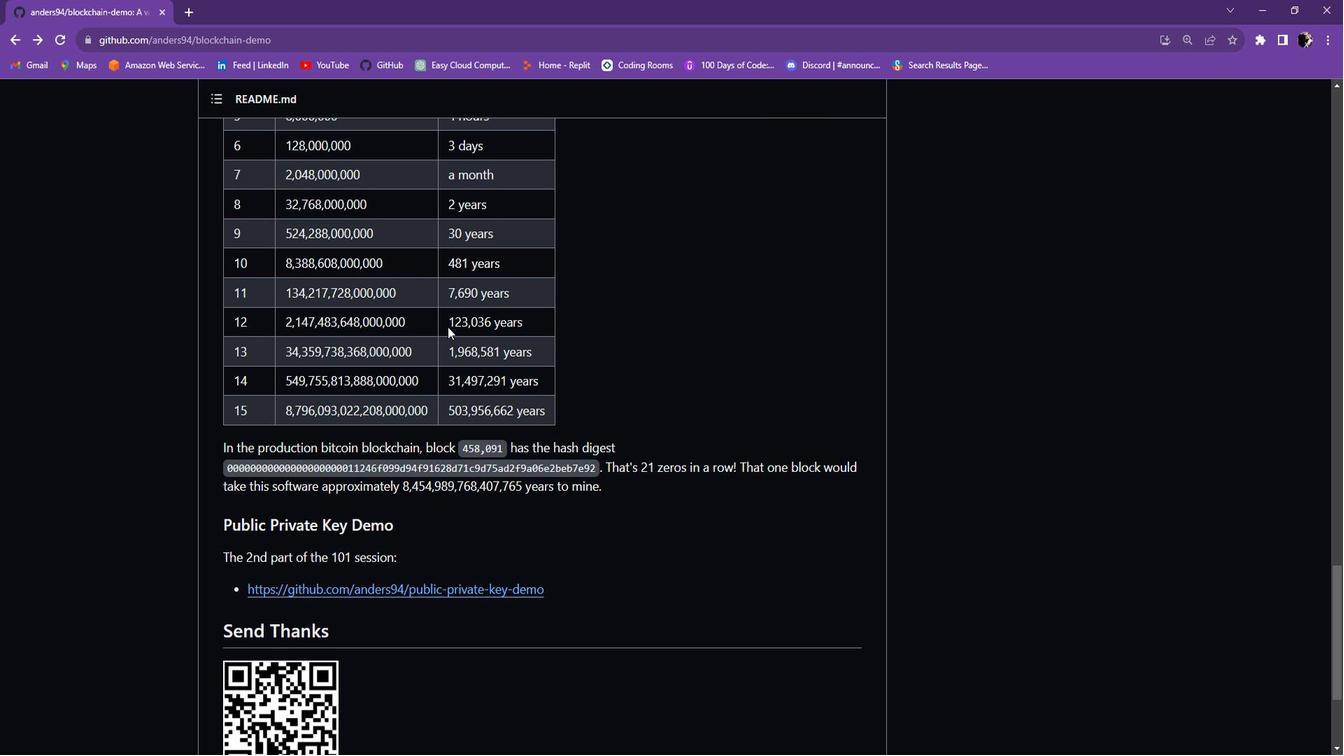 
Action: Mouse scrolled (464, 330) with delta (0, 0)
Screenshot: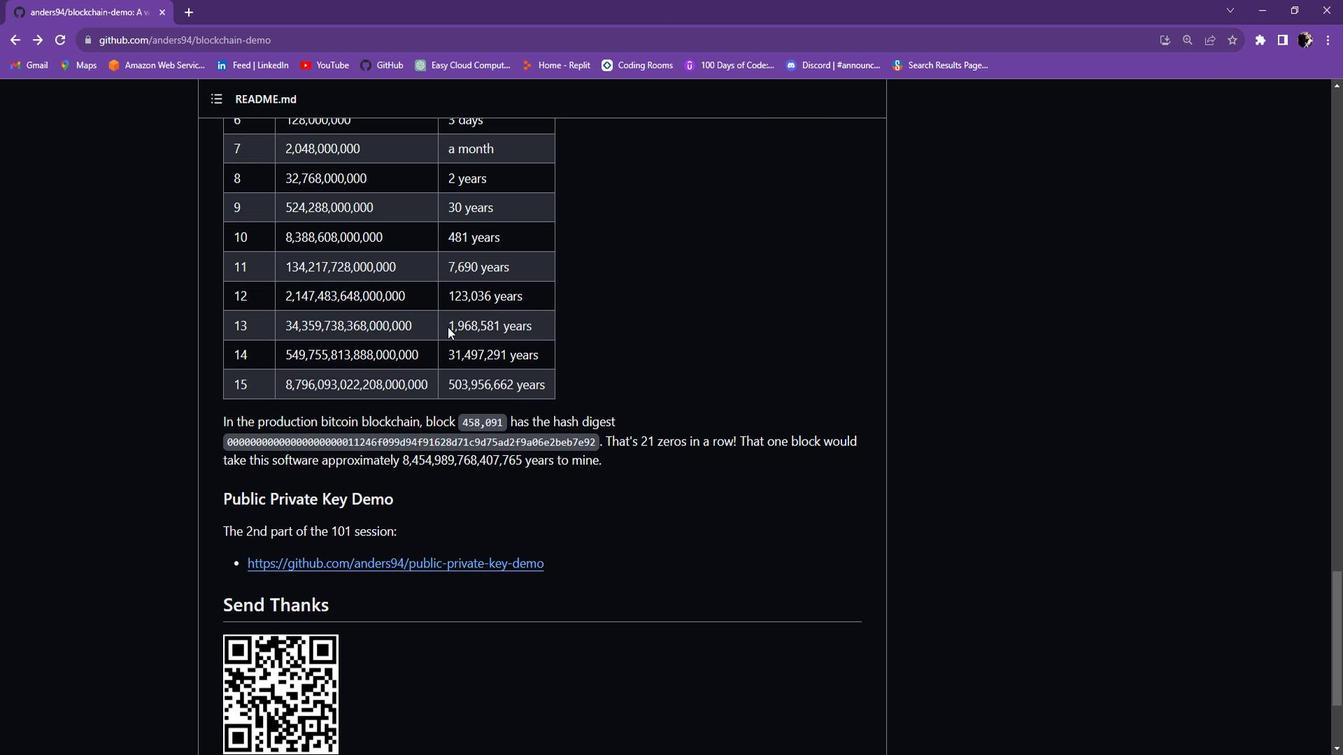 
Action: Mouse moved to (307, 283)
Screenshot: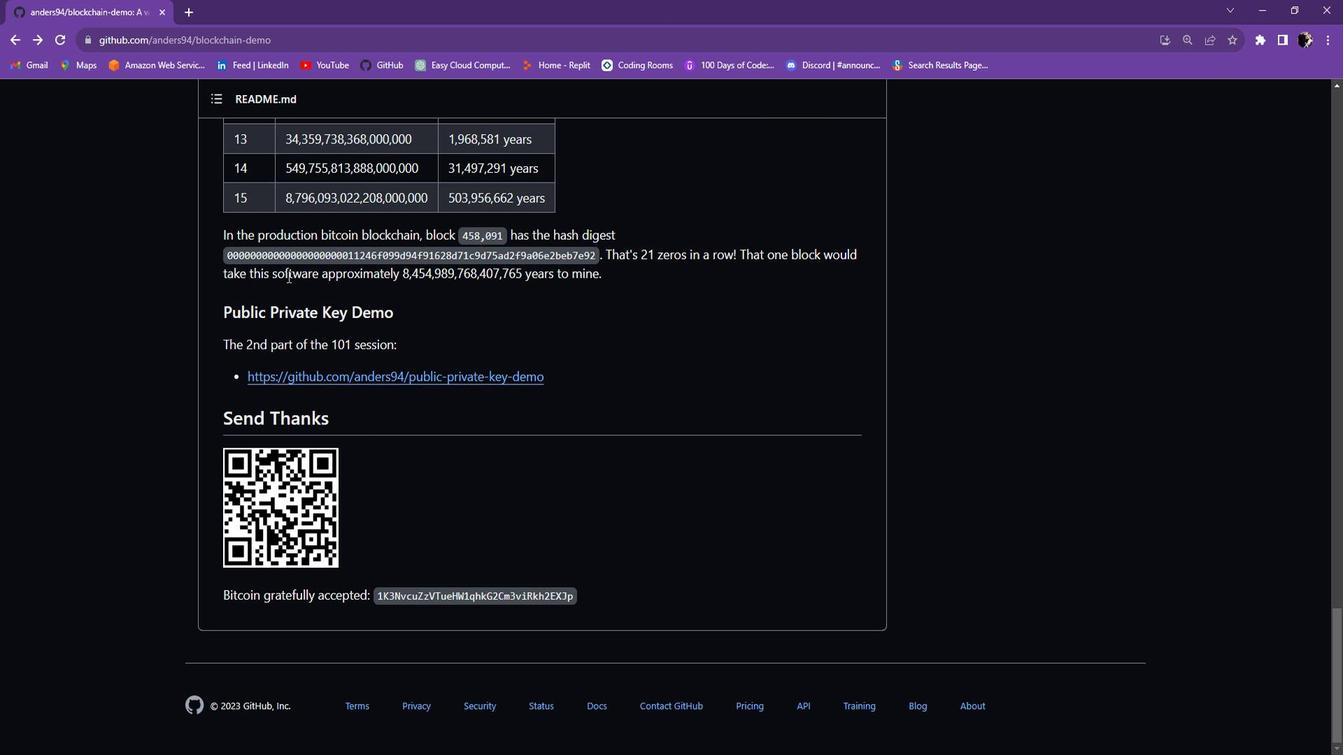 
Action: Mouse scrolled (307, 282) with delta (0, 0)
Screenshot: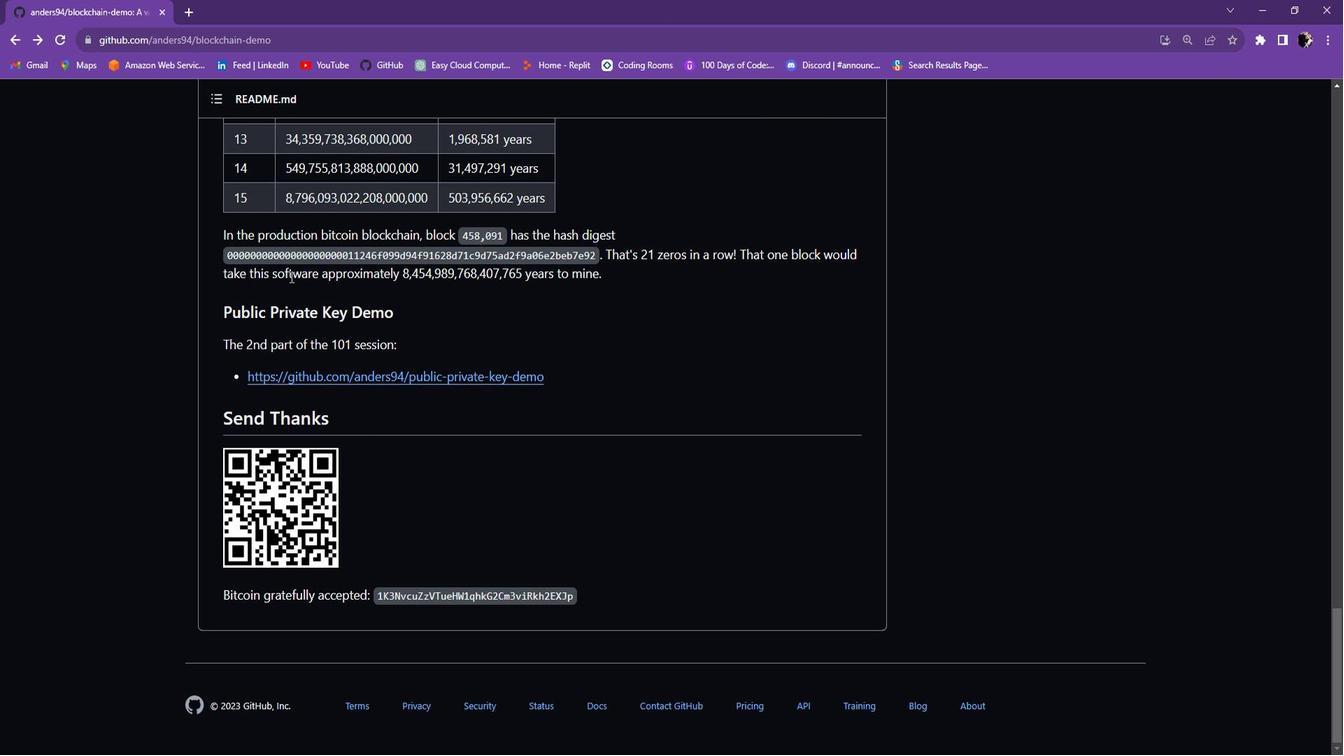 
Action: Mouse scrolled (307, 282) with delta (0, 0)
Screenshot: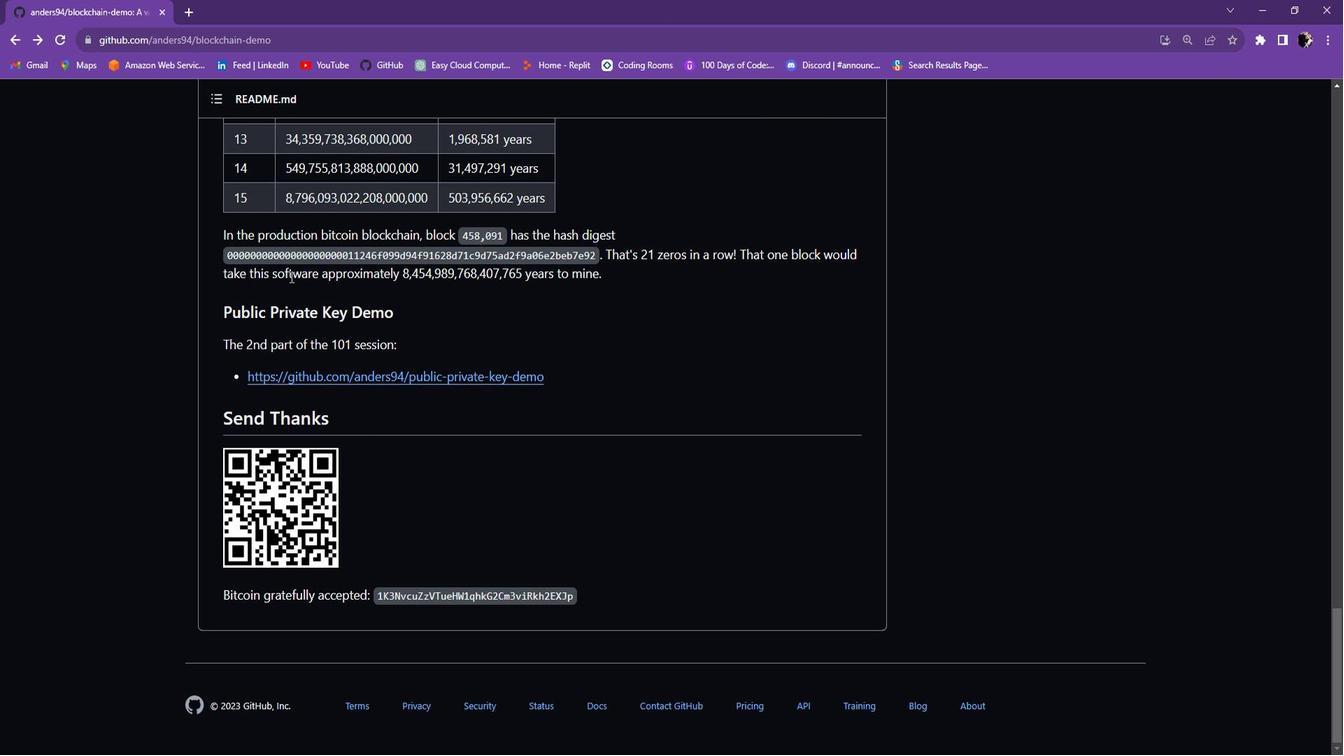 
Action: Mouse moved to (307, 283)
Screenshot: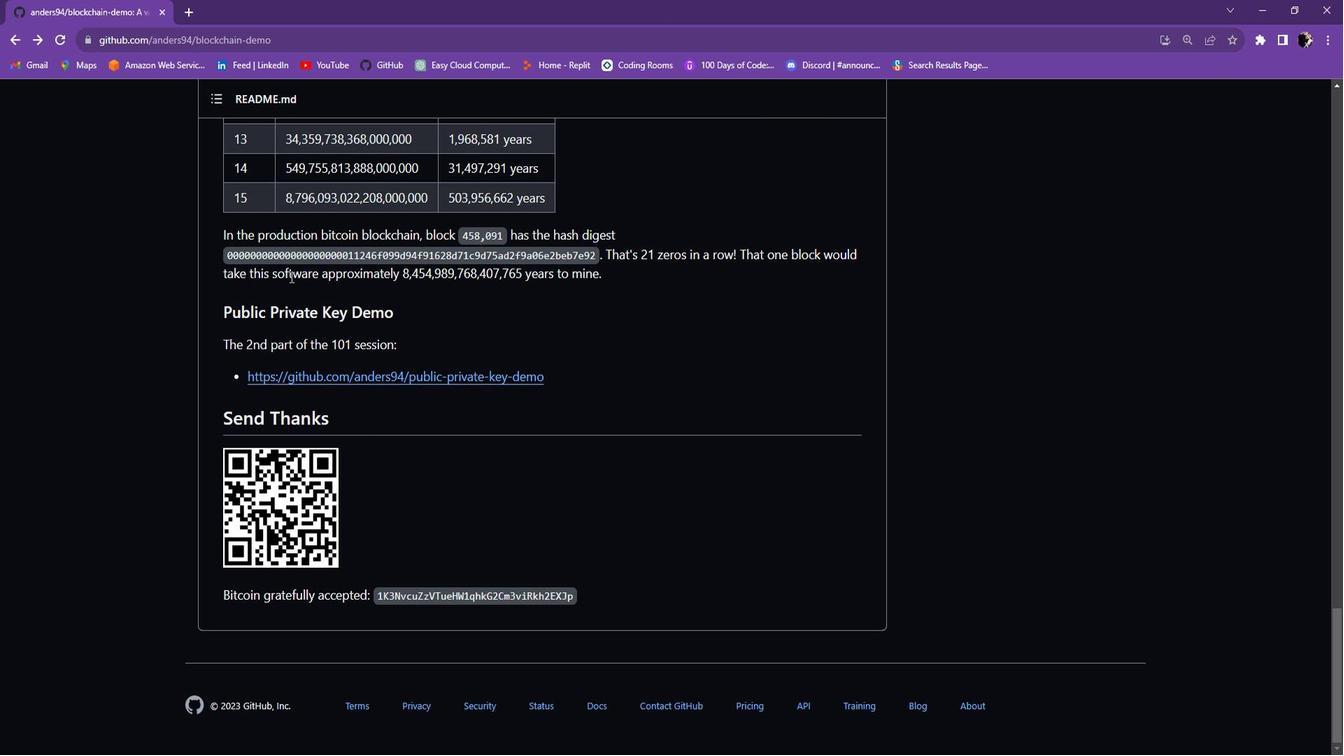 
Action: Mouse scrolled (307, 282) with delta (0, 0)
Screenshot: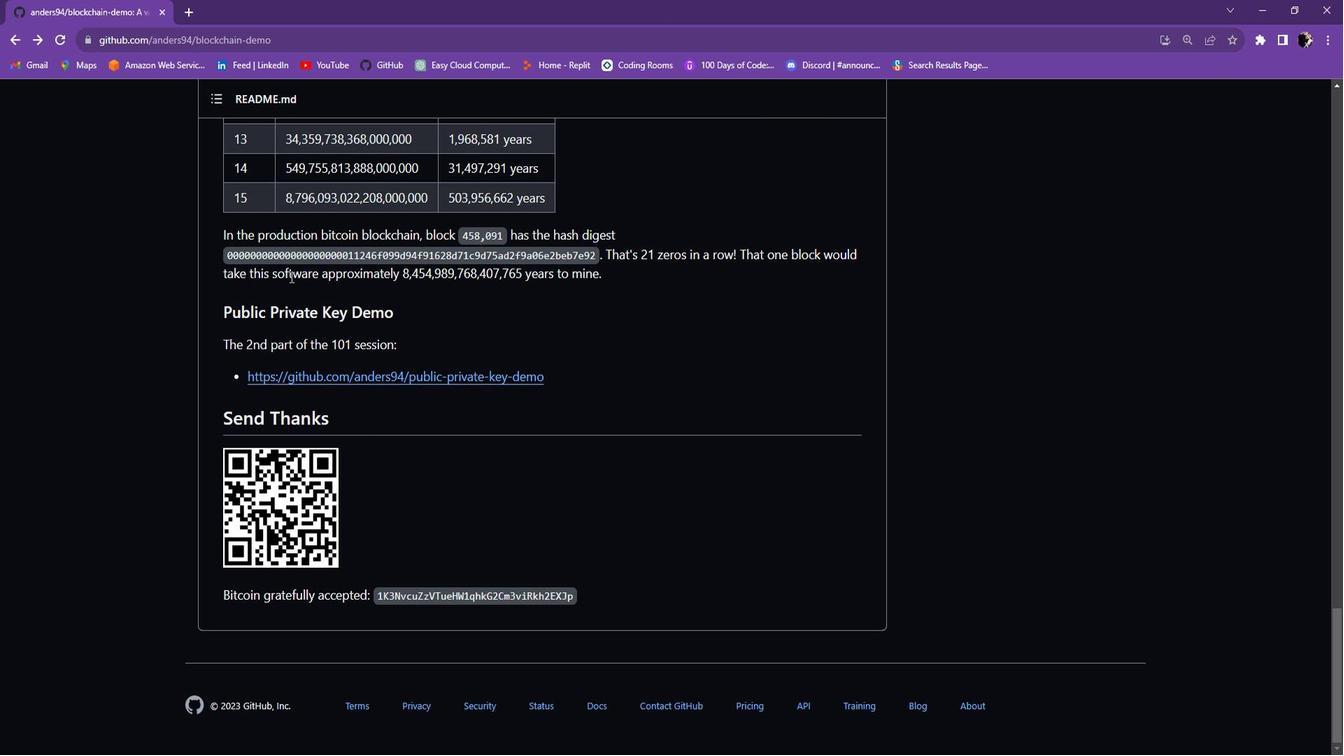 
Action: Mouse scrolled (307, 282) with delta (0, 0)
Screenshot: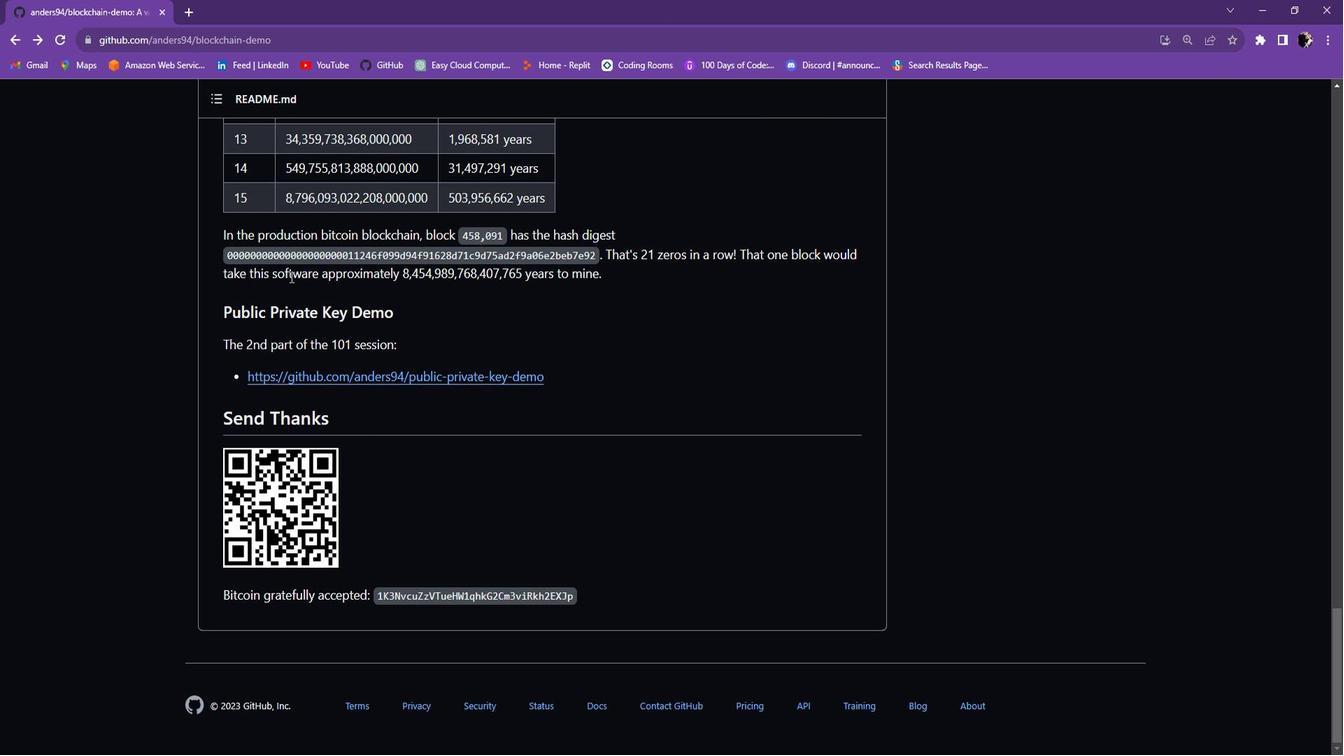 
Action: Mouse moved to (428, 286)
Screenshot: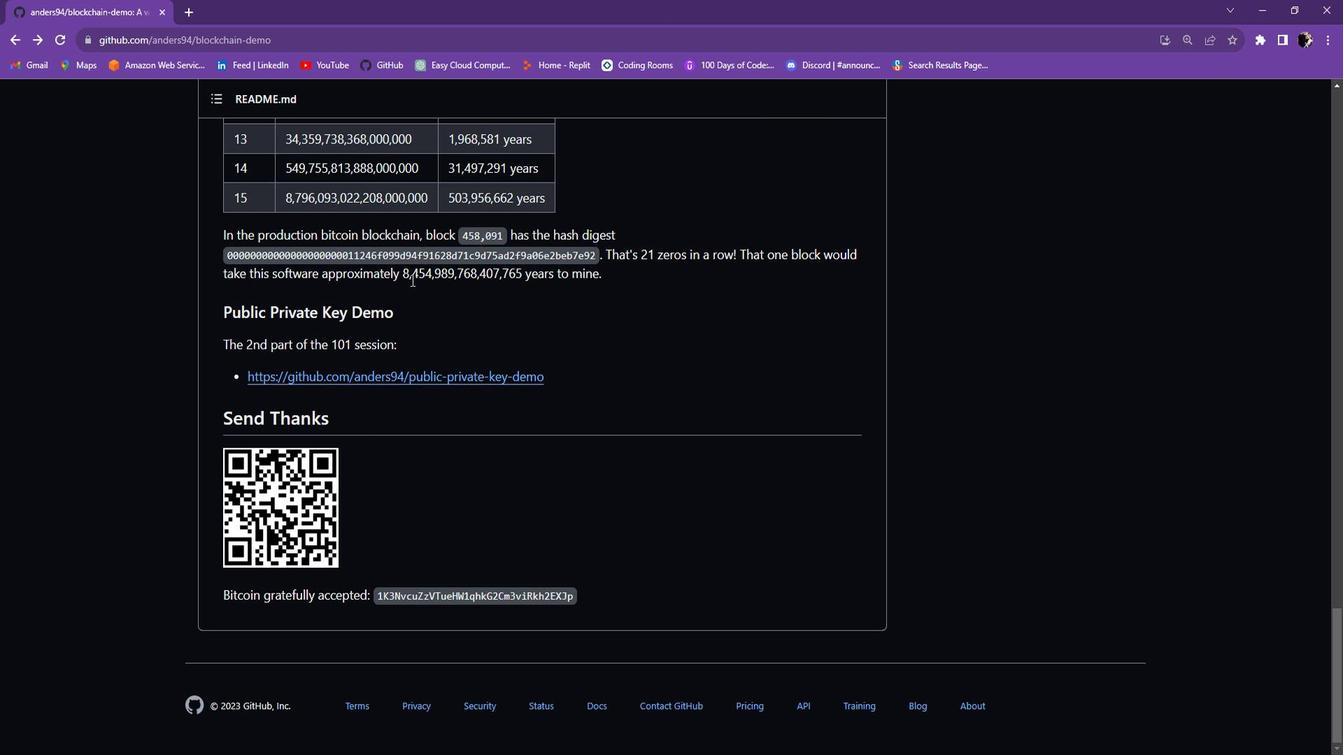 
Action: Mouse scrolled (428, 286) with delta (0, 0)
Screenshot: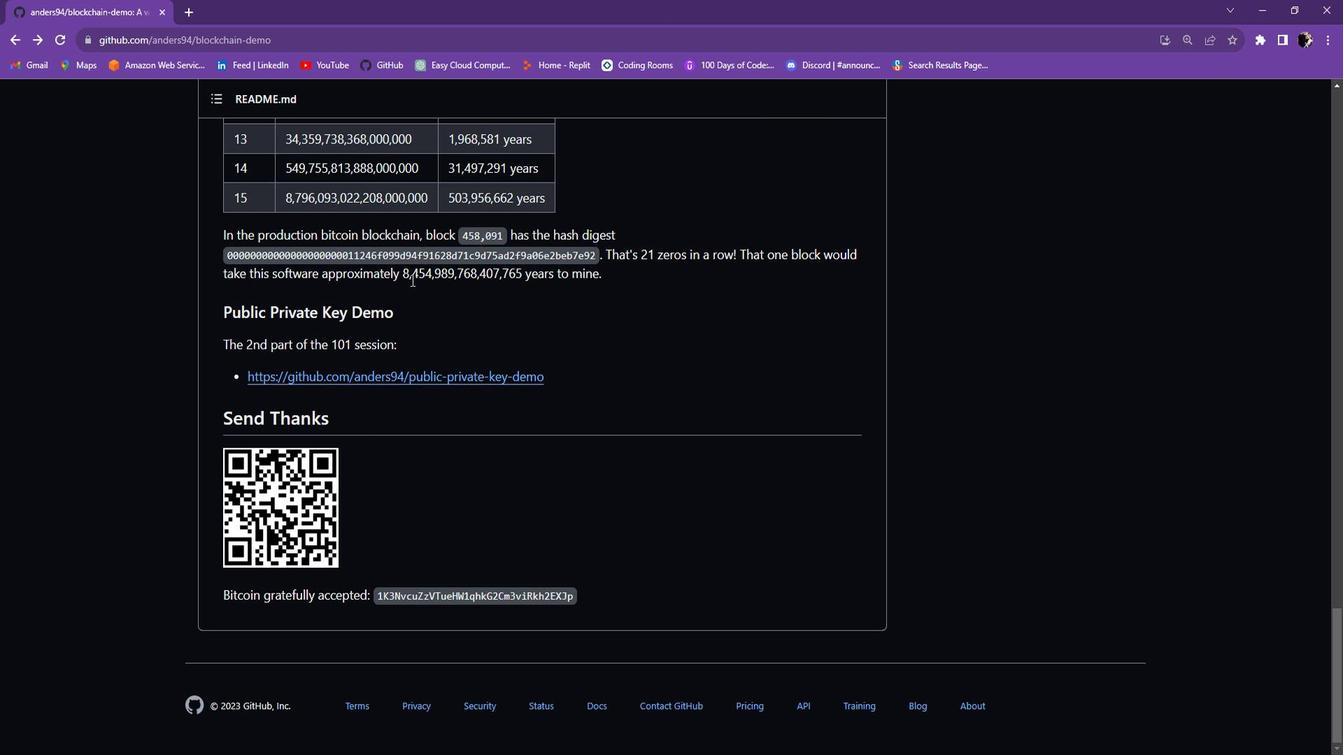 
Action: Mouse scrolled (428, 286) with delta (0, 0)
Screenshot: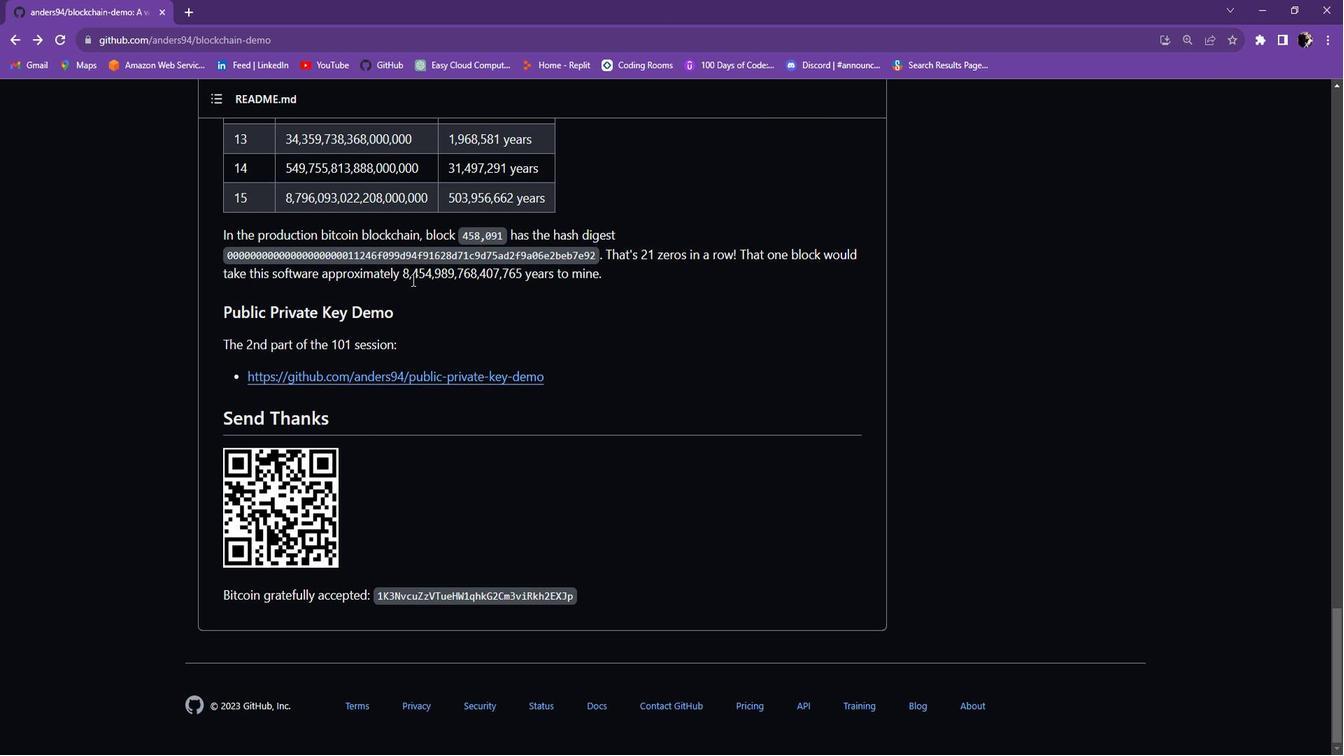 
Action: Mouse moved to (430, 288)
Screenshot: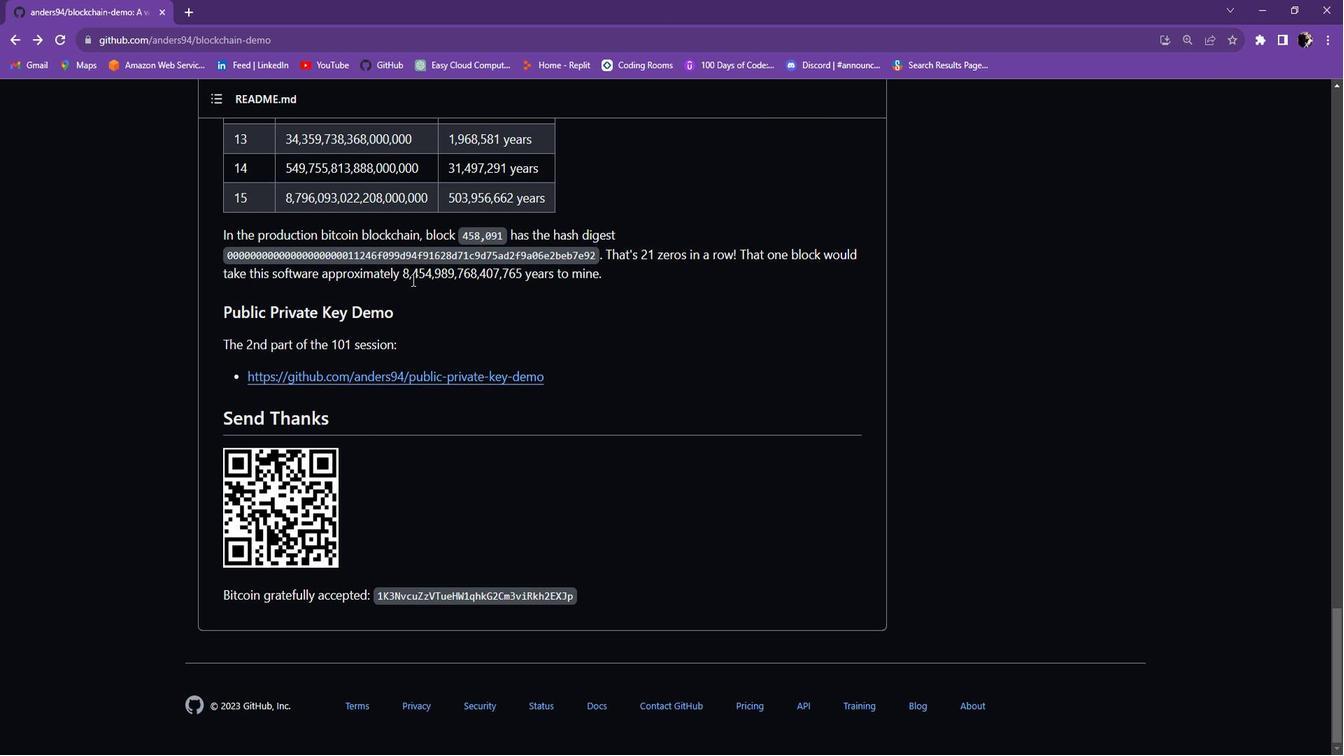 
Action: Mouse scrolled (430, 287) with delta (0, 0)
Screenshot: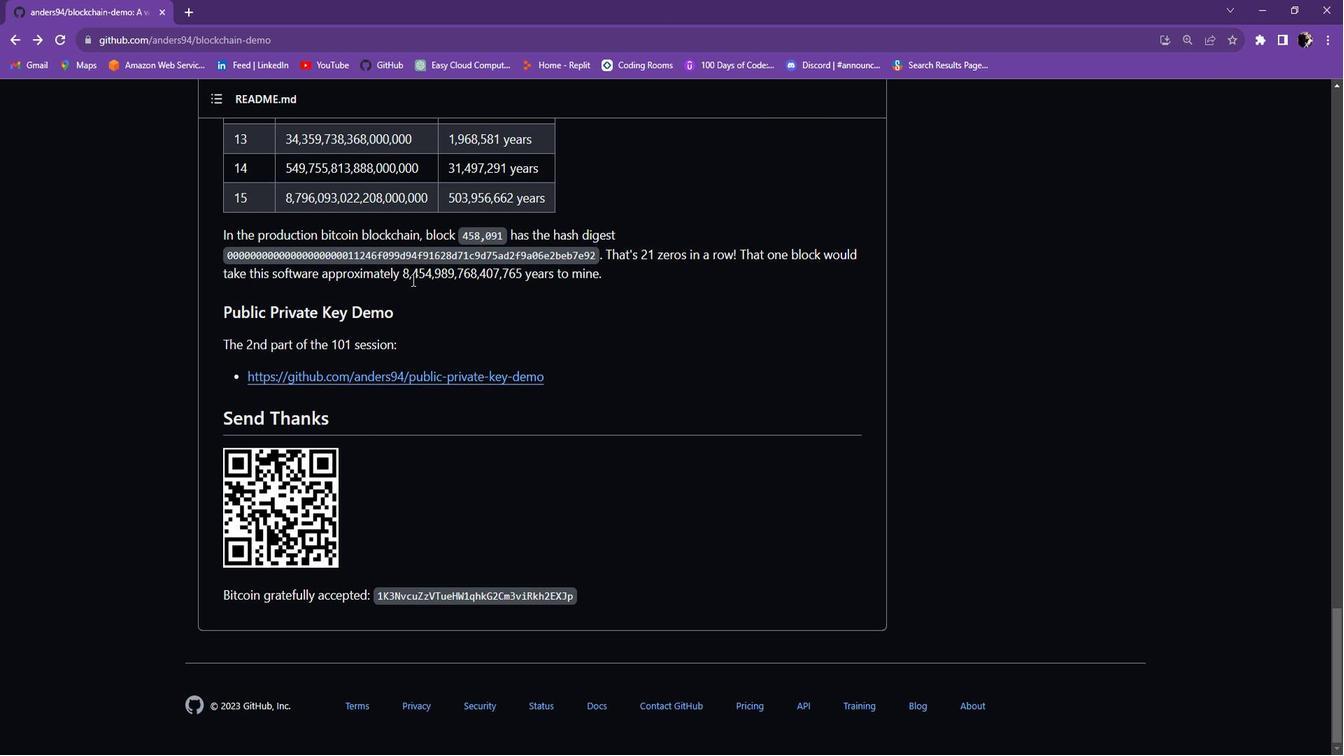 
Action: Mouse moved to (443, 277)
Screenshot: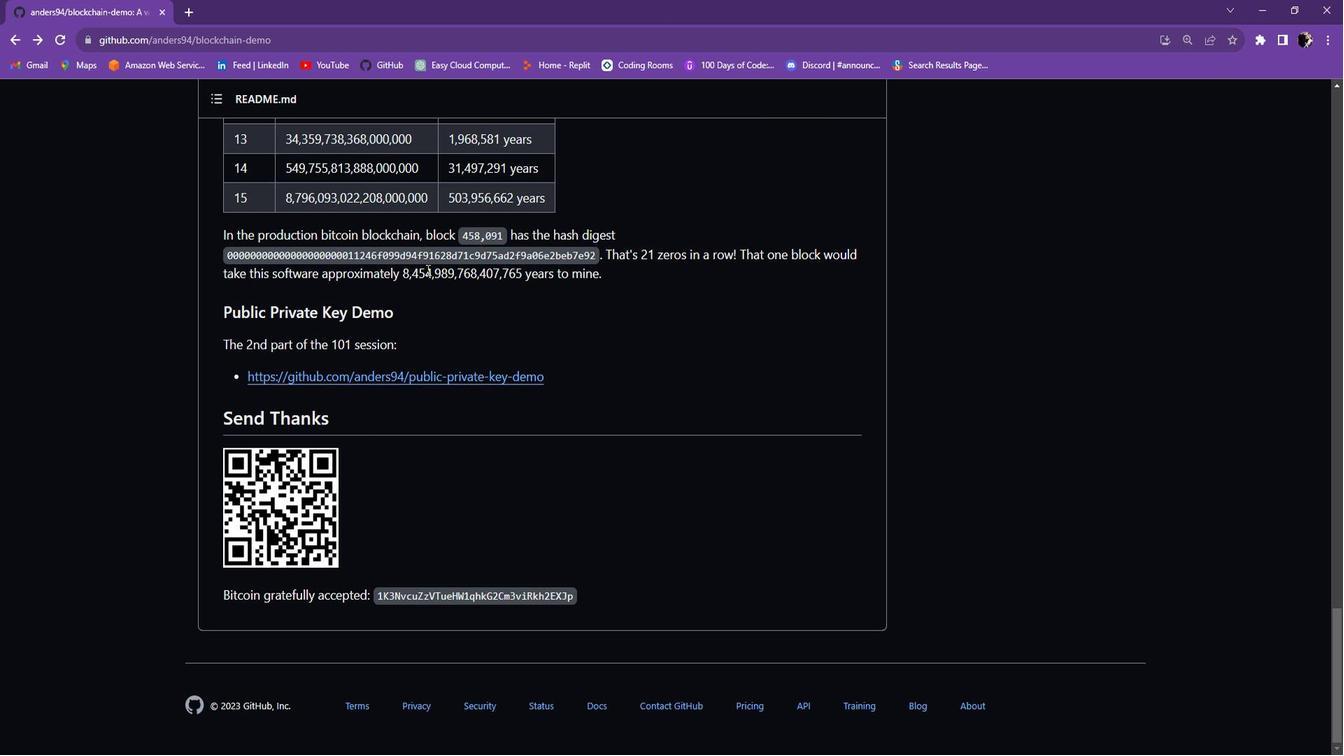 
Action: Mouse scrolled (443, 277) with delta (0, 0)
Screenshot: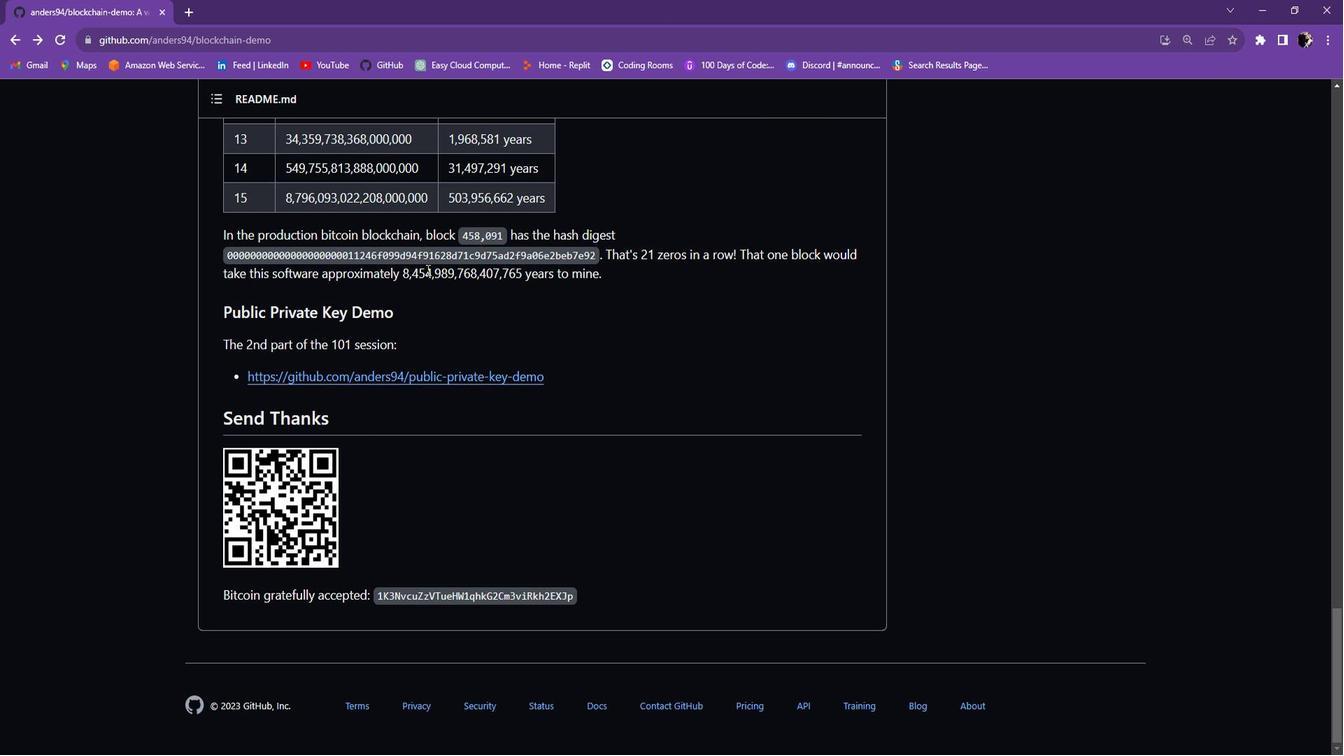 
Action: Mouse scrolled (443, 277) with delta (0, 0)
Screenshot: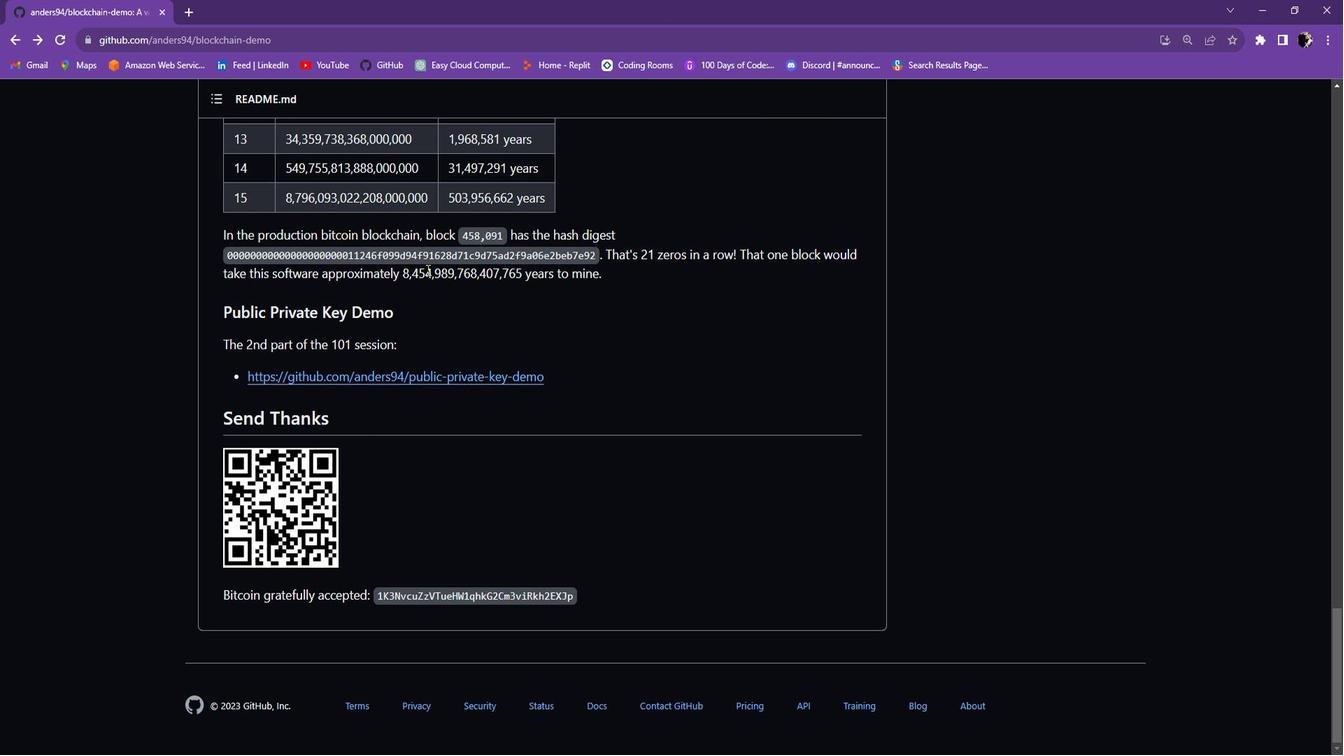 
Action: Mouse scrolled (443, 277) with delta (0, 0)
Screenshot: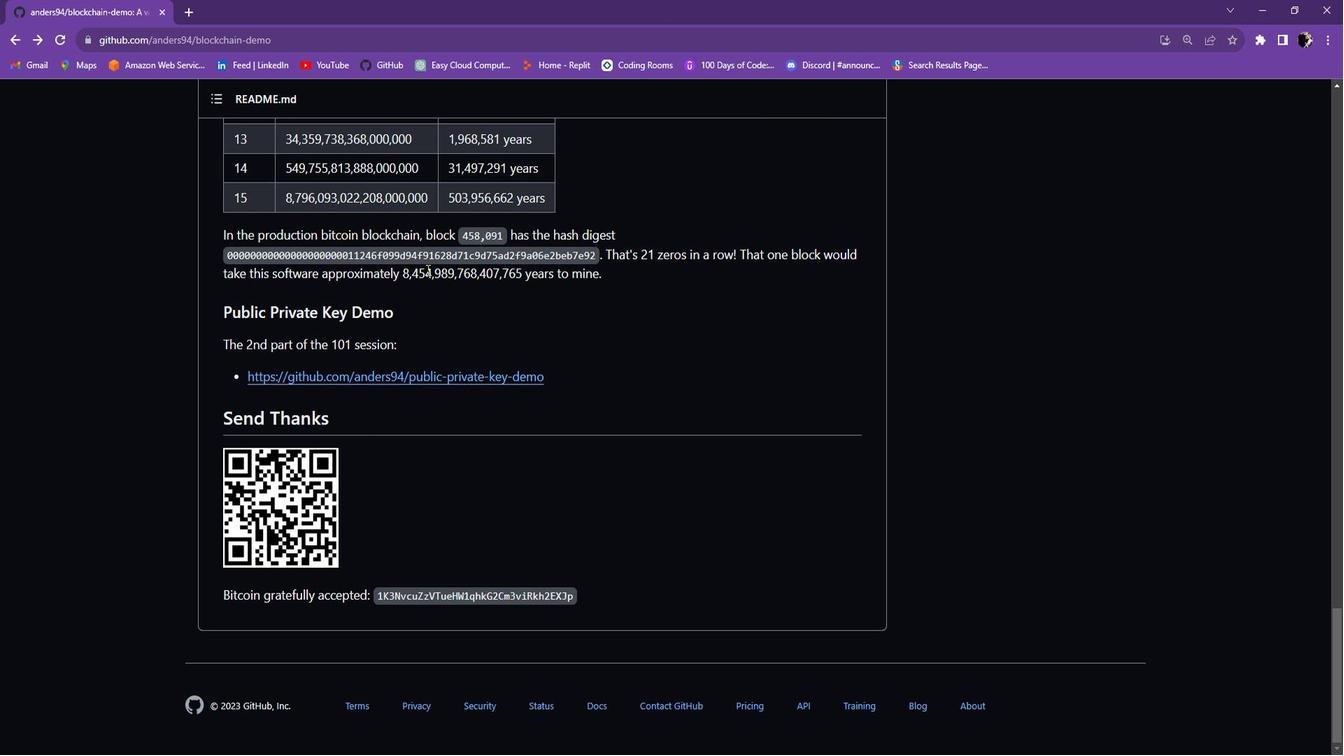 
Action: Mouse scrolled (443, 277) with delta (0, 0)
Screenshot: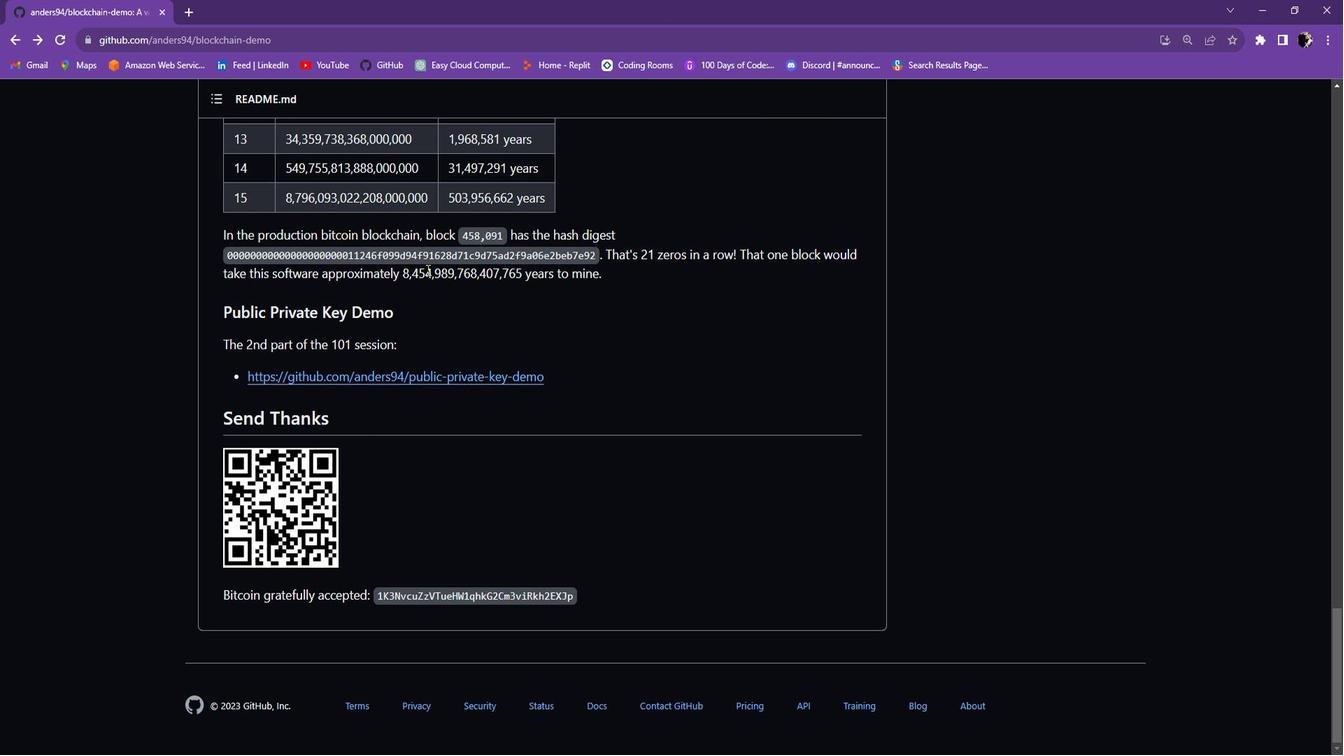 
Action: Mouse scrolled (443, 277) with delta (0, 0)
Screenshot: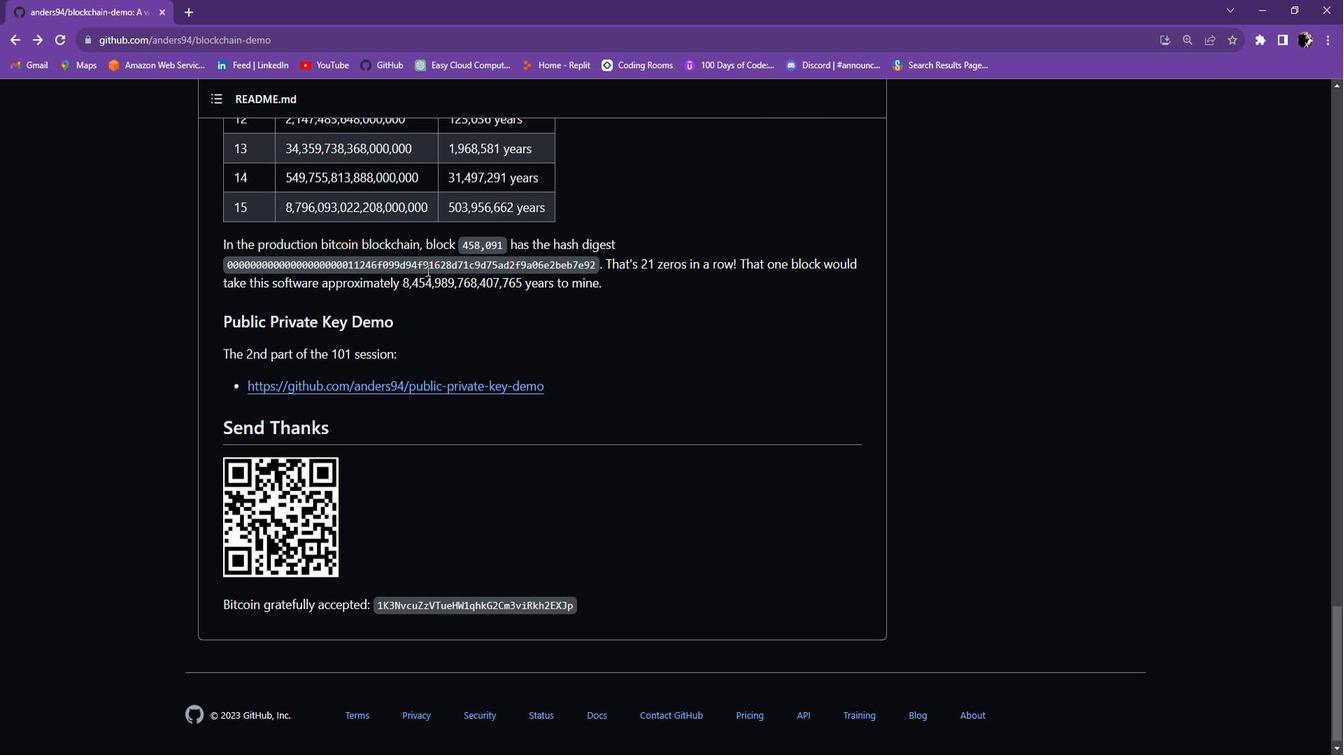 
Action: Mouse scrolled (443, 277) with delta (0, 0)
Screenshot: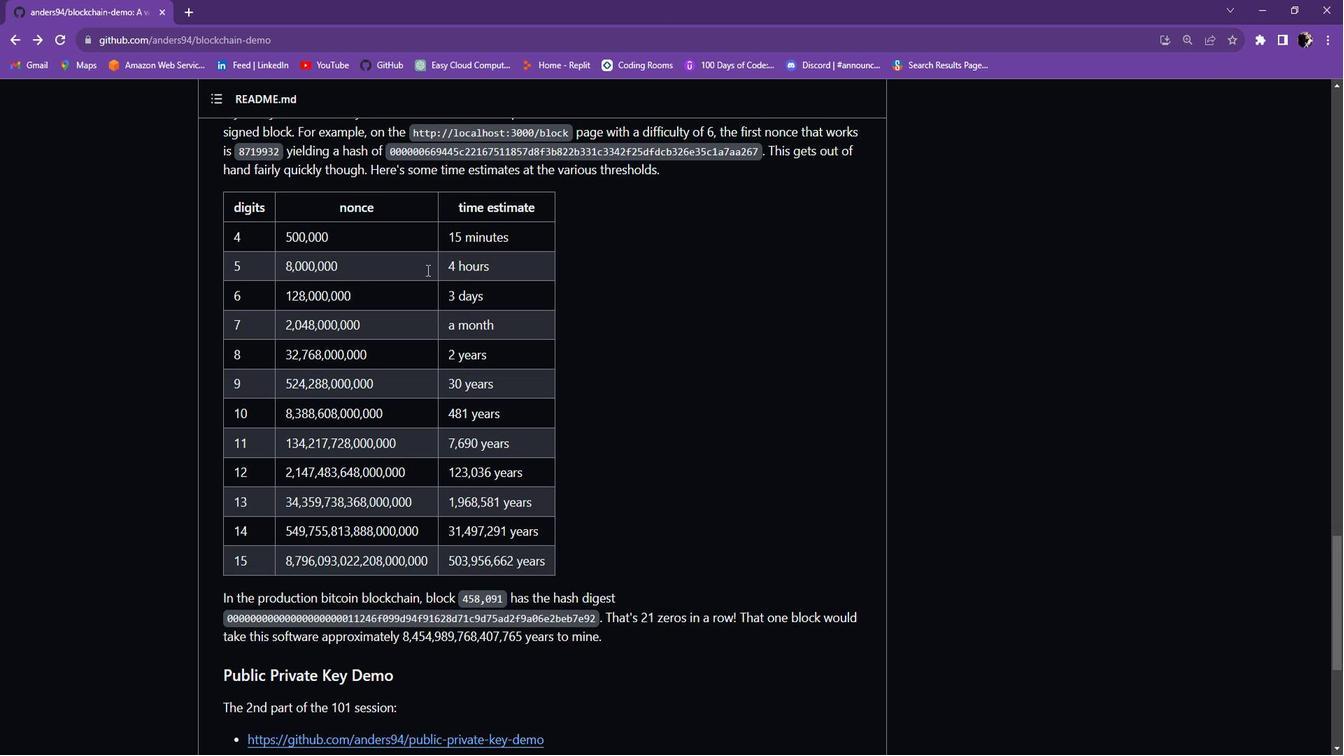 
Action: Mouse scrolled (443, 277) with delta (0, 0)
Screenshot: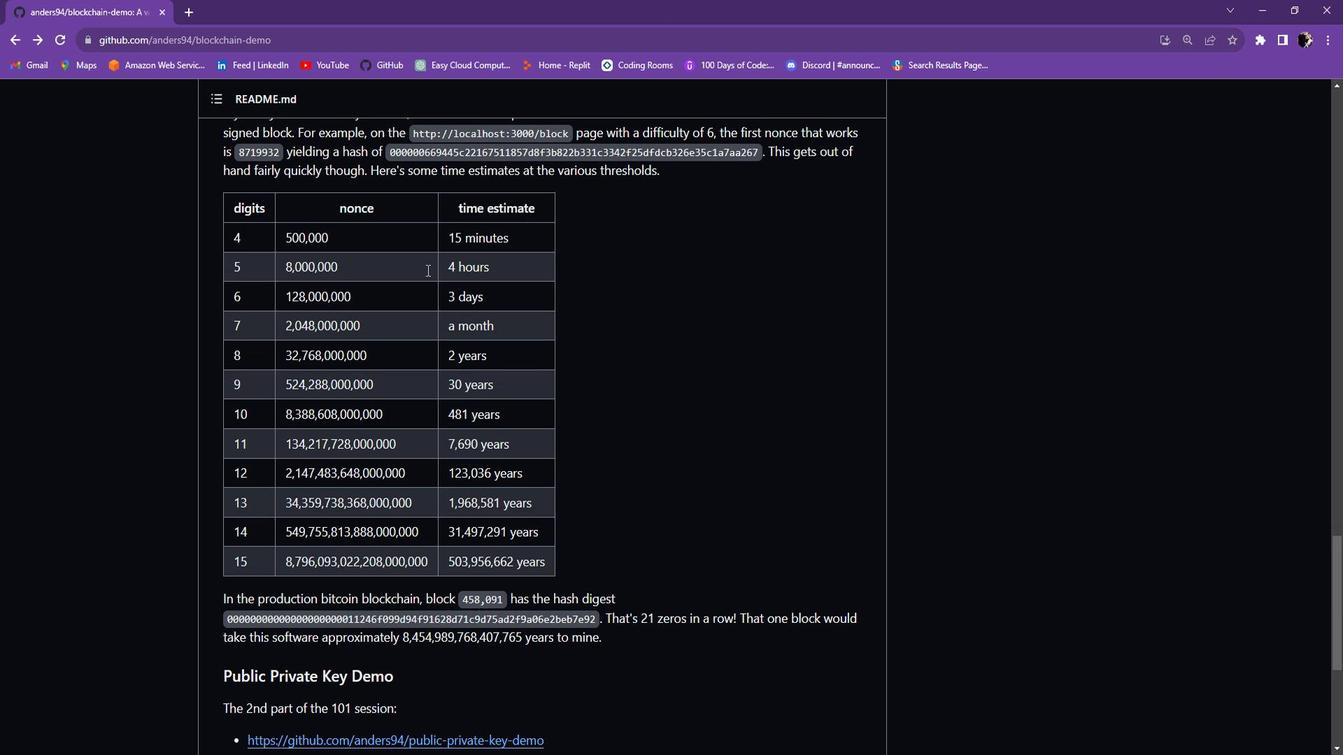 
Action: Mouse scrolled (443, 276) with delta (0, 0)
Screenshot: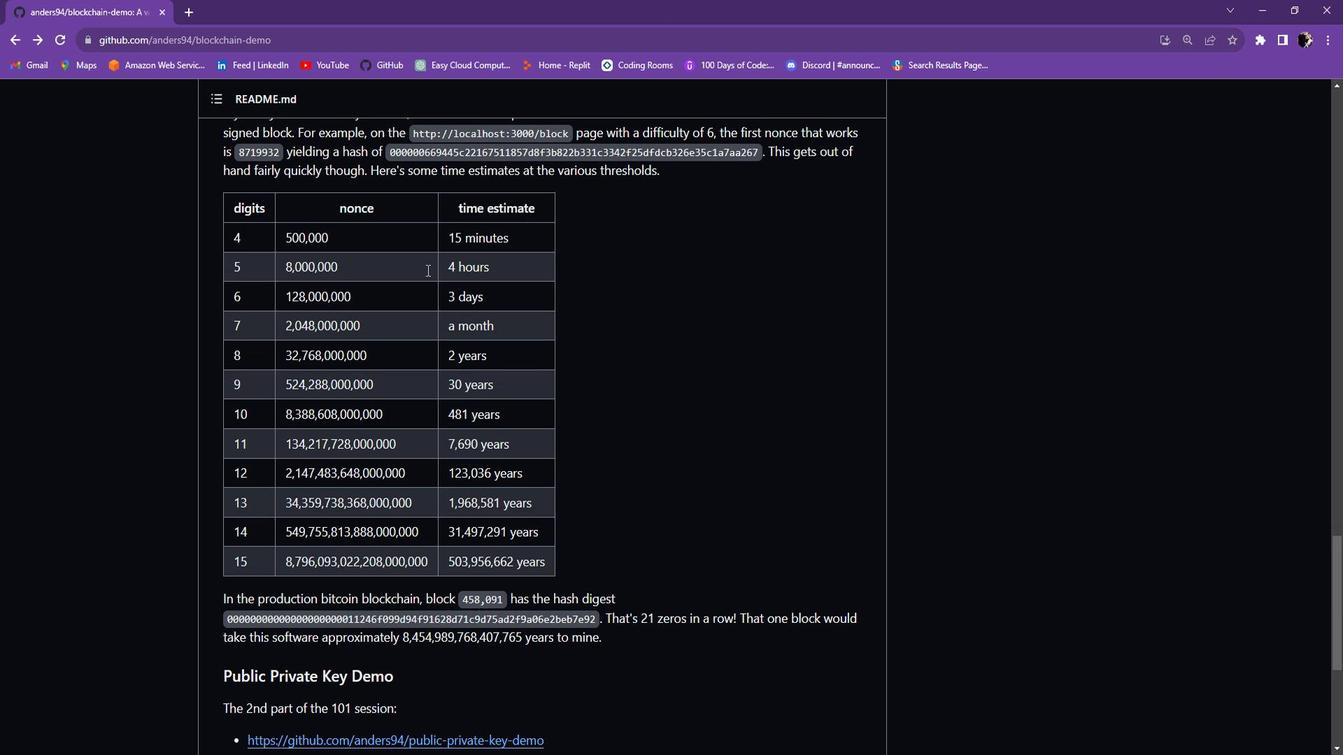 
Action: Mouse scrolled (443, 277) with delta (0, 0)
Screenshot: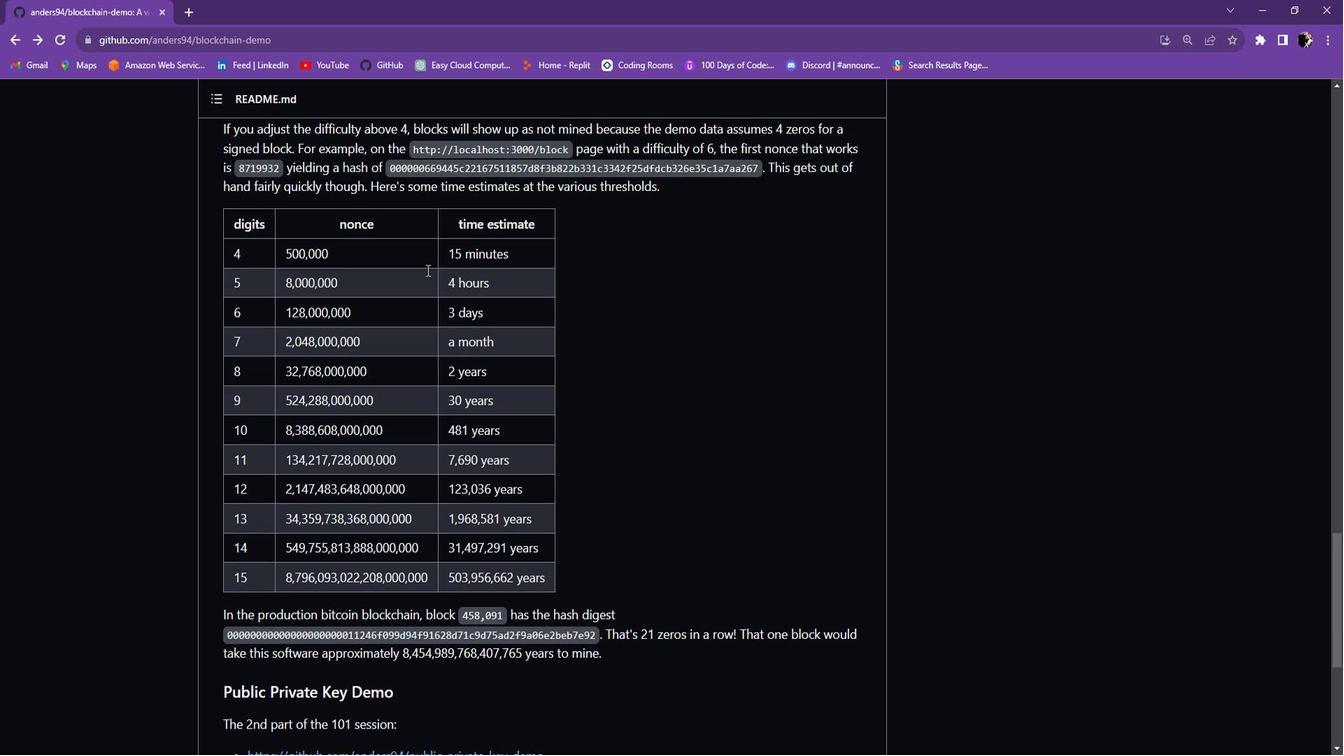 
Action: Mouse scrolled (443, 277) with delta (0, 0)
Screenshot: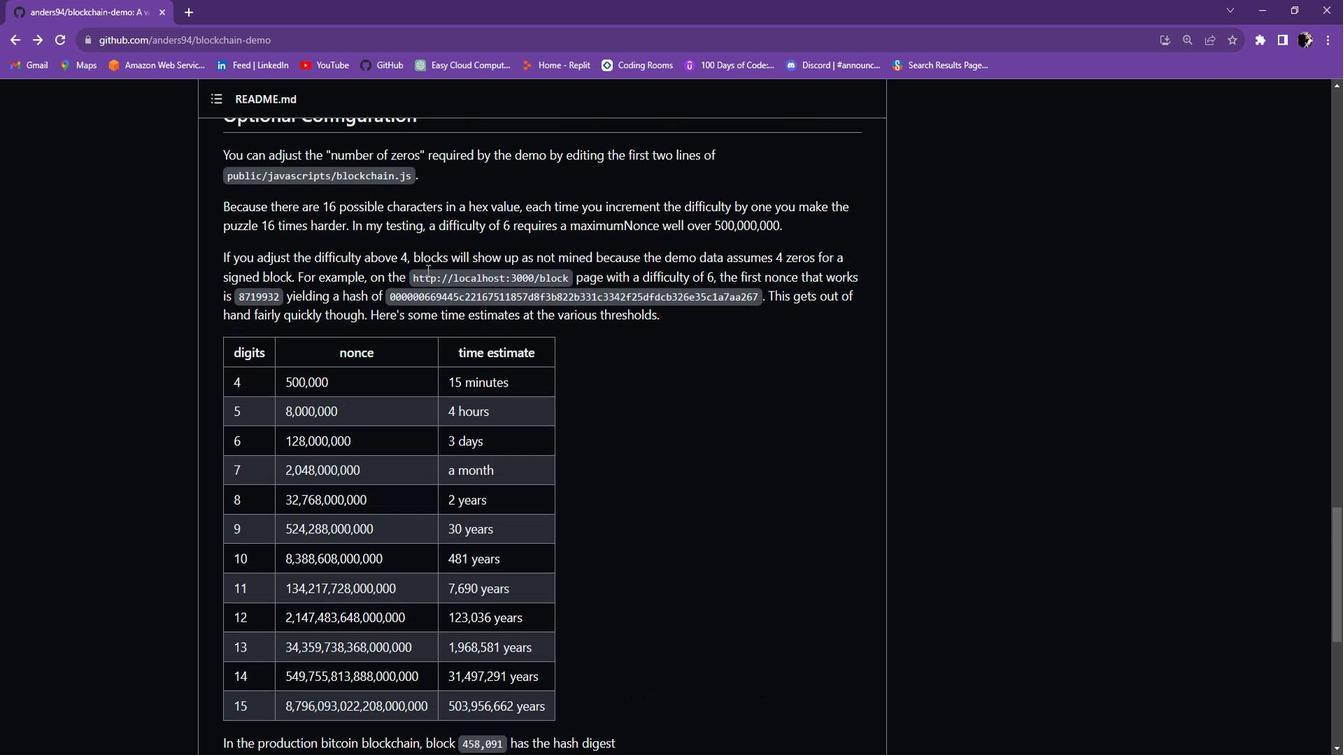 
Action: Mouse scrolled (443, 277) with delta (0, 0)
Screenshot: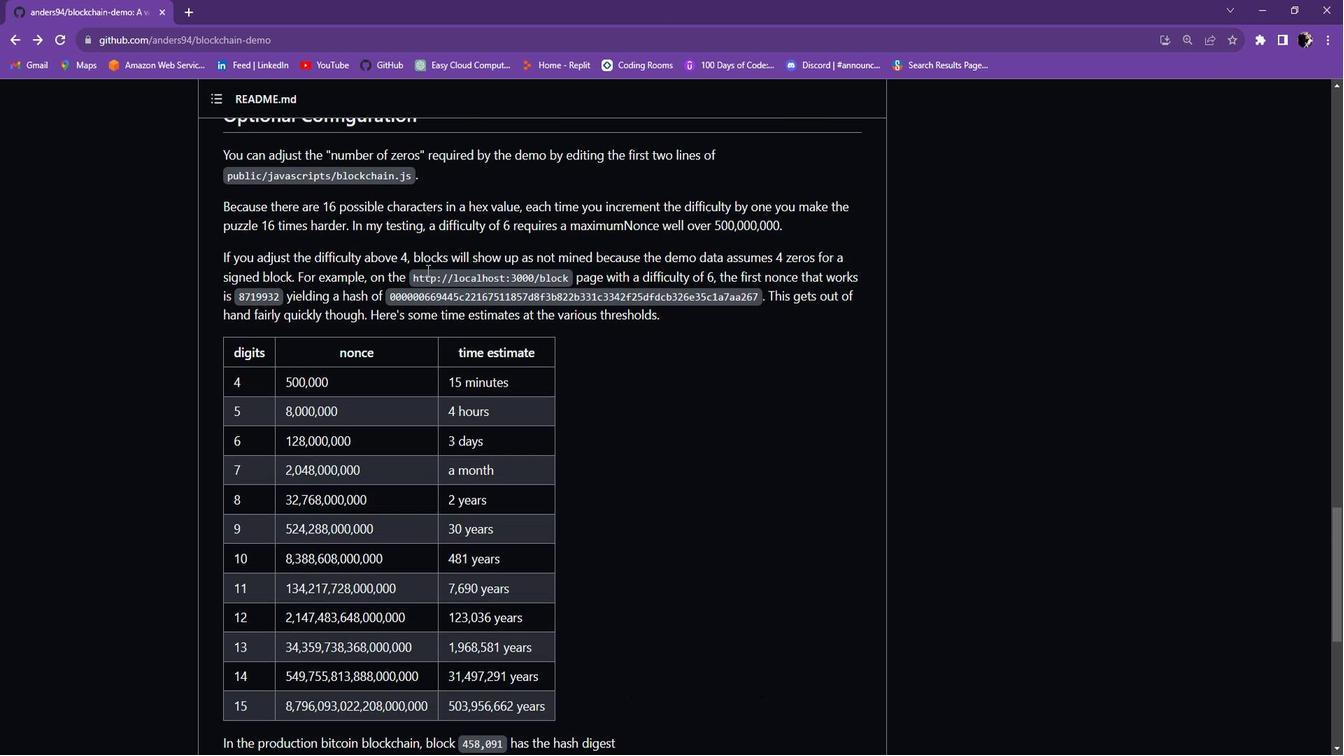 
Action: Mouse scrolled (443, 277) with delta (0, 0)
Screenshot: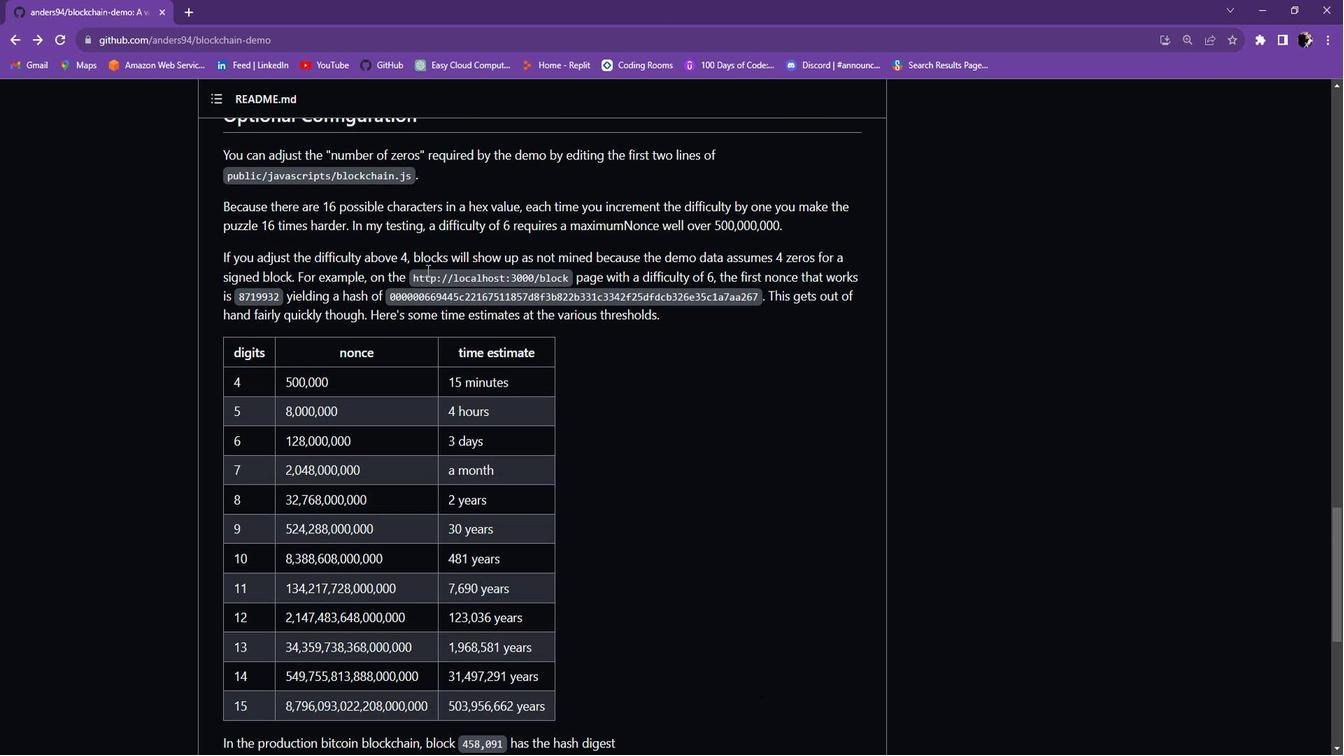 
Action: Mouse scrolled (443, 277) with delta (0, 0)
Screenshot: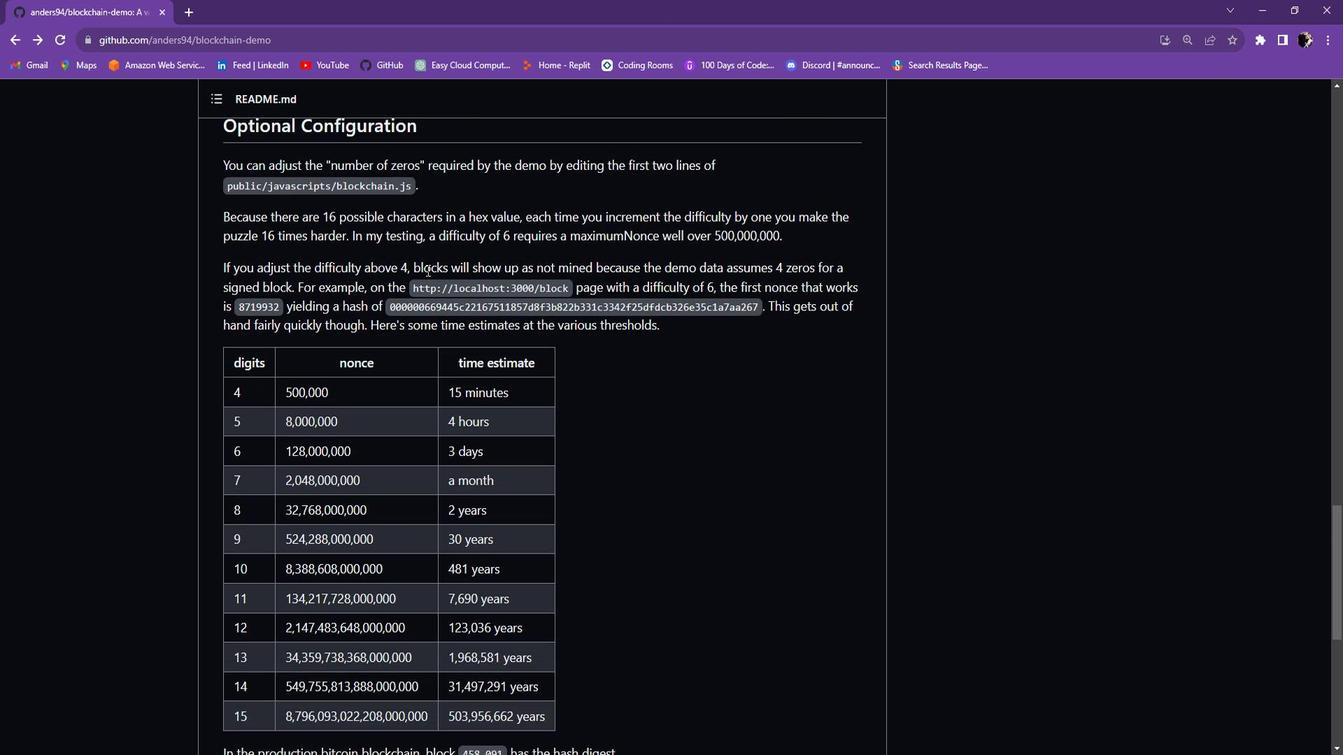 
Action: Mouse scrolled (443, 277) with delta (0, 0)
Screenshot: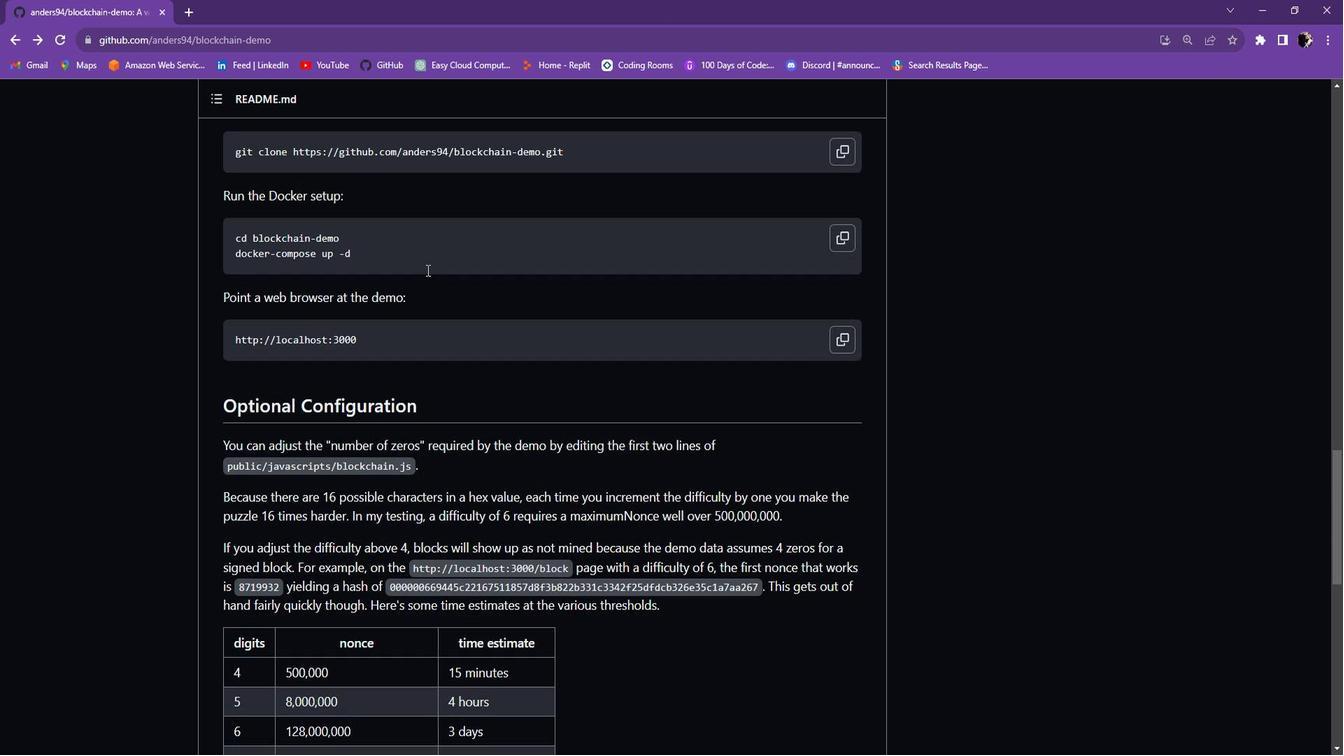 
Action: Mouse scrolled (443, 277) with delta (0, 0)
Screenshot: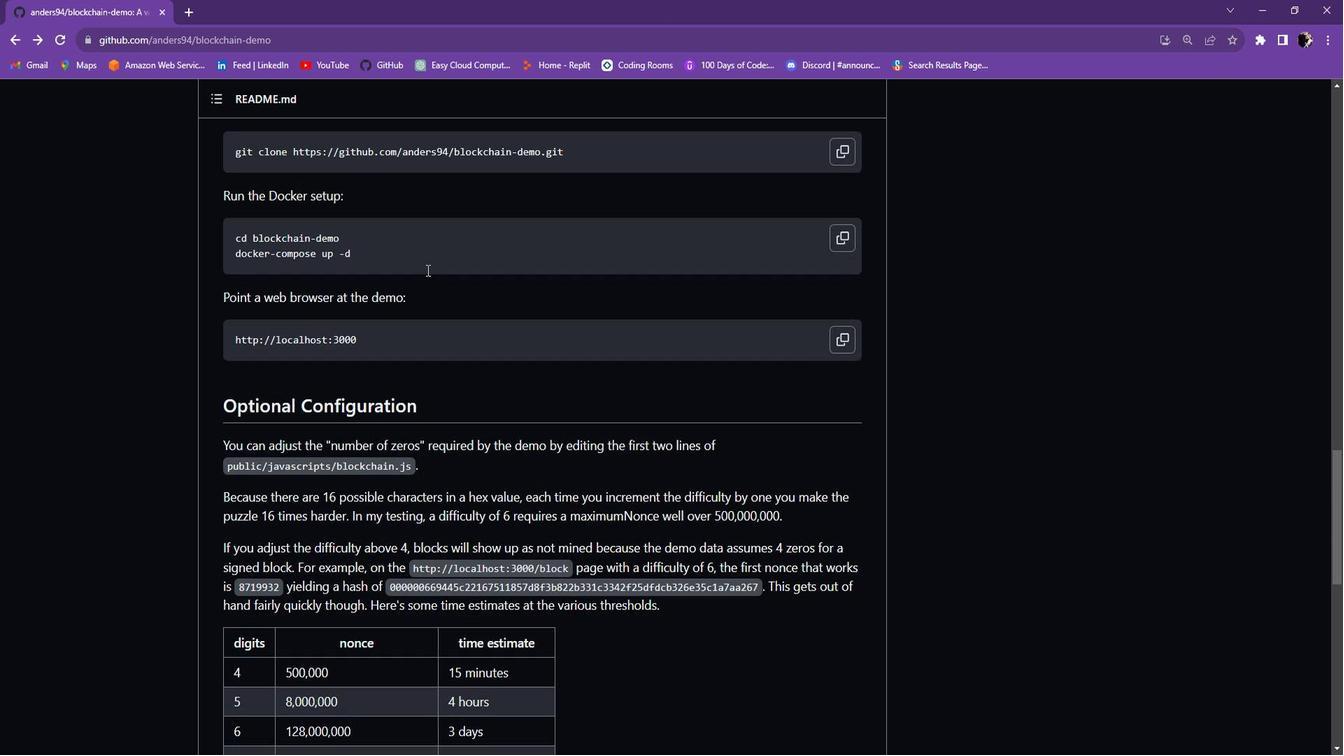 
Action: Mouse scrolled (443, 277) with delta (0, 0)
Screenshot: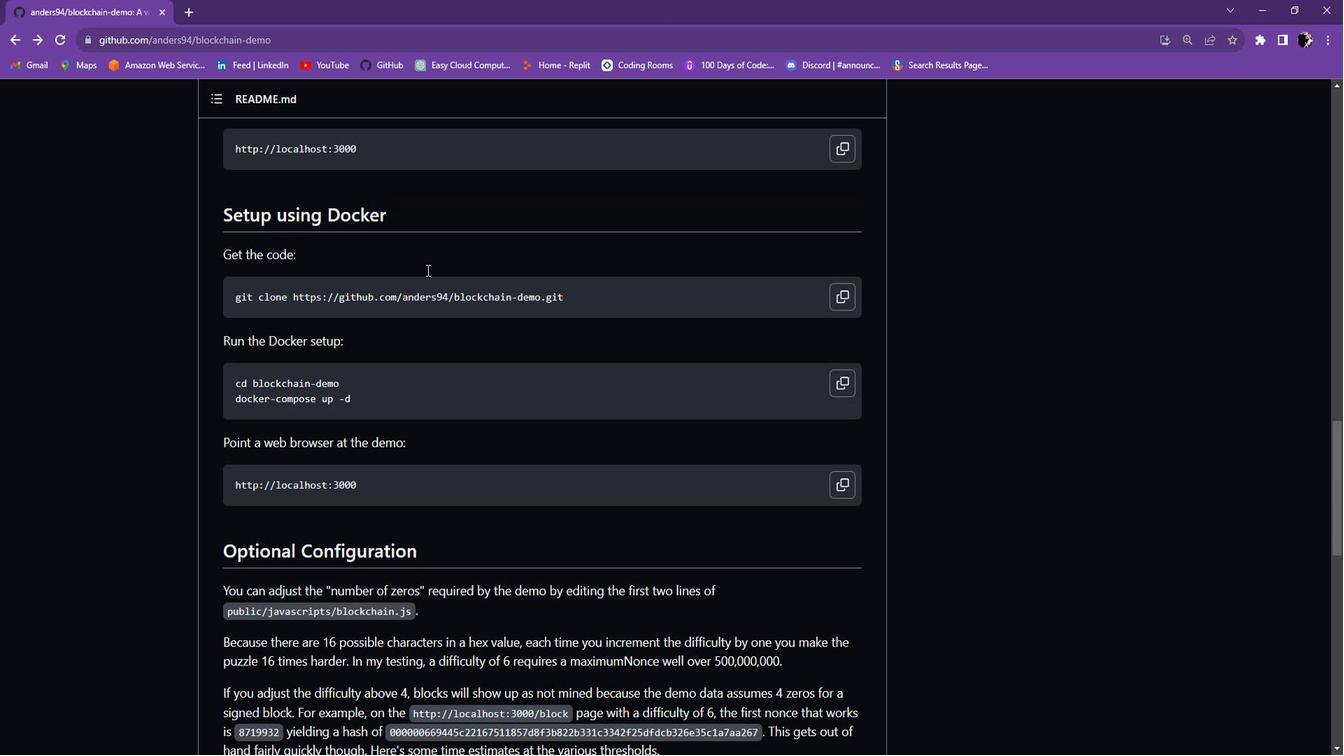 
Action: Mouse scrolled (443, 276) with delta (0, 0)
Screenshot: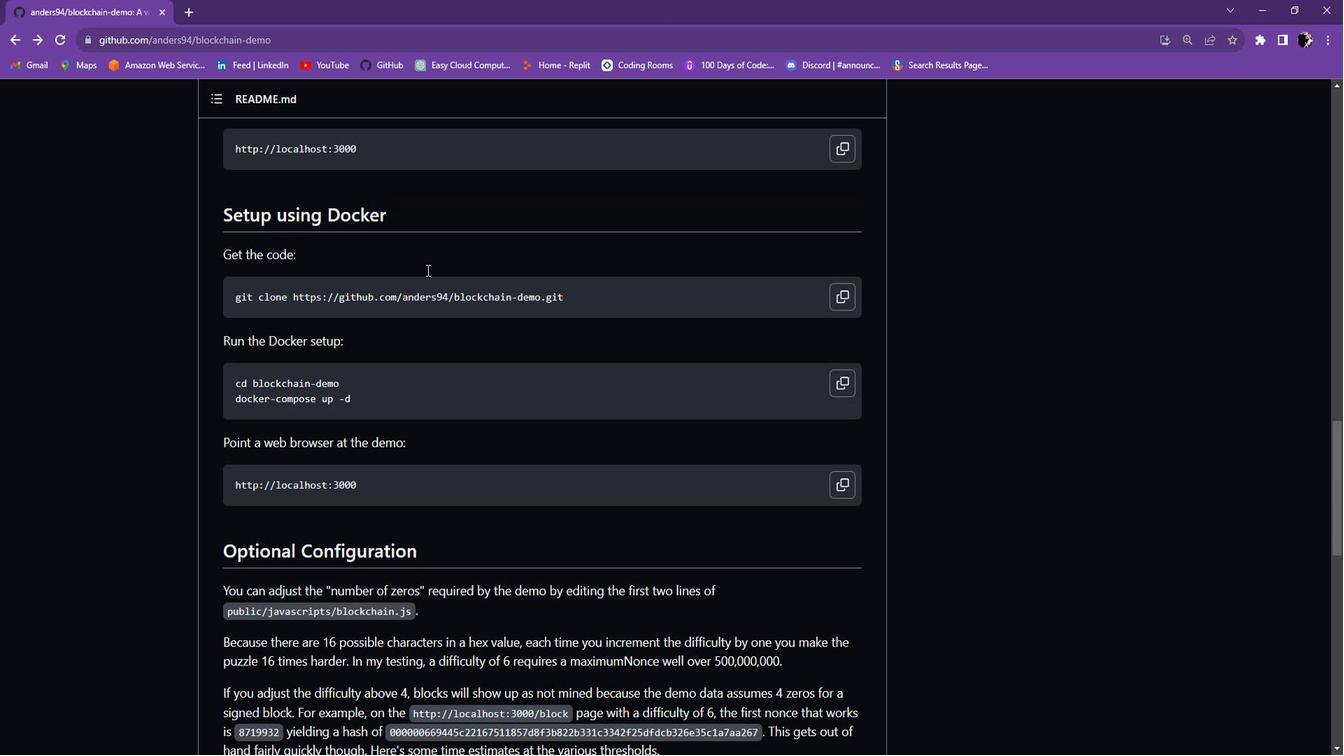 
Action: Mouse scrolled (443, 277) with delta (0, 0)
Screenshot: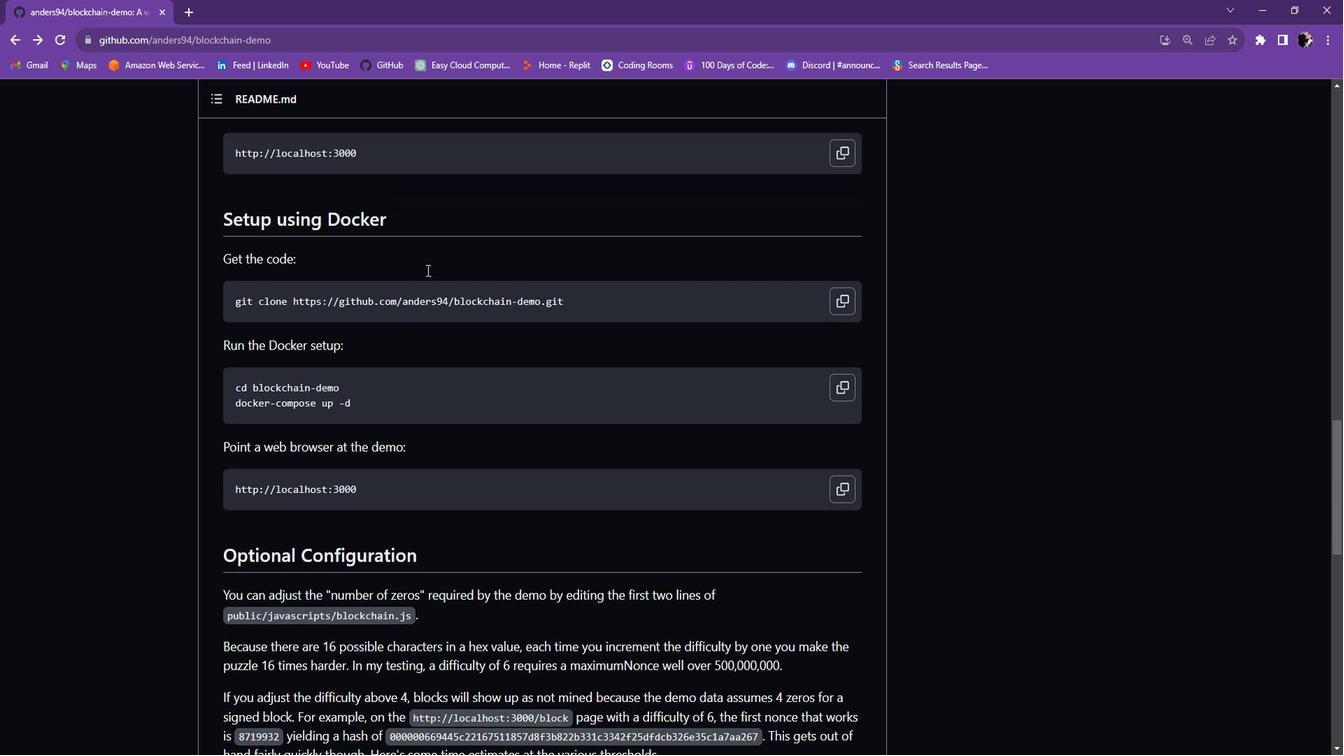 
Action: Mouse scrolled (443, 277) with delta (0, 0)
Screenshot: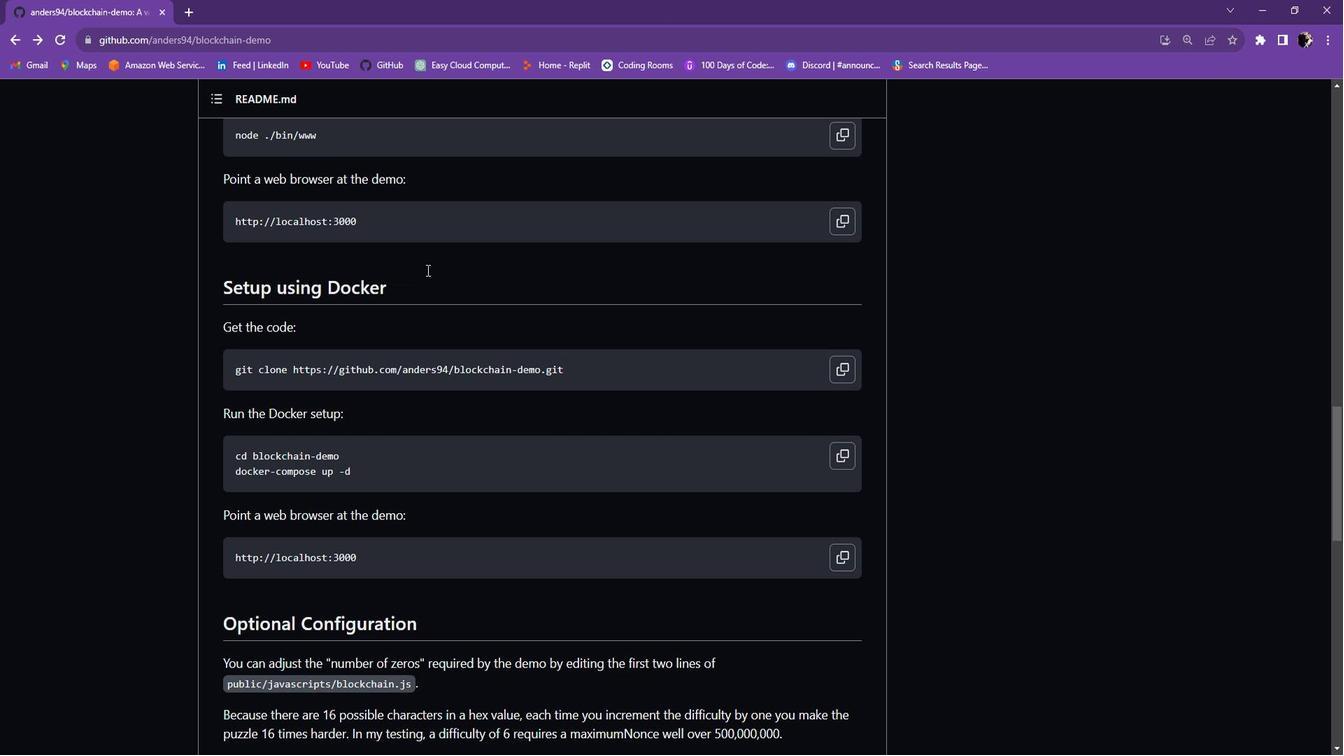
Action: Mouse scrolled (443, 277) with delta (0, 0)
Screenshot: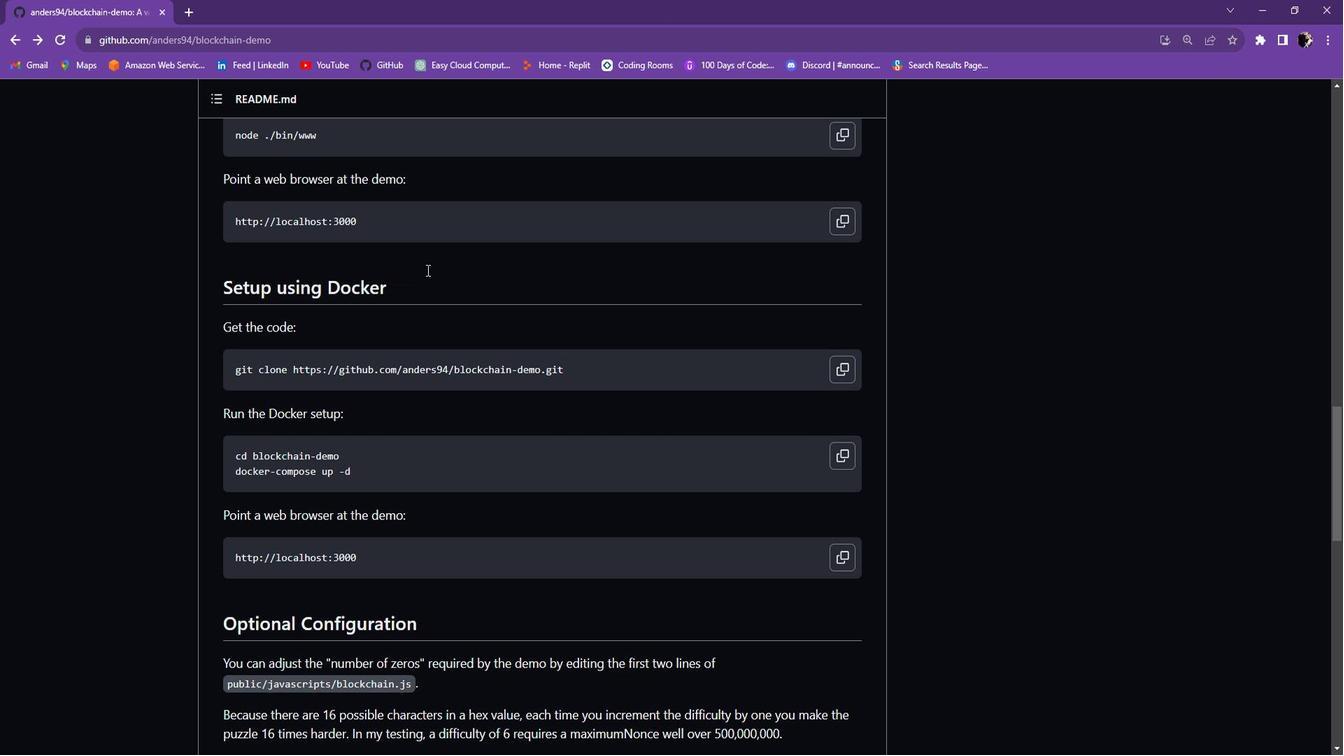 
Action: Mouse scrolled (443, 277) with delta (0, 0)
Screenshot: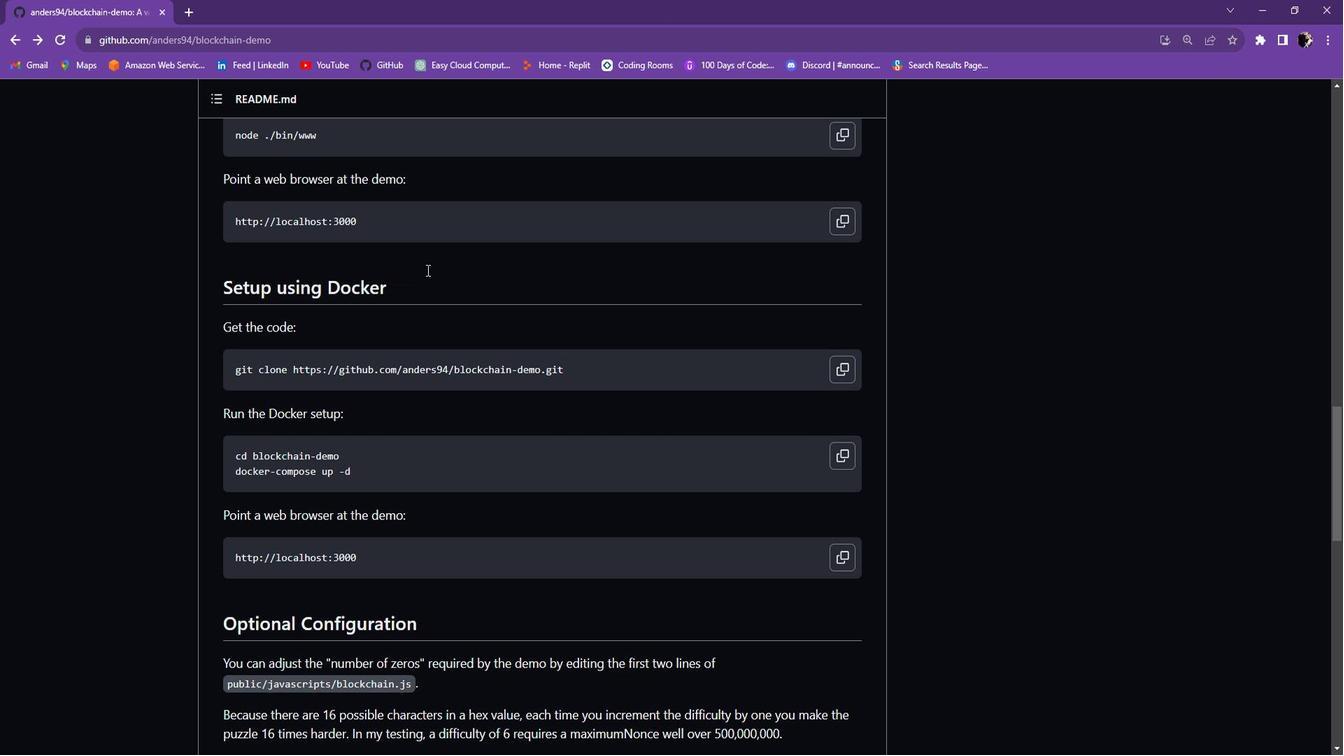 
Action: Mouse scrolled (443, 277) with delta (0, 0)
Screenshot: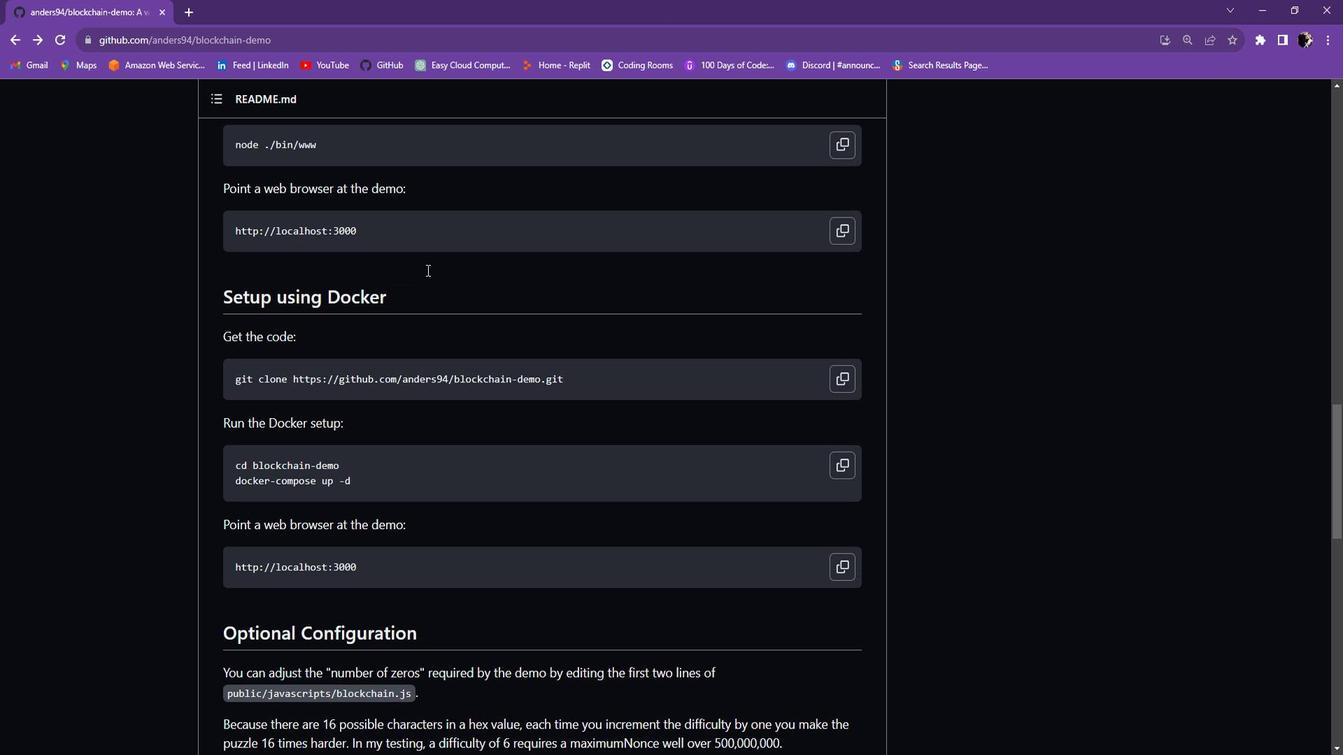 
Action: Mouse scrolled (443, 277) with delta (0, 0)
Screenshot: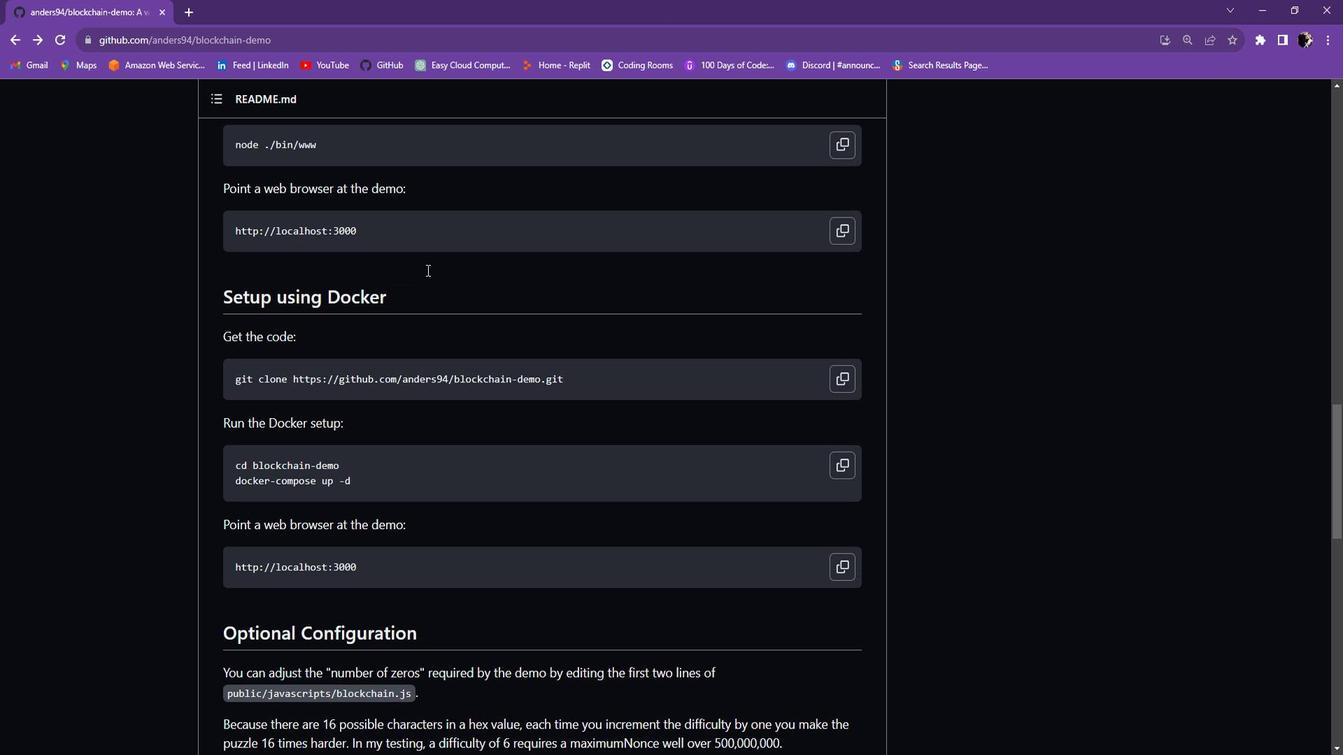 
Action: Mouse scrolled (443, 277) with delta (0, 0)
Screenshot: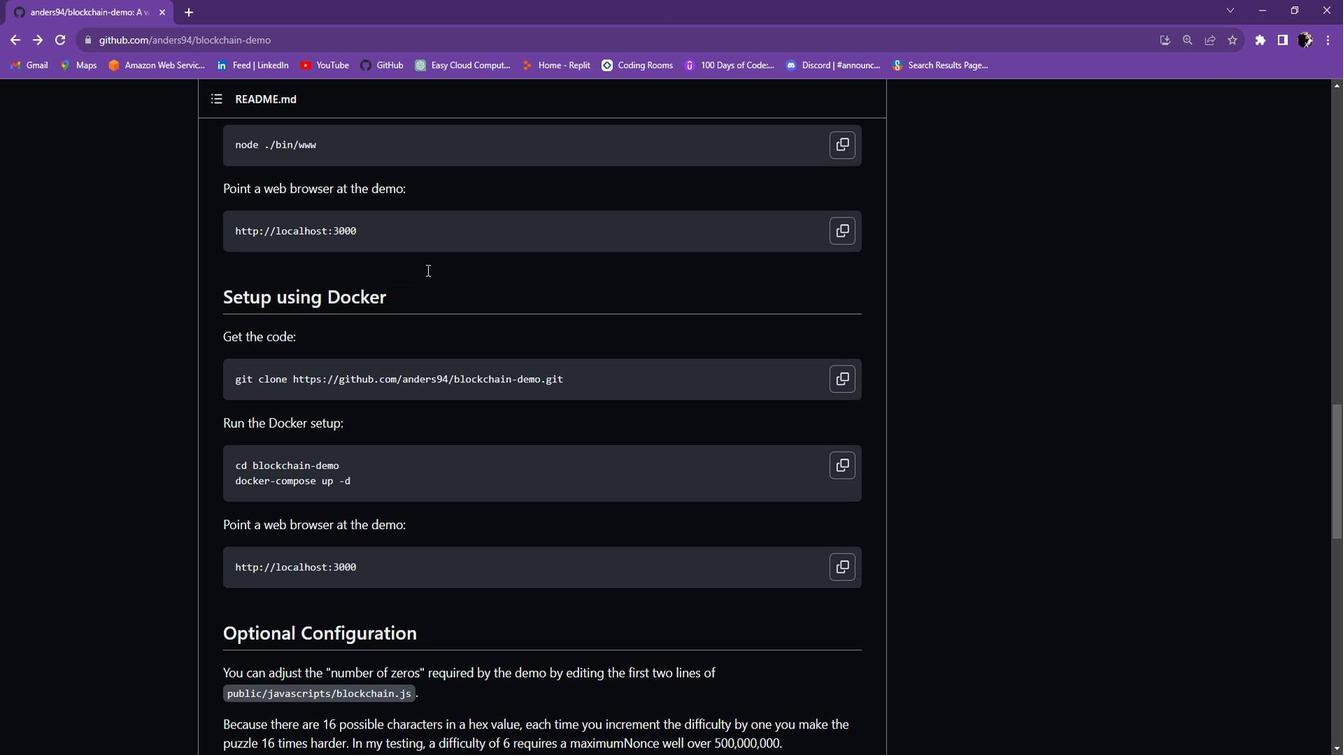 
Action: Mouse scrolled (443, 277) with delta (0, 0)
Screenshot: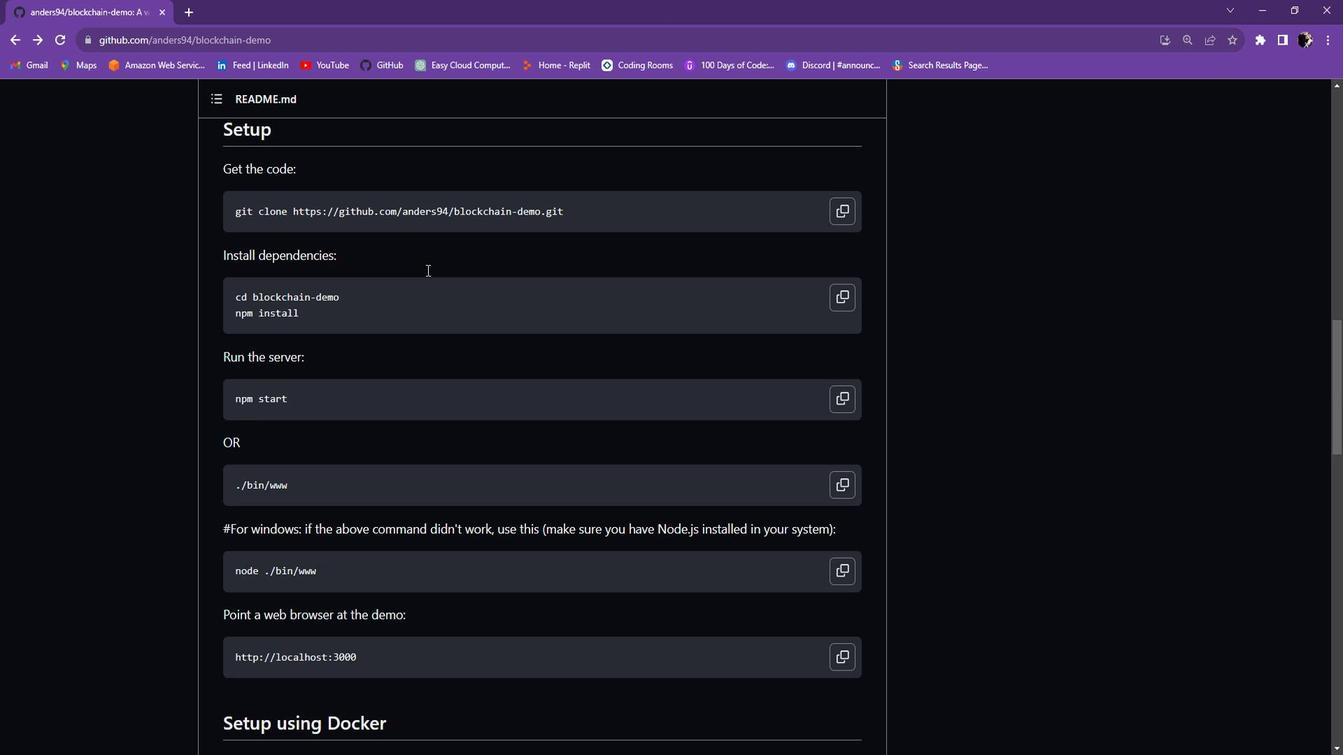 
Action: Mouse scrolled (443, 277) with delta (0, 0)
Screenshot: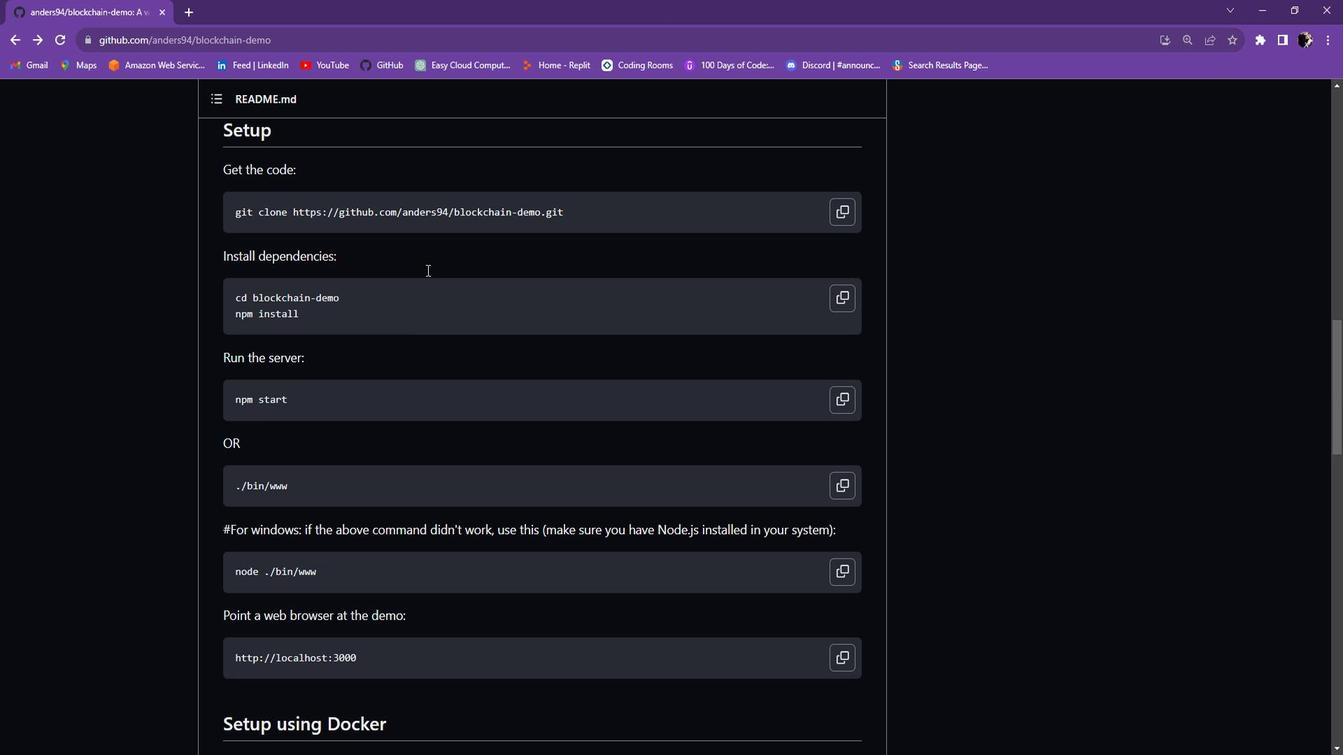 
Action: Mouse scrolled (443, 276) with delta (0, 0)
Screenshot: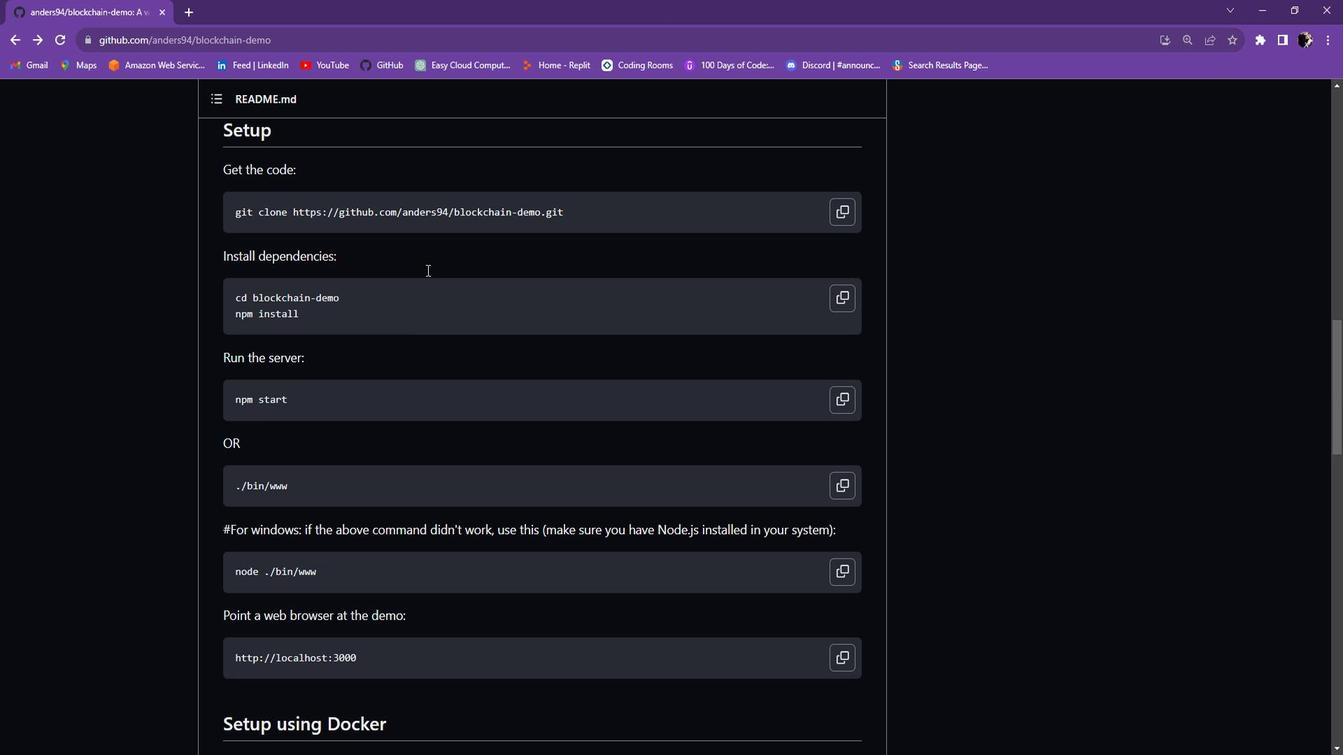 
Action: Mouse scrolled (443, 277) with delta (0, 0)
Screenshot: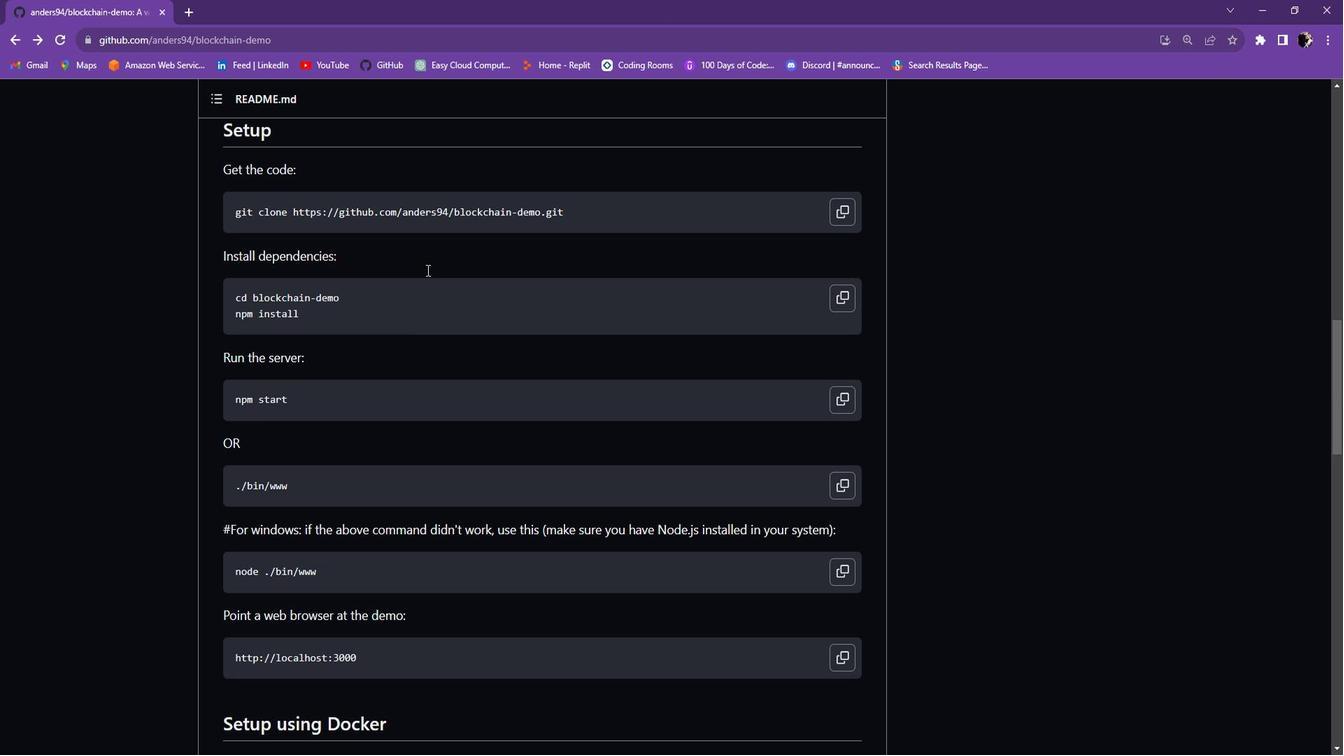 
Action: Mouse scrolled (443, 277) with delta (0, 0)
Screenshot: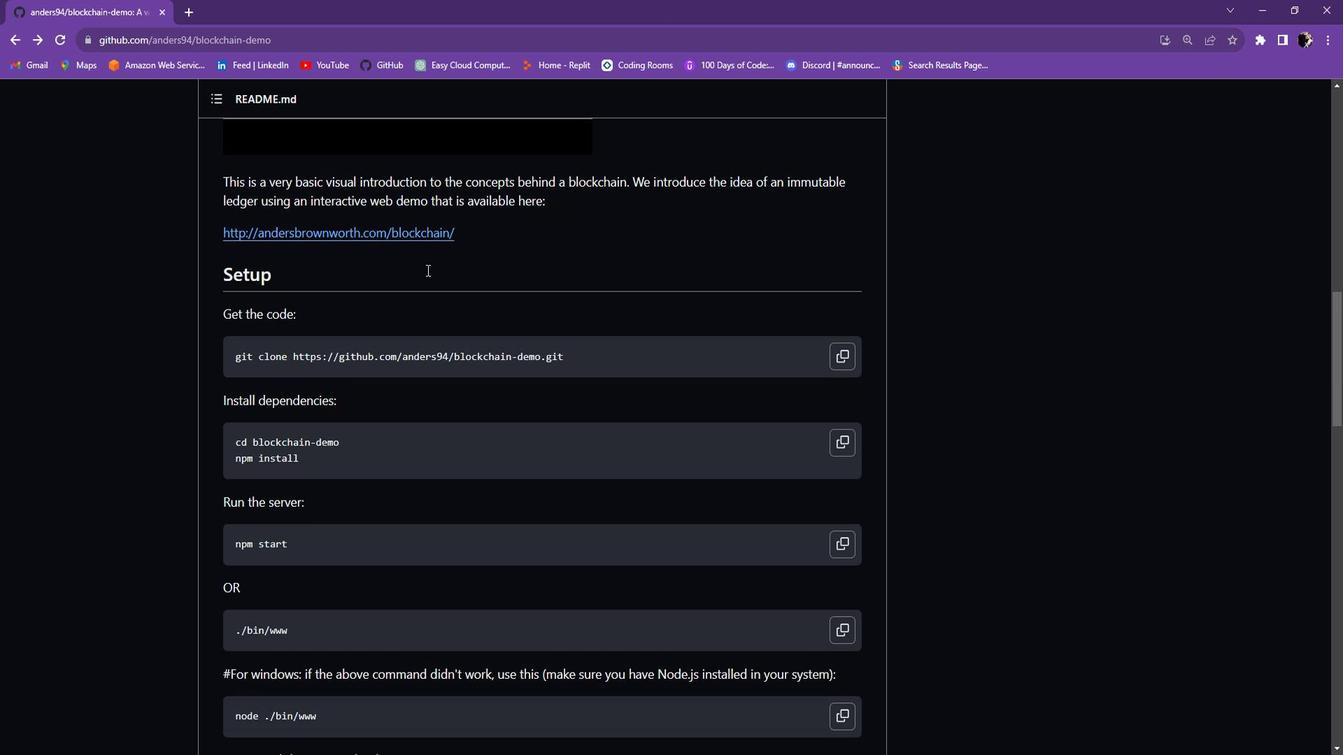 
Action: Mouse scrolled (443, 277) with delta (0, 0)
Screenshot: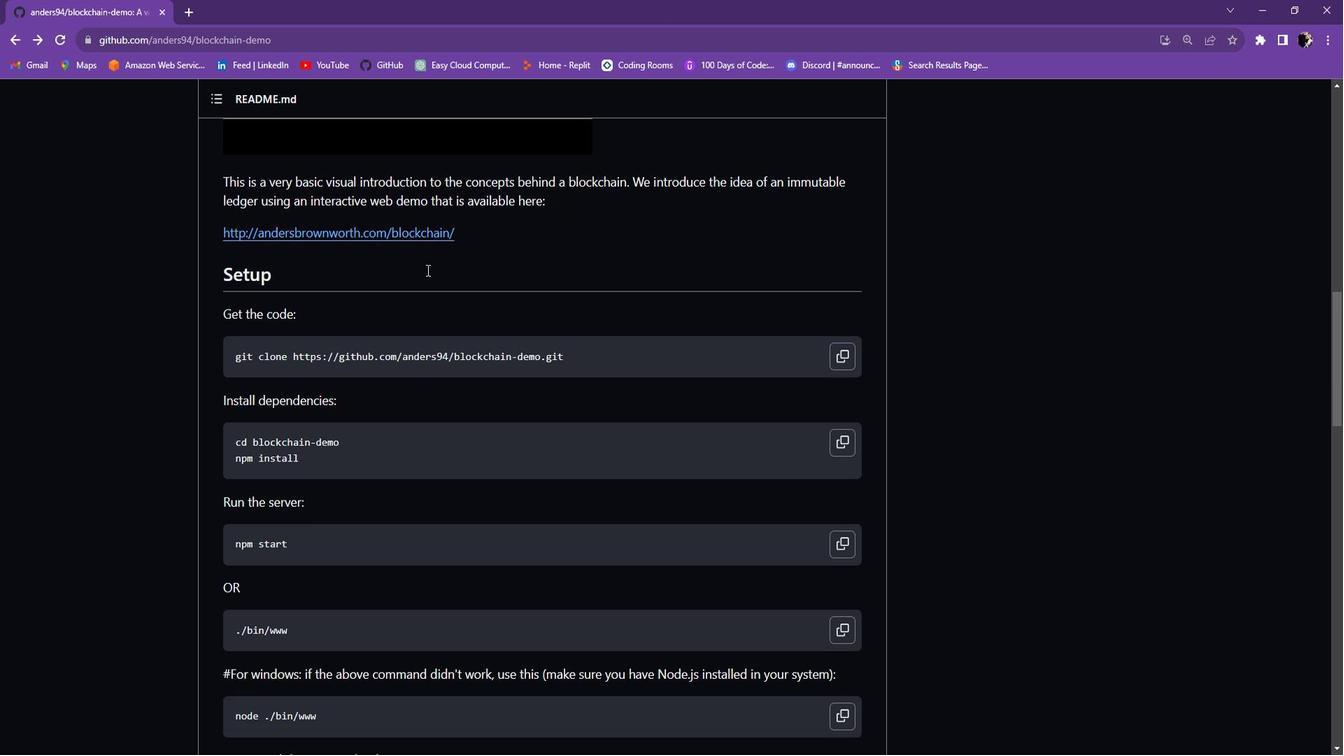 
Action: Mouse scrolled (443, 277) with delta (0, 0)
Screenshot: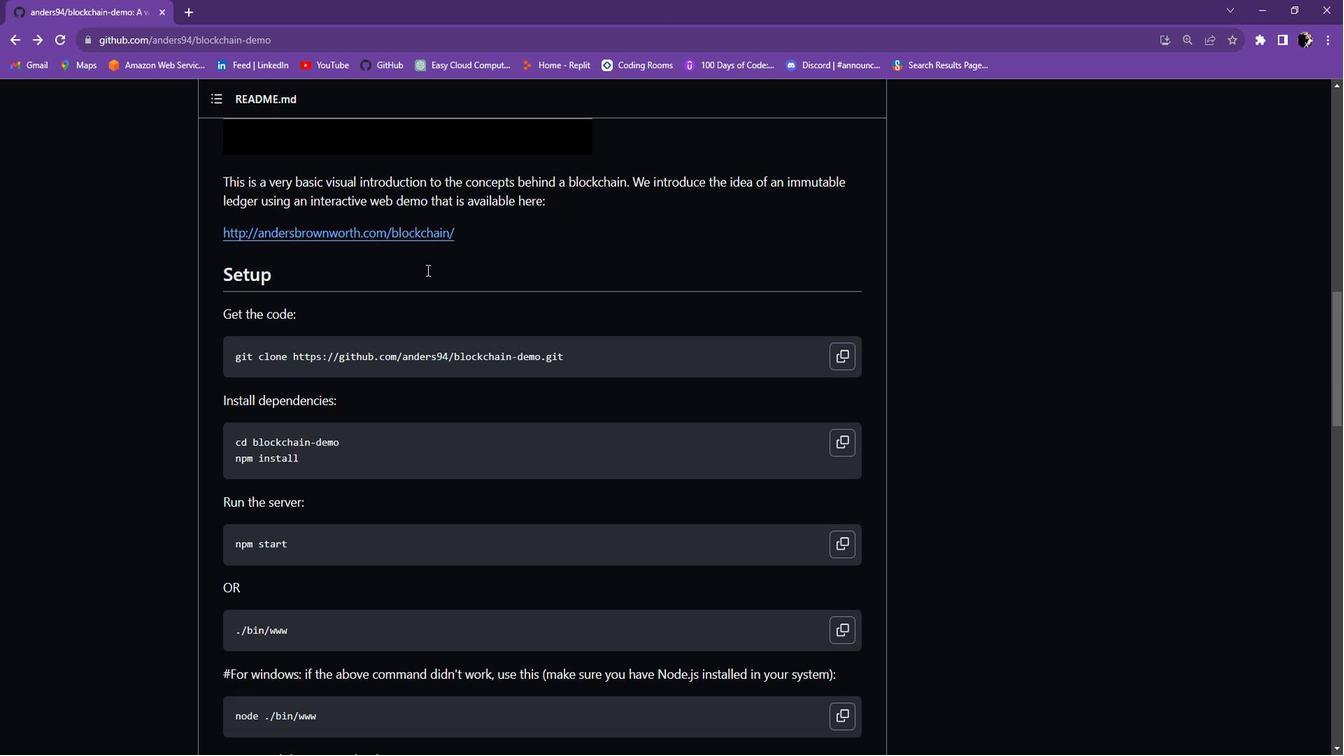 
Action: Mouse scrolled (443, 277) with delta (0, 0)
Screenshot: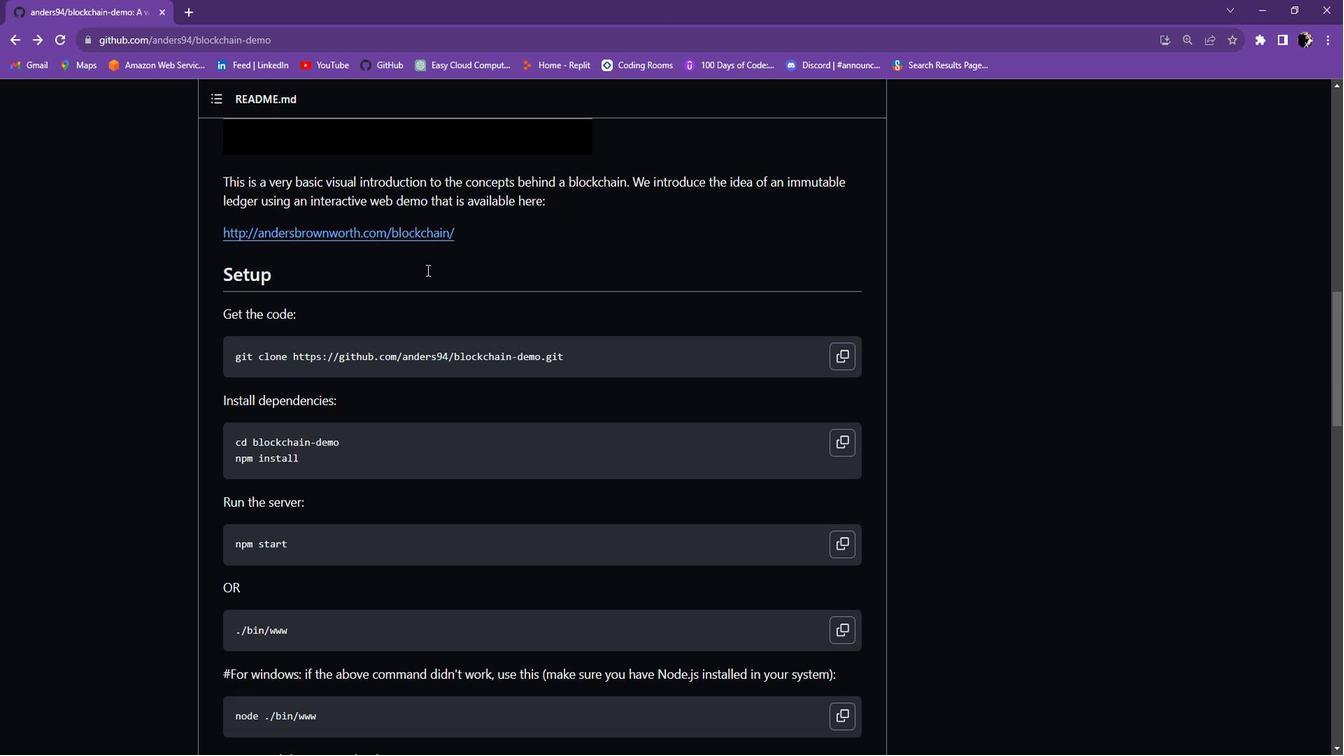 
Action: Mouse scrolled (443, 277) with delta (0, 0)
Screenshot: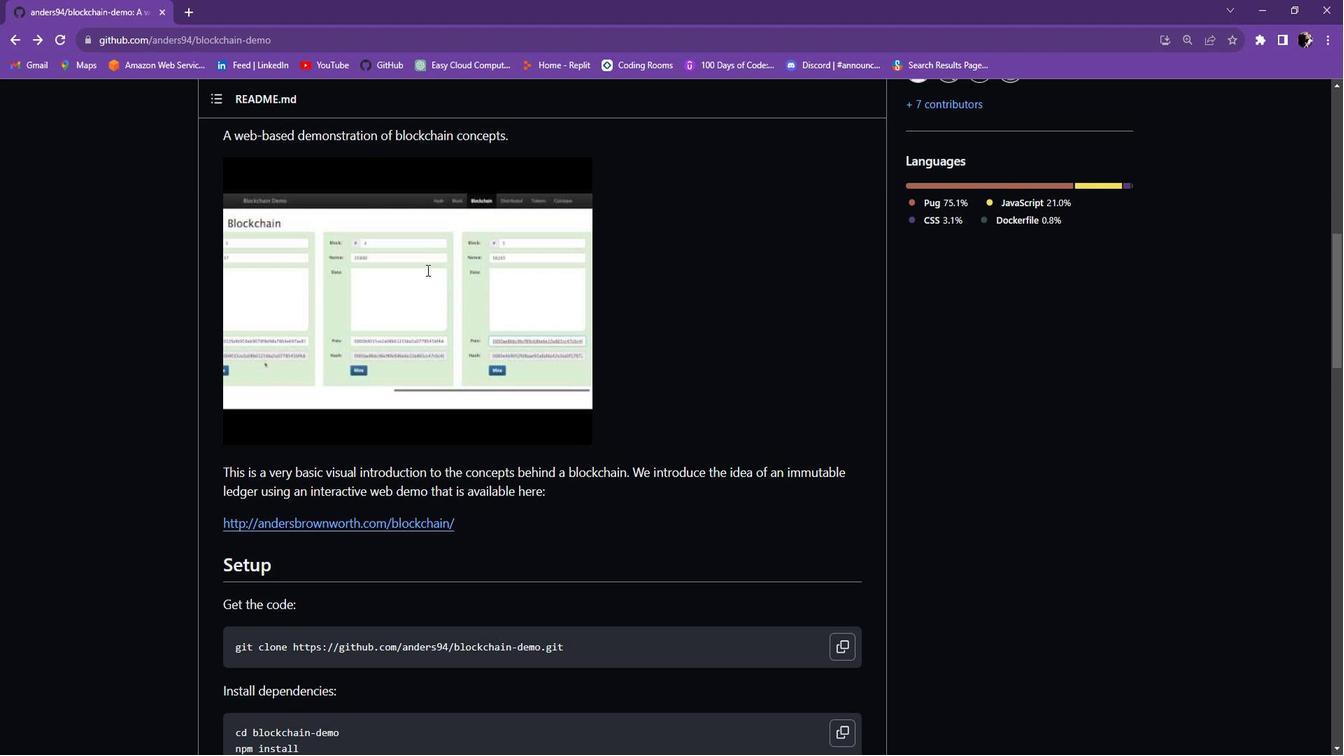 
Action: Mouse scrolled (443, 277) with delta (0, 0)
Screenshot: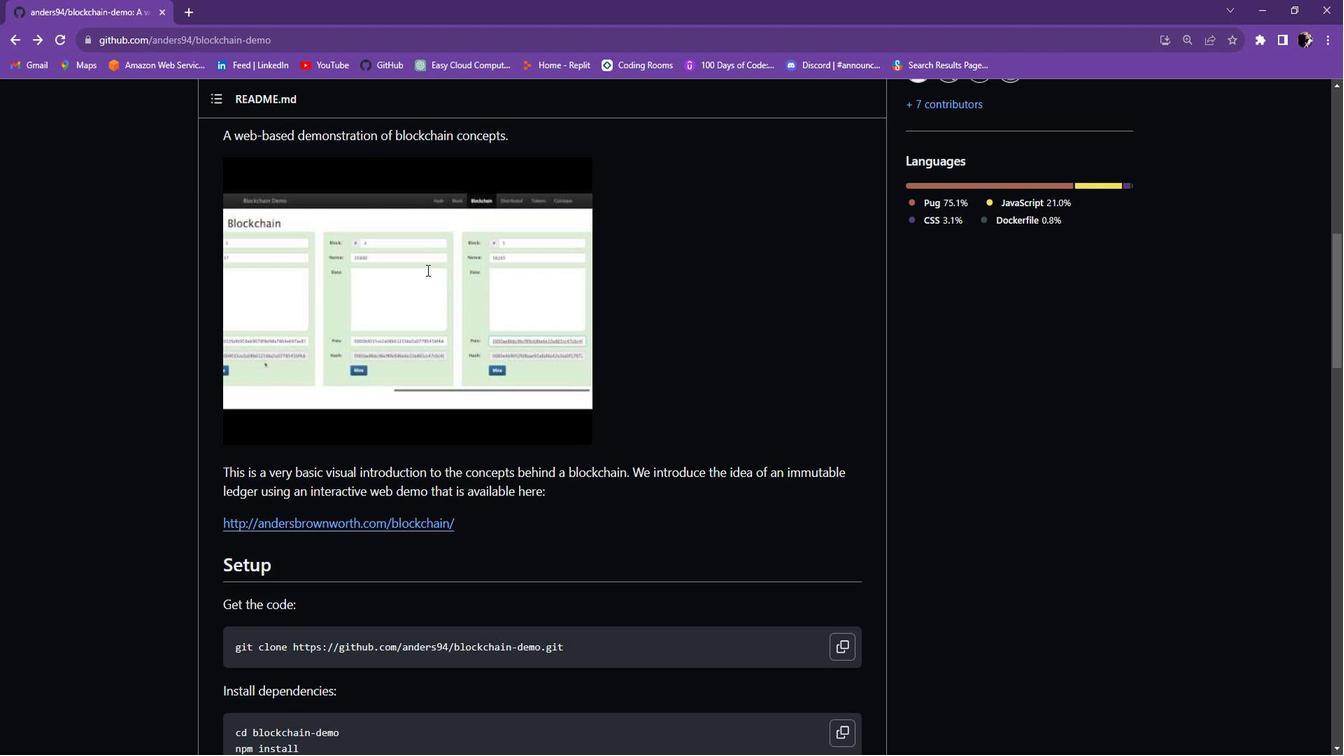 
Action: Mouse scrolled (443, 277) with delta (0, 0)
Screenshot: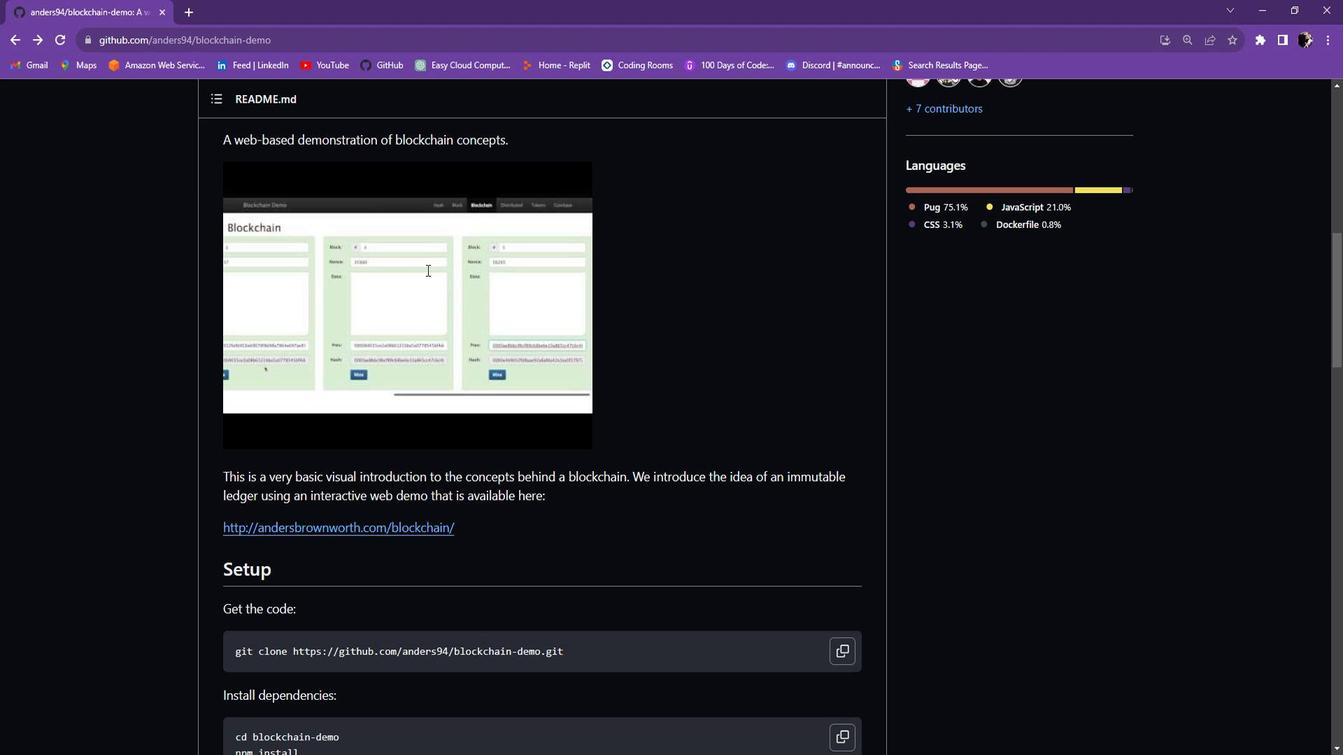 
Action: Mouse moved to (798, 220)
Screenshot: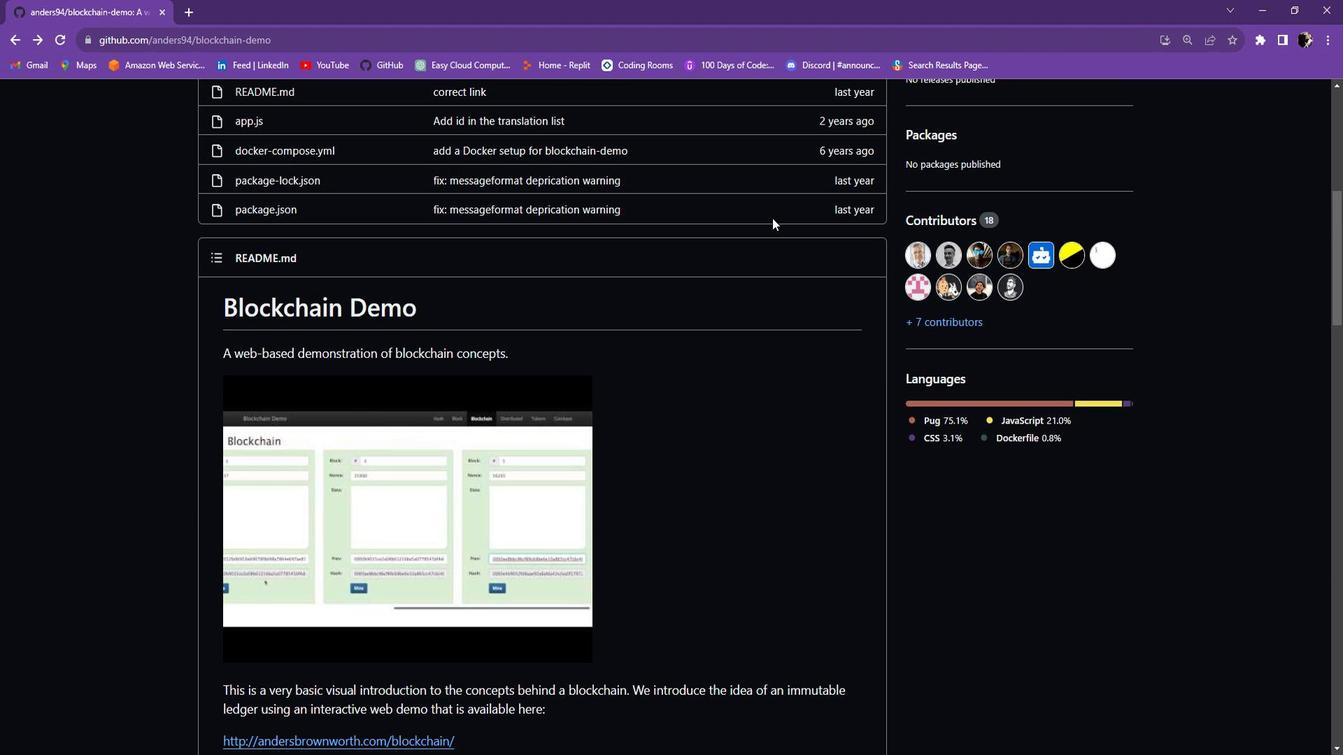 
Action: Mouse scrolled (798, 221) with delta (0, 0)
Screenshot: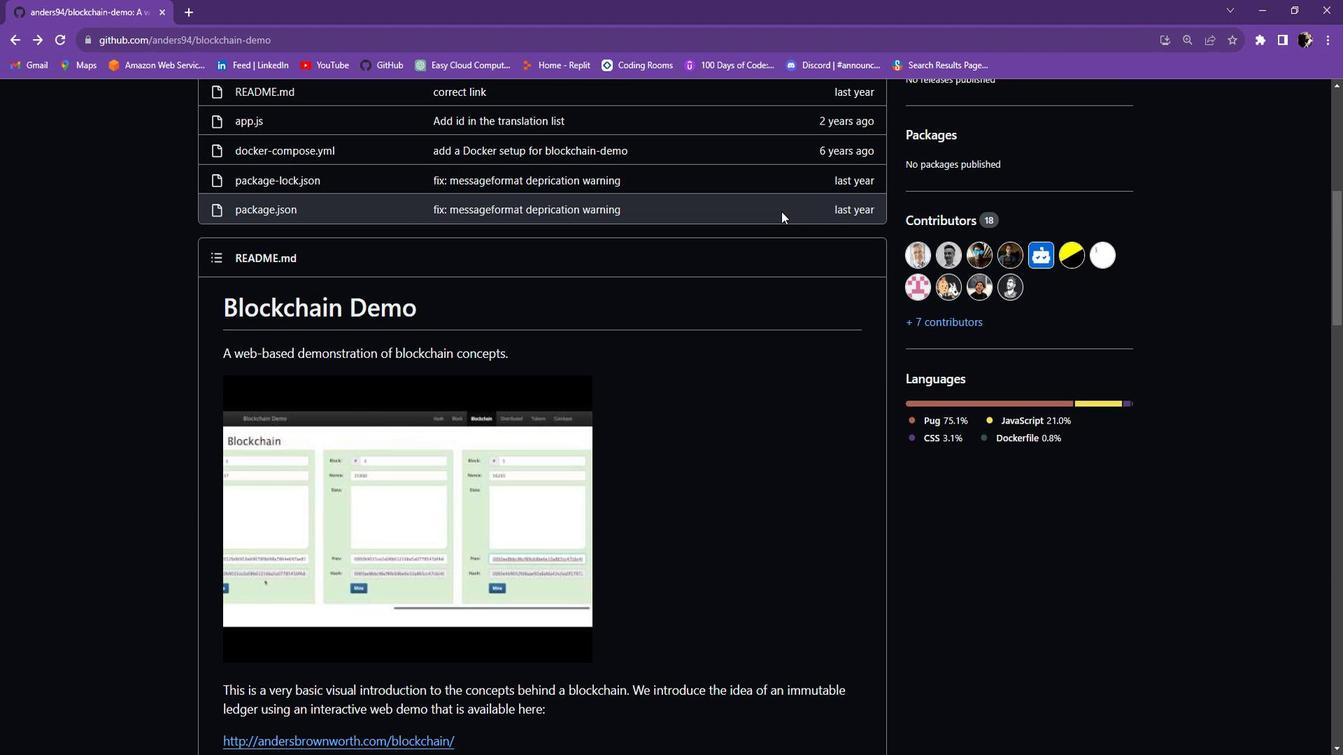 
Action: Mouse scrolled (798, 221) with delta (0, 0)
Screenshot: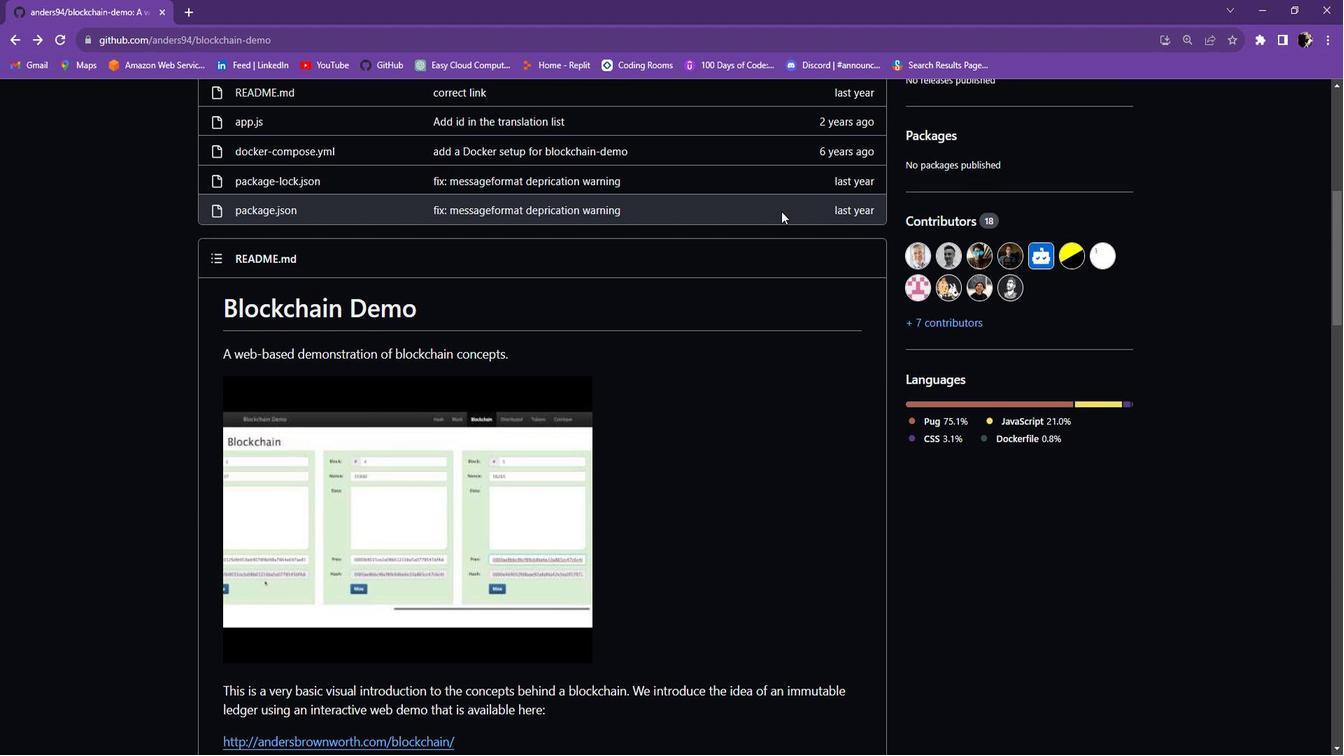 
Action: Mouse scrolled (798, 221) with delta (0, 0)
Screenshot: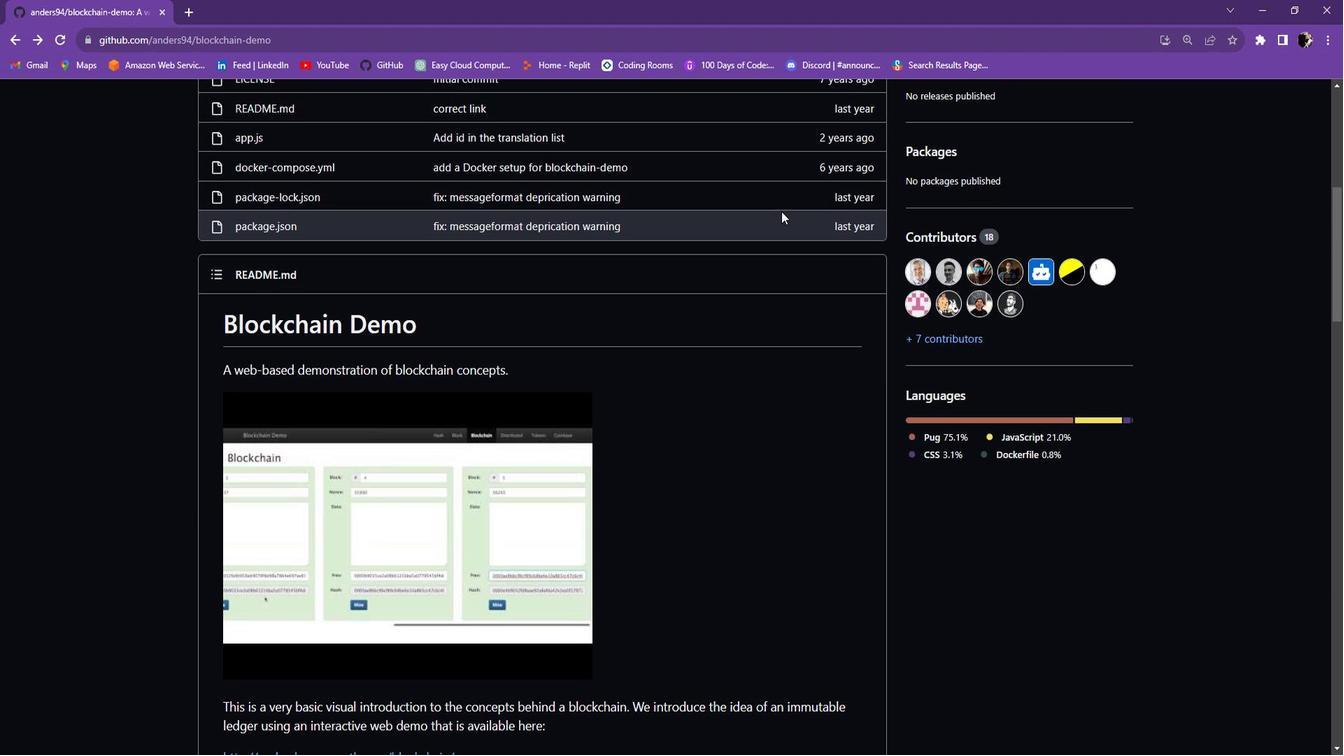 
Action: Mouse scrolled (798, 221) with delta (0, 0)
Screenshot: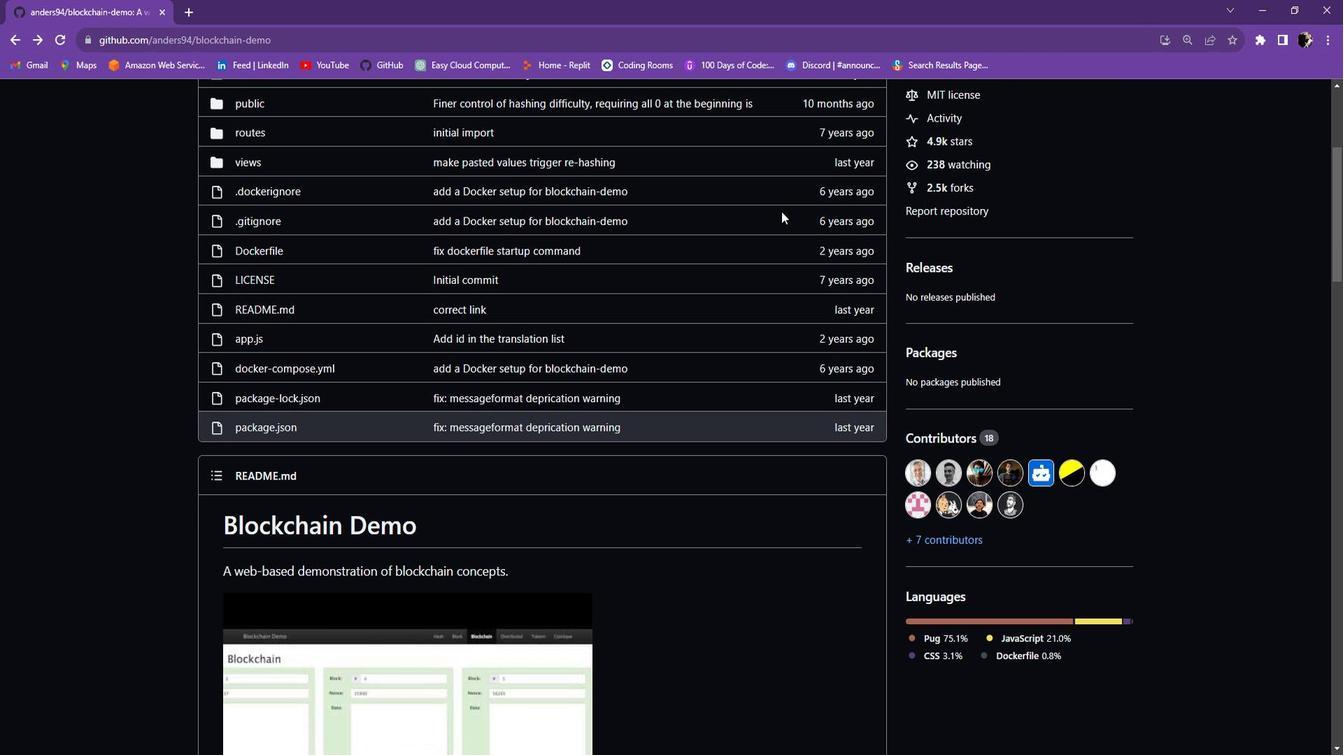 
Action: Mouse scrolled (798, 221) with delta (0, 0)
Screenshot: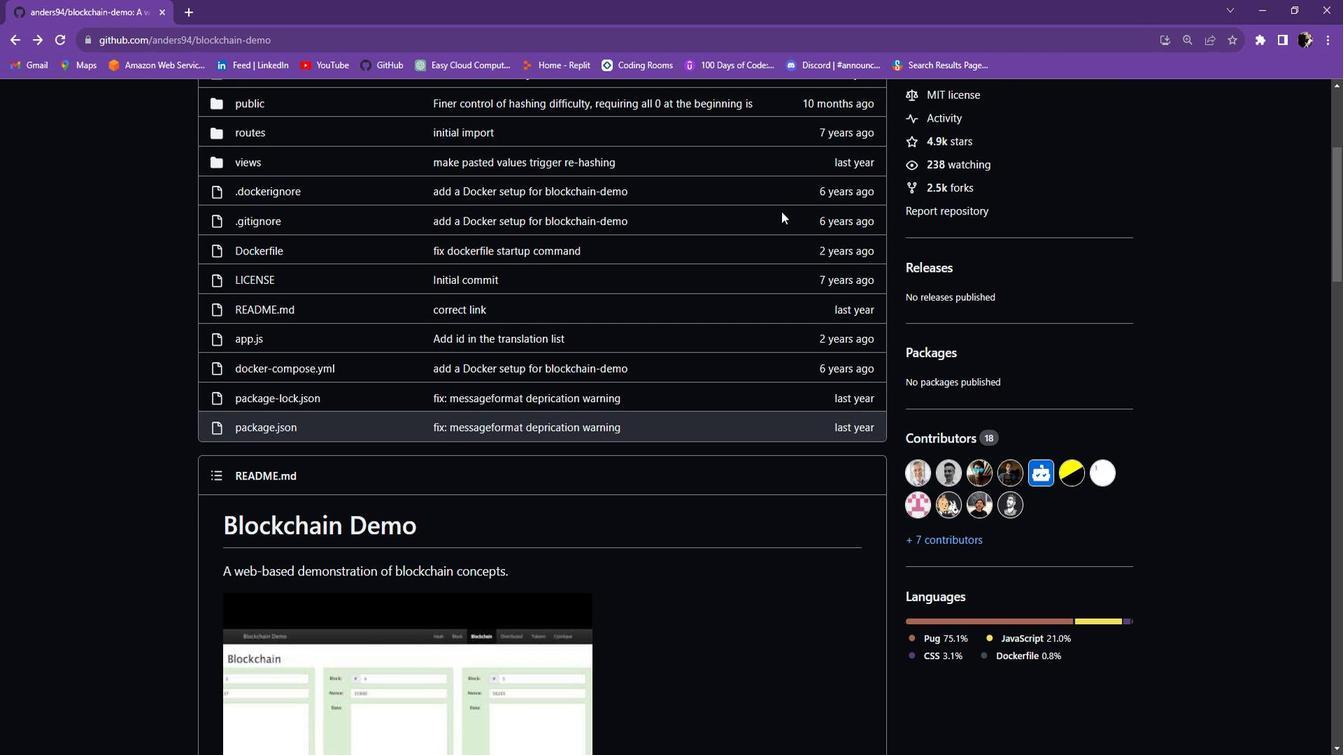 
Action: Mouse scrolled (798, 221) with delta (0, 0)
Screenshot: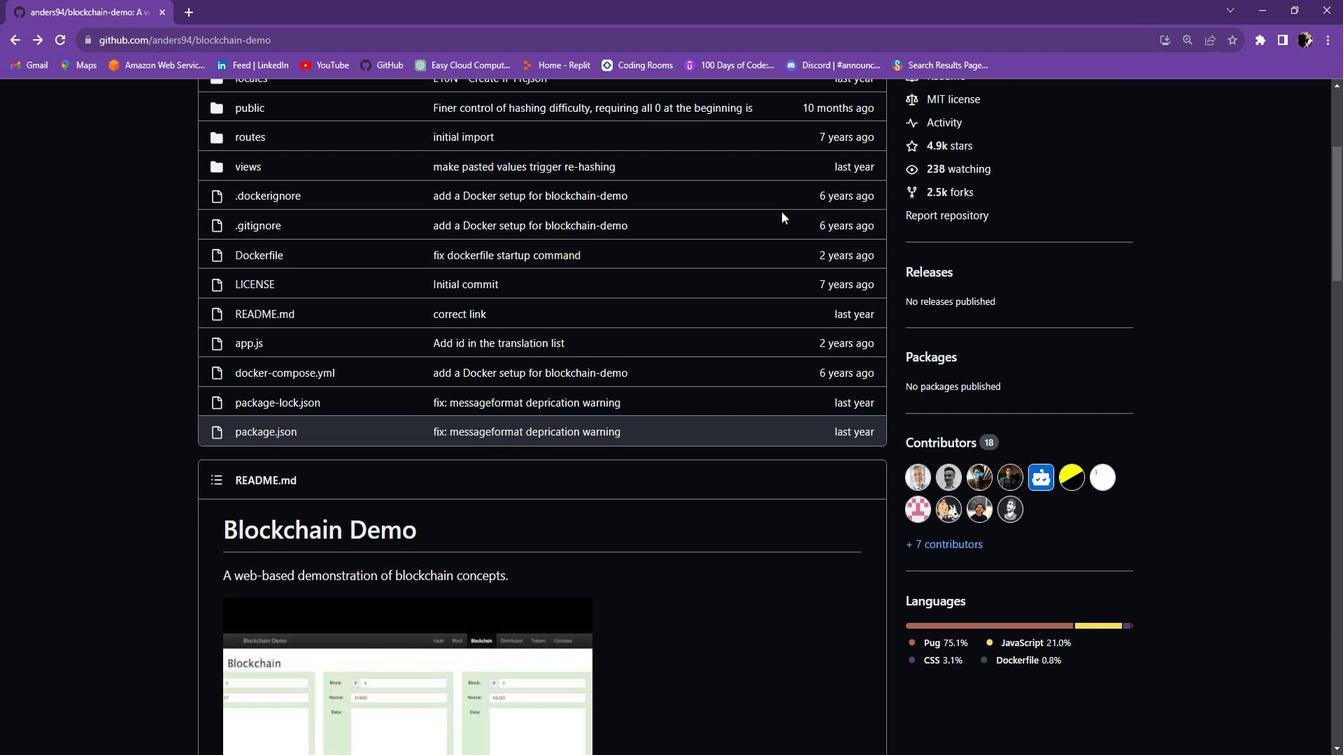 
Action: Mouse moved to (255, 271)
Screenshot: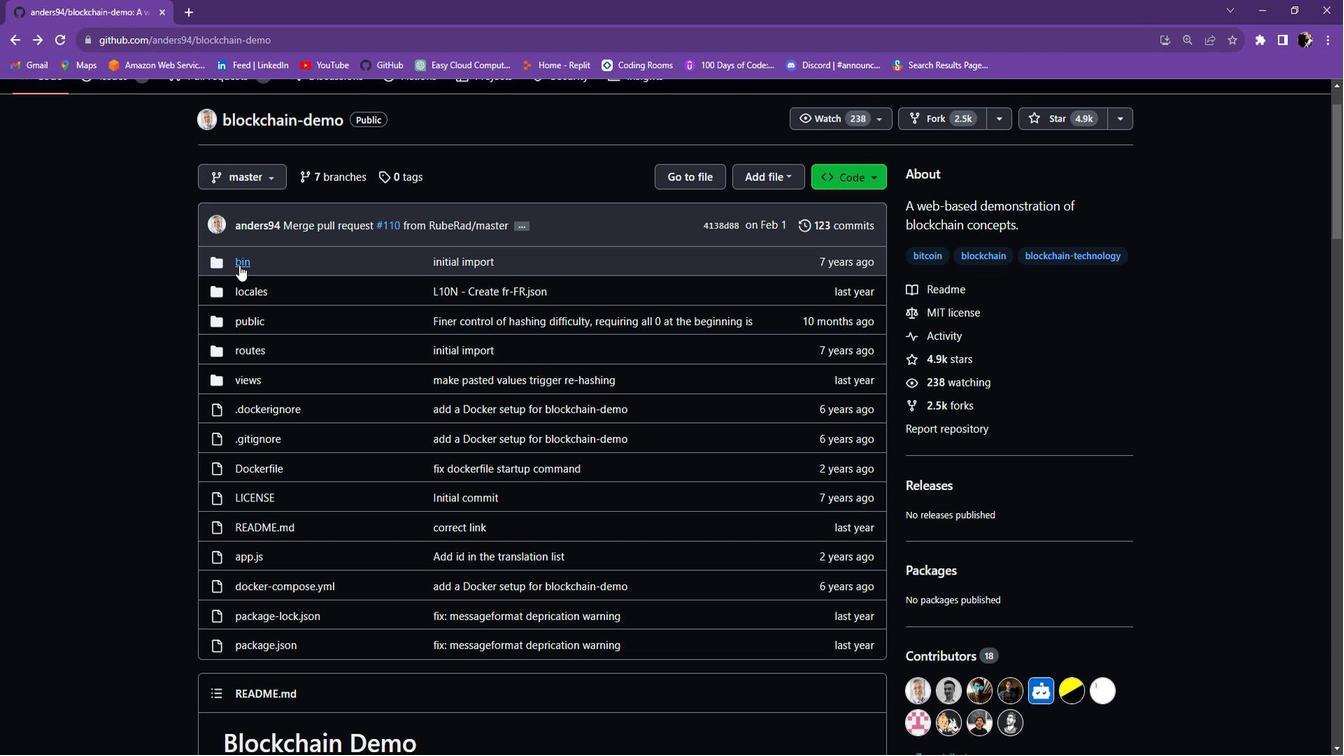 
Action: Mouse pressed left at (255, 271)
Screenshot: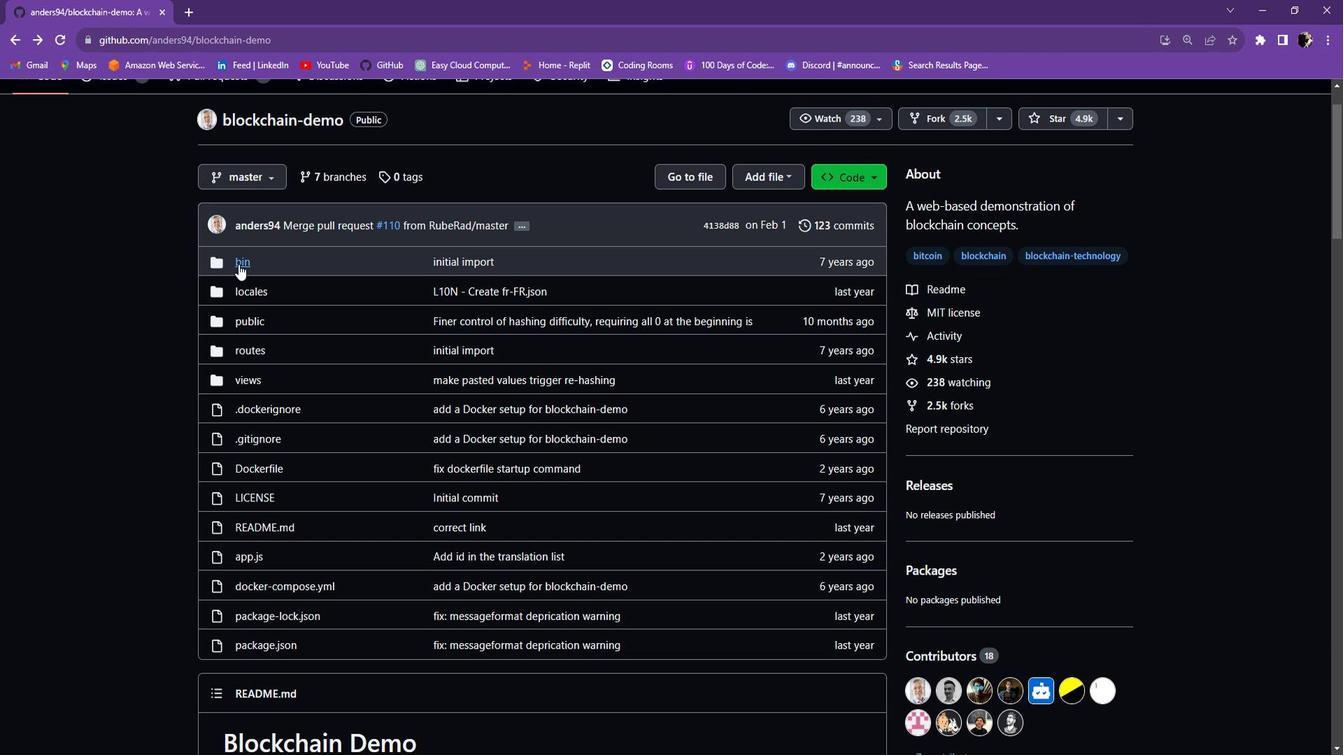 
Action: Mouse moved to (455, 356)
Screenshot: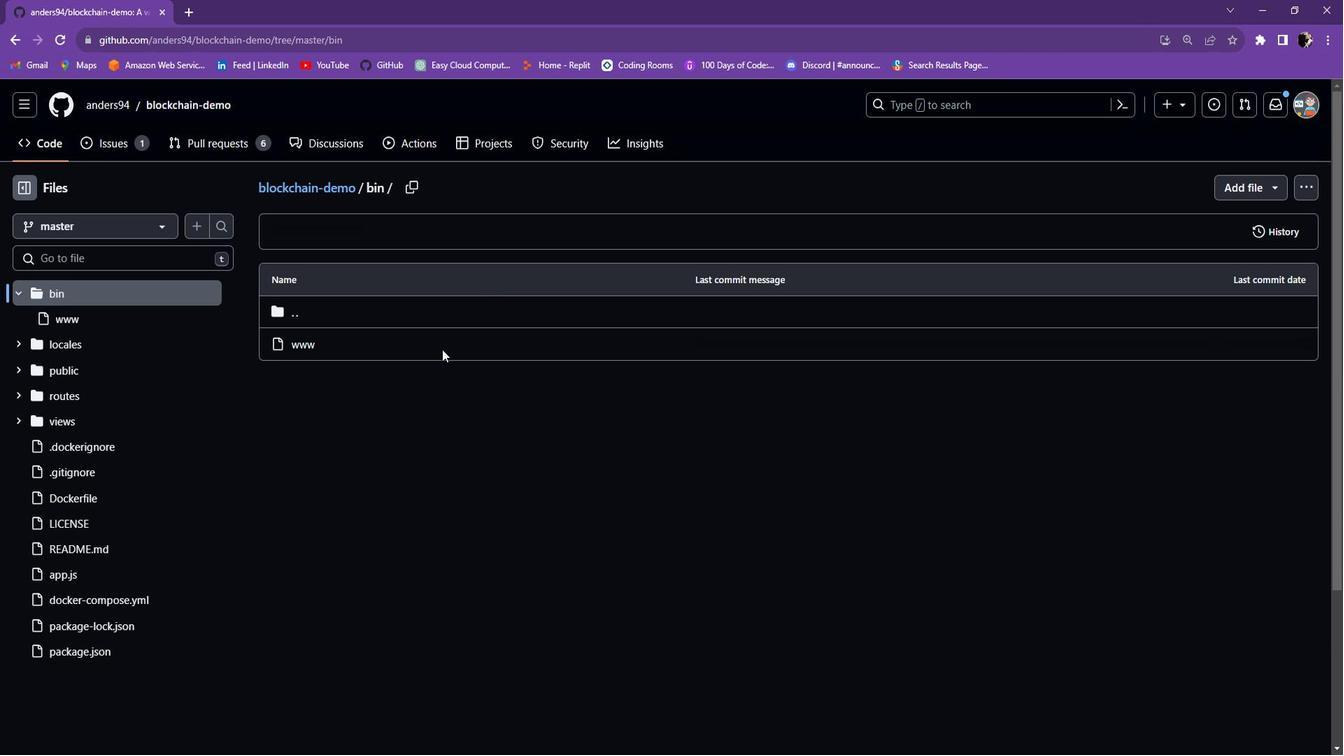 
Action: Mouse scrolled (455, 355) with delta (0, 0)
Screenshot: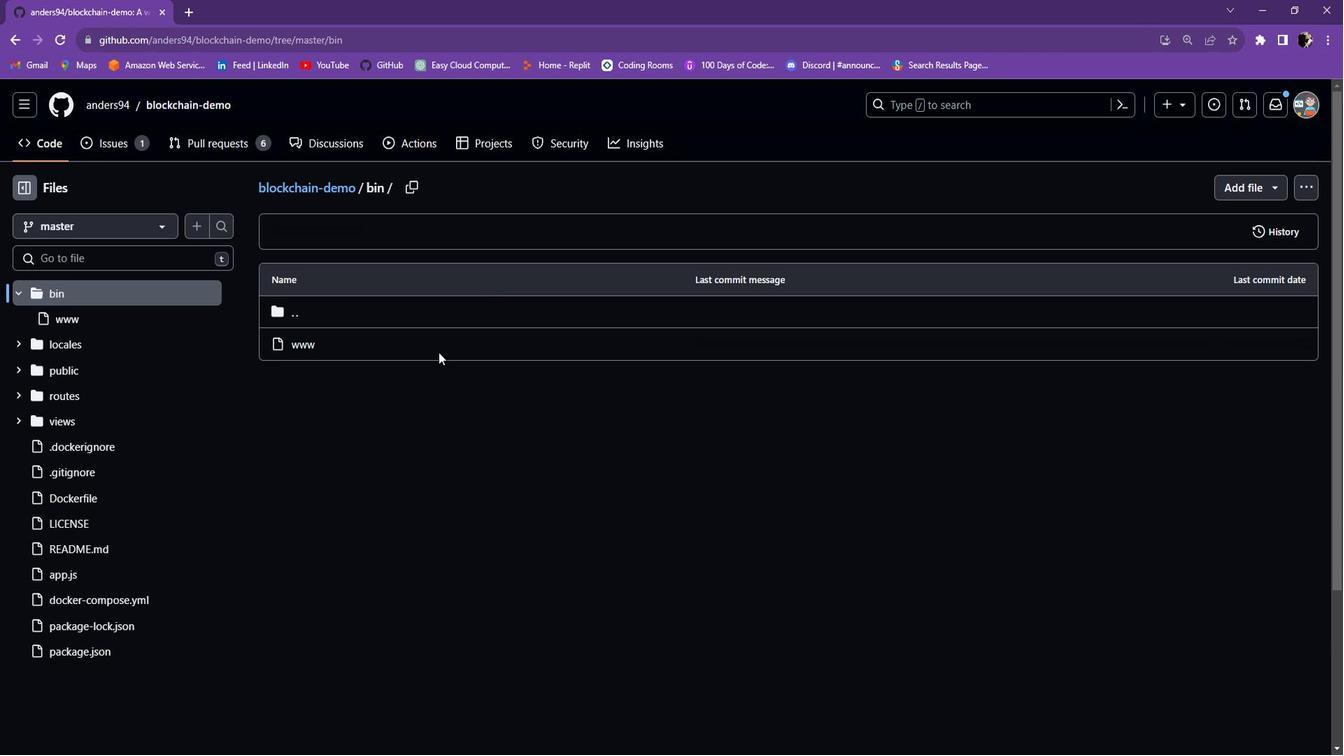 
Action: Mouse scrolled (455, 355) with delta (0, 0)
Screenshot: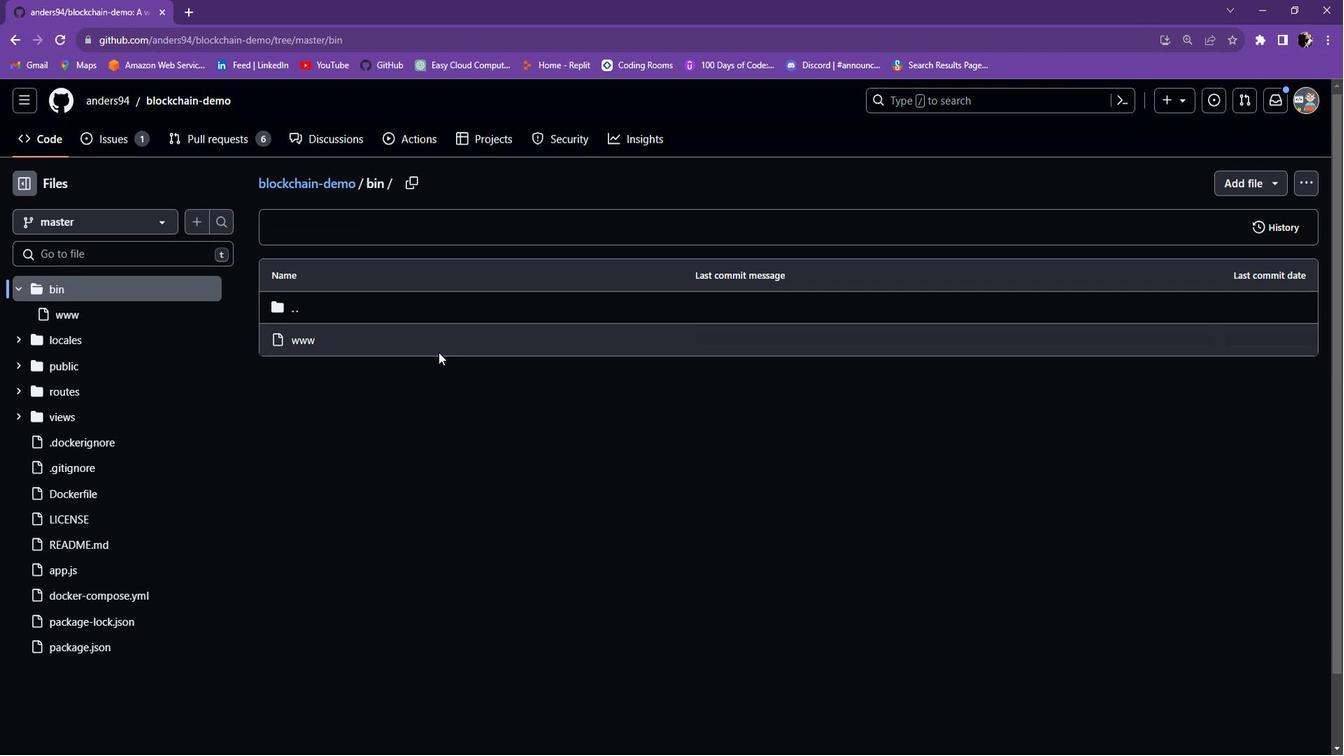 
Action: Mouse scrolled (455, 355) with delta (0, 0)
Screenshot: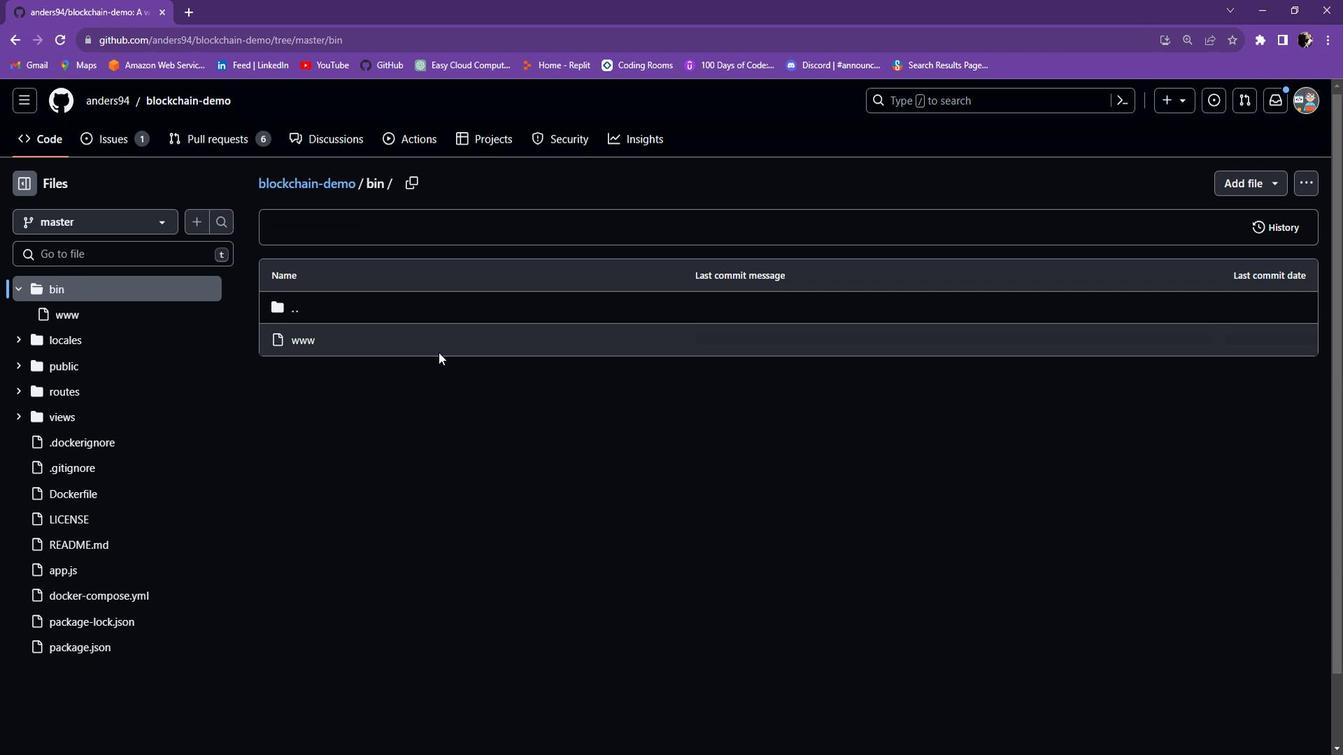 
Action: Mouse moved to (316, 264)
Screenshot: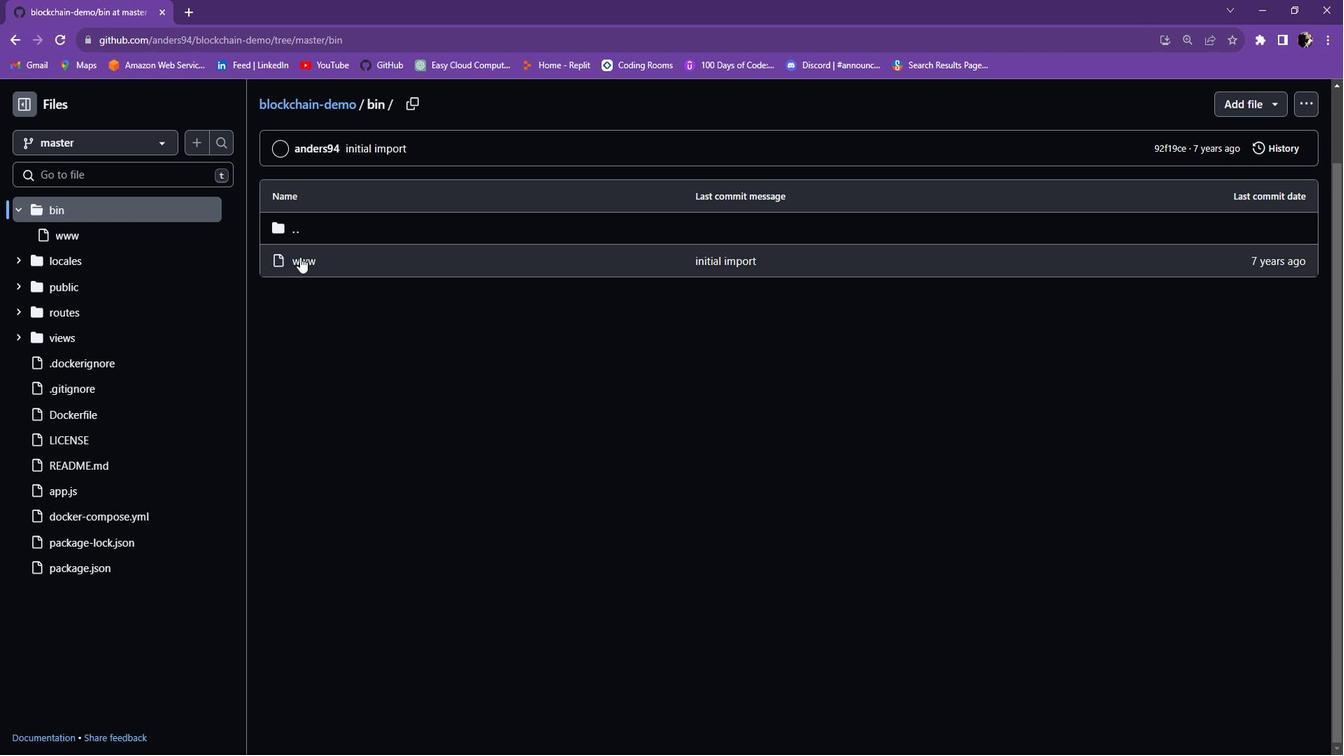 
Action: Mouse pressed left at (316, 264)
Screenshot: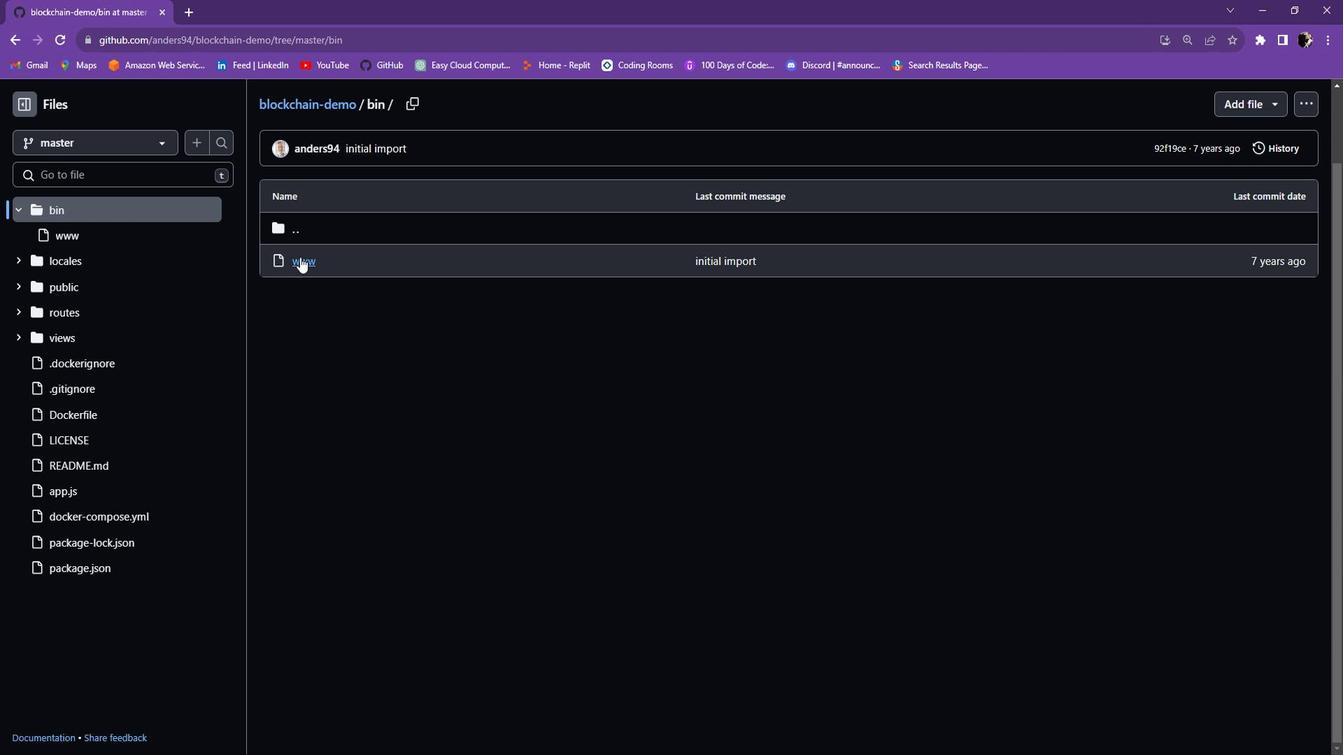 
Action: Mouse moved to (455, 312)
Screenshot: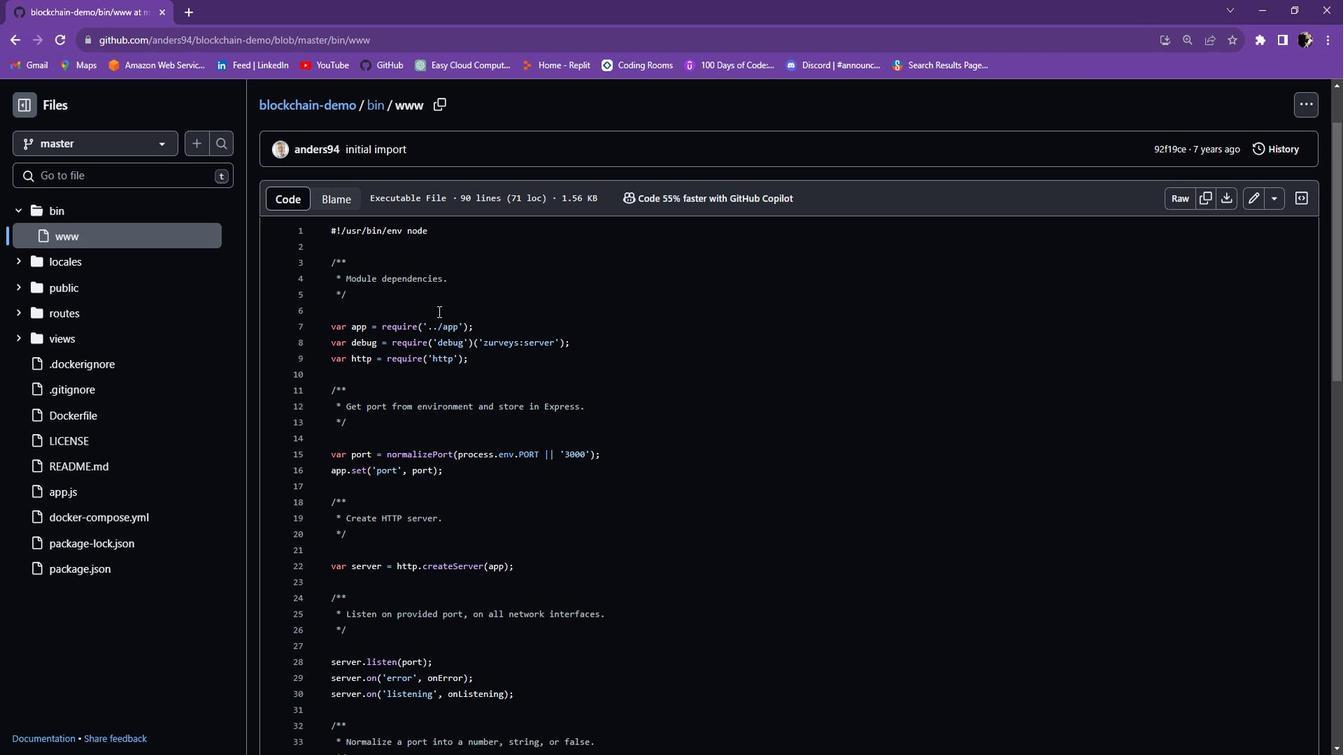
Action: Mouse scrolled (455, 311) with delta (0, 0)
Screenshot: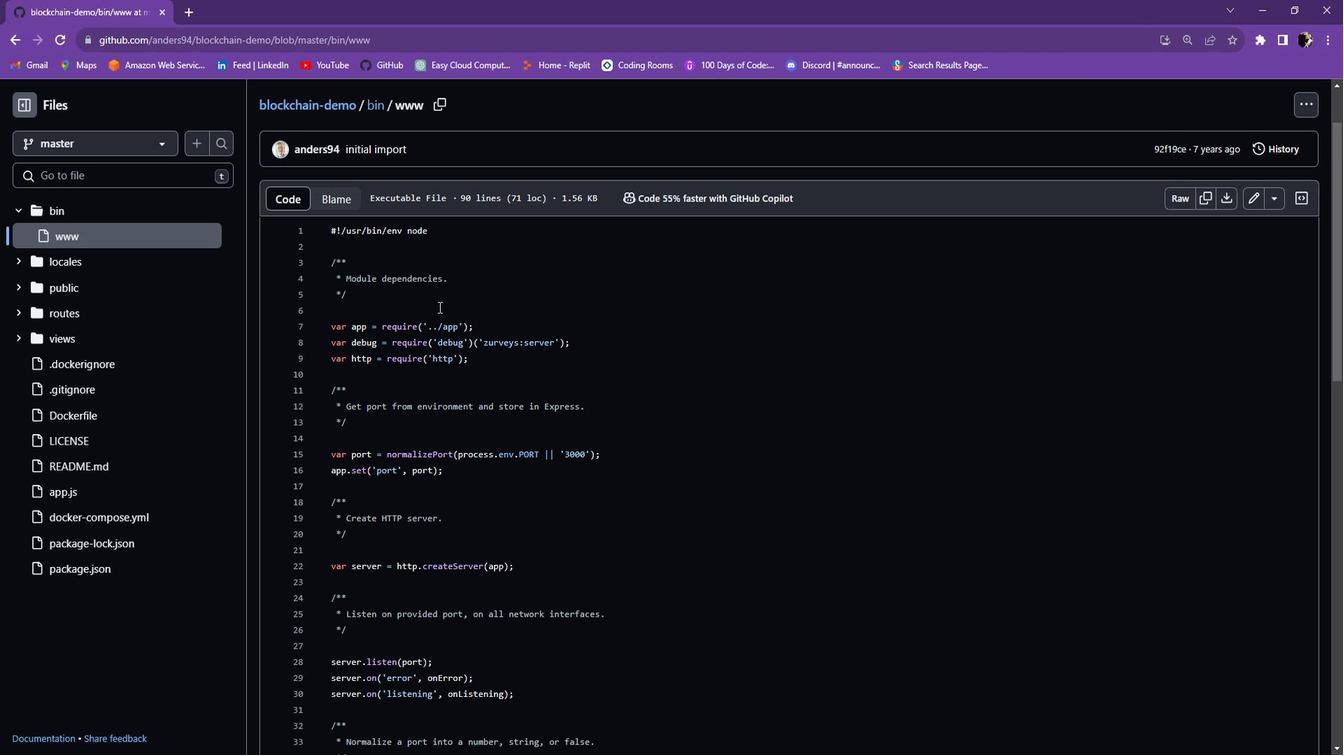 
Action: Mouse moved to (455, 312)
Screenshot: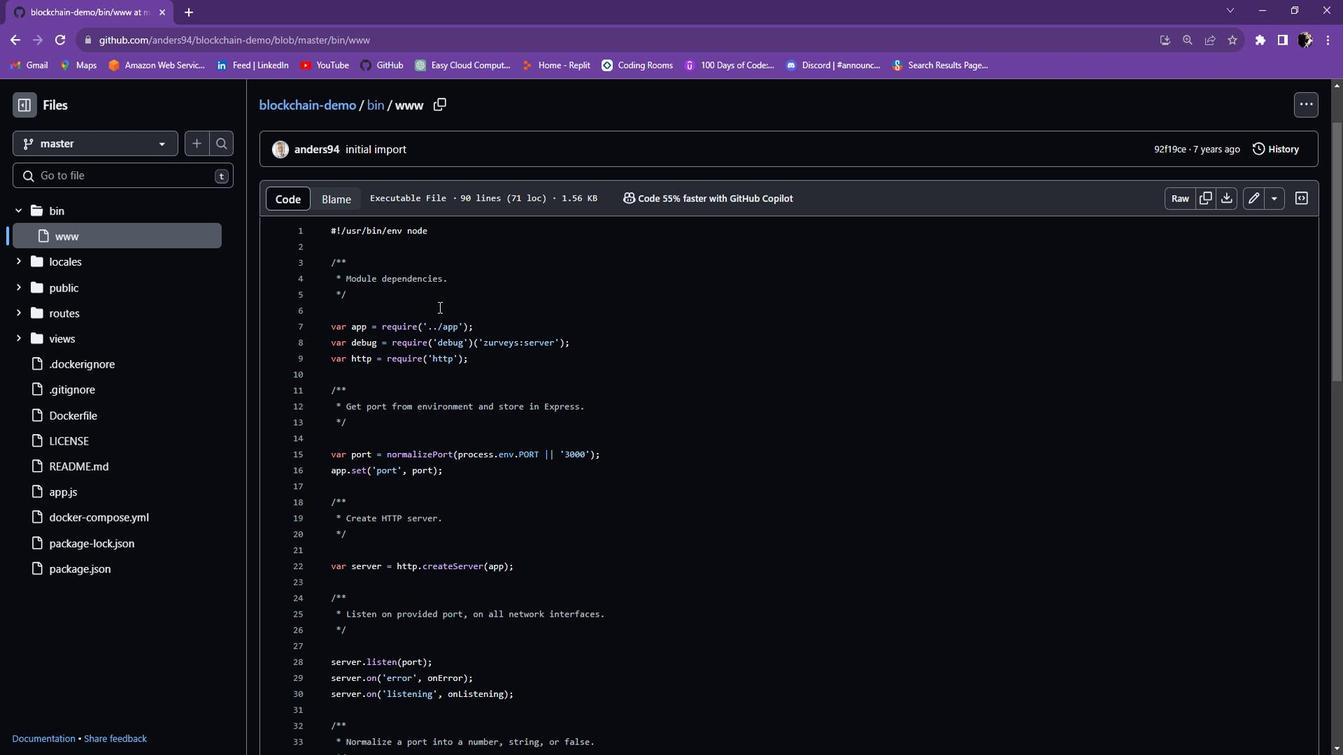 
Action: Mouse scrolled (455, 311) with delta (0, 0)
Screenshot: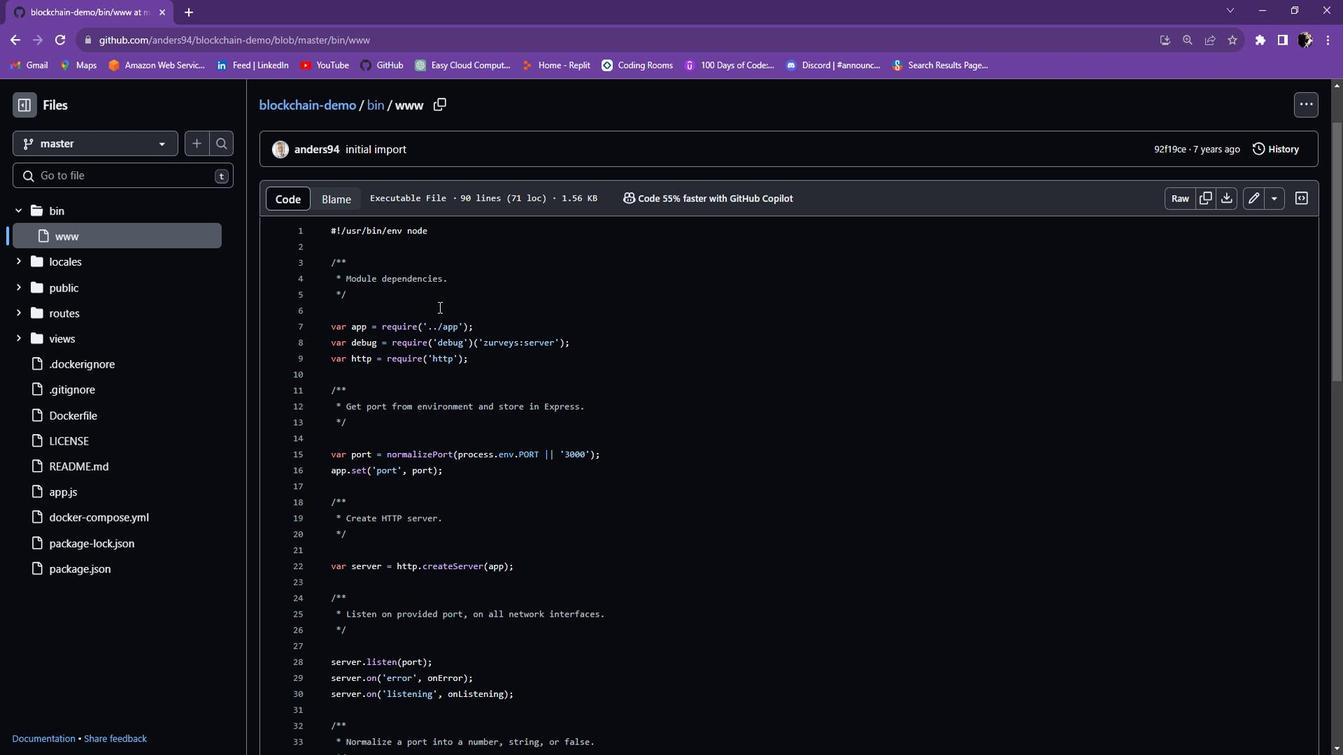 
Action: Mouse scrolled (455, 311) with delta (0, 0)
Screenshot: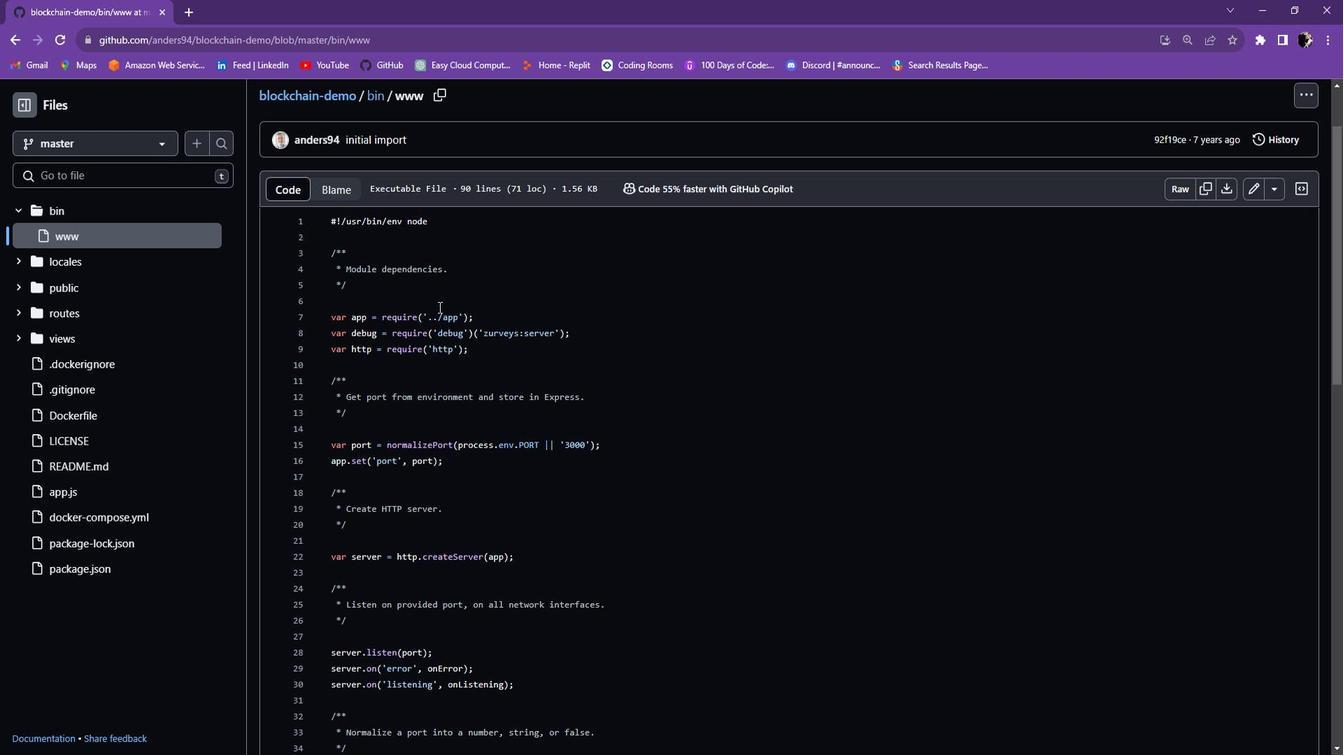 
Action: Mouse moved to (455, 313)
Screenshot: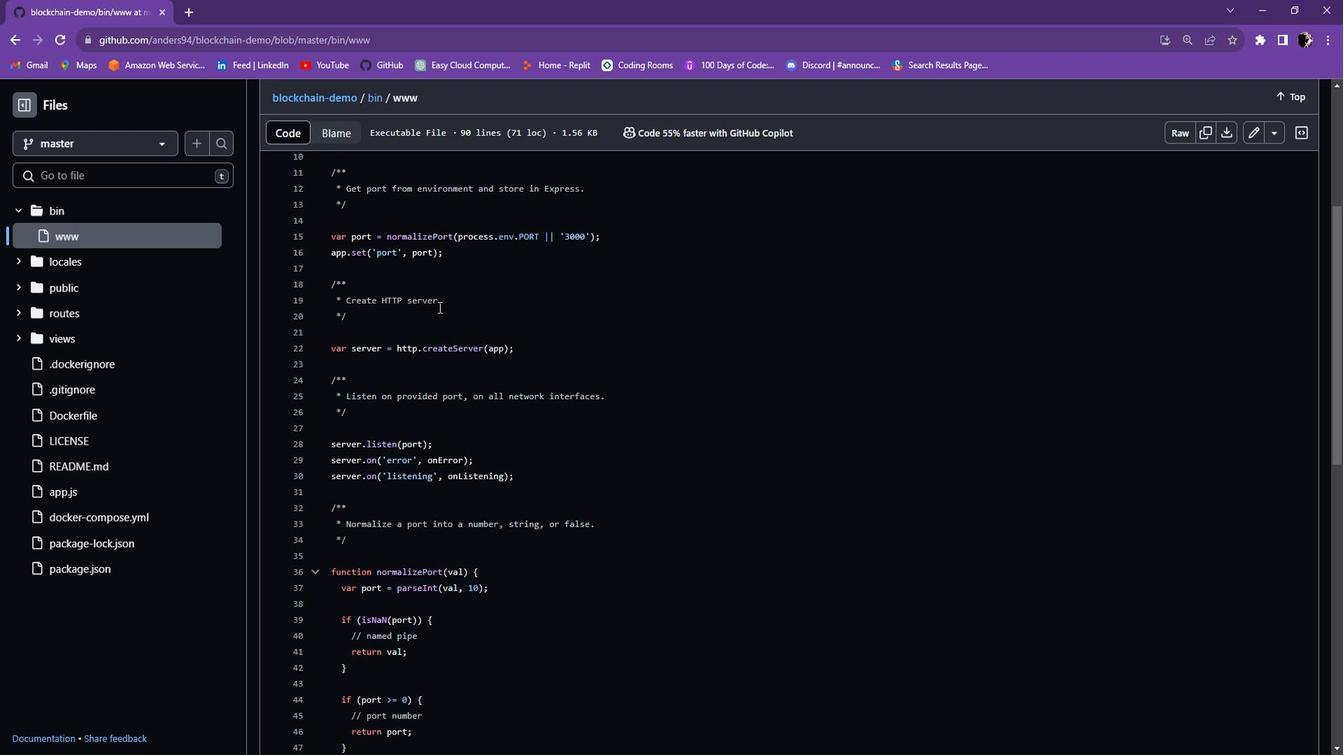 
Action: Mouse scrolled (455, 312) with delta (0, 0)
Screenshot: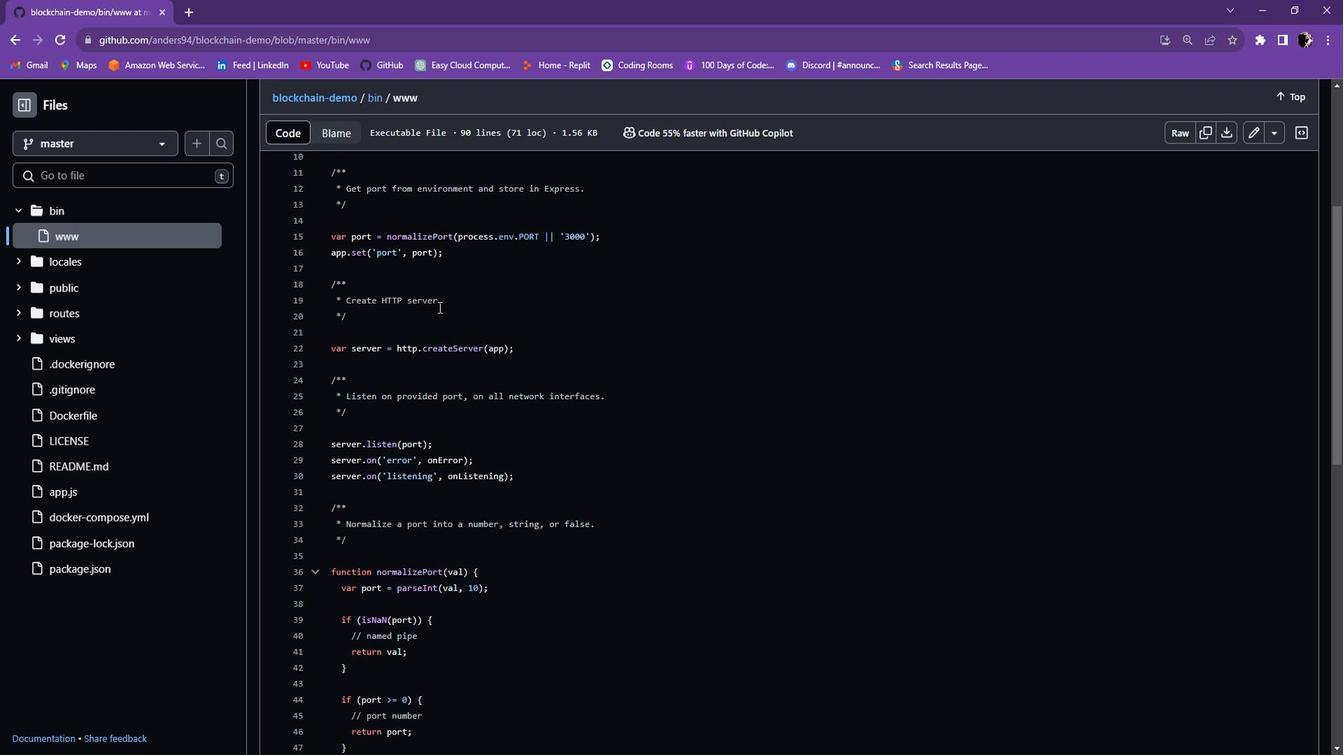 
Action: Mouse moved to (455, 314)
Screenshot: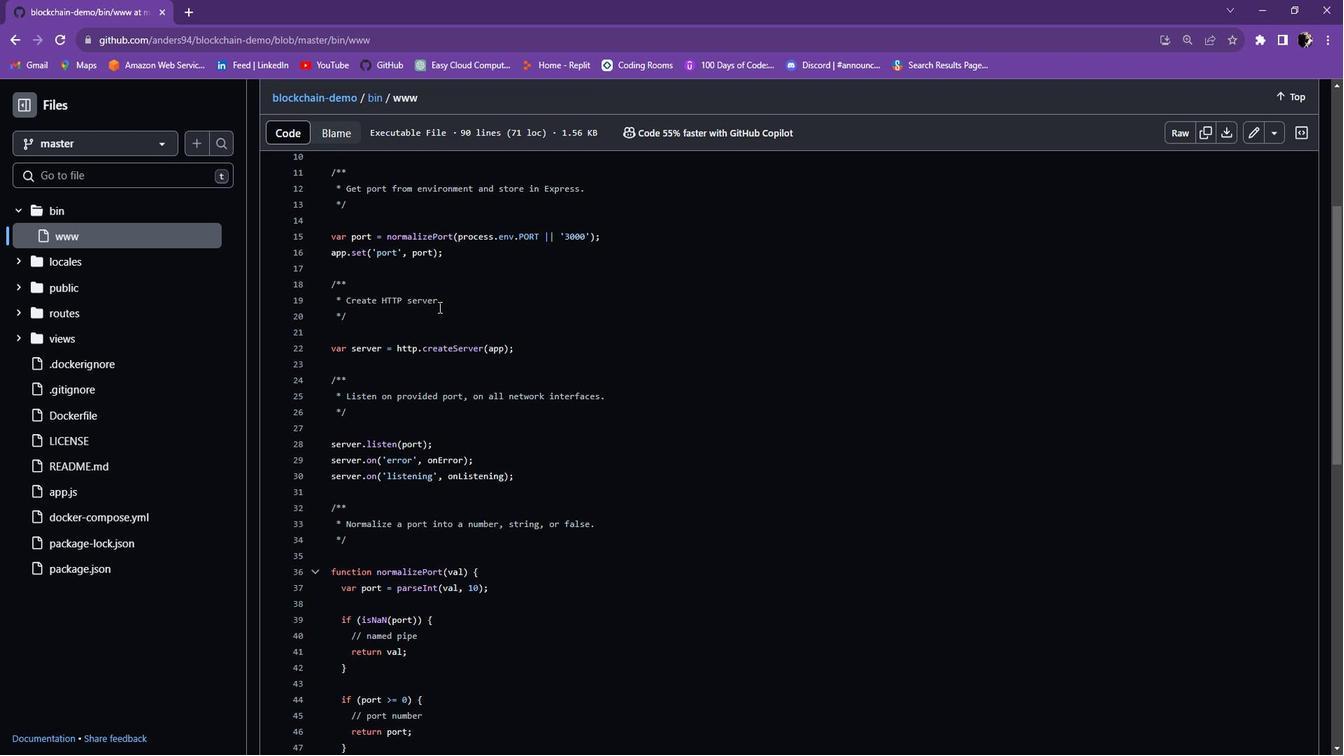 
Action: Mouse scrolled (455, 313) with delta (0, 0)
Screenshot: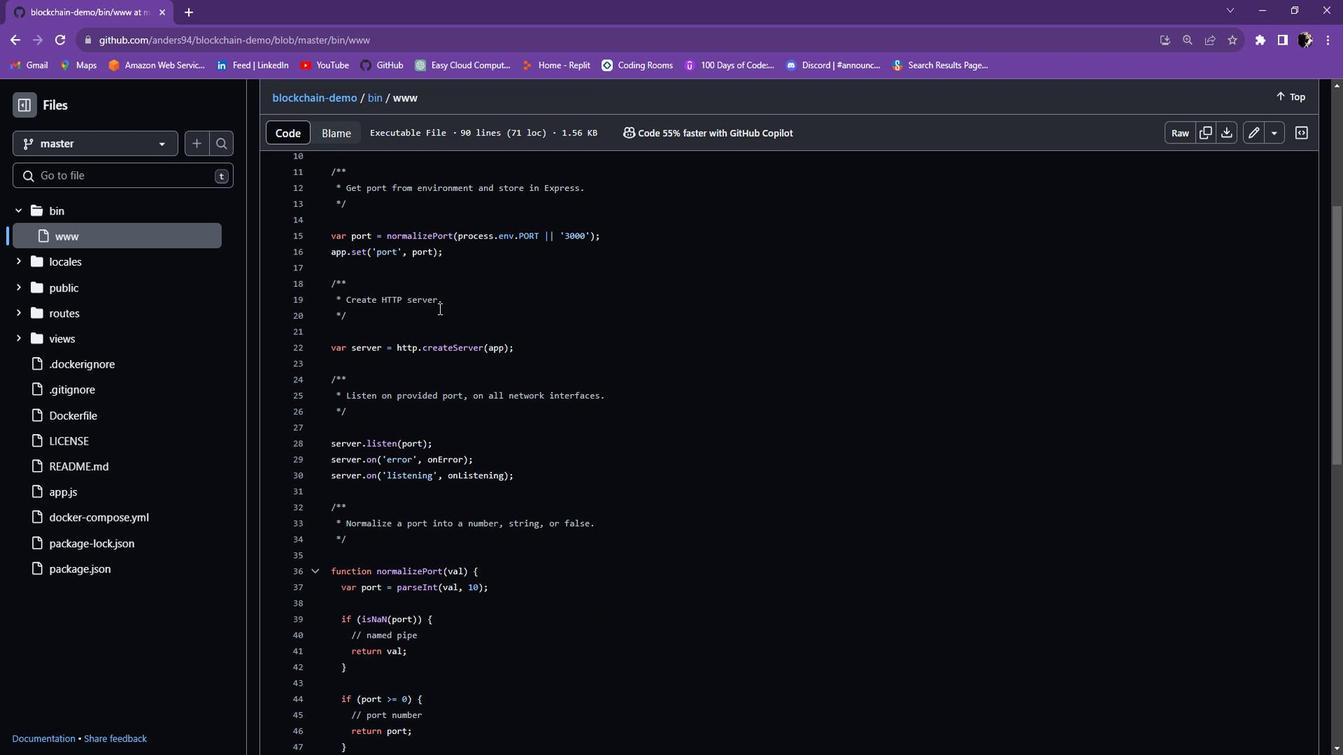 
Action: Mouse scrolled (455, 313) with delta (0, 0)
Screenshot: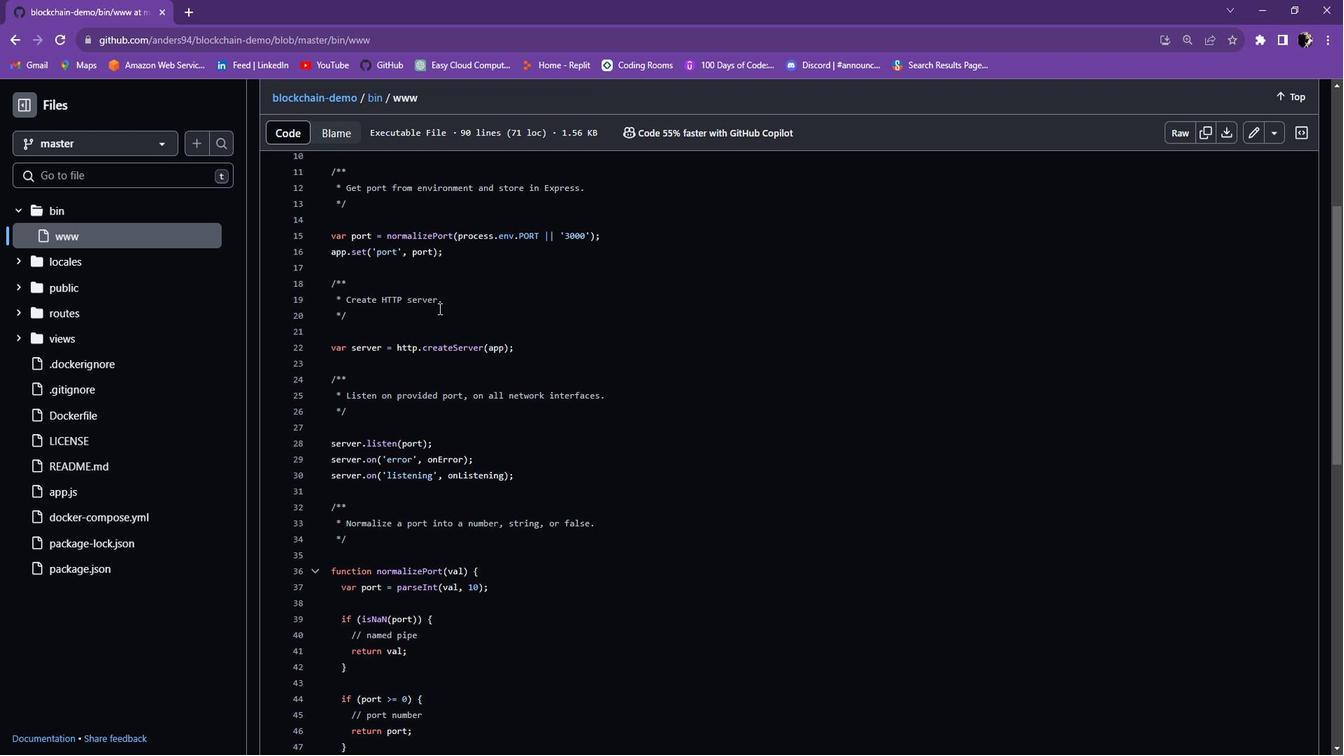 
Action: Mouse scrolled (455, 313) with delta (0, 0)
Screenshot: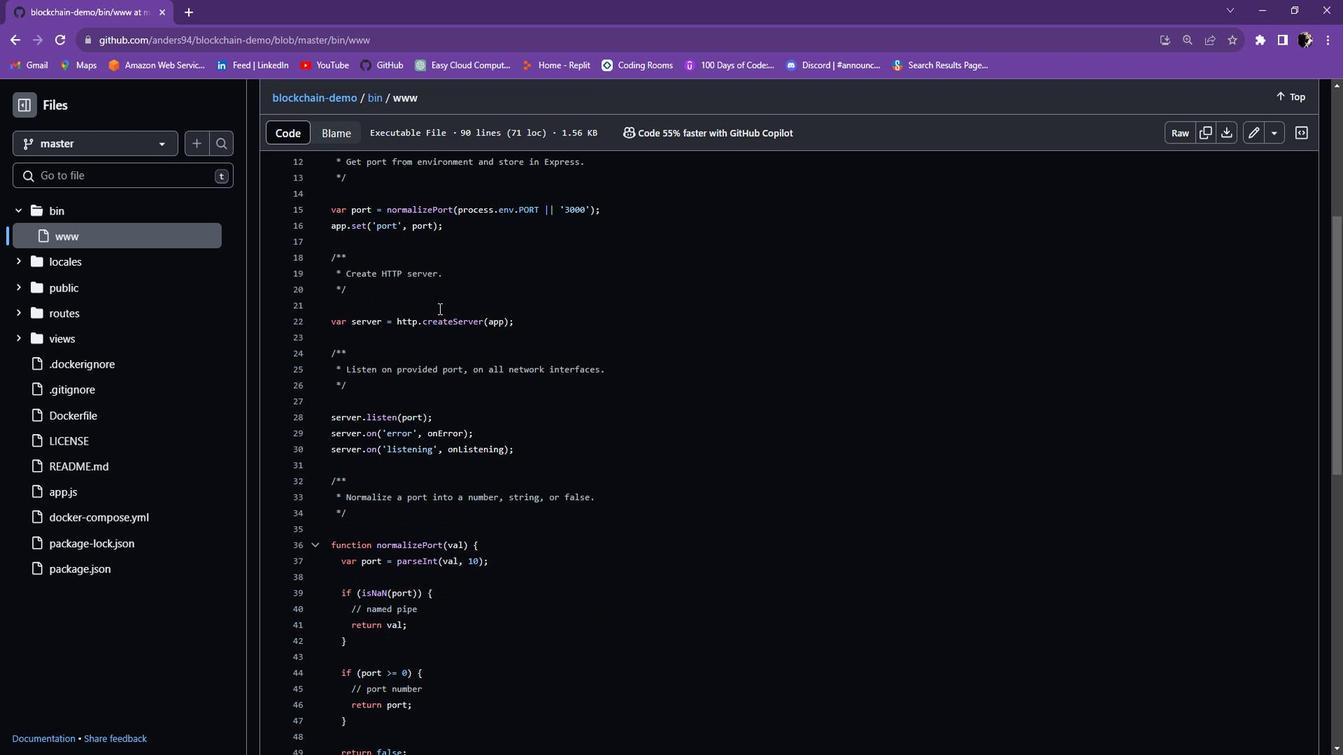 
Action: Mouse scrolled (455, 313) with delta (0, 0)
Screenshot: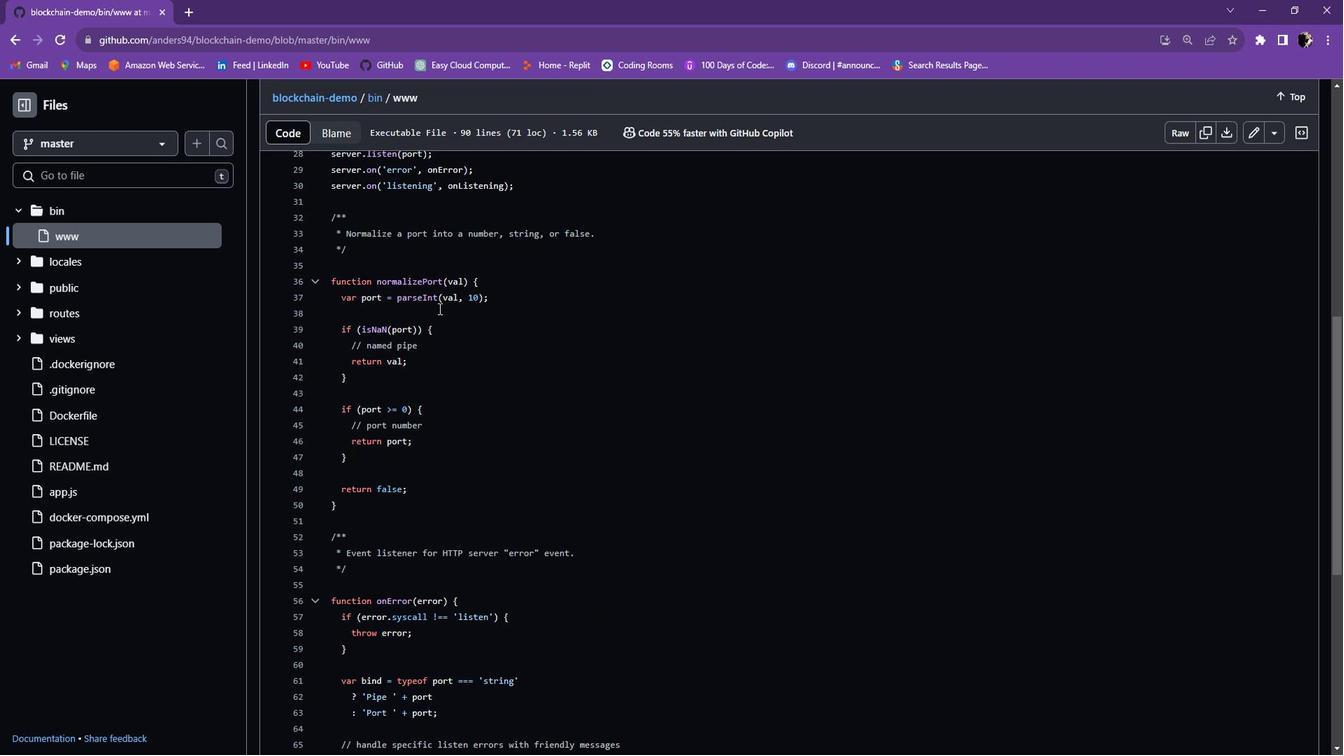 
Action: Mouse scrolled (455, 313) with delta (0, 0)
Screenshot: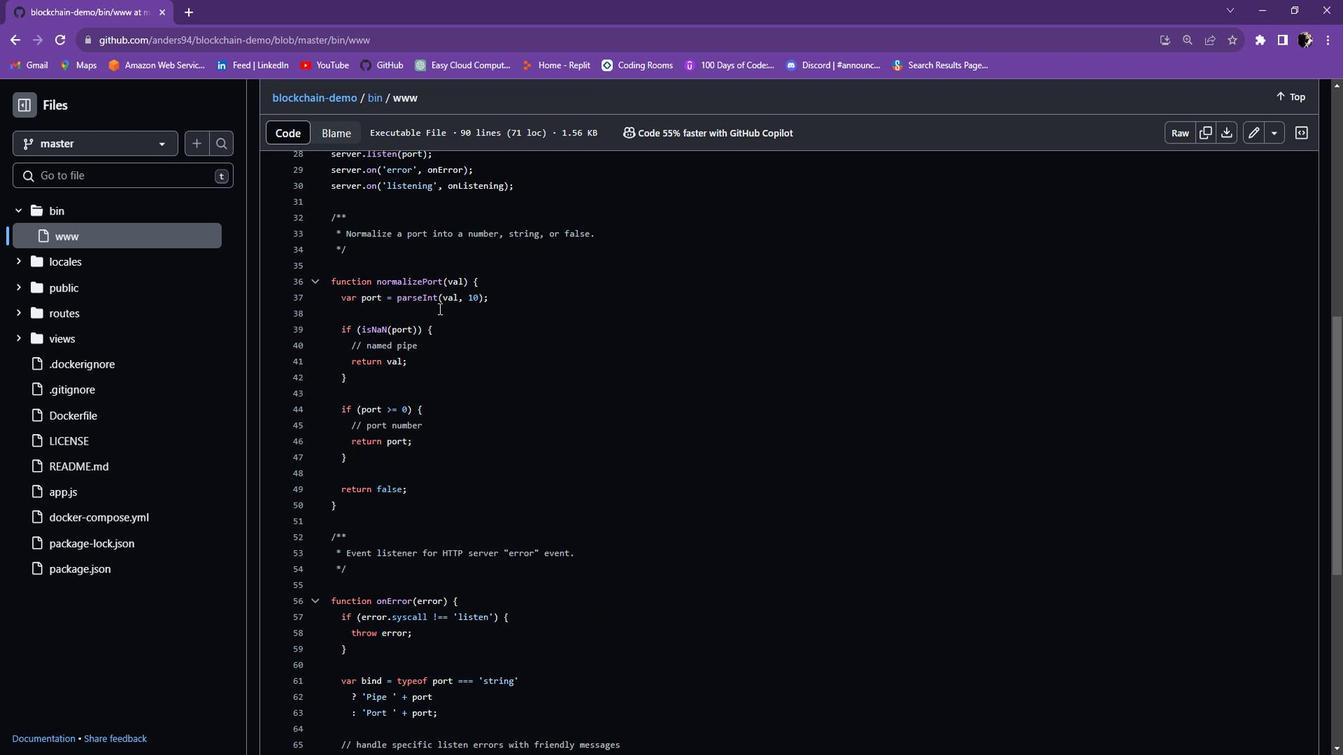 
Action: Mouse scrolled (455, 313) with delta (0, 0)
Screenshot: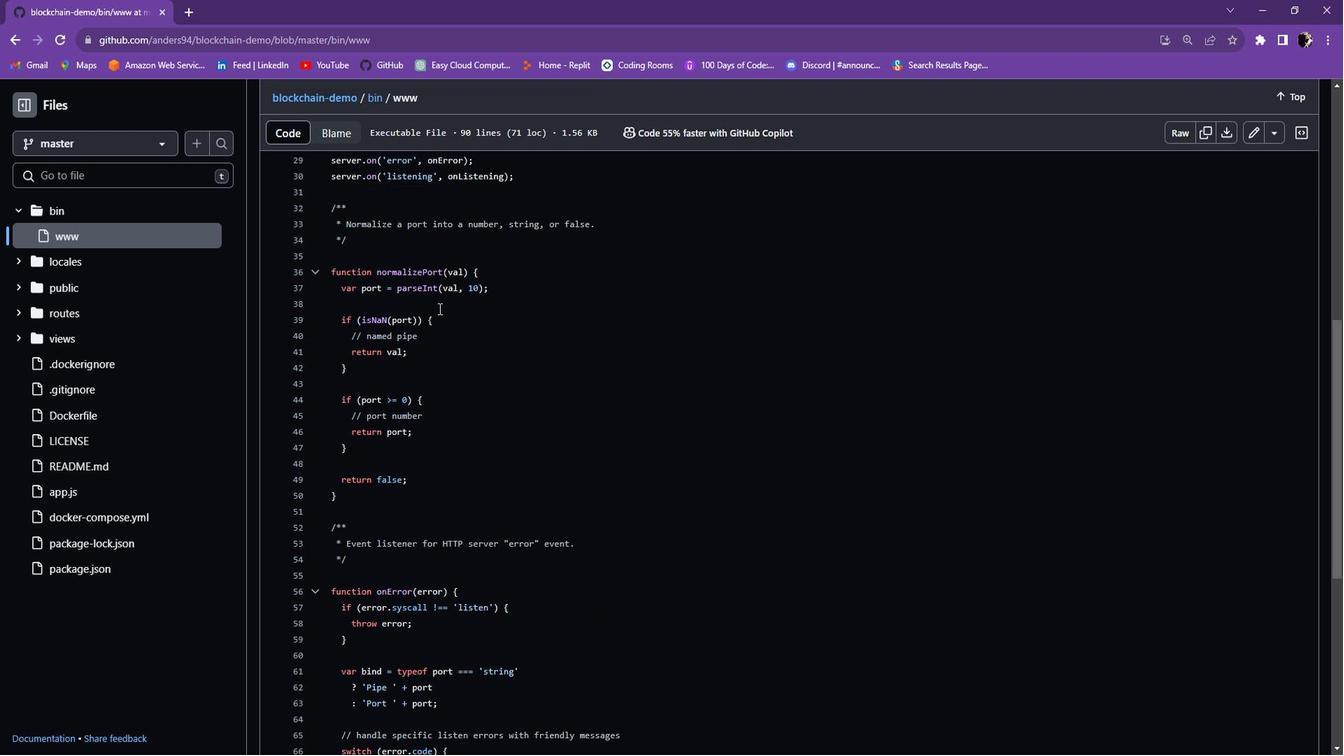 
Action: Mouse scrolled (455, 313) with delta (0, 0)
Screenshot: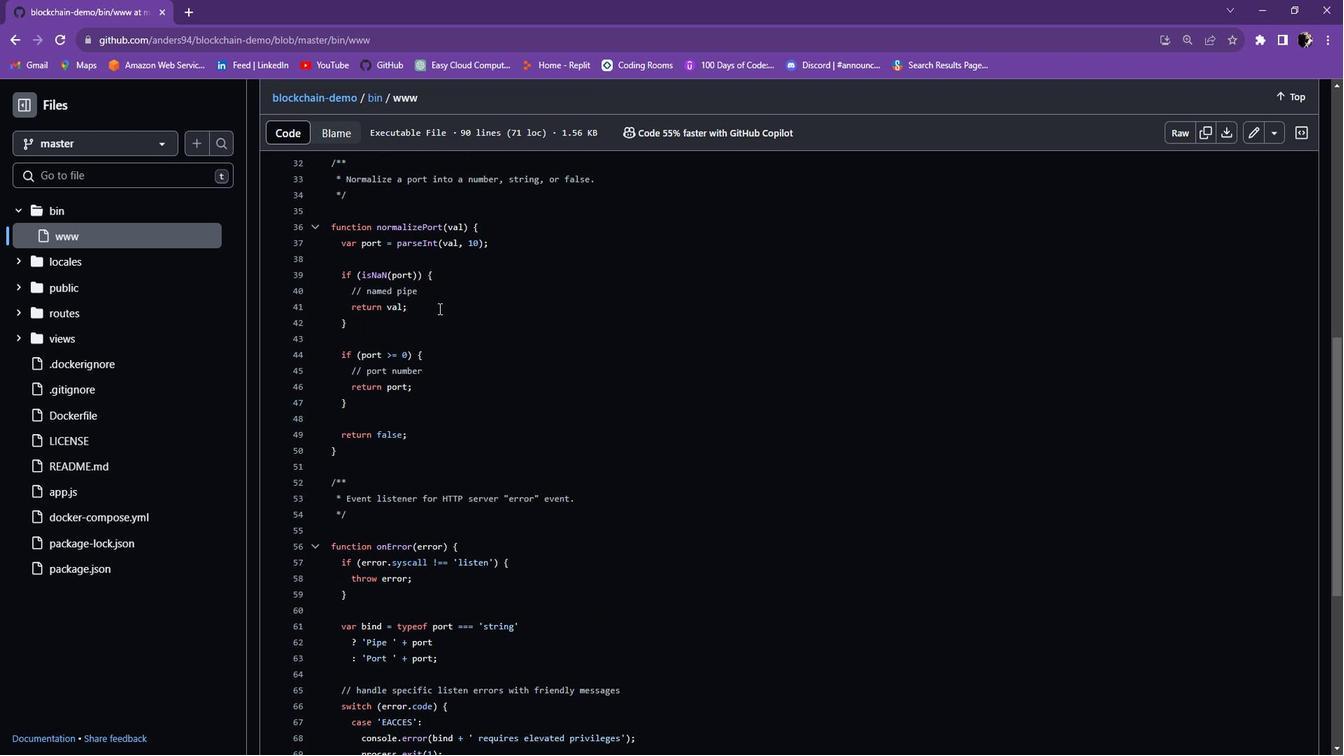 
Action: Mouse moved to (83, 258)
Screenshot: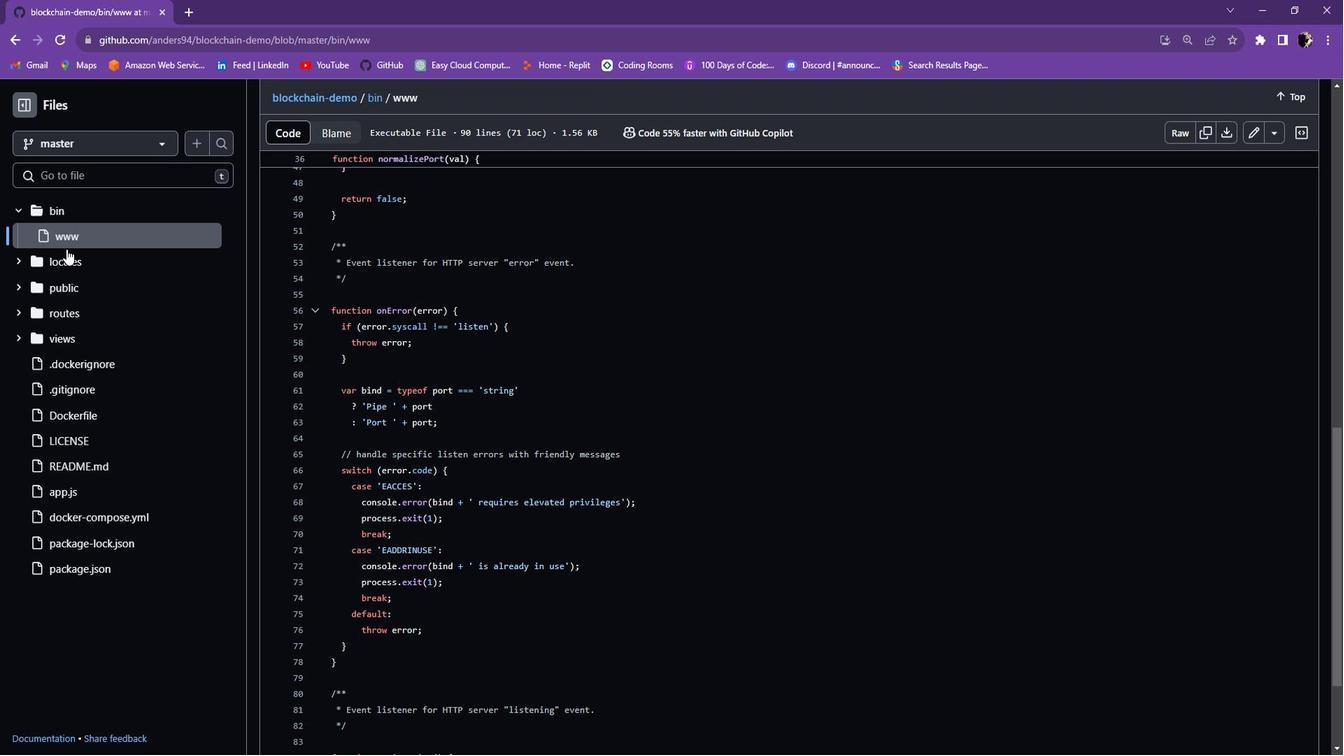 
Action: Mouse pressed left at (83, 258)
Screenshot: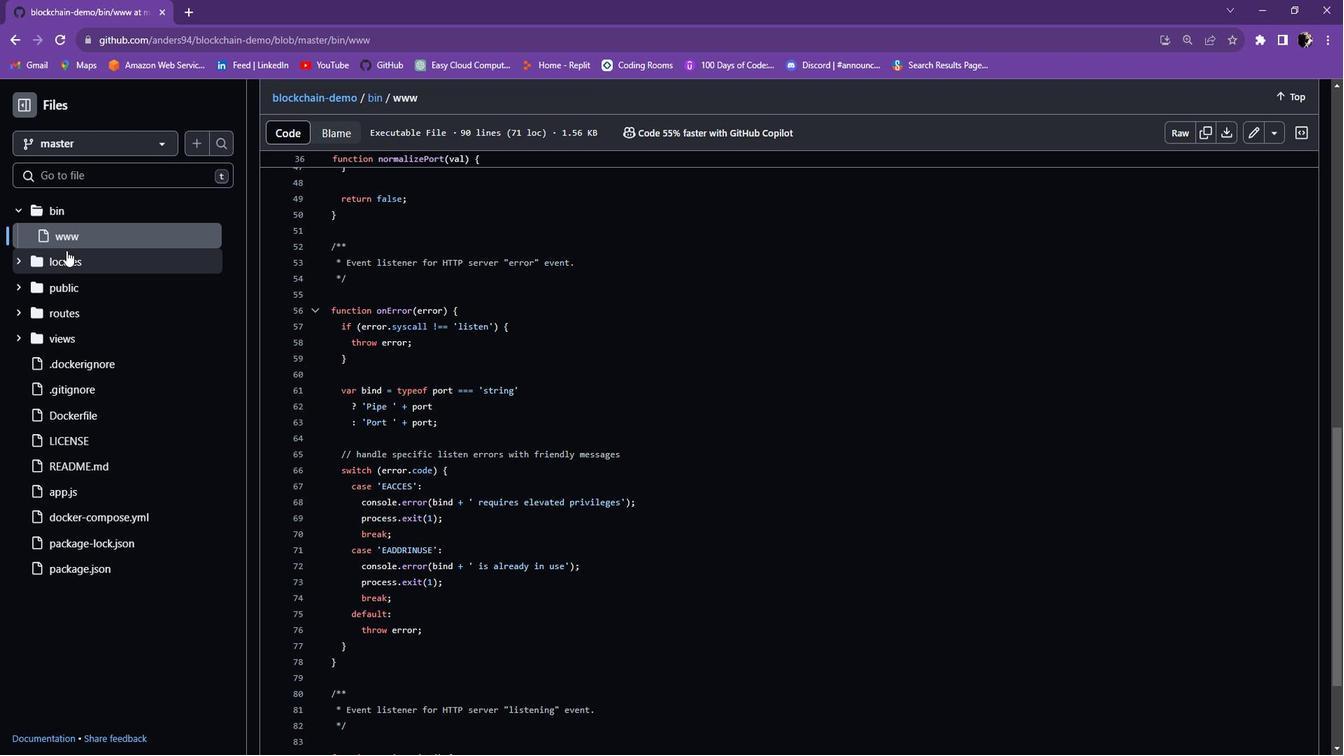 
Action: Mouse moved to (348, 280)
Screenshot: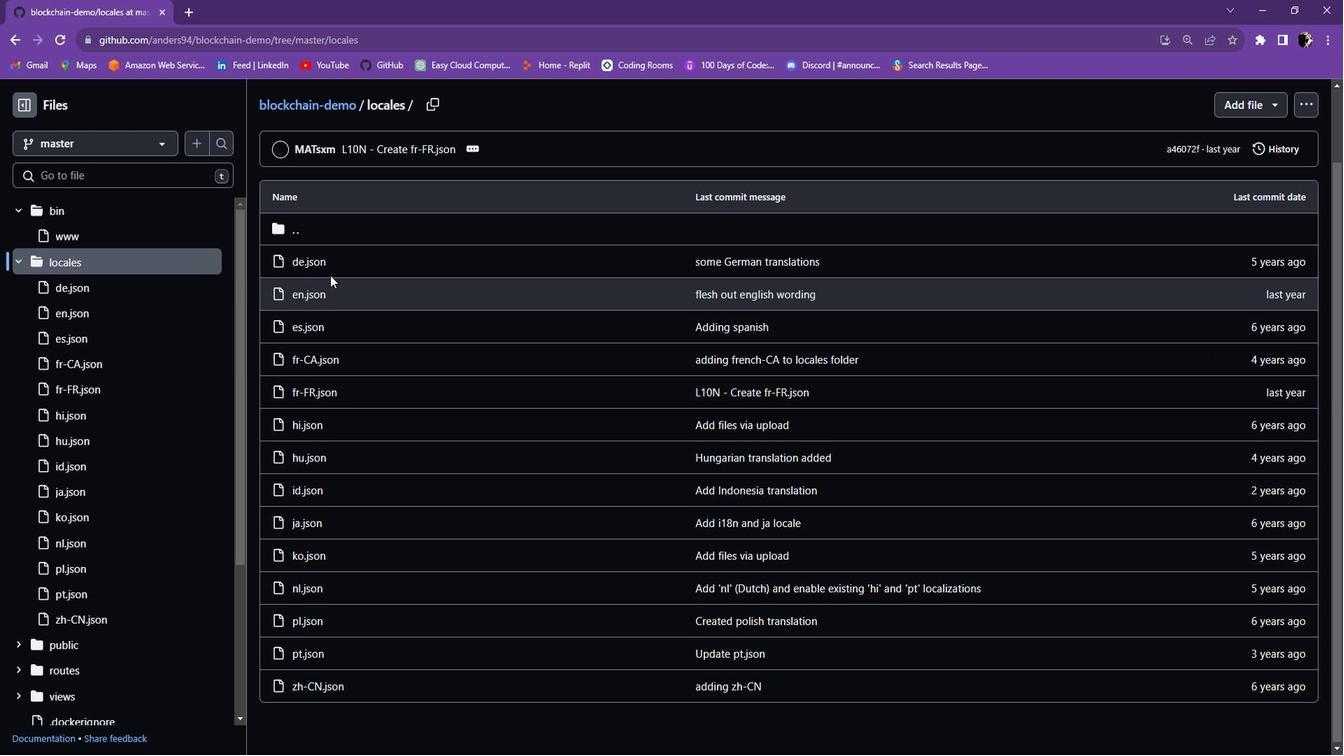 
Action: Mouse scrolled (348, 279) with delta (0, 0)
Screenshot: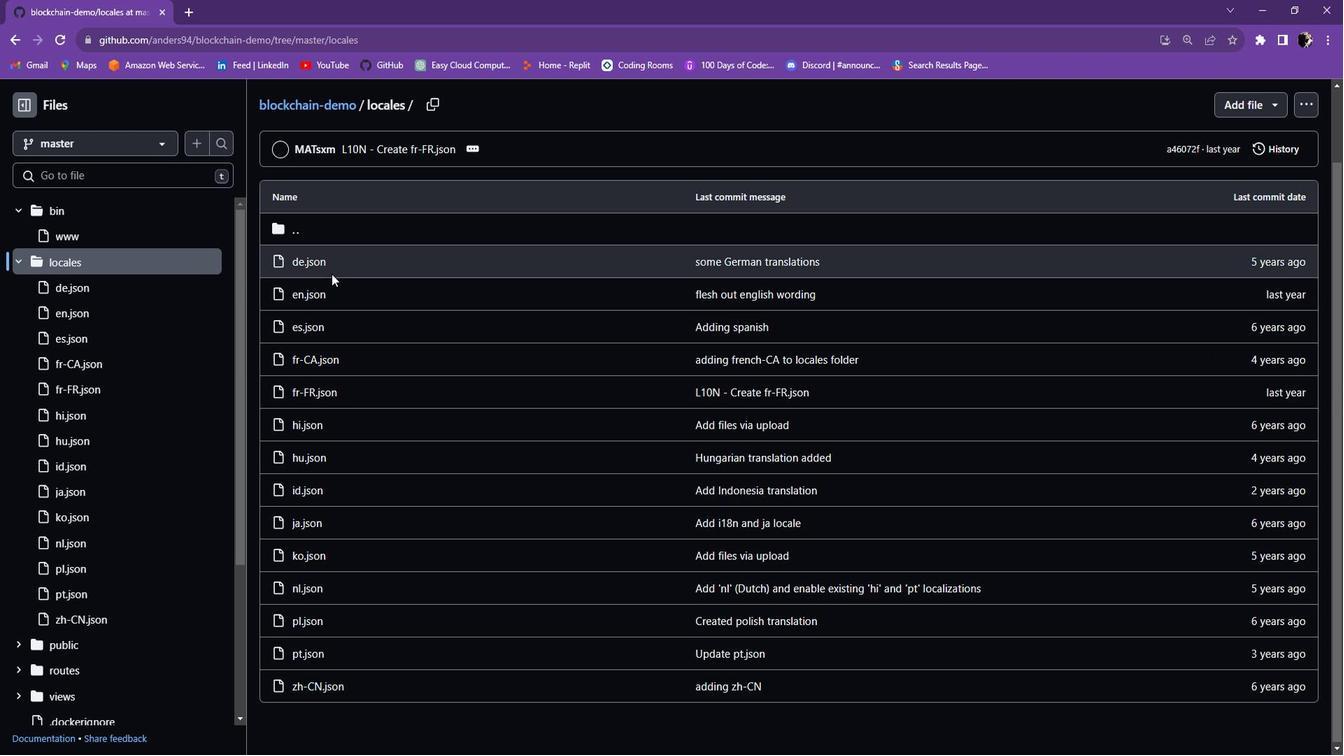 
Action: Mouse scrolled (348, 279) with delta (0, 0)
Screenshot: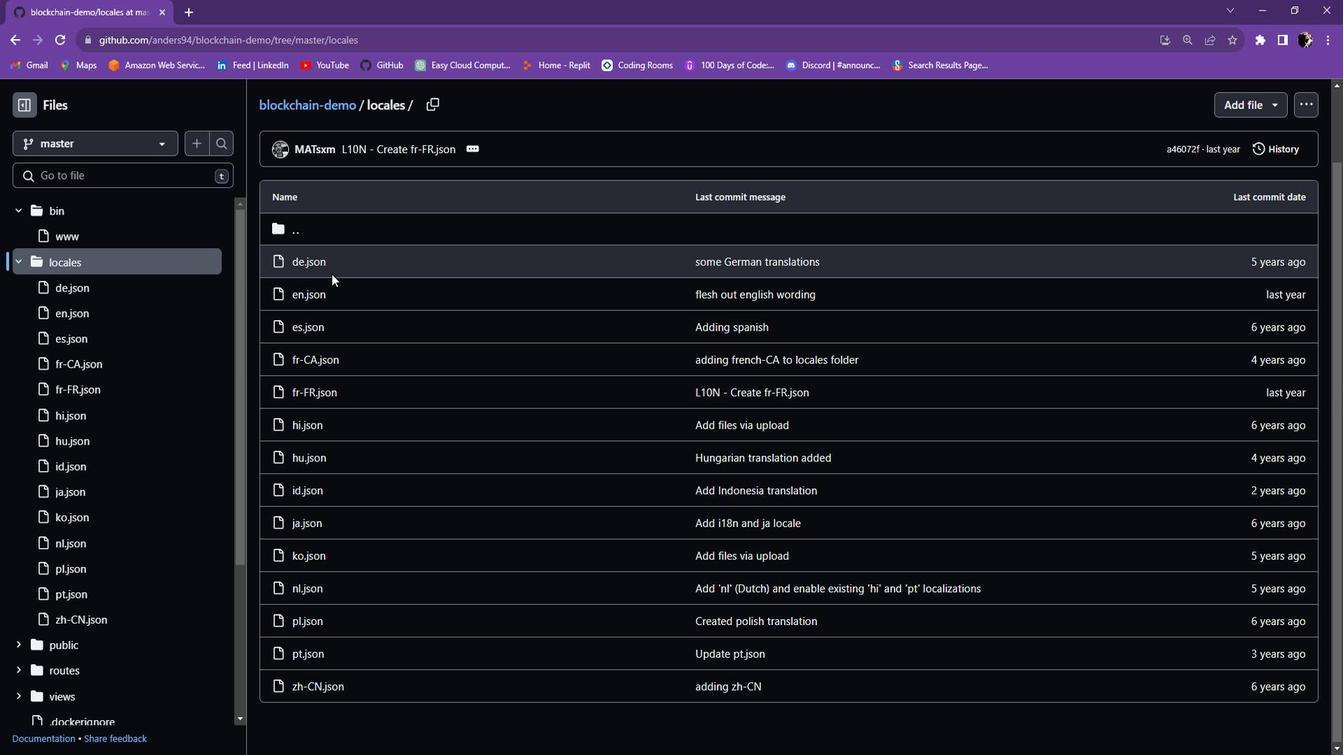 
Action: Mouse scrolled (348, 279) with delta (0, 0)
Screenshot: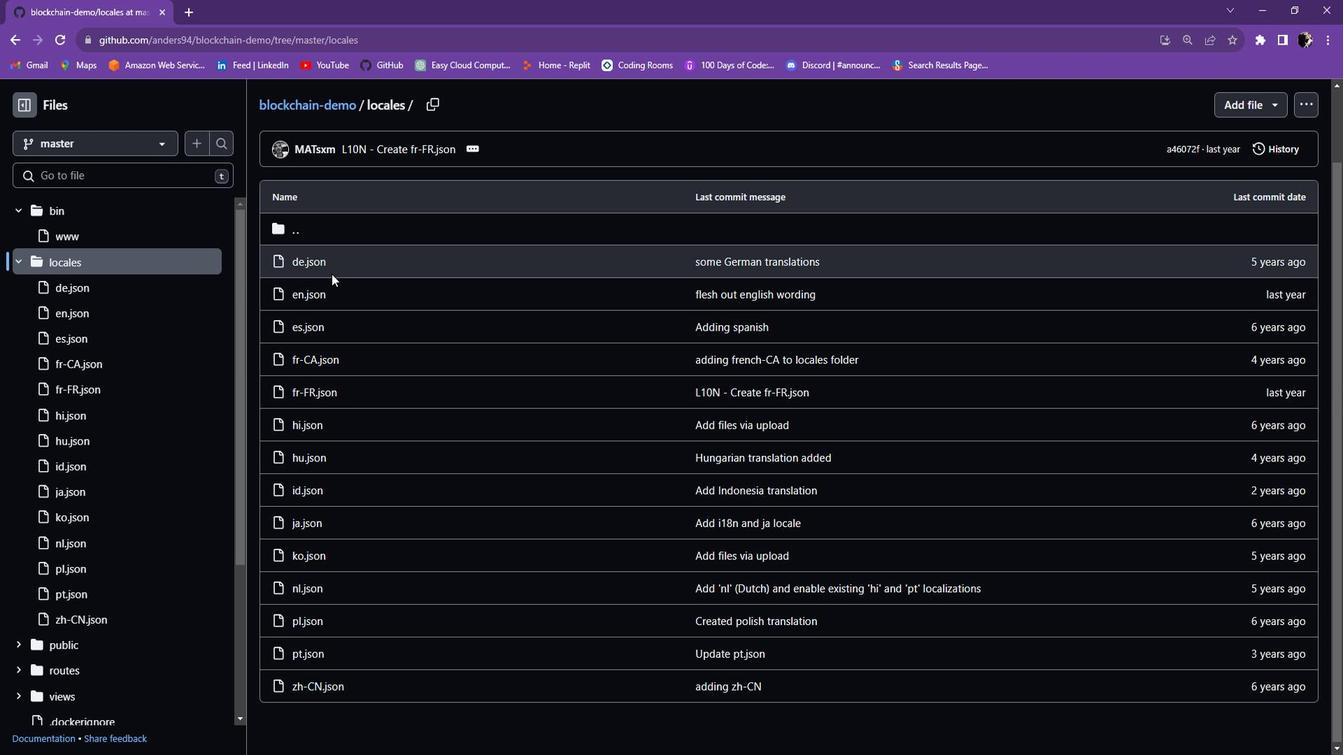 
Action: Mouse moved to (27, 55)
Screenshot: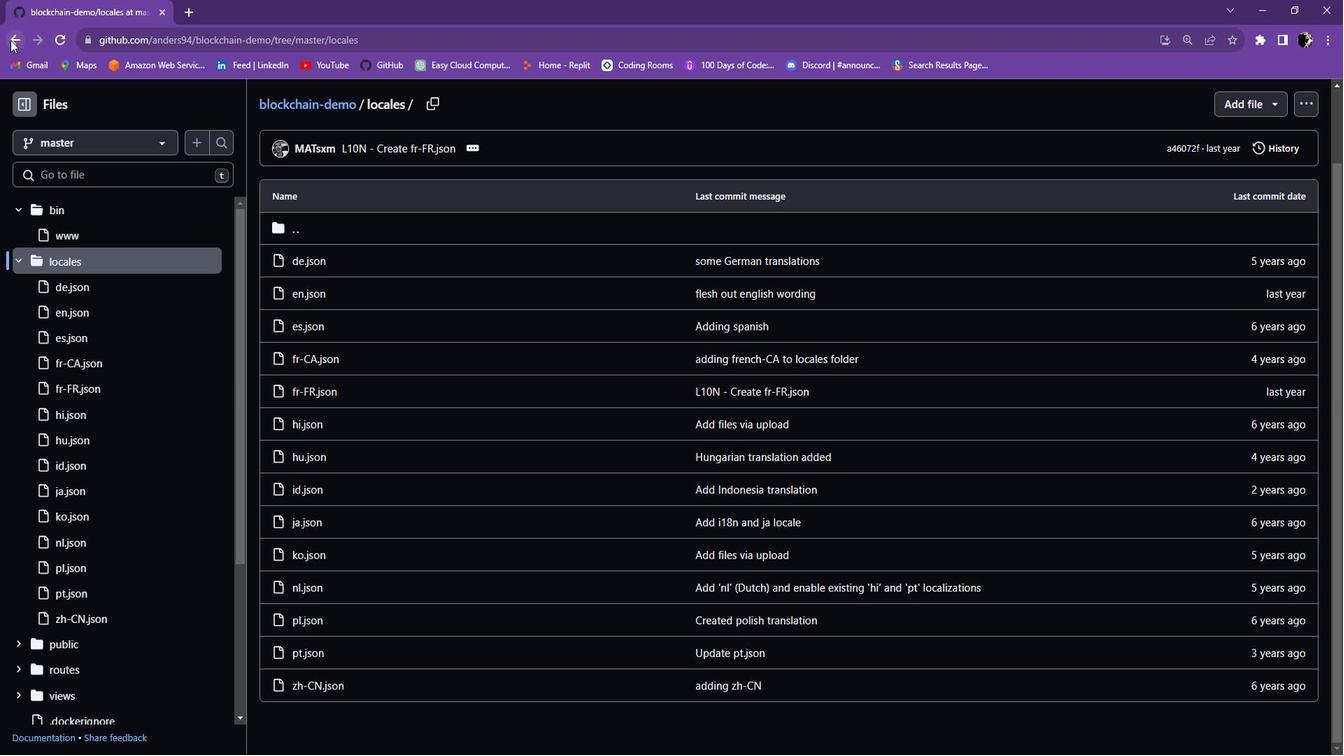 
Action: Mouse pressed left at (27, 55)
Screenshot: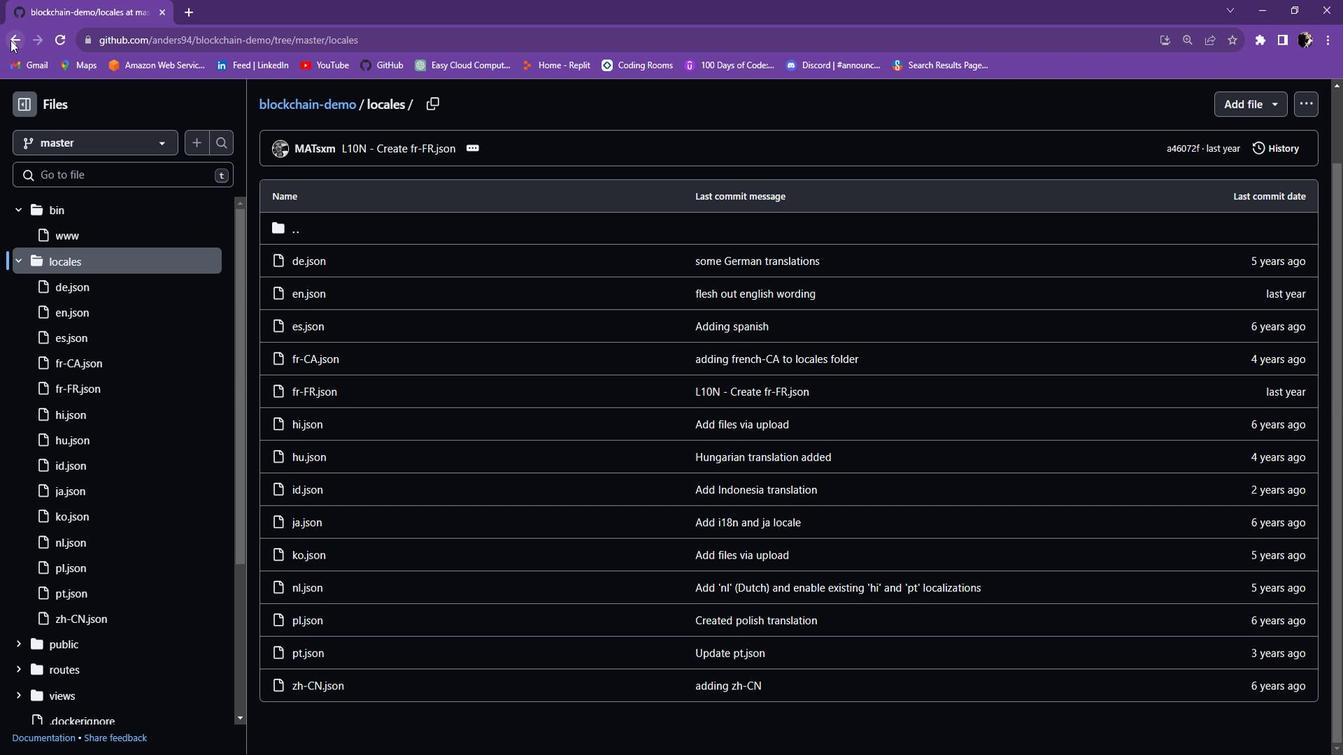 
Action: Mouse pressed left at (27, 55)
Screenshot: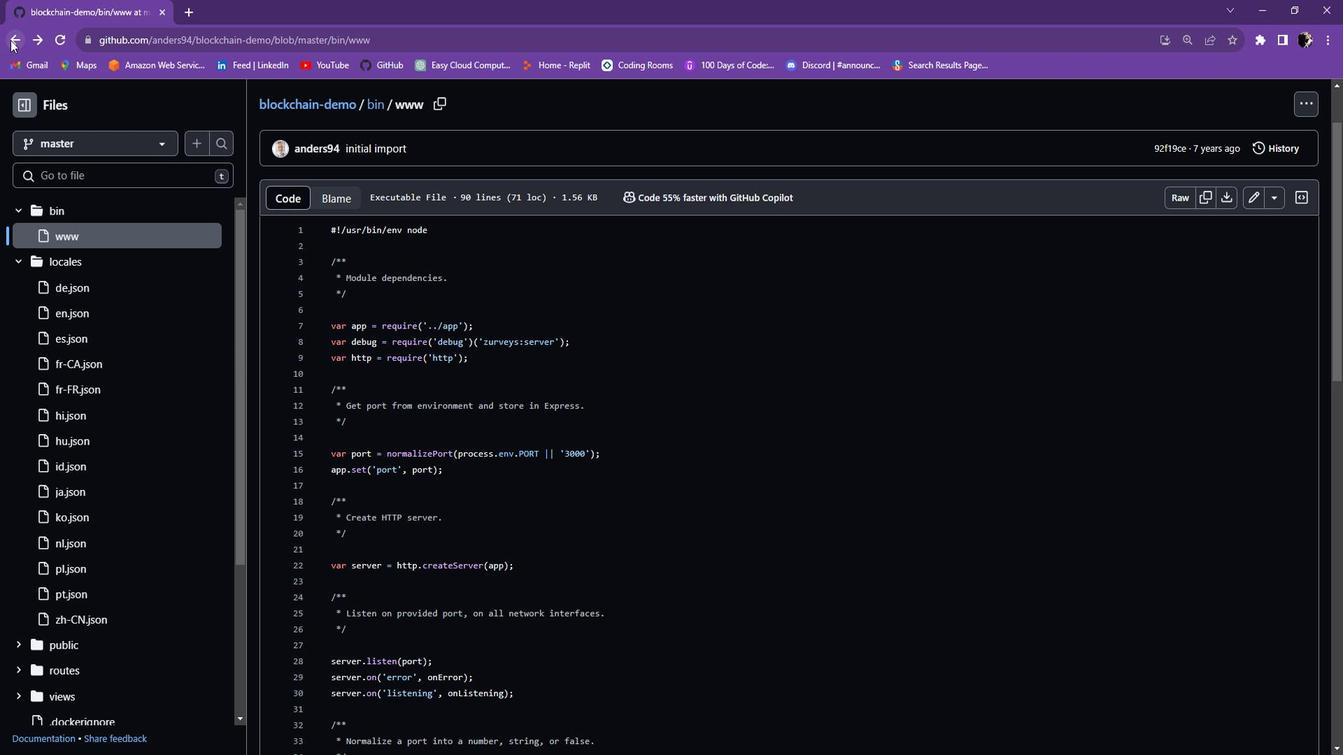 
Action: Mouse moved to (38, 55)
Screenshot: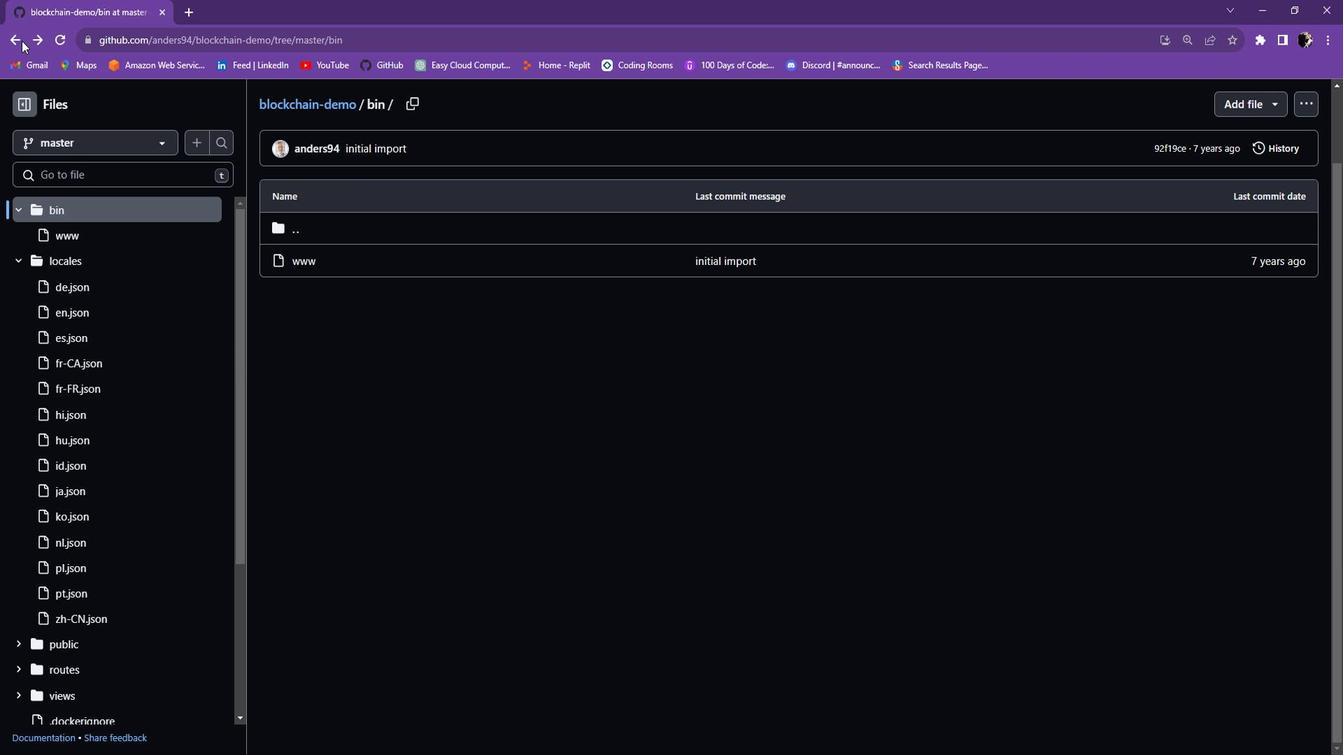 
Action: Mouse pressed left at (38, 55)
Screenshot: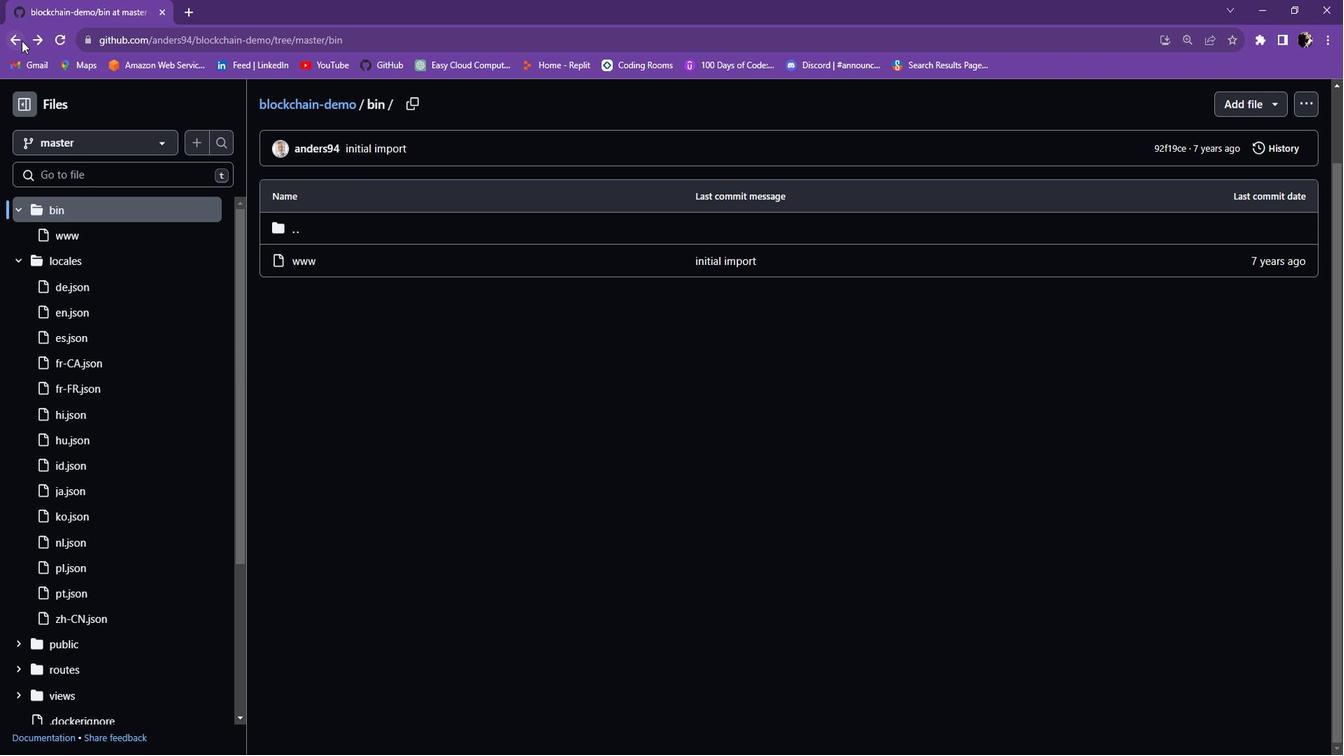 
Action: Mouse moved to (30, 50)
Screenshot: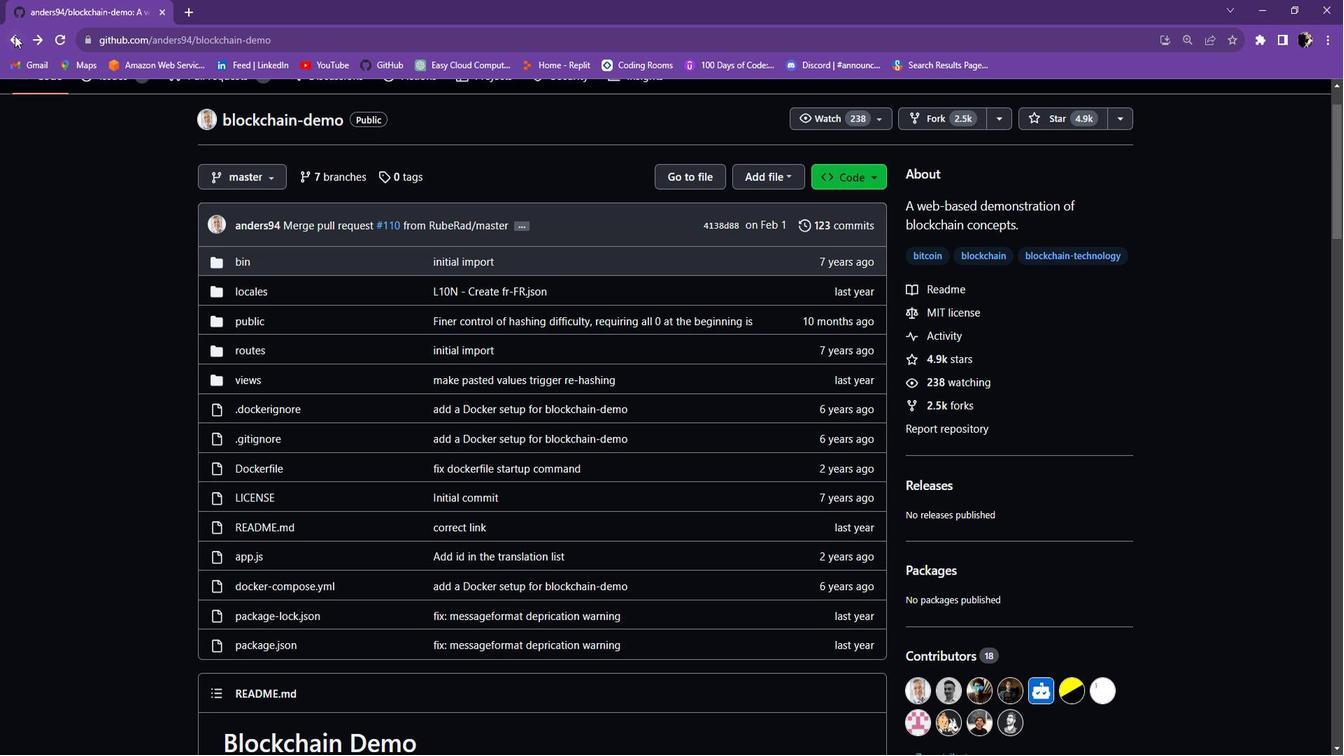
Action: Mouse pressed left at (30, 50)
Screenshot: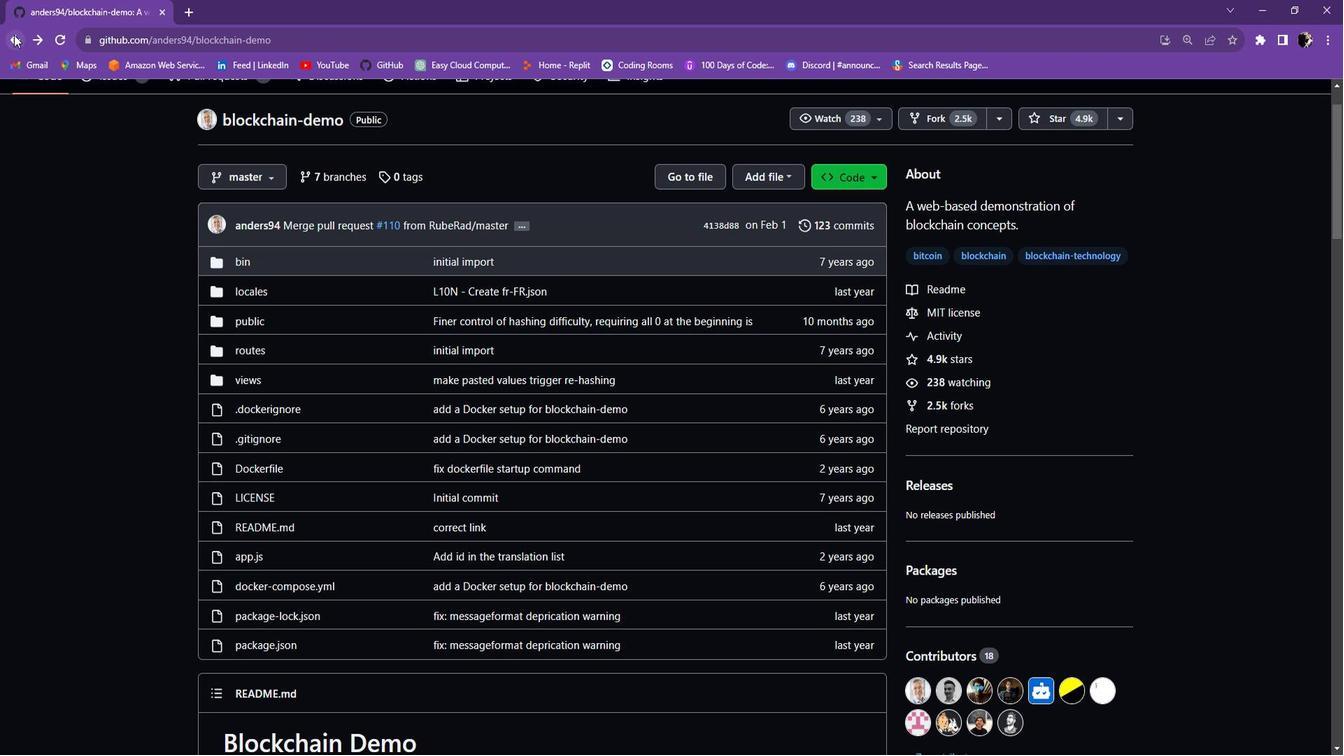 
Action: Mouse moved to (342, 404)
Screenshot: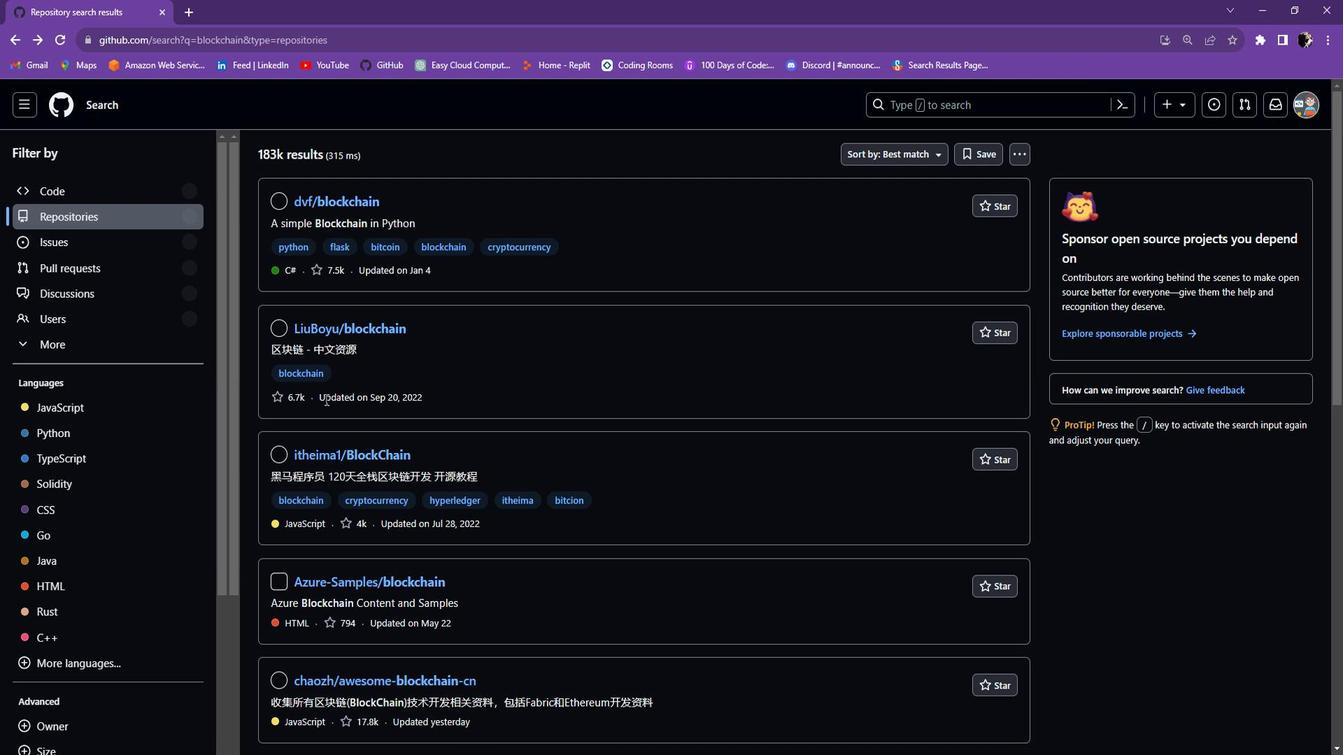 
Action: Mouse scrolled (342, 403) with delta (0, 0)
Screenshot: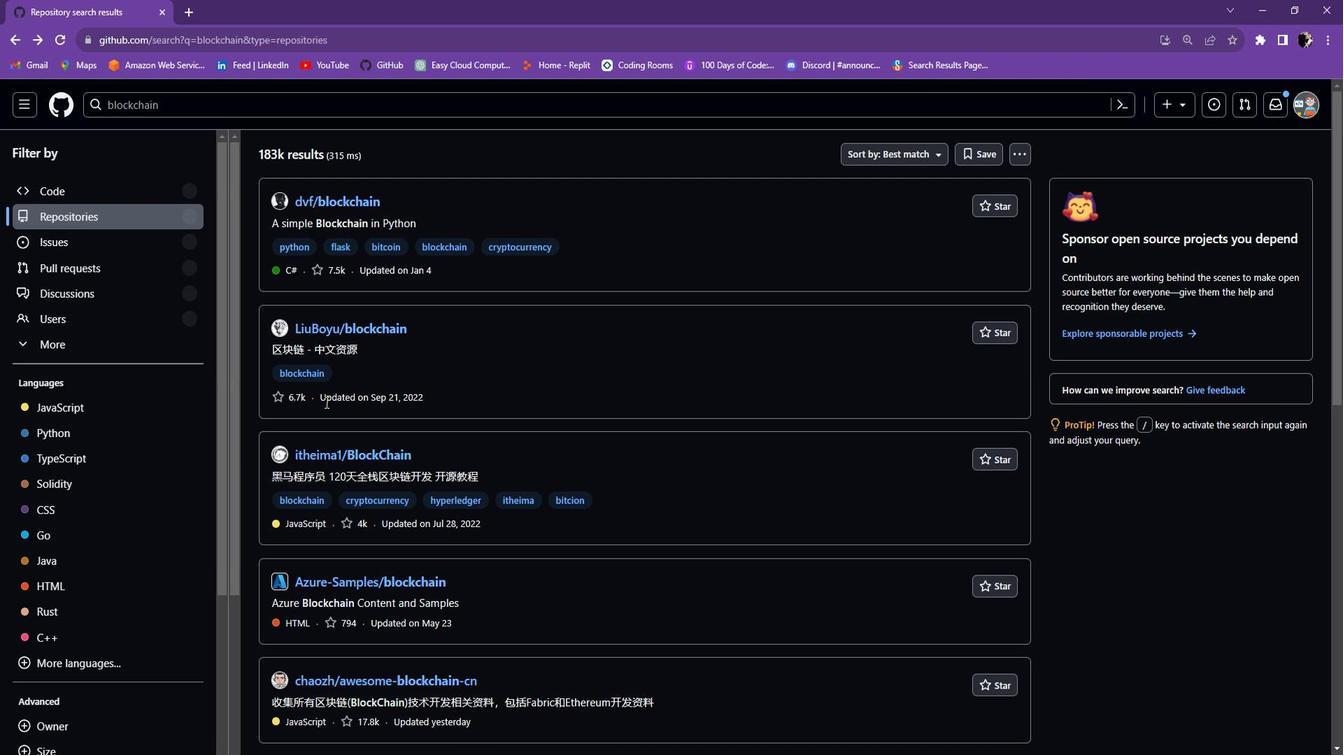 
Action: Mouse scrolled (342, 403) with delta (0, 0)
Screenshot: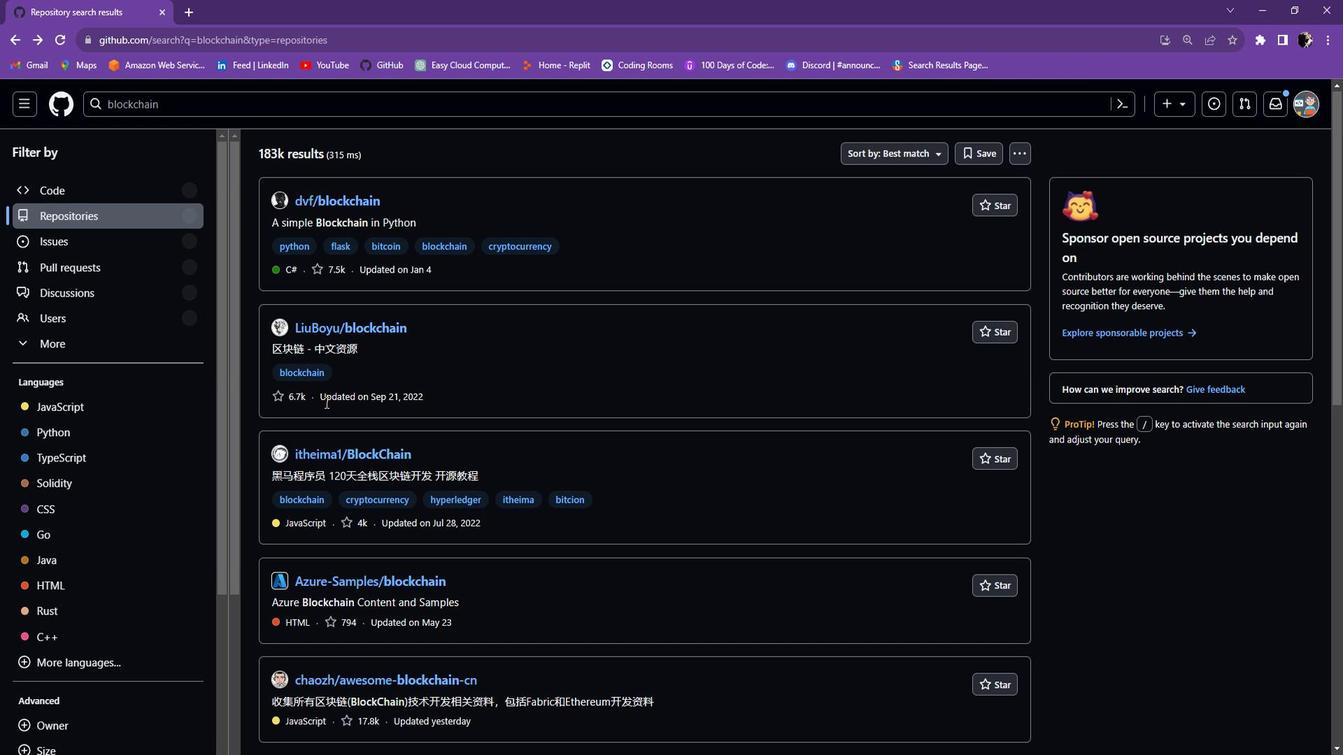 
Action: Mouse scrolled (342, 403) with delta (0, 0)
Screenshot: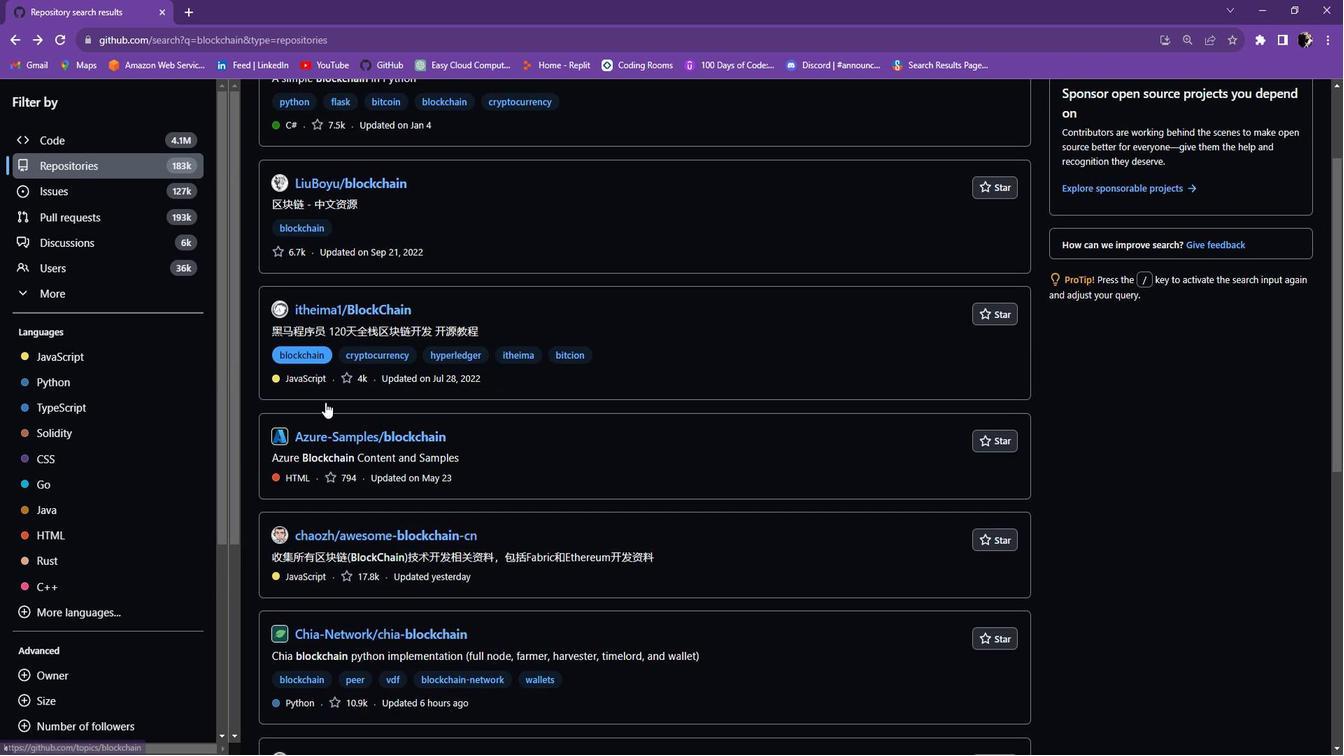 
Action: Mouse scrolled (342, 403) with delta (0, 0)
Screenshot: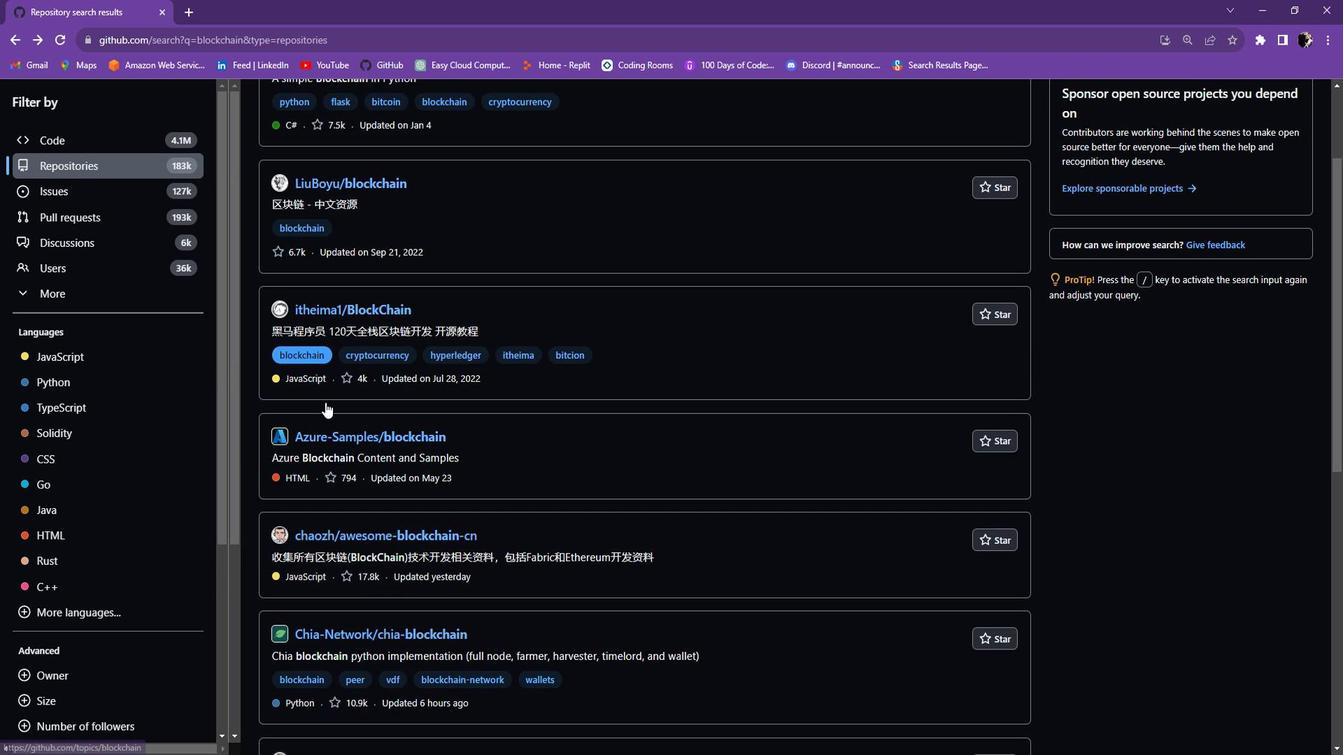 
Action: Mouse scrolled (342, 403) with delta (0, 0)
Screenshot: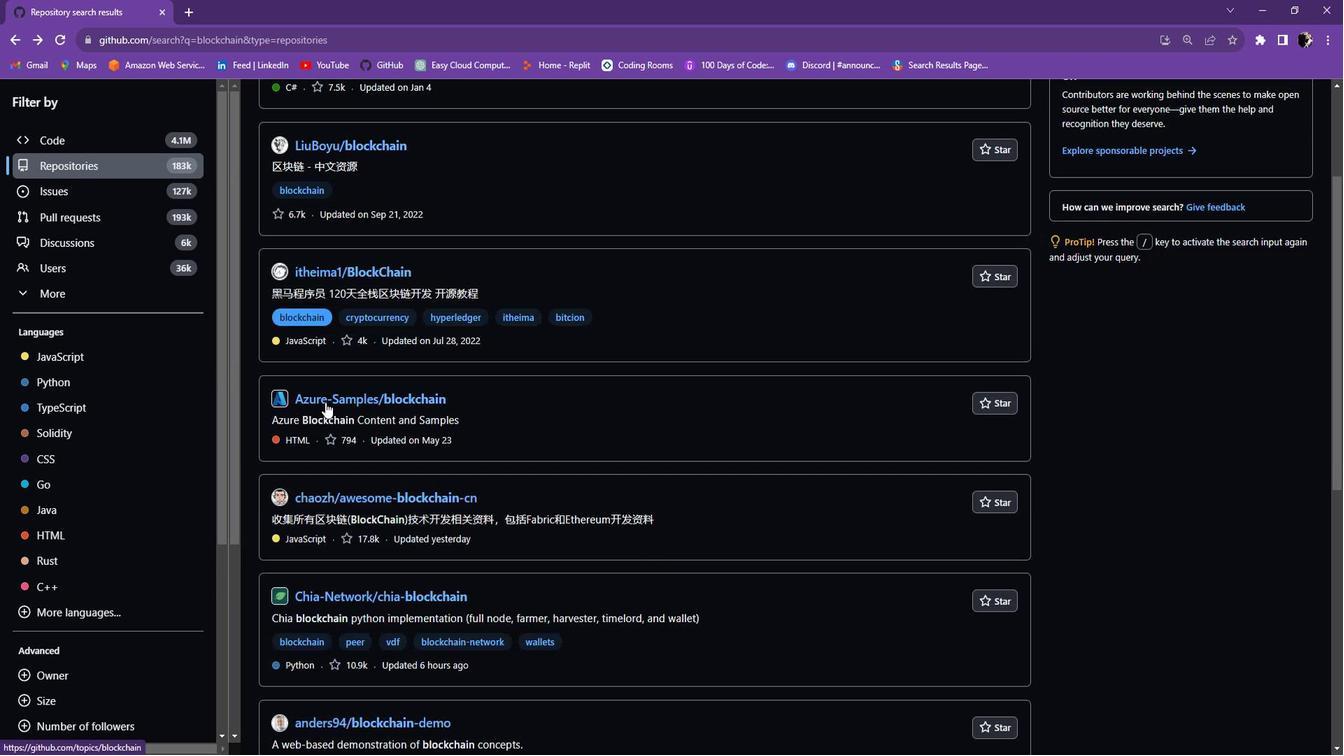 
Action: Mouse scrolled (342, 403) with delta (0, 0)
Screenshot: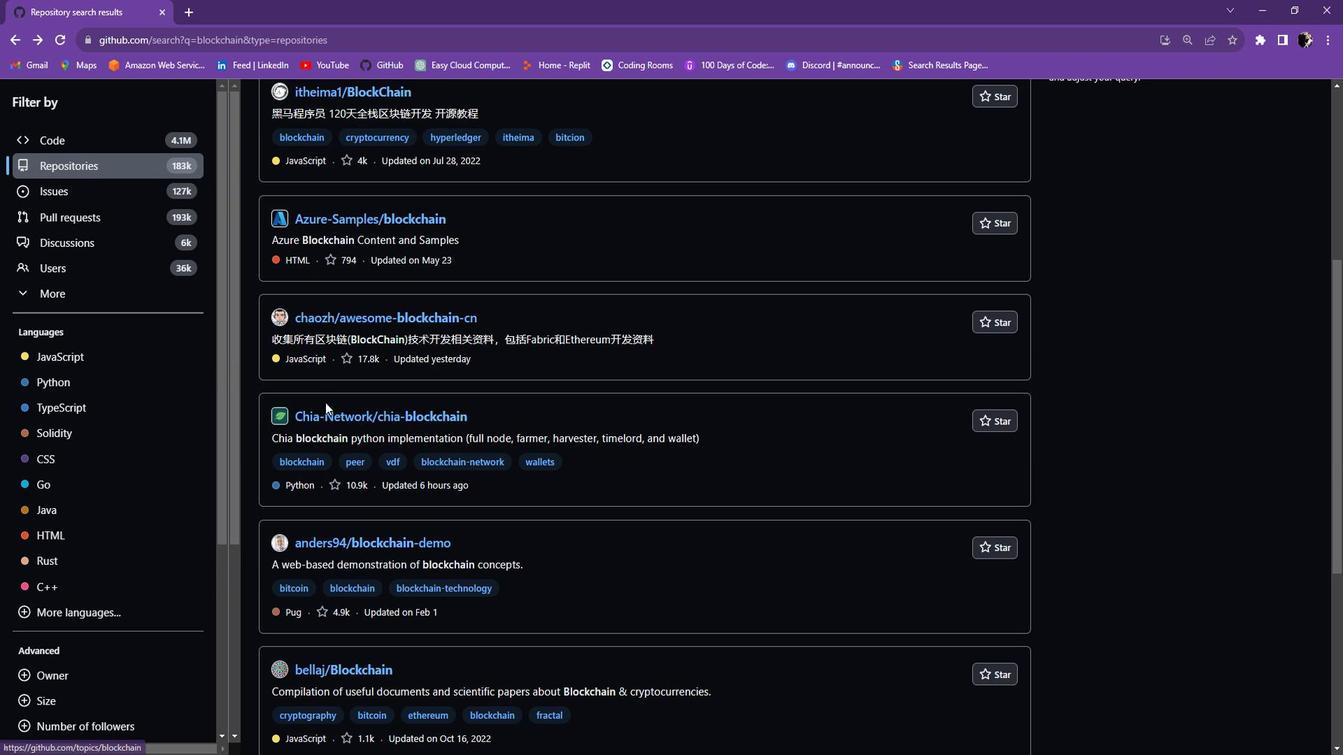 
Action: Mouse scrolled (342, 403) with delta (0, 0)
Screenshot: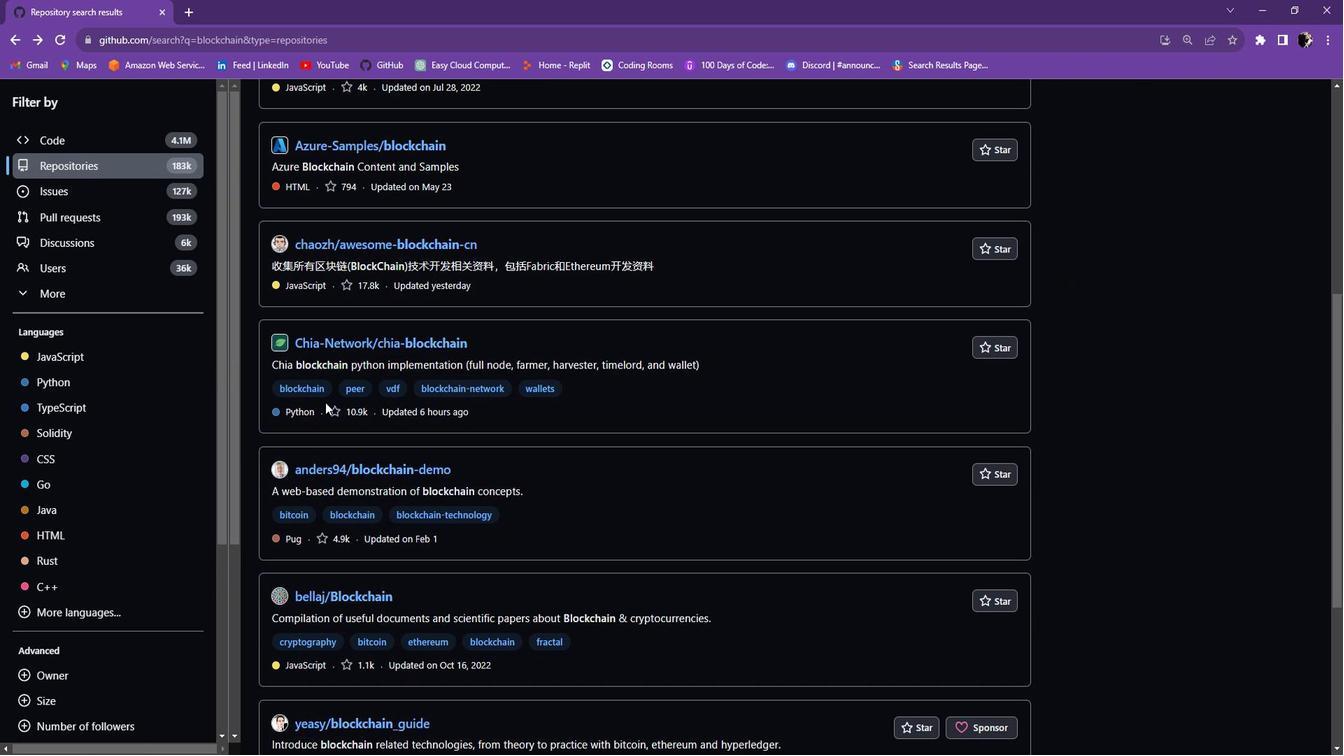 
Action: Mouse scrolled (342, 403) with delta (0, 0)
Screenshot: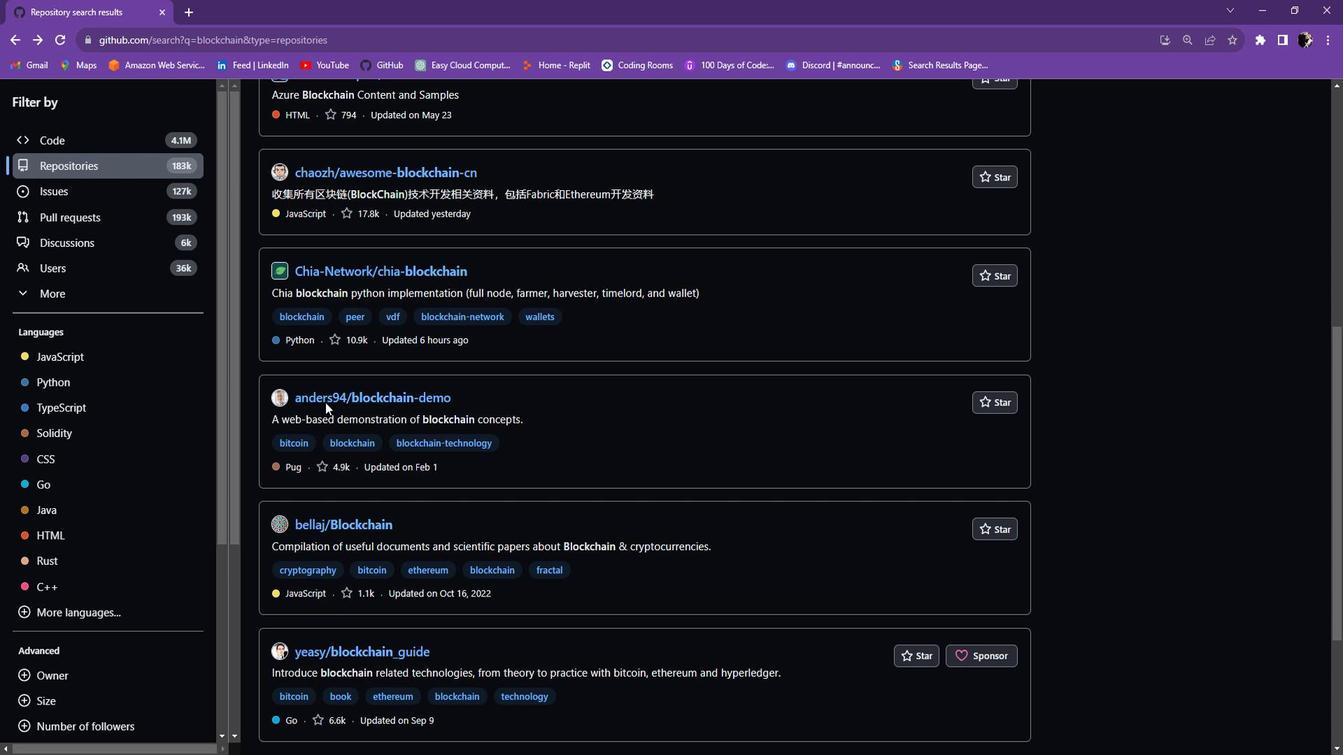 
Action: Mouse scrolled (342, 403) with delta (0, 0)
Screenshot: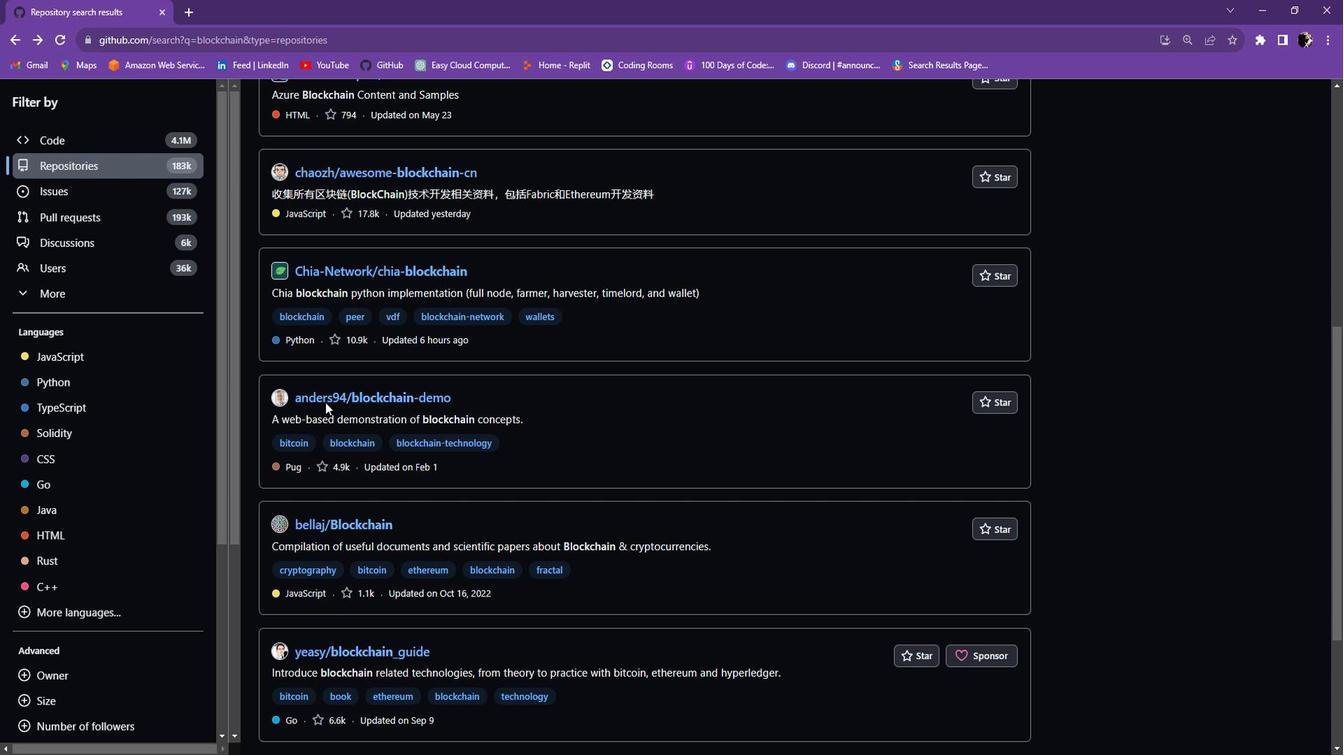 
Action: Mouse moved to (356, 389)
Screenshot: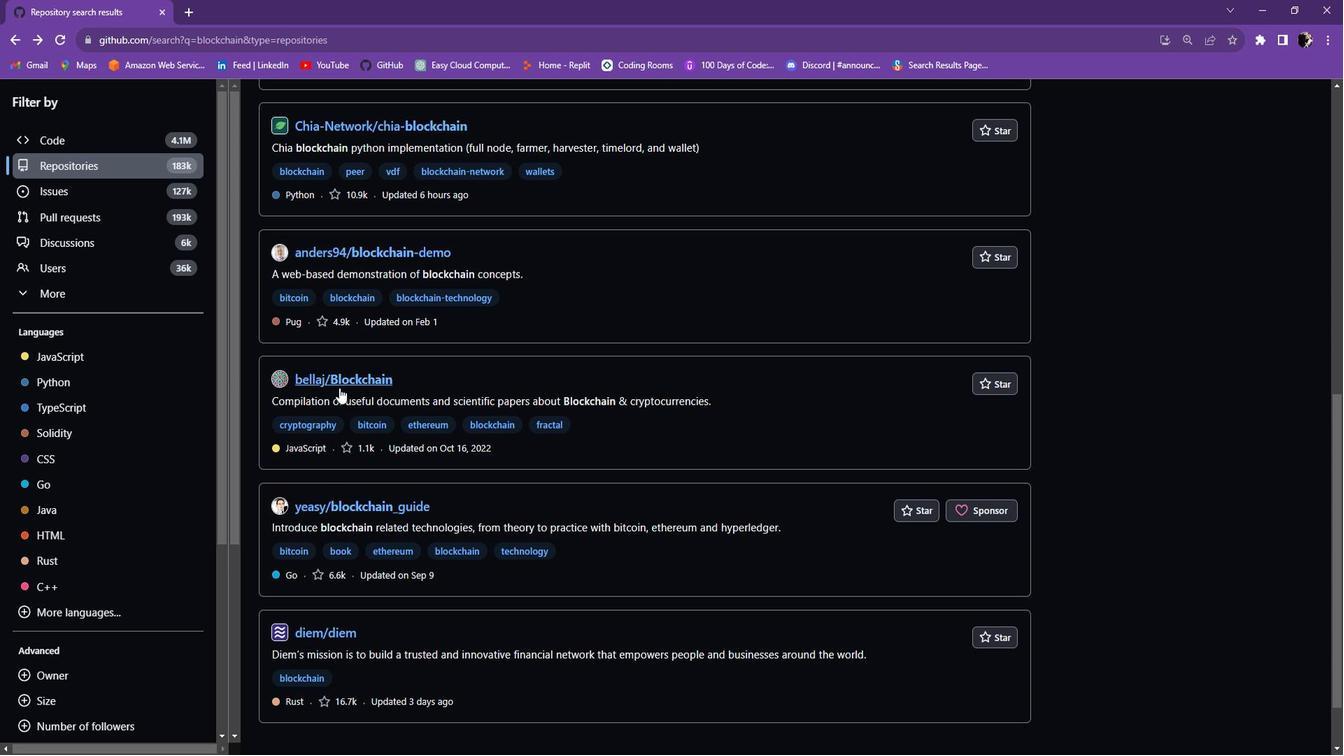 
Action: Mouse pressed left at (356, 389)
Screenshot: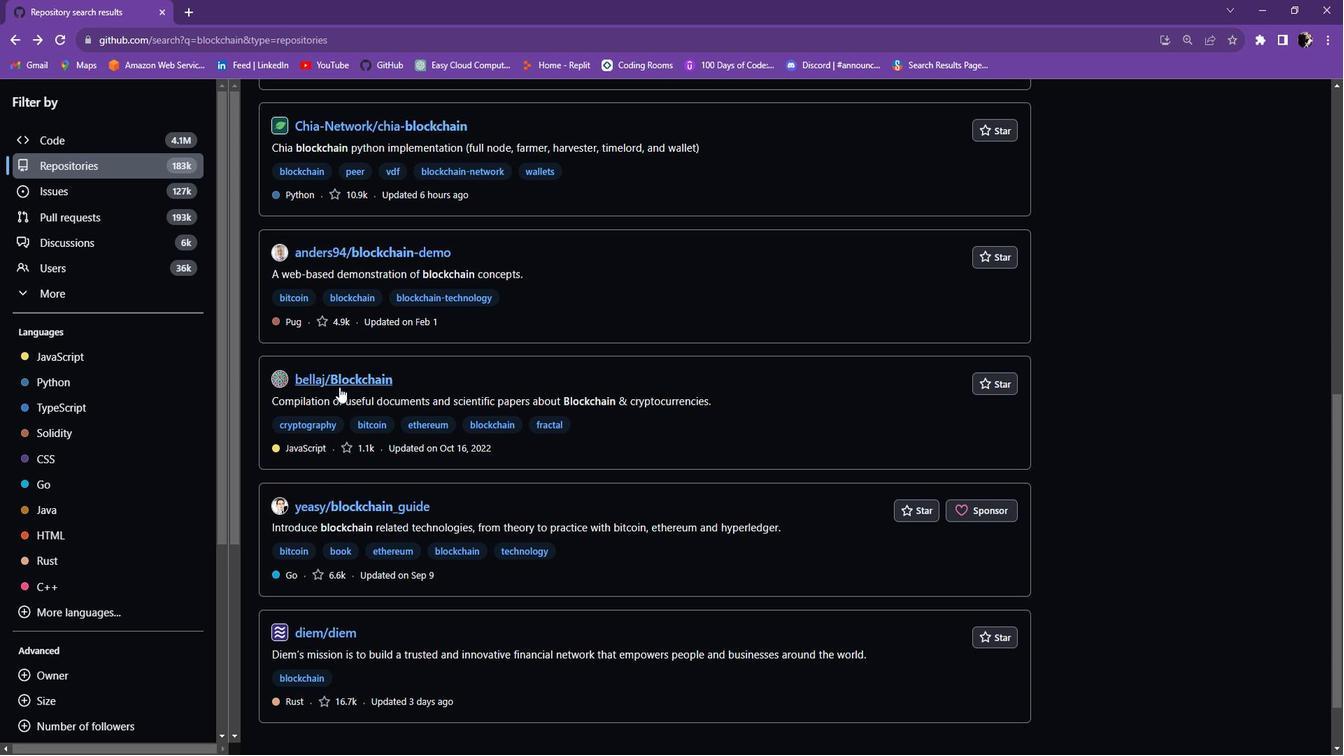 
Action: Mouse moved to (362, 386)
Screenshot: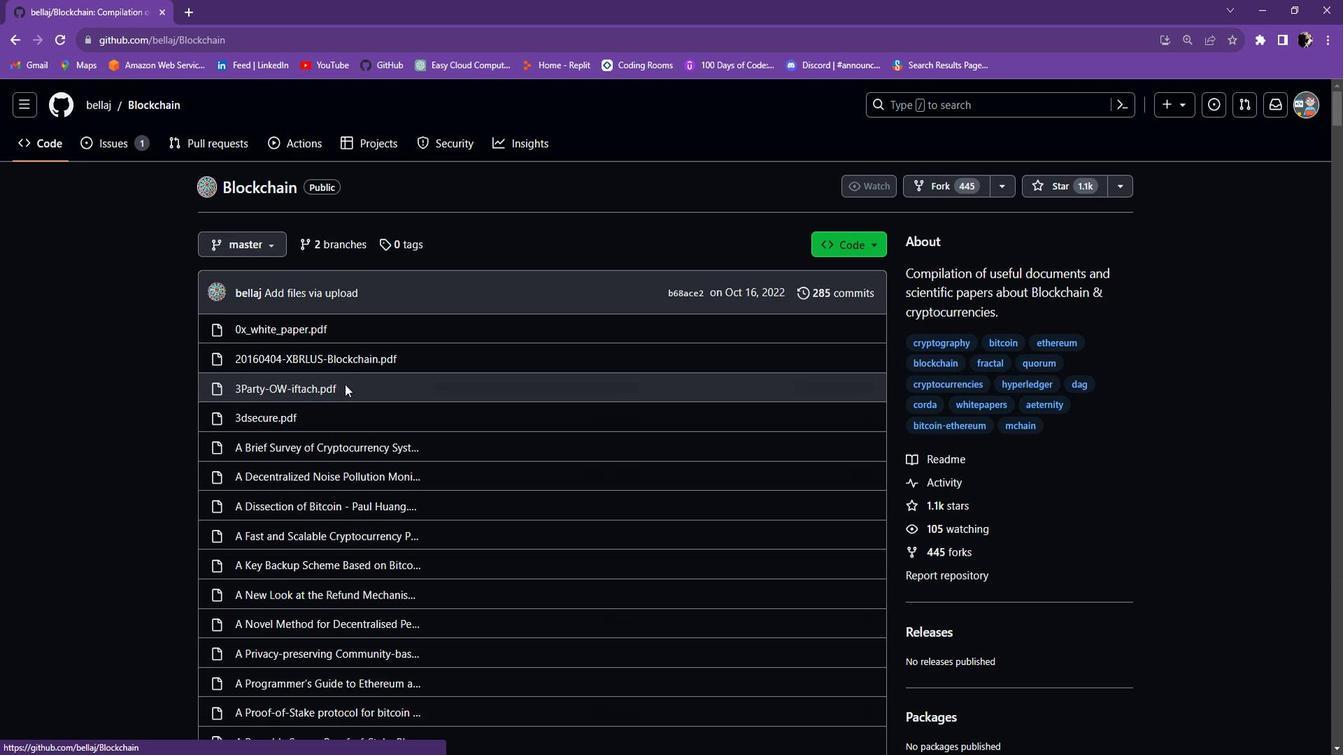 
Action: Mouse scrolled (362, 386) with delta (0, 0)
Screenshot: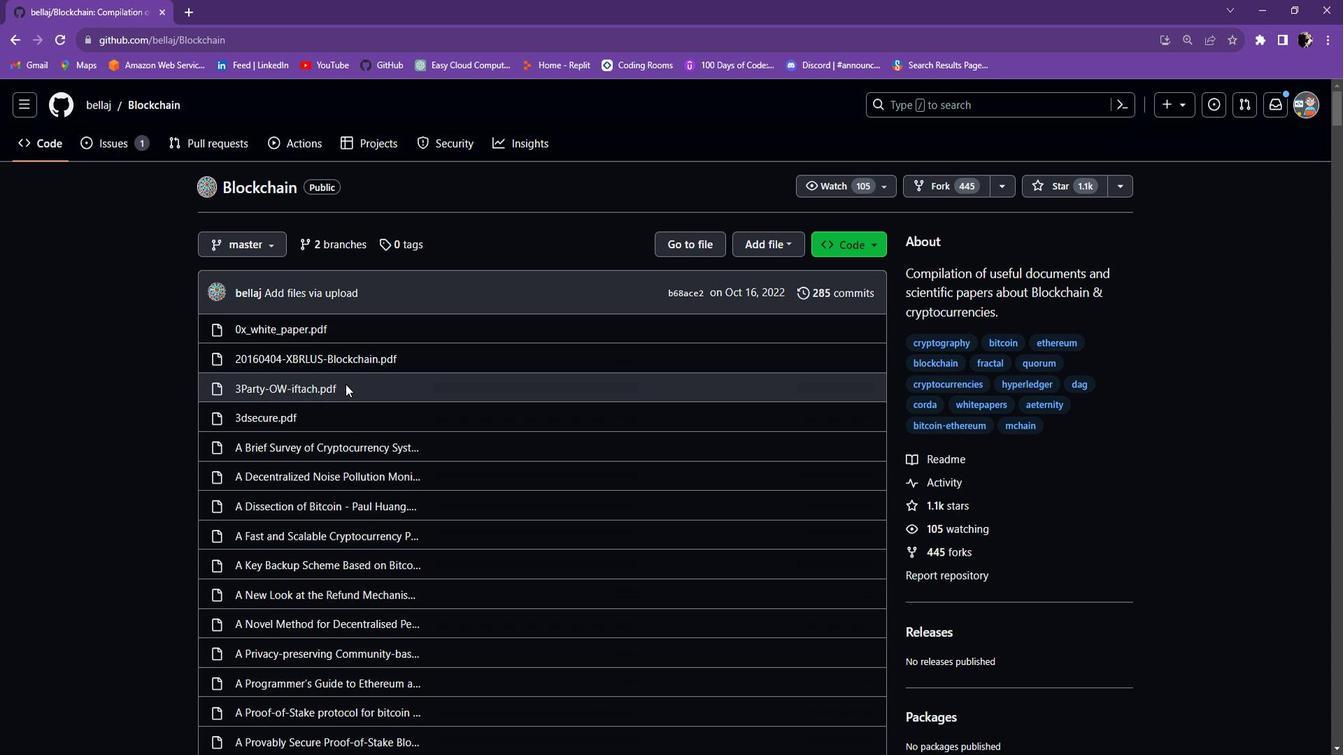 
Action: Mouse scrolled (362, 386) with delta (0, 0)
Screenshot: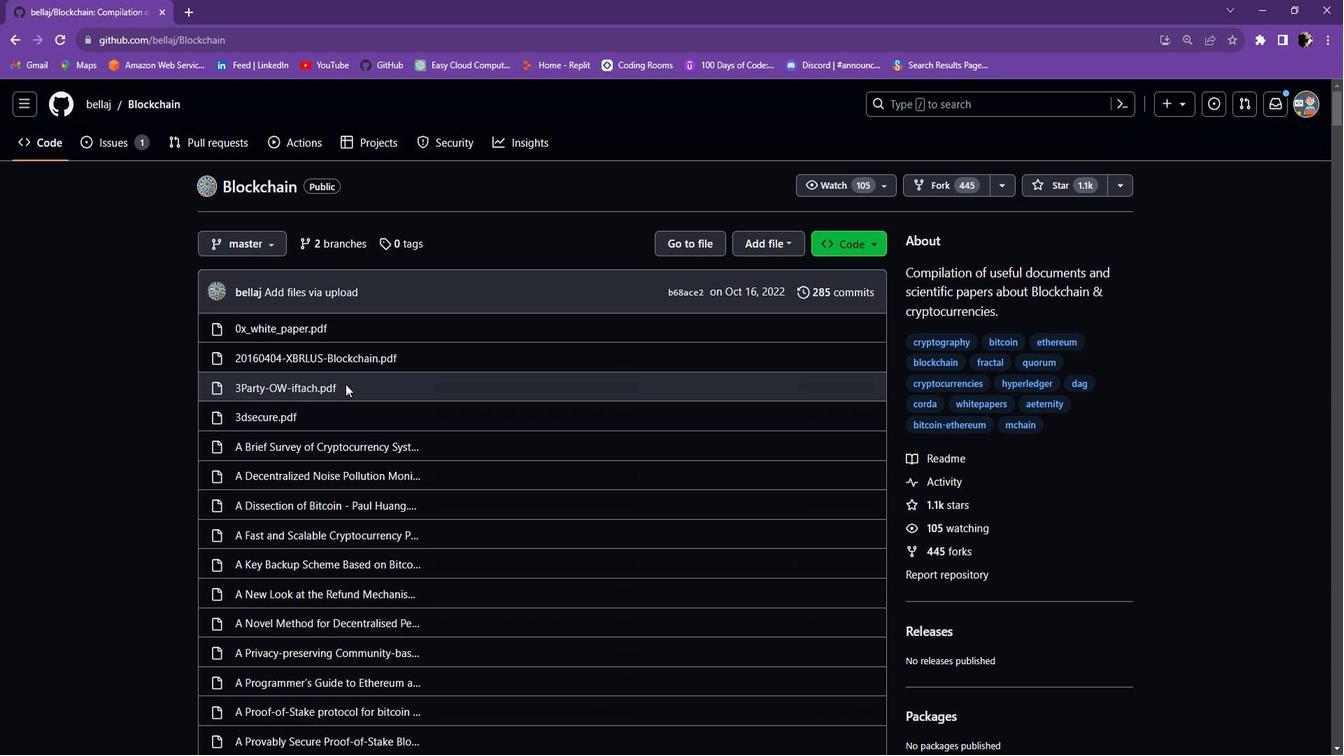 
Action: Mouse scrolled (362, 386) with delta (0, 0)
Screenshot: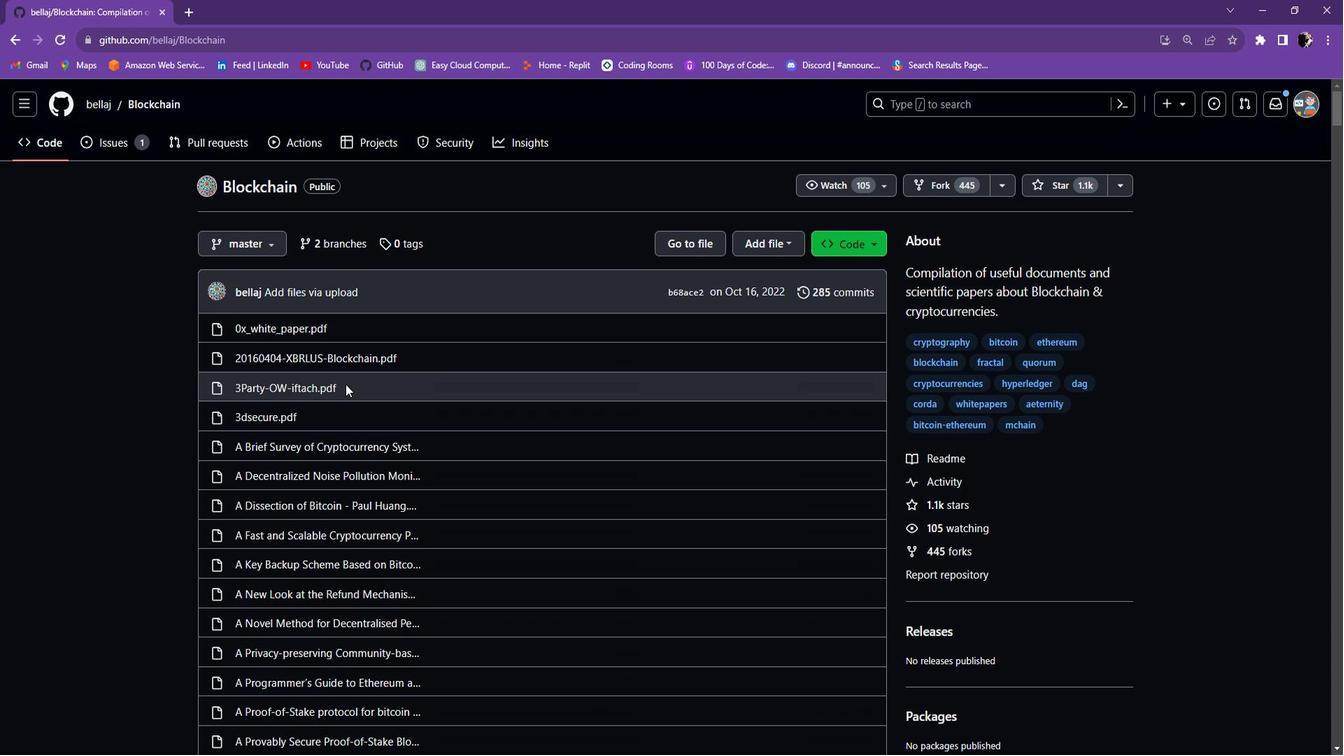 
Action: Mouse scrolled (362, 386) with delta (0, 0)
Screenshot: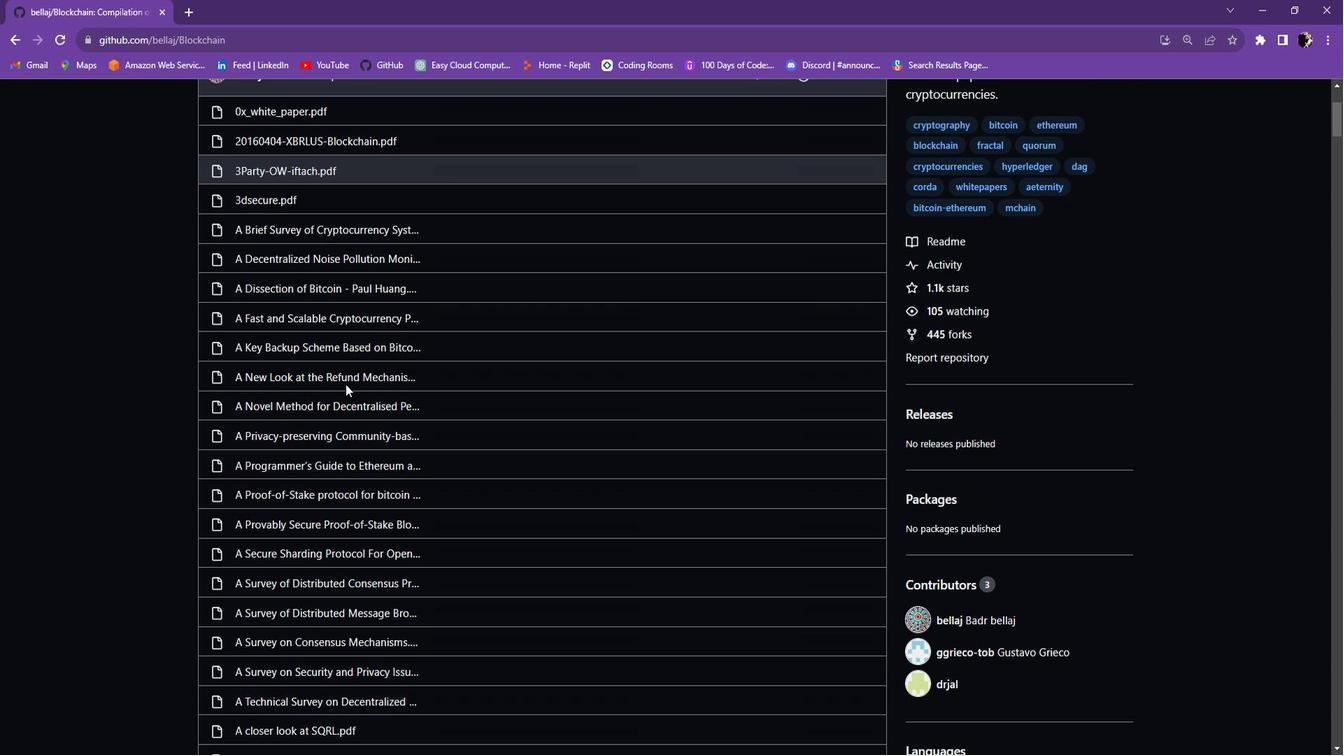 
Action: Mouse scrolled (362, 386) with delta (0, 0)
Screenshot: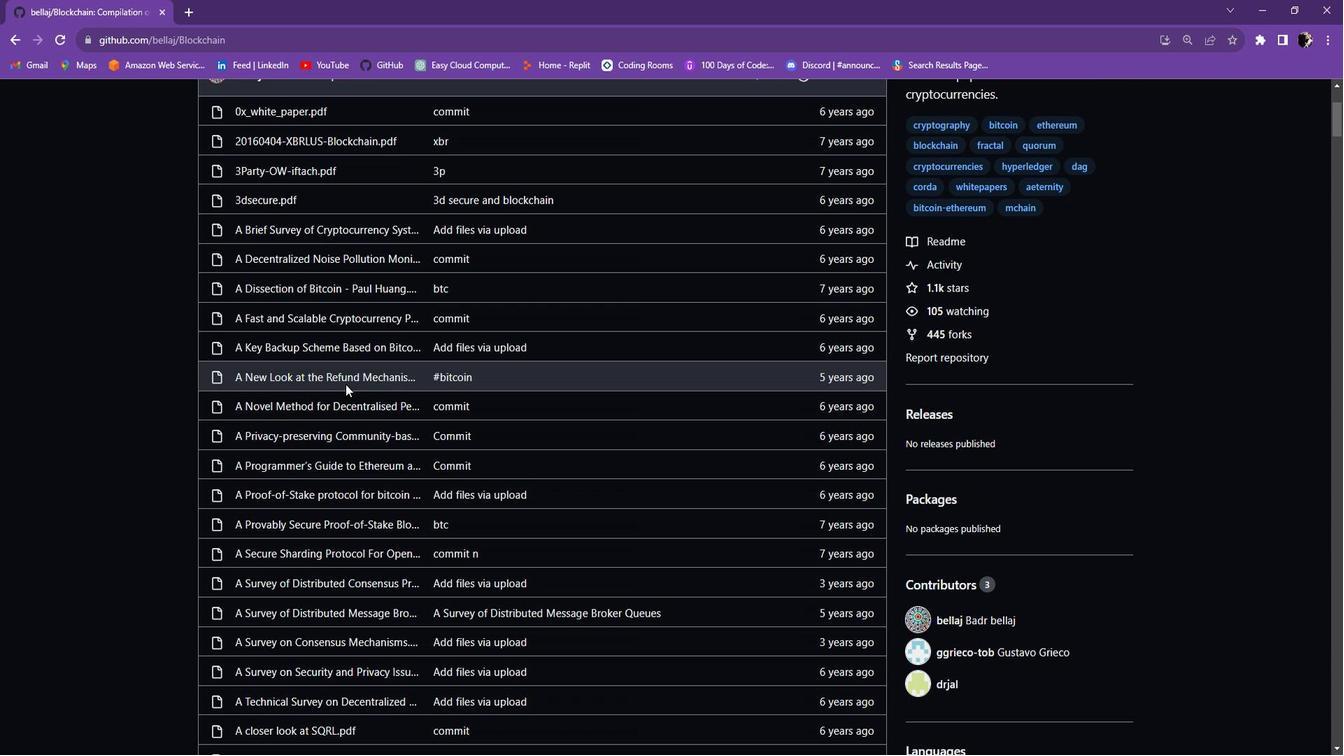 
Action: Mouse scrolled (362, 386) with delta (0, 0)
Screenshot: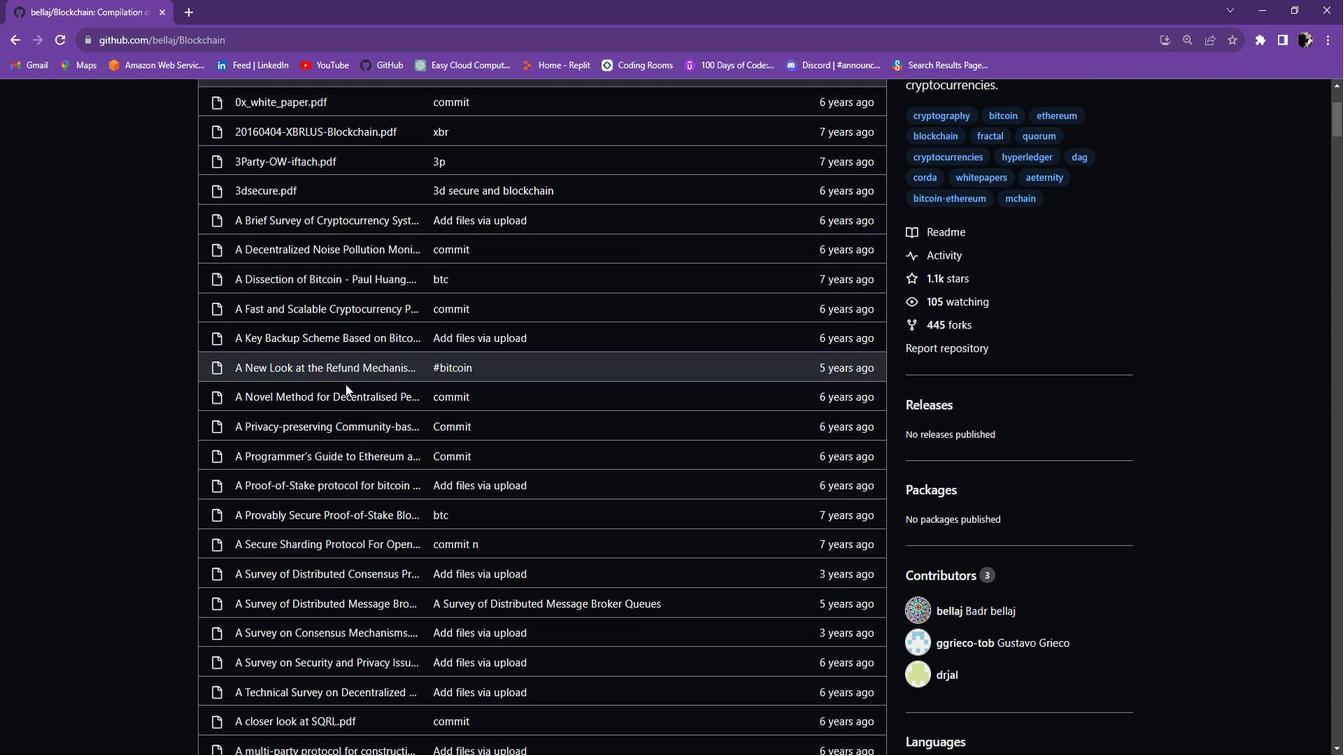 
Action: Mouse moved to (362, 388)
Screenshot: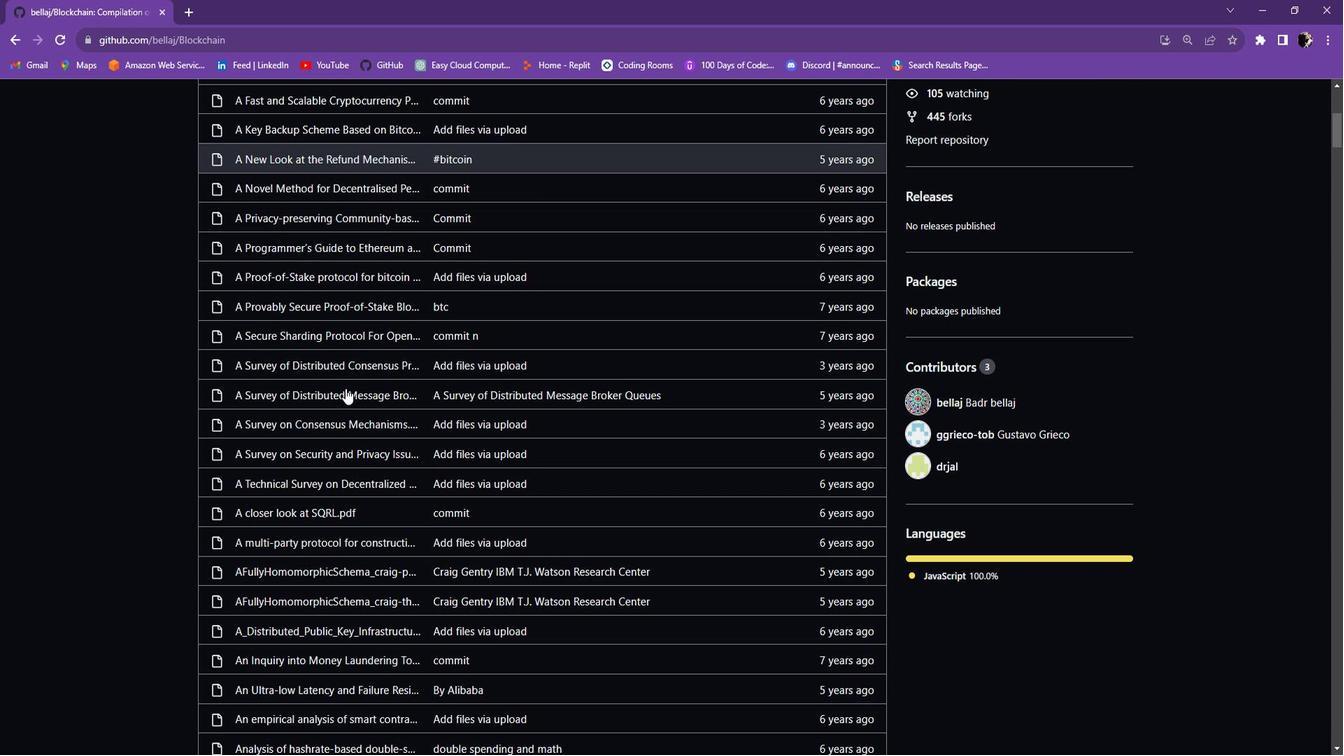 
Action: Mouse scrolled (362, 388) with delta (0, 0)
Screenshot: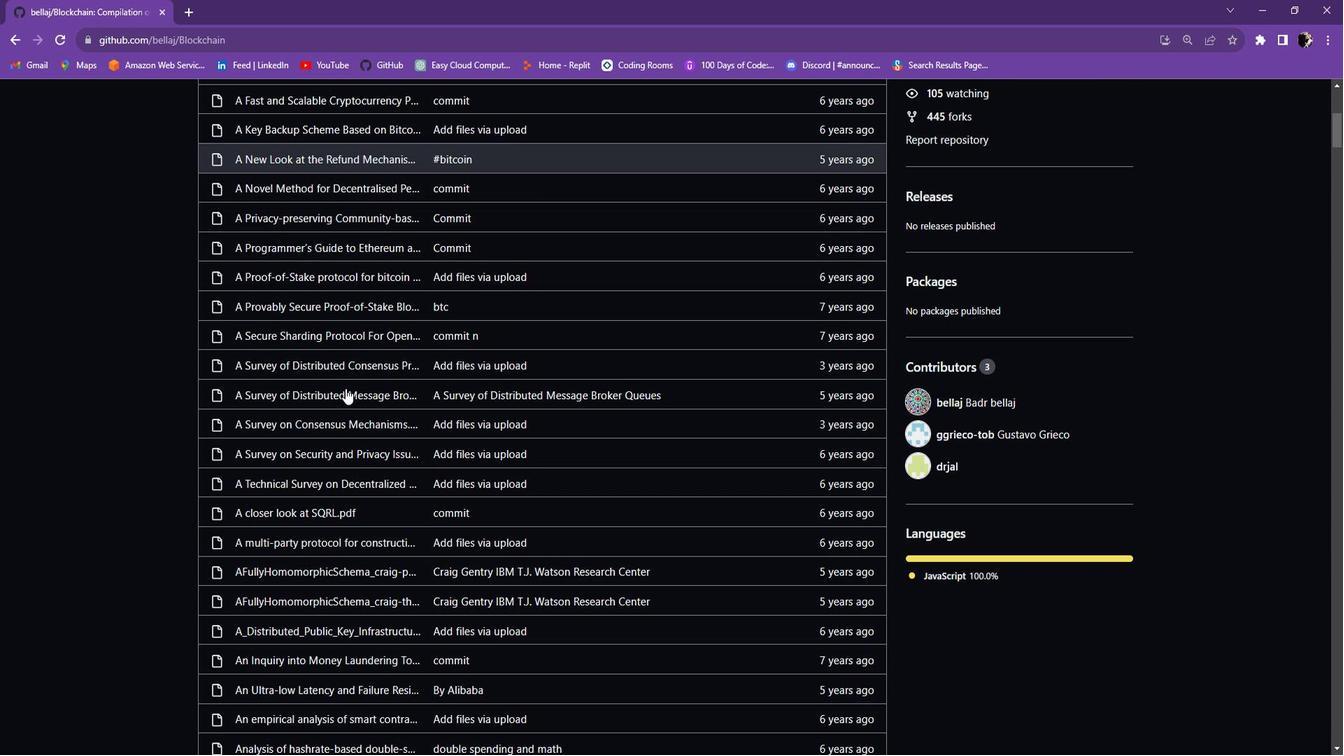 
Action: Mouse moved to (362, 393)
Screenshot: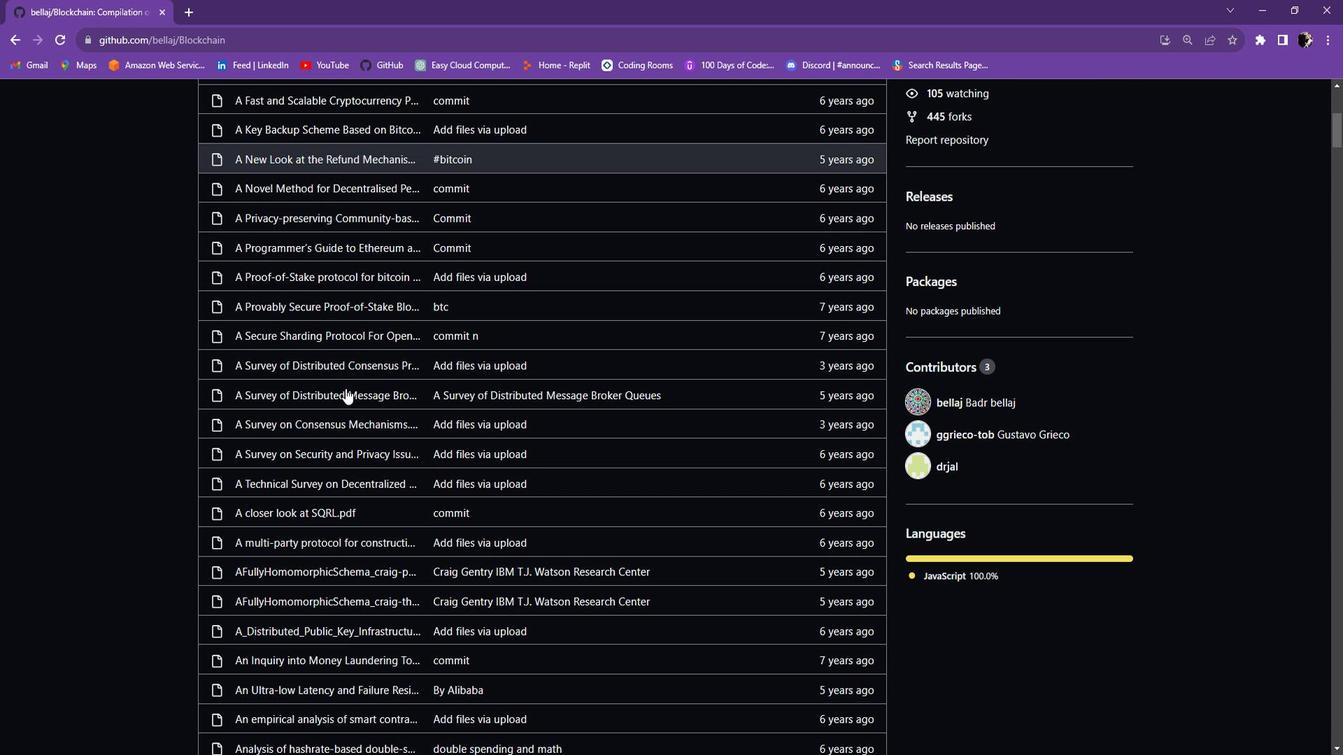 
Action: Mouse scrolled (362, 392) with delta (0, 0)
Screenshot: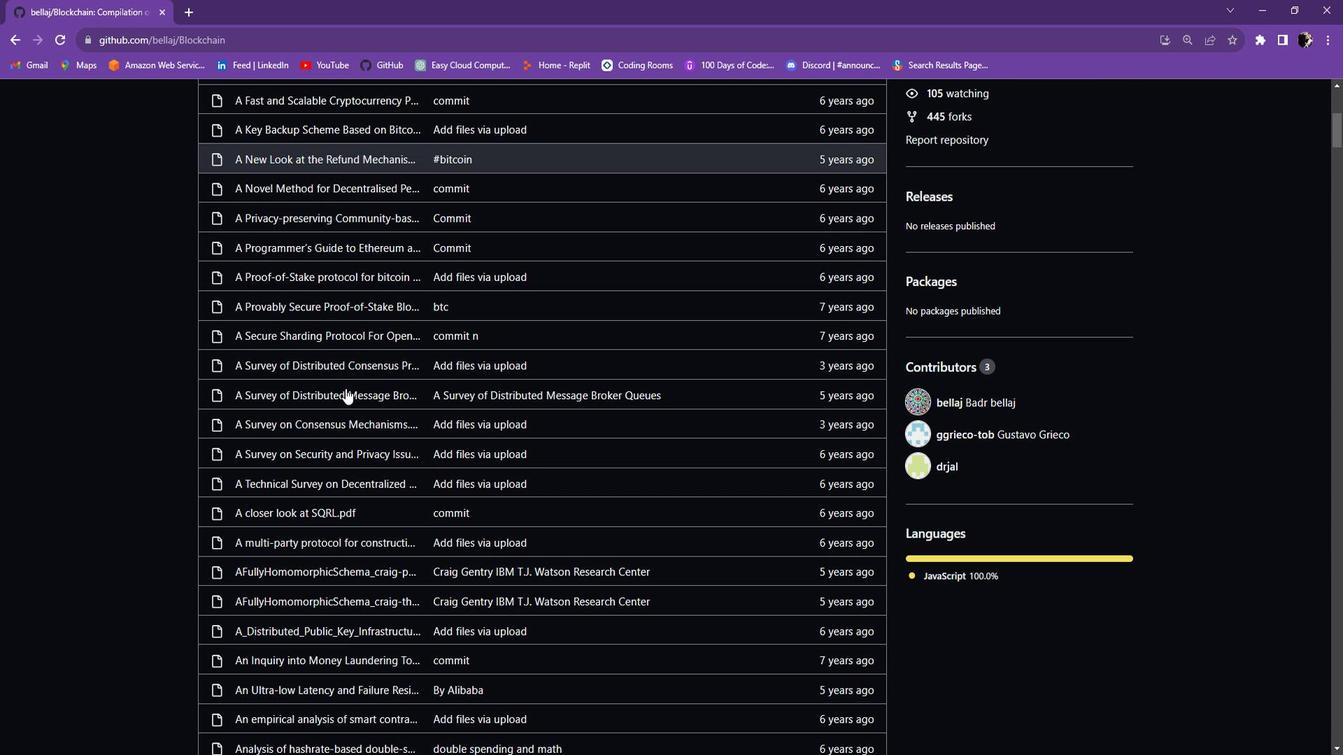 
Action: Mouse moved to (362, 395)
Screenshot: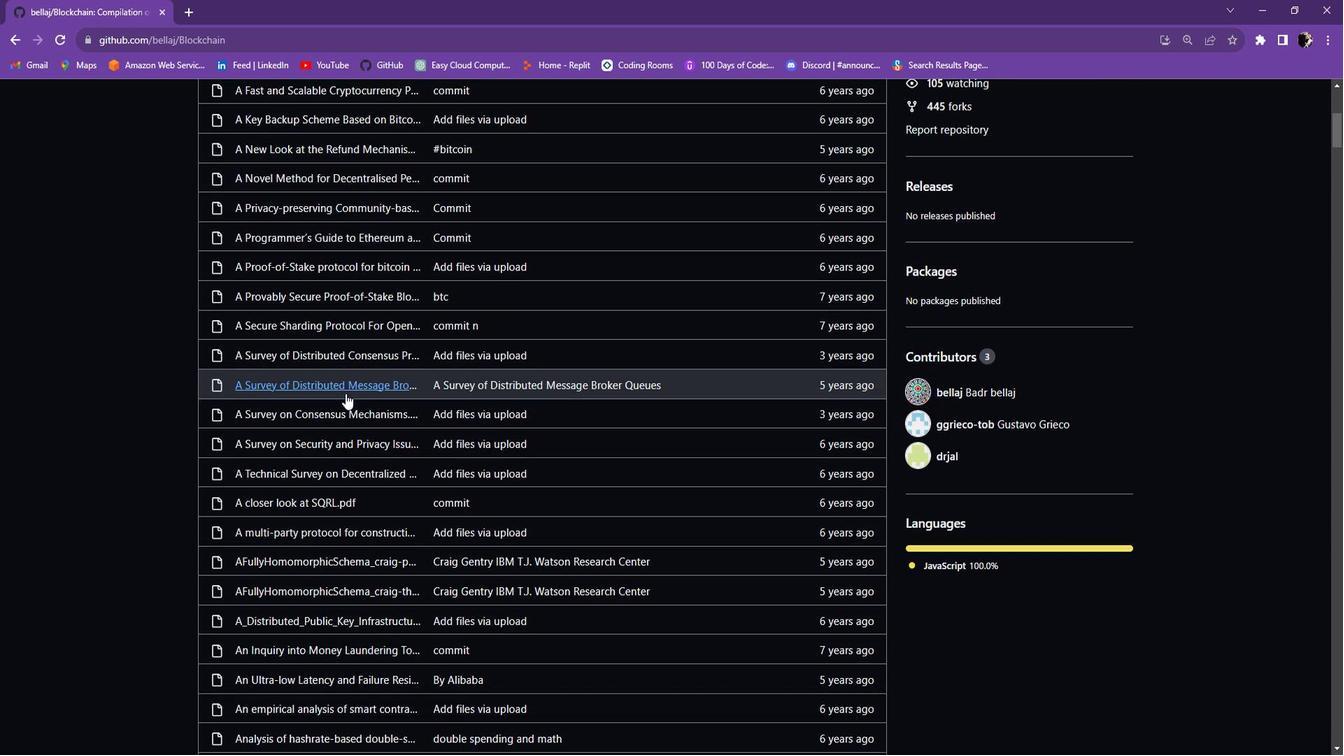 
Action: Mouse scrolled (362, 395) with delta (0, 0)
Screenshot: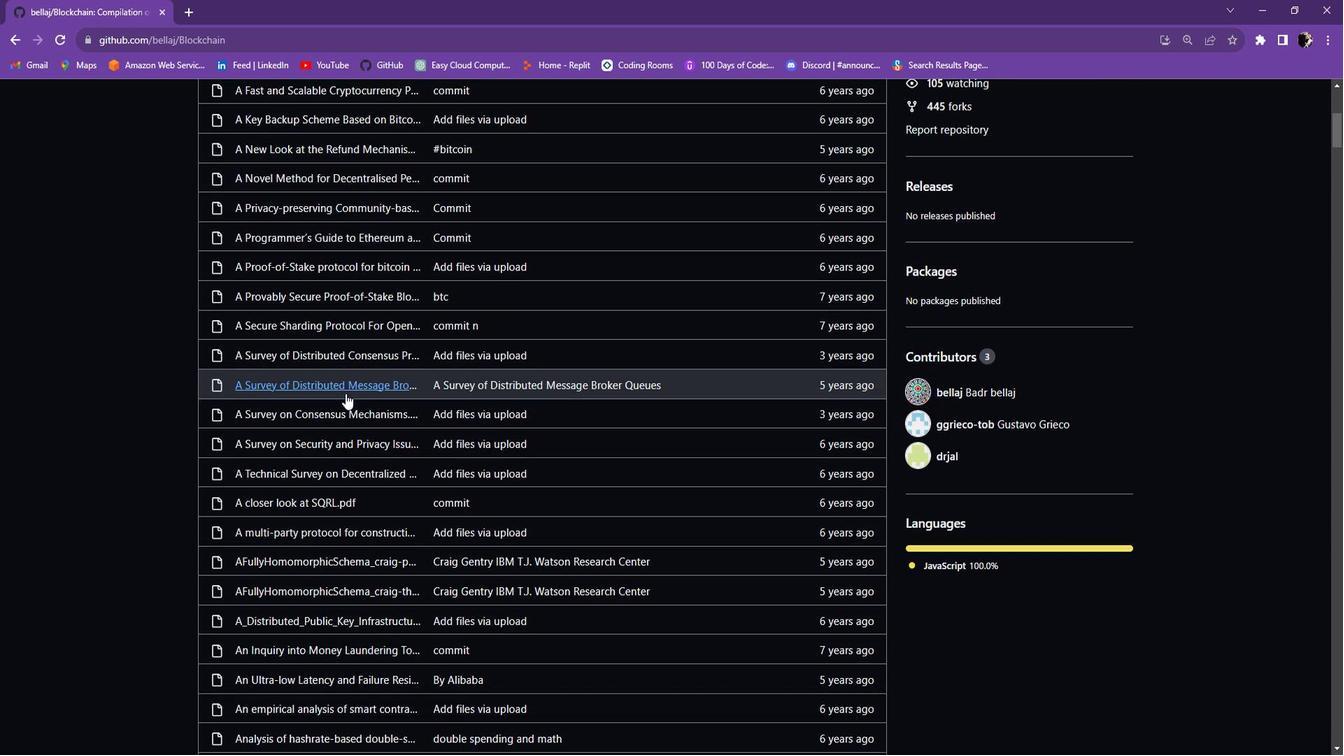 
Action: Mouse moved to (362, 399)
Screenshot: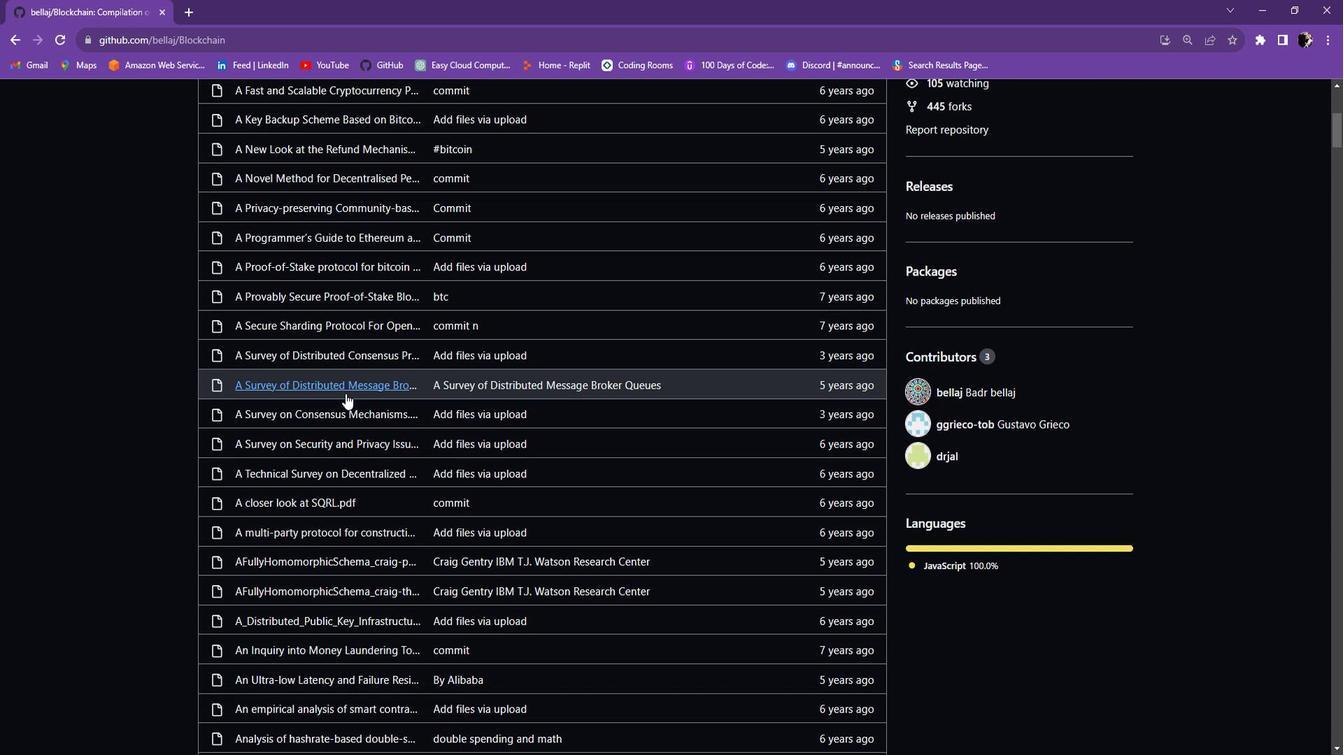 
Action: Mouse scrolled (362, 398) with delta (0, 0)
Screenshot: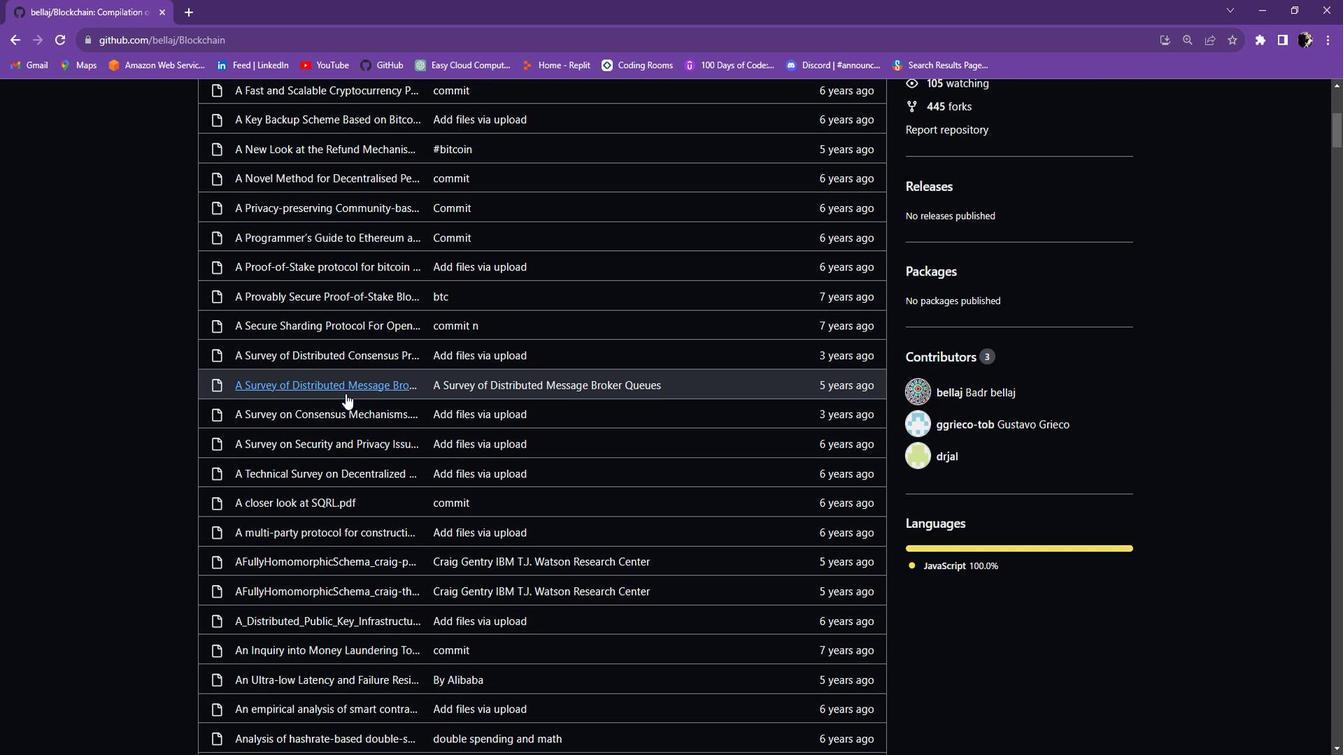 
Action: Mouse moved to (363, 400)
Screenshot: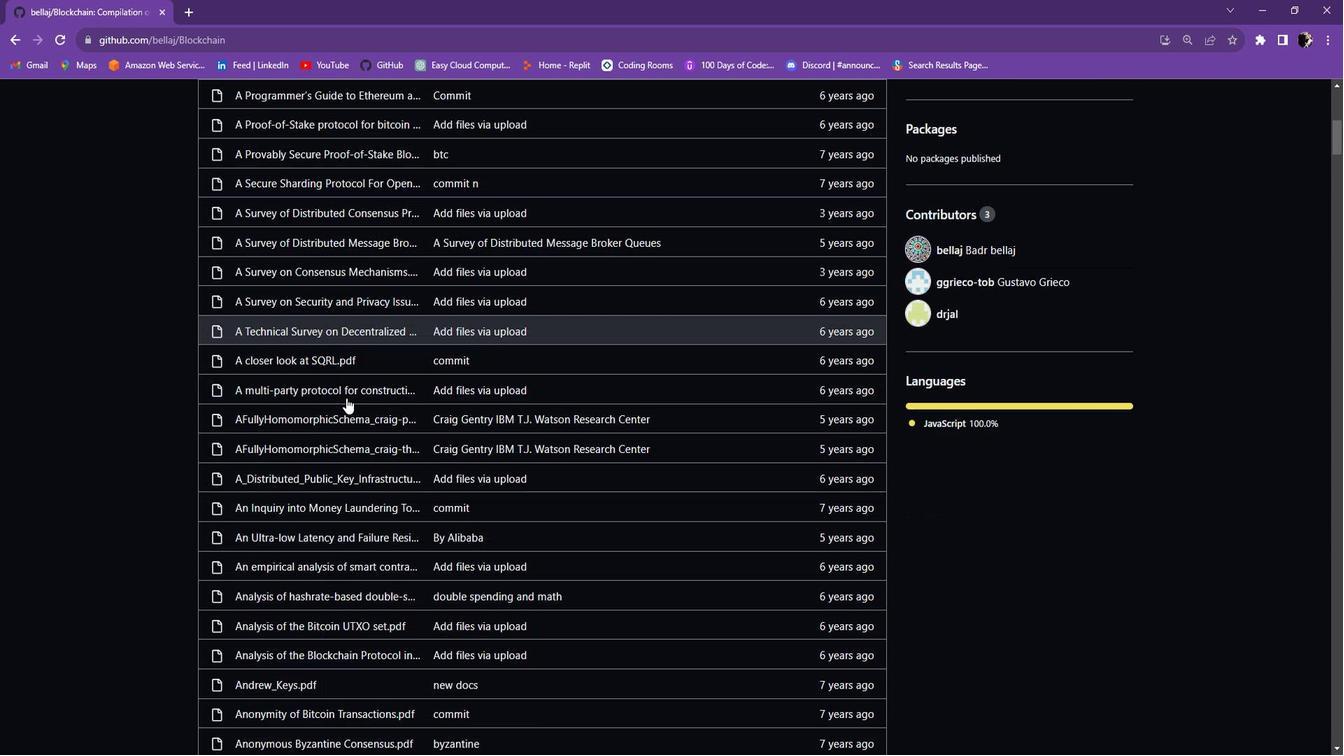 
Action: Mouse scrolled (363, 399) with delta (0, 0)
Screenshot: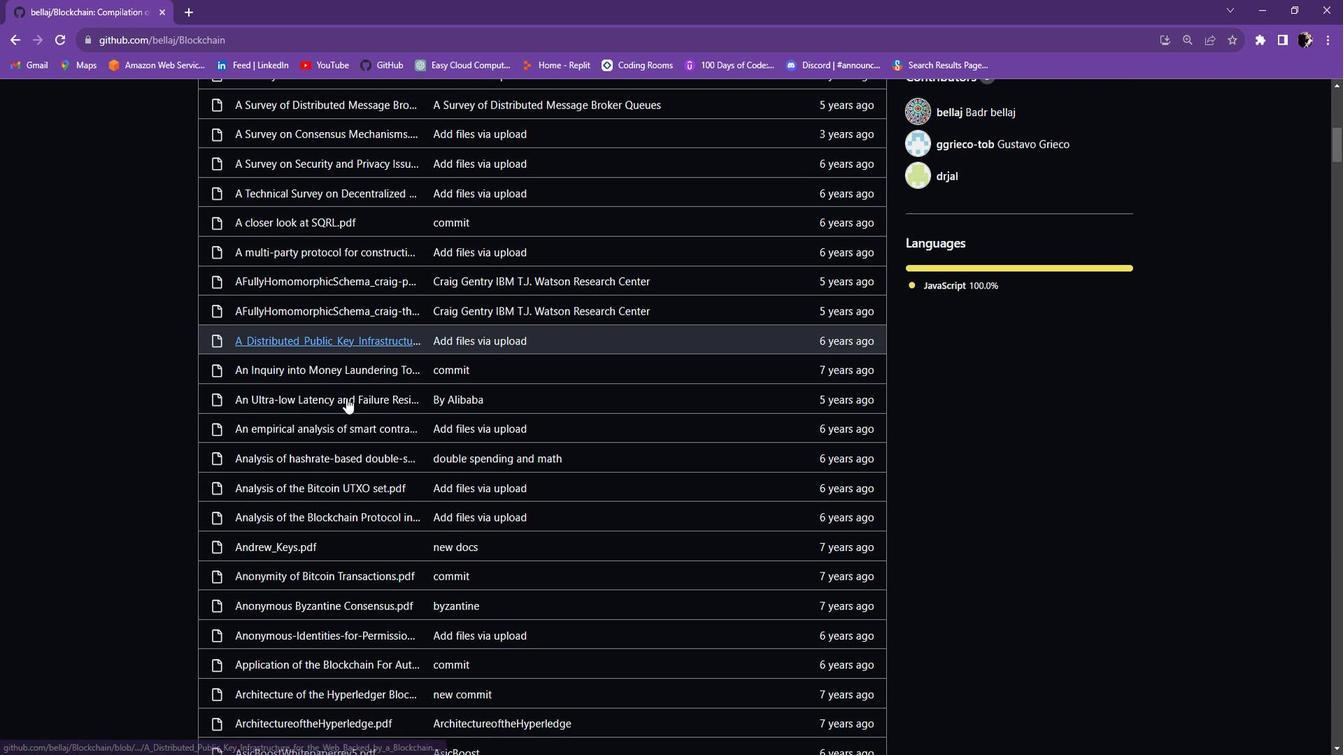 
Action: Mouse scrolled (363, 399) with delta (0, 0)
